 Task: Design a Vector Pattern for a Space Technology Conference.
Action: Mouse moved to (619, 378)
Screenshot: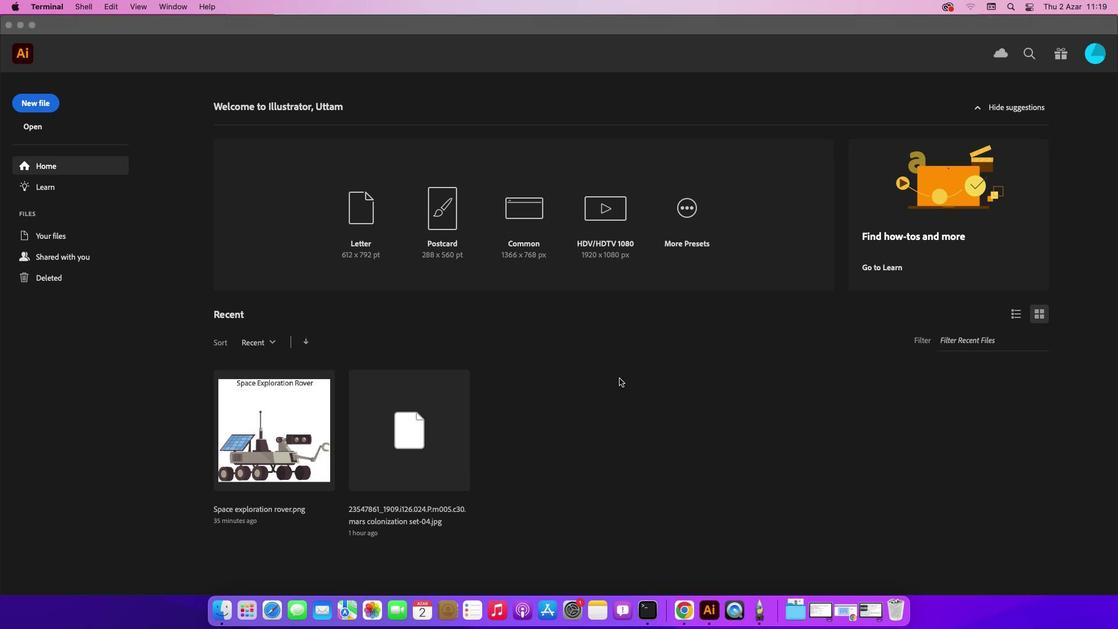 
Action: Mouse pressed left at (619, 378)
Screenshot: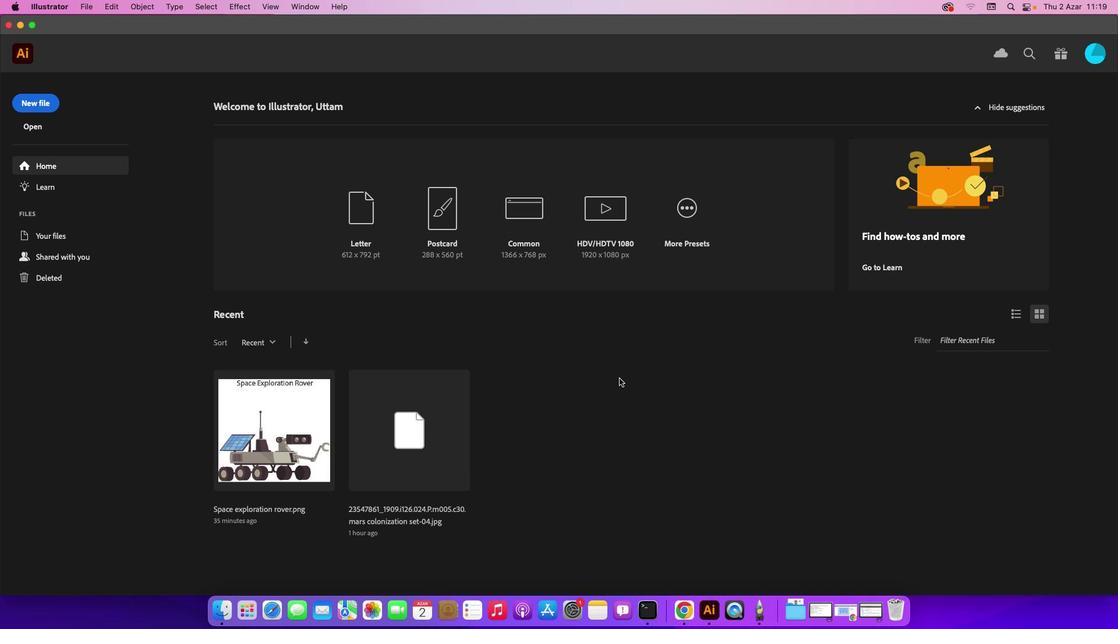 
Action: Mouse moved to (559, 382)
Screenshot: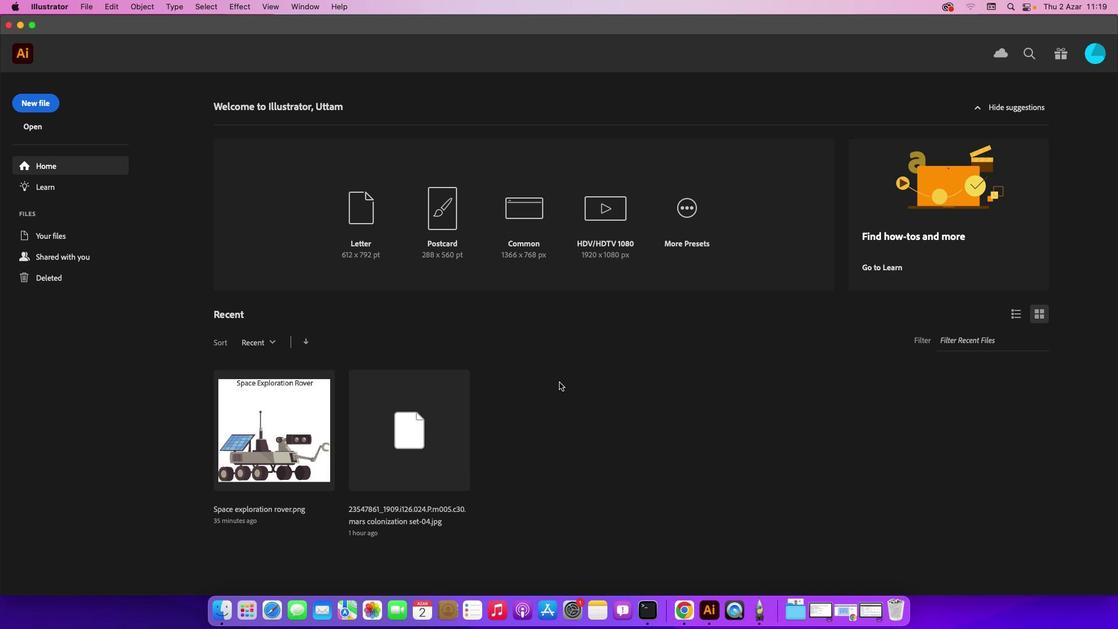 
Action: Mouse pressed left at (559, 382)
Screenshot: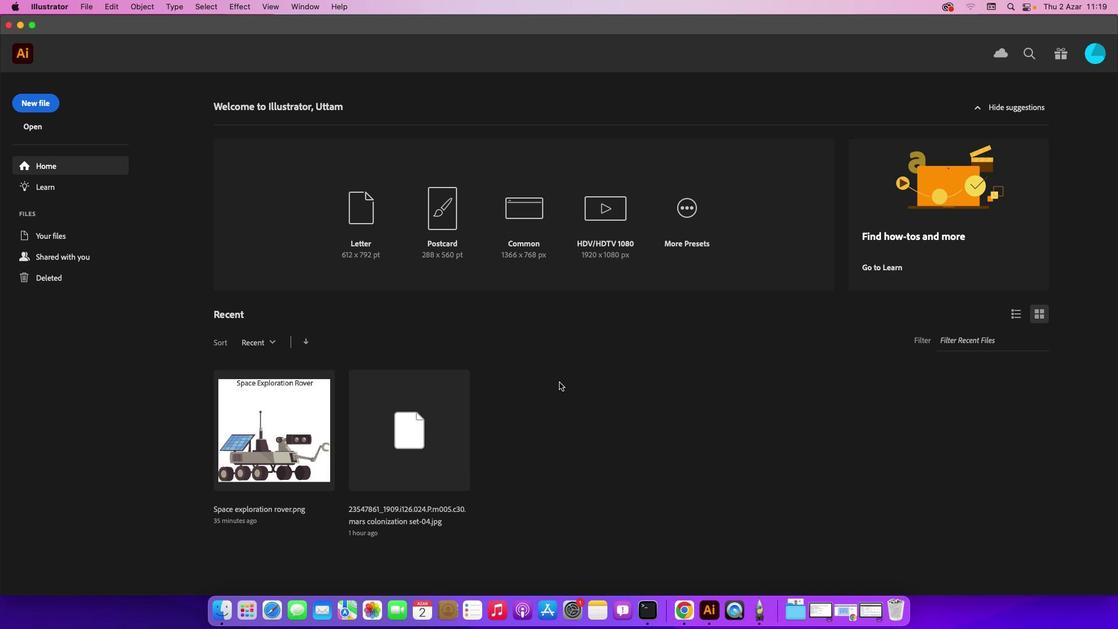 
Action: Mouse moved to (40, 103)
Screenshot: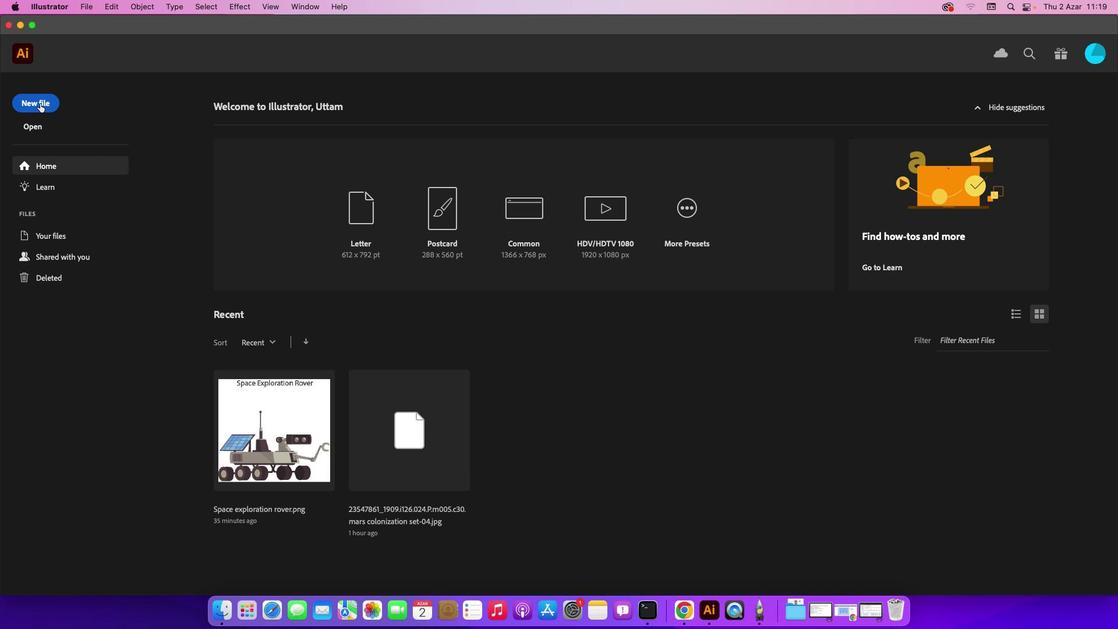 
Action: Mouse pressed left at (40, 103)
Screenshot: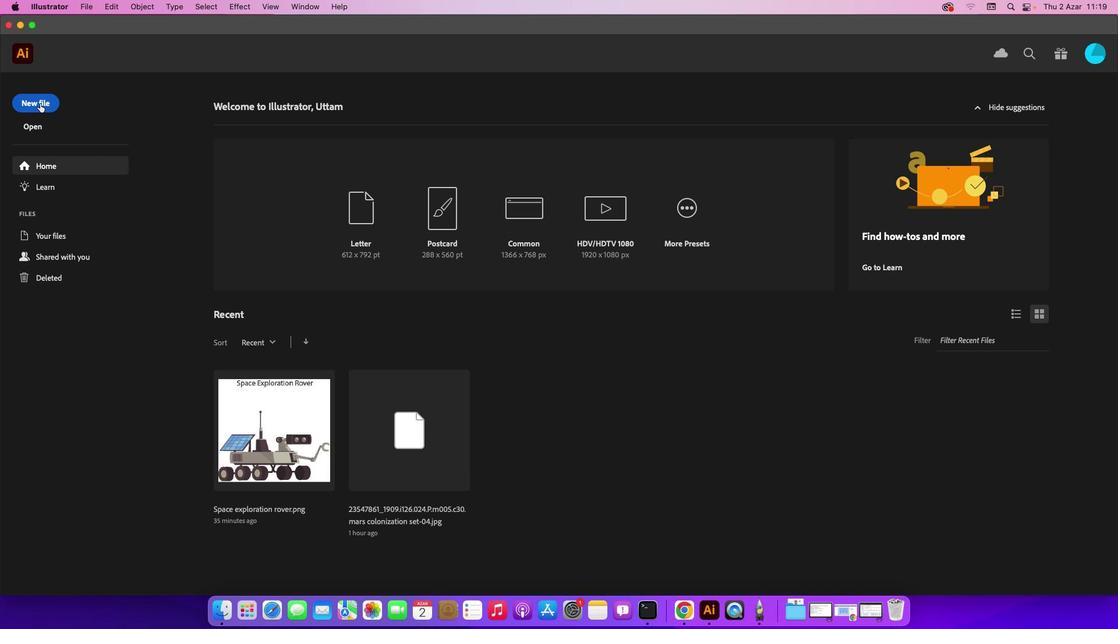 
Action: Mouse moved to (823, 487)
Screenshot: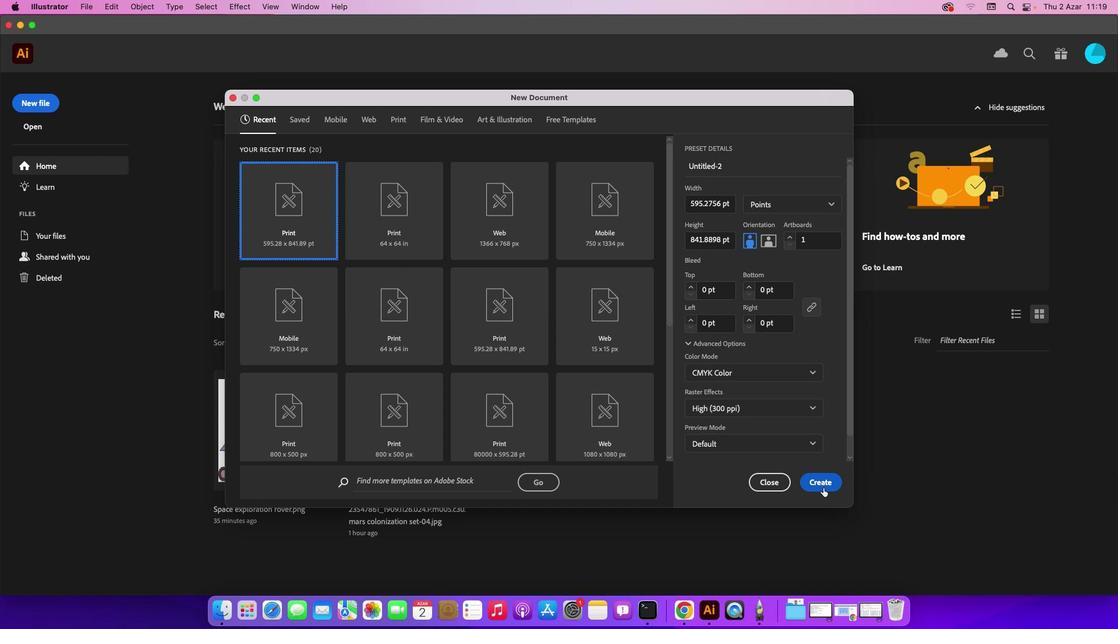 
Action: Mouse pressed left at (823, 487)
Screenshot: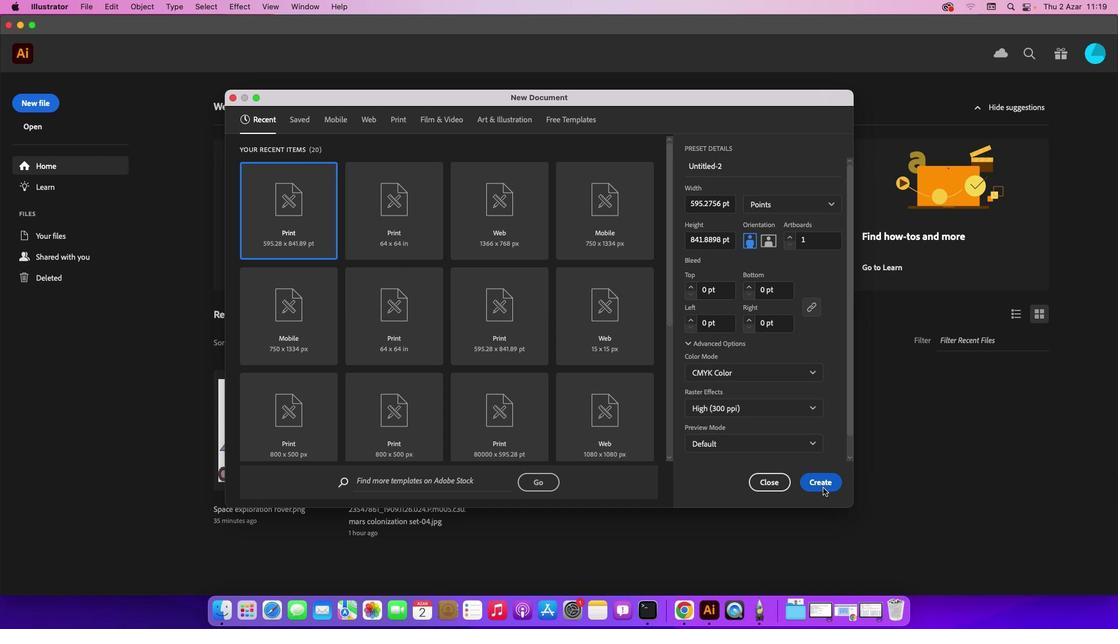 
Action: Mouse moved to (916, 100)
Screenshot: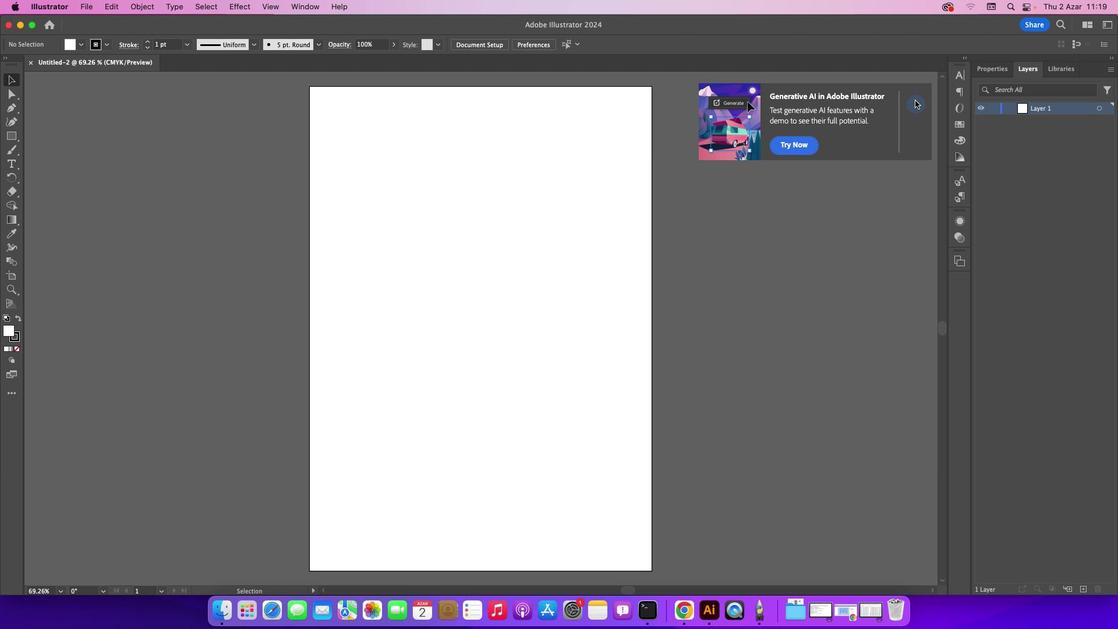 
Action: Mouse pressed left at (916, 100)
Screenshot: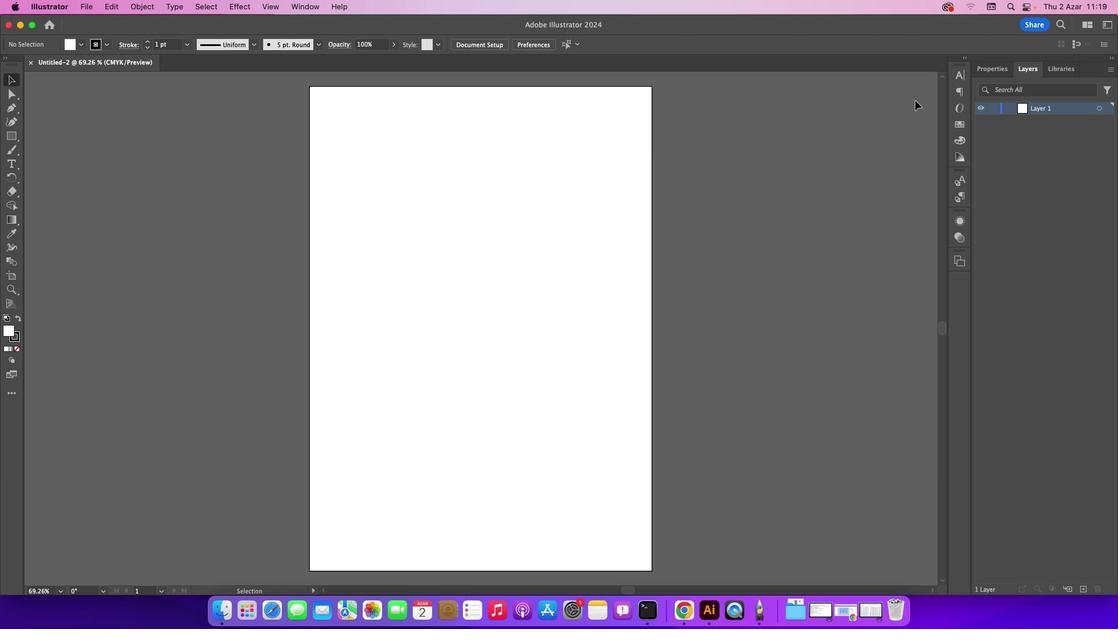 
Action: Mouse moved to (89, 7)
Screenshot: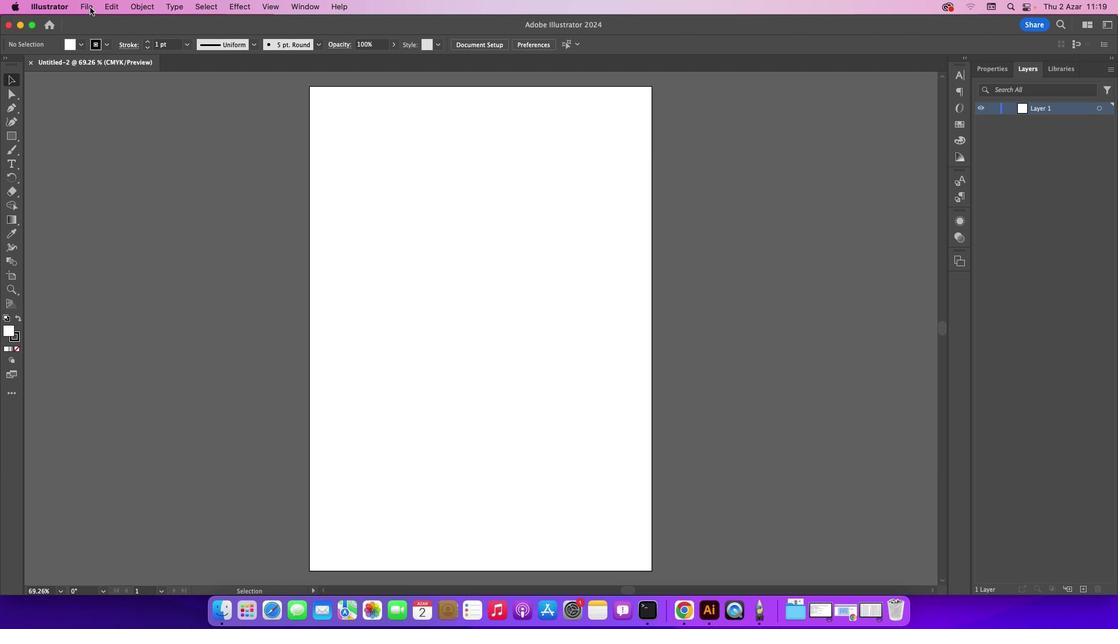 
Action: Mouse pressed left at (89, 7)
Screenshot: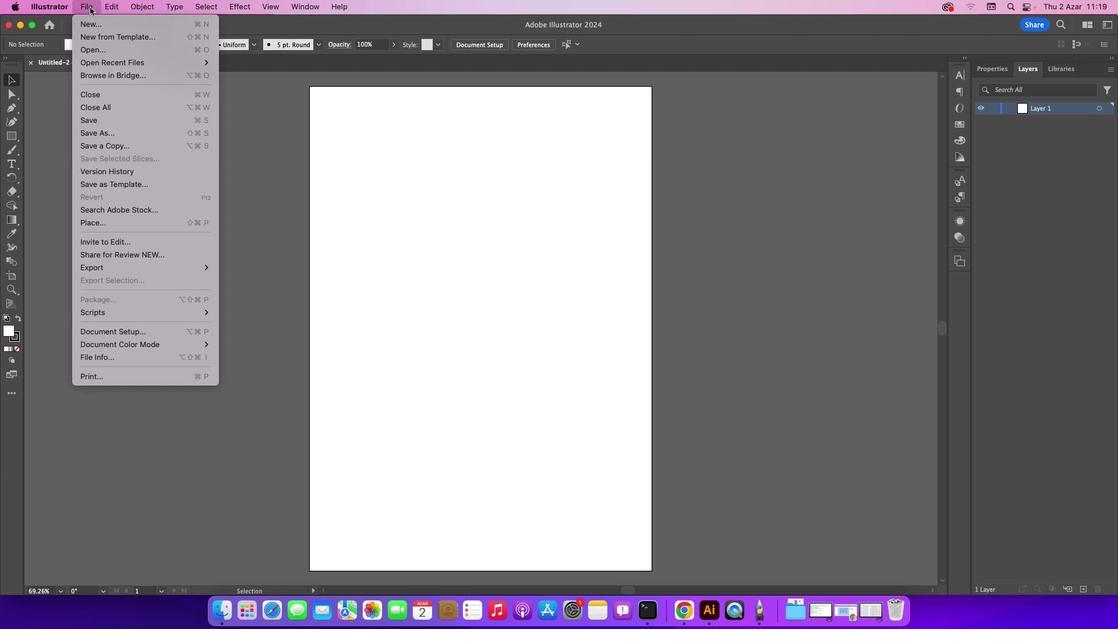
Action: Mouse moved to (119, 53)
Screenshot: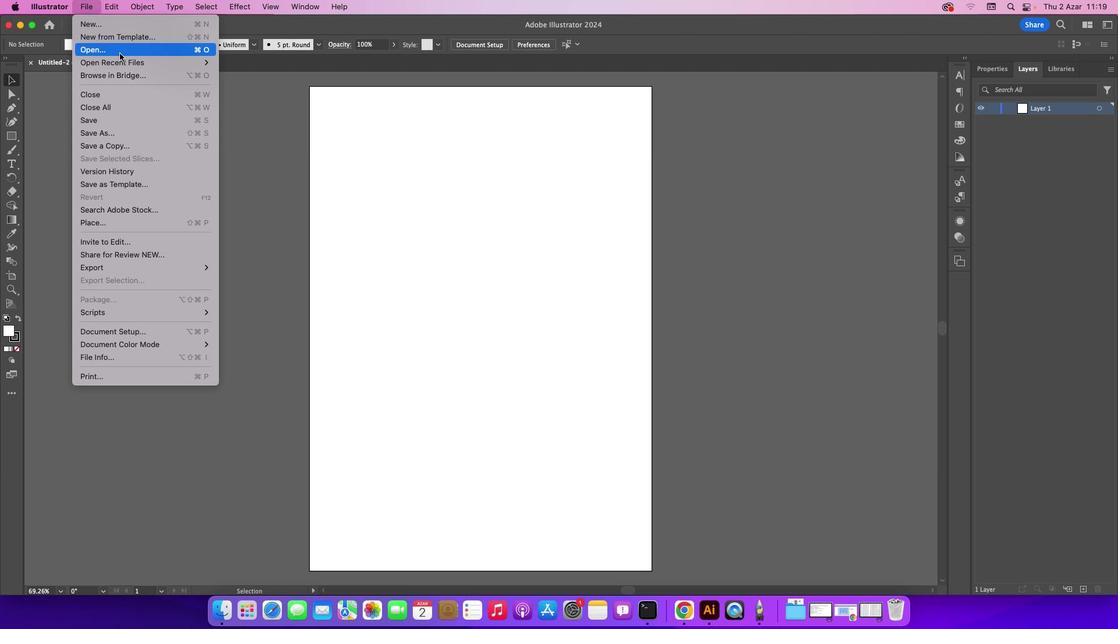 
Action: Mouse pressed left at (119, 53)
Screenshot: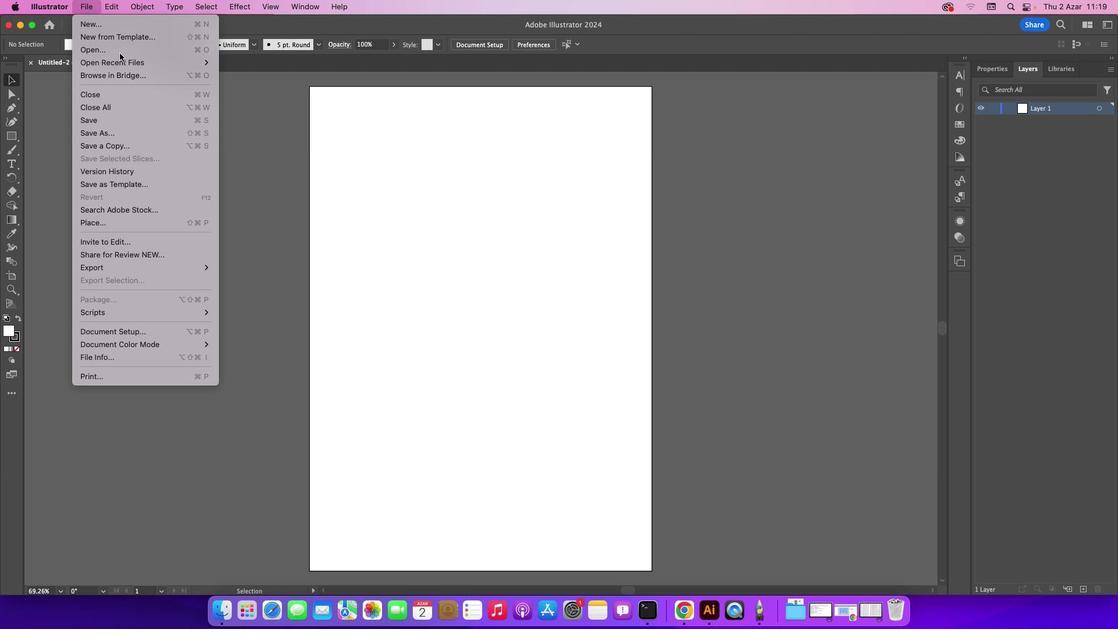 
Action: Mouse moved to (518, 166)
Screenshot: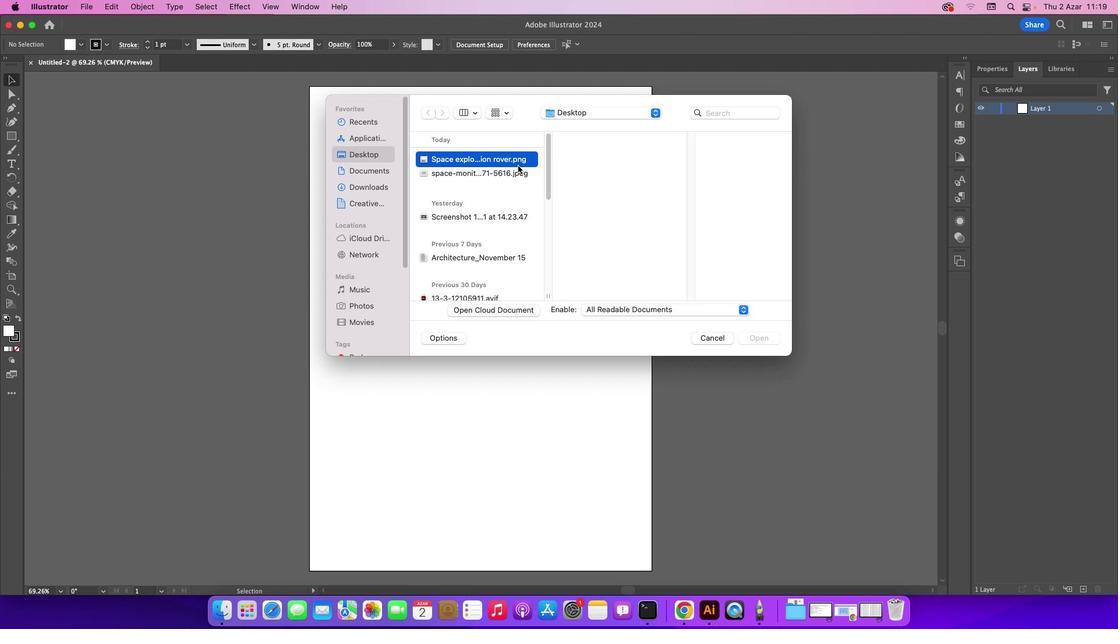 
Action: Mouse pressed left at (518, 166)
Screenshot: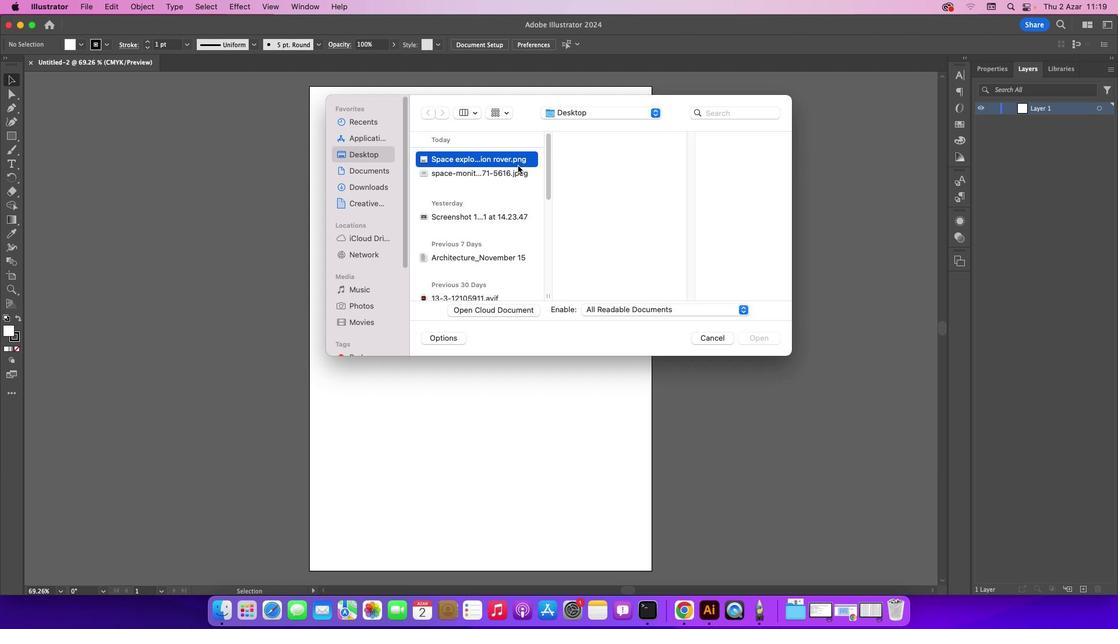 
Action: Mouse moved to (510, 178)
Screenshot: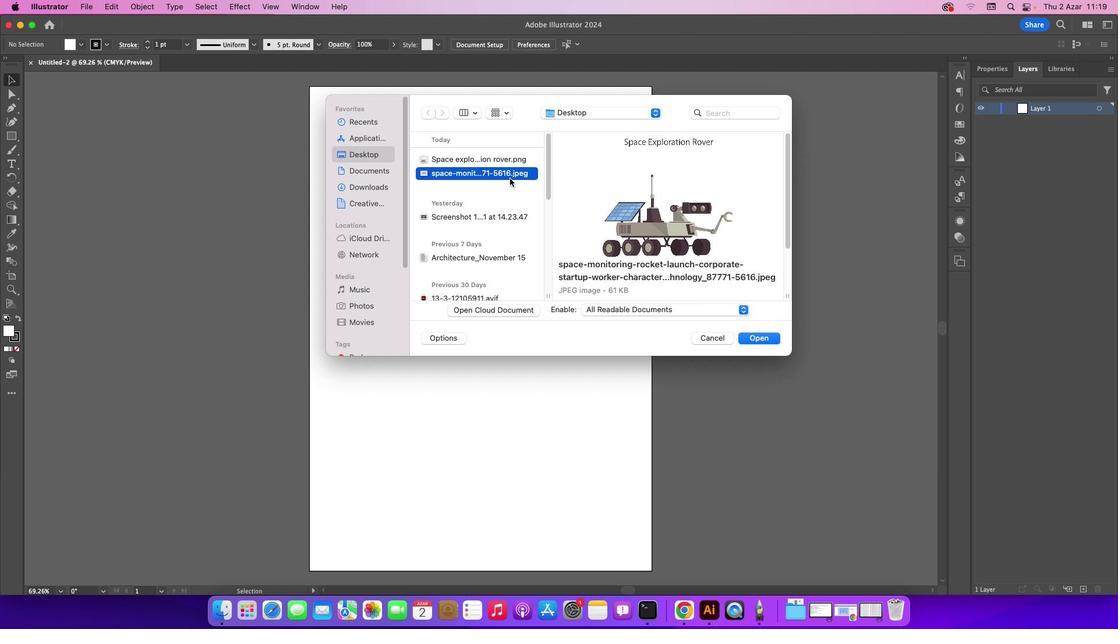 
Action: Mouse pressed left at (510, 178)
Screenshot: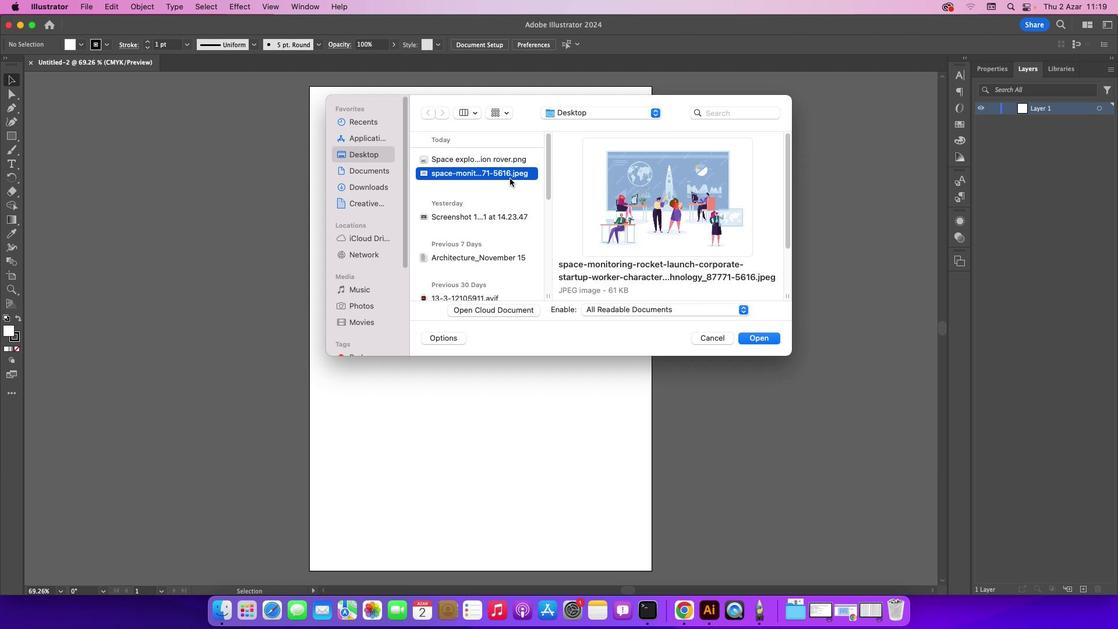 
Action: Mouse moved to (759, 336)
Screenshot: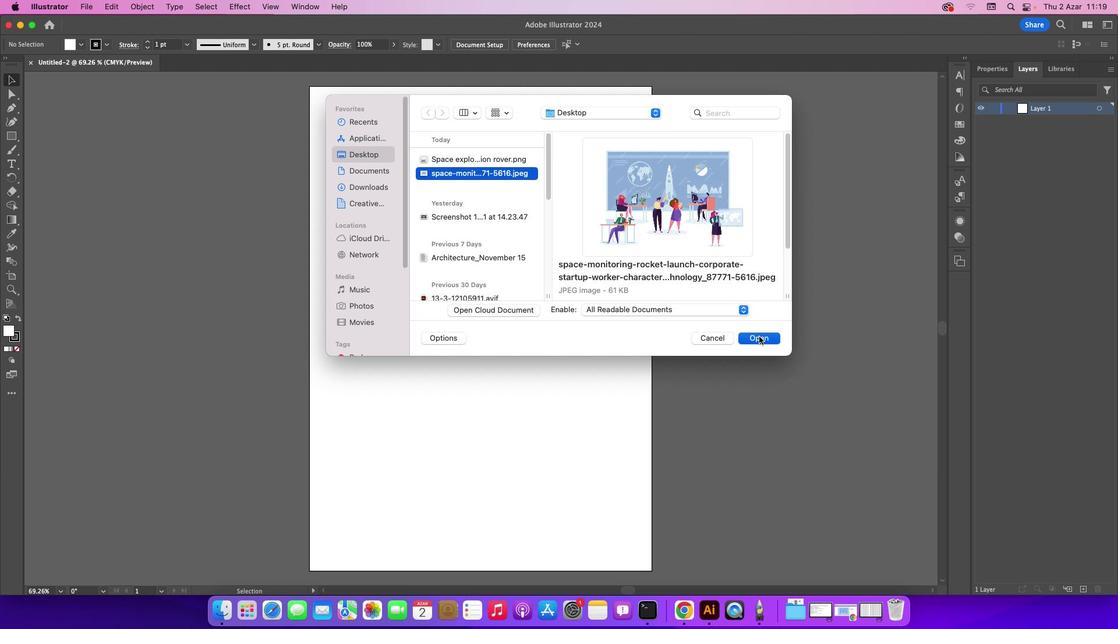 
Action: Mouse pressed left at (759, 336)
Screenshot: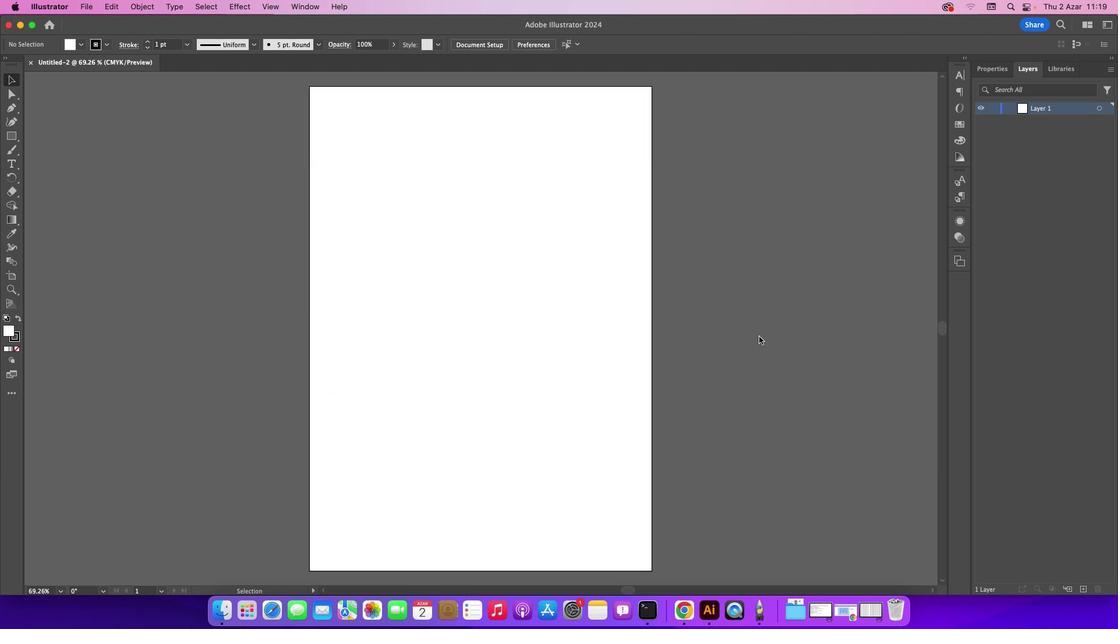 
Action: Mouse moved to (8, 105)
Screenshot: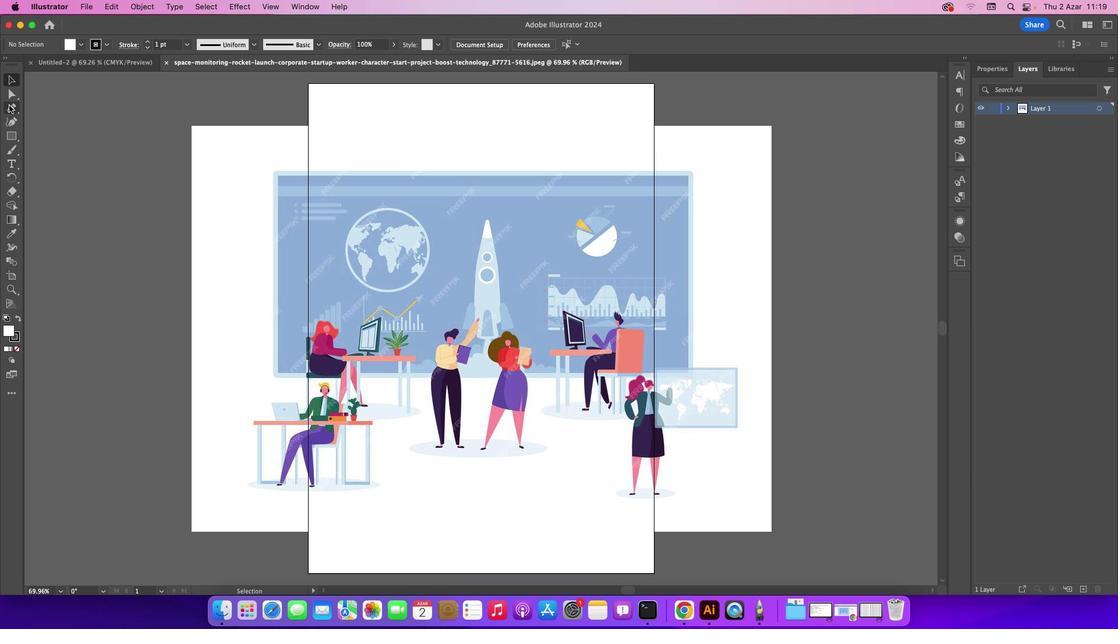 
Action: Mouse pressed left at (8, 105)
Screenshot: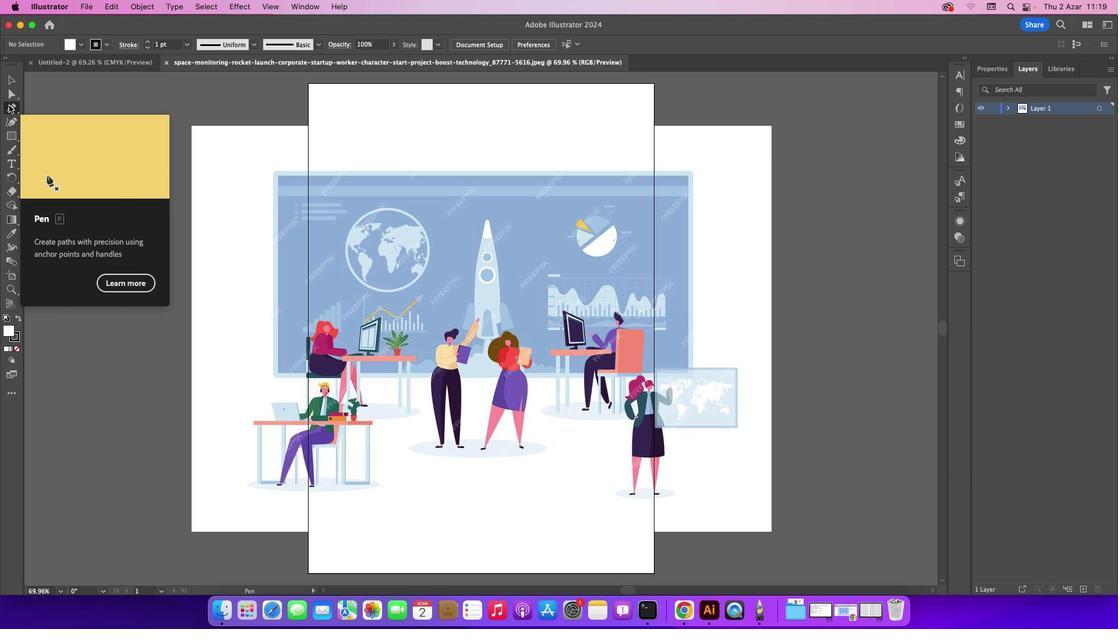 
Action: Mouse moved to (321, 221)
Screenshot: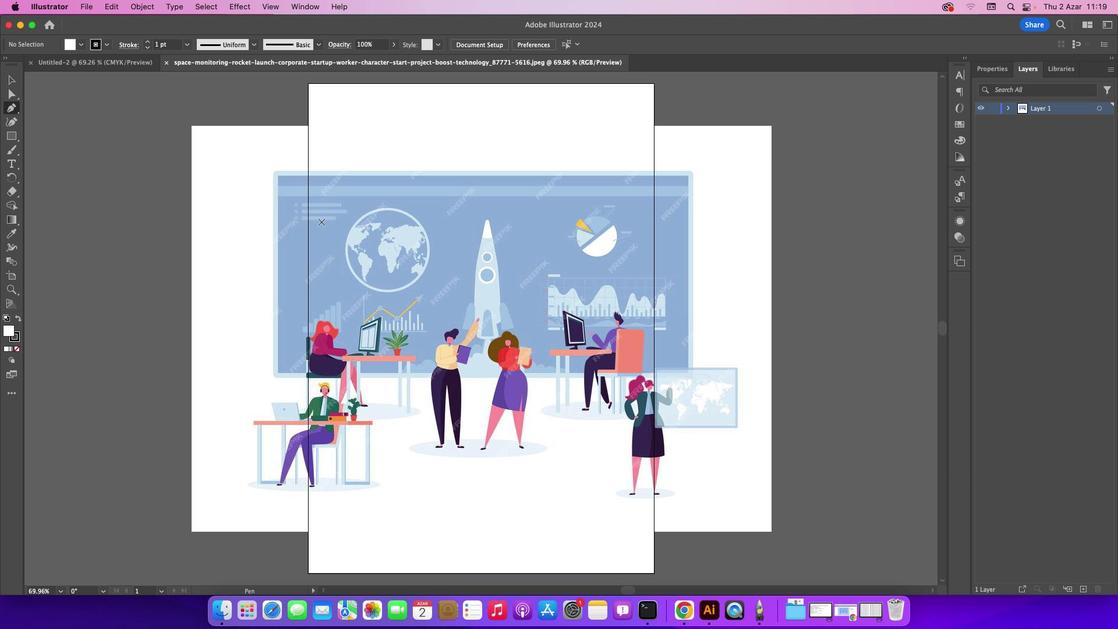 
Action: Key pressed Key.caps_lock
Screenshot: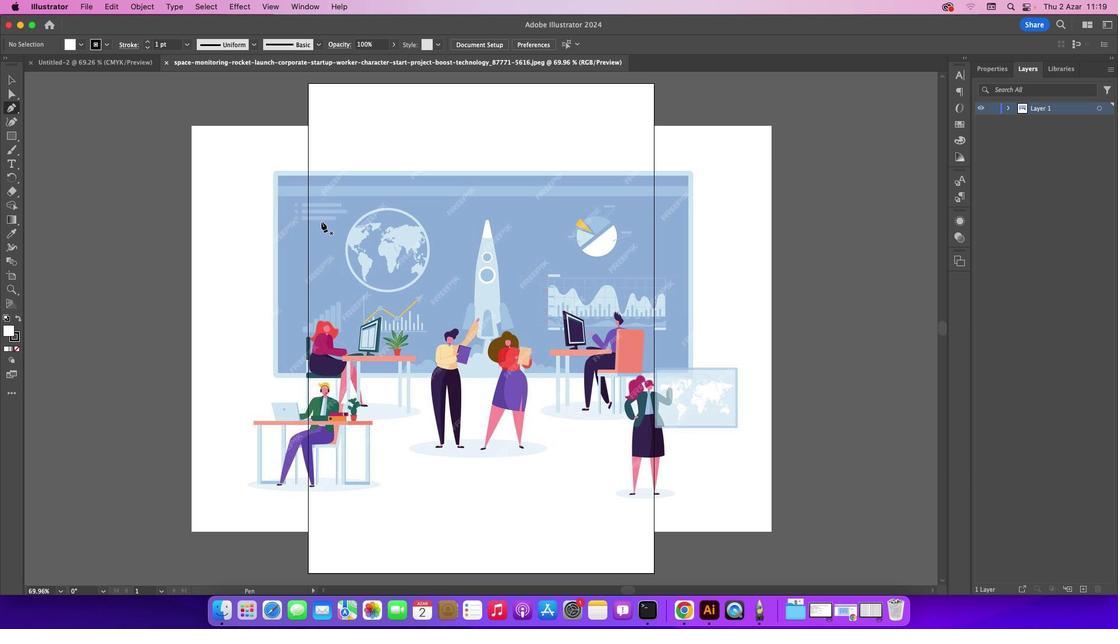 
Action: Mouse moved to (391, 315)
Screenshot: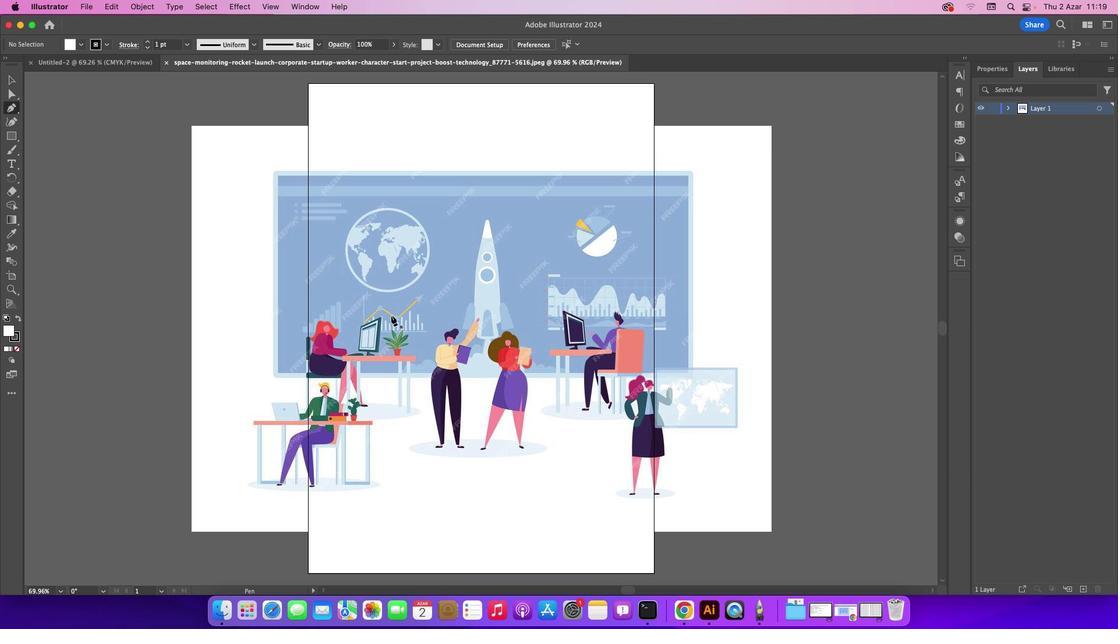 
Action: Key pressed Key.cmd_r'=''=''=''='
Screenshot: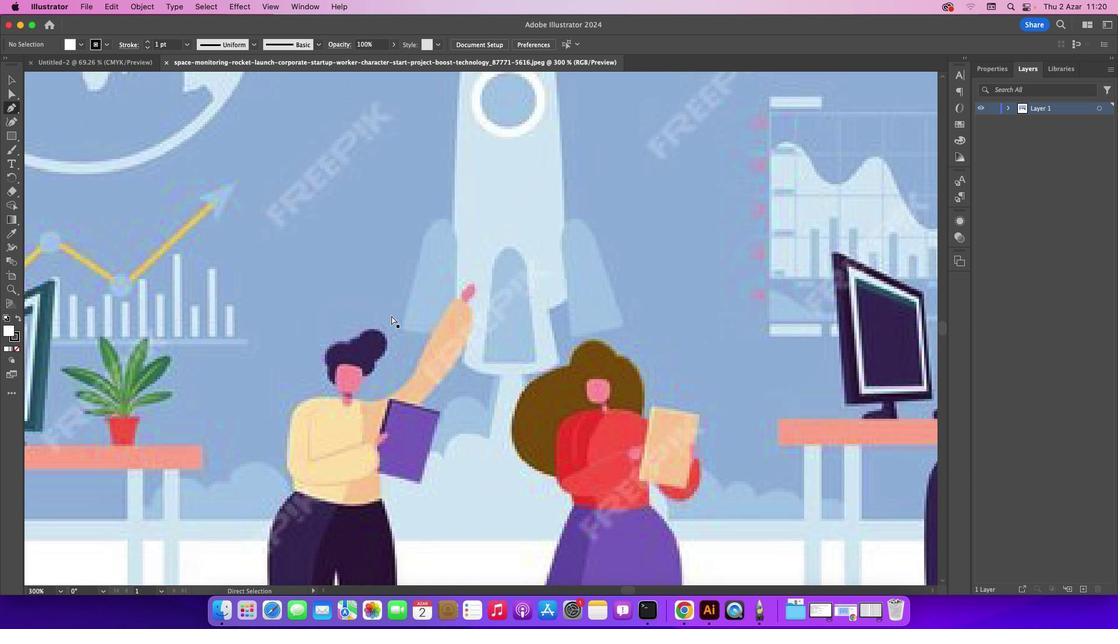 
Action: Mouse moved to (626, 460)
Screenshot: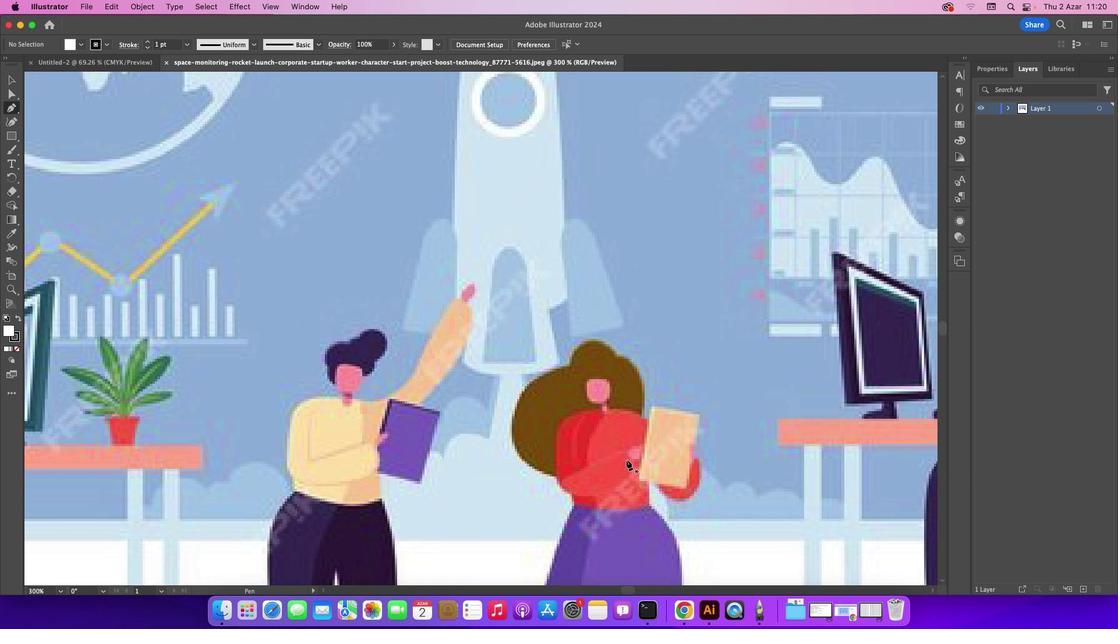 
Action: Mouse scrolled (626, 460) with delta (0, 0)
Screenshot: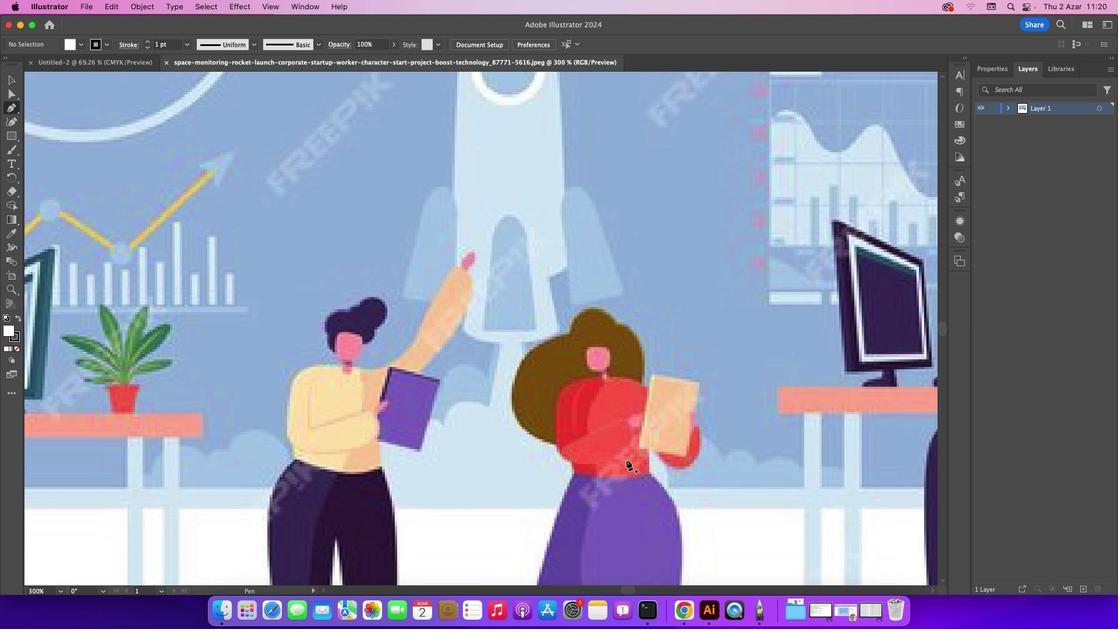 
Action: Mouse scrolled (626, 460) with delta (0, 0)
Screenshot: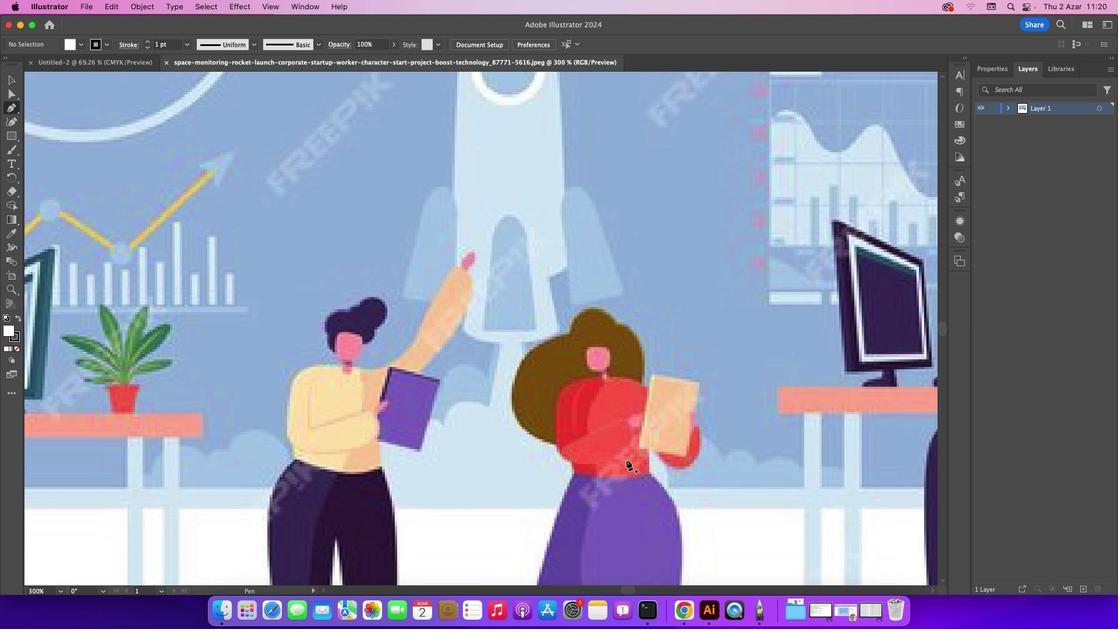 
Action: Mouse scrolled (626, 460) with delta (0, -1)
Screenshot: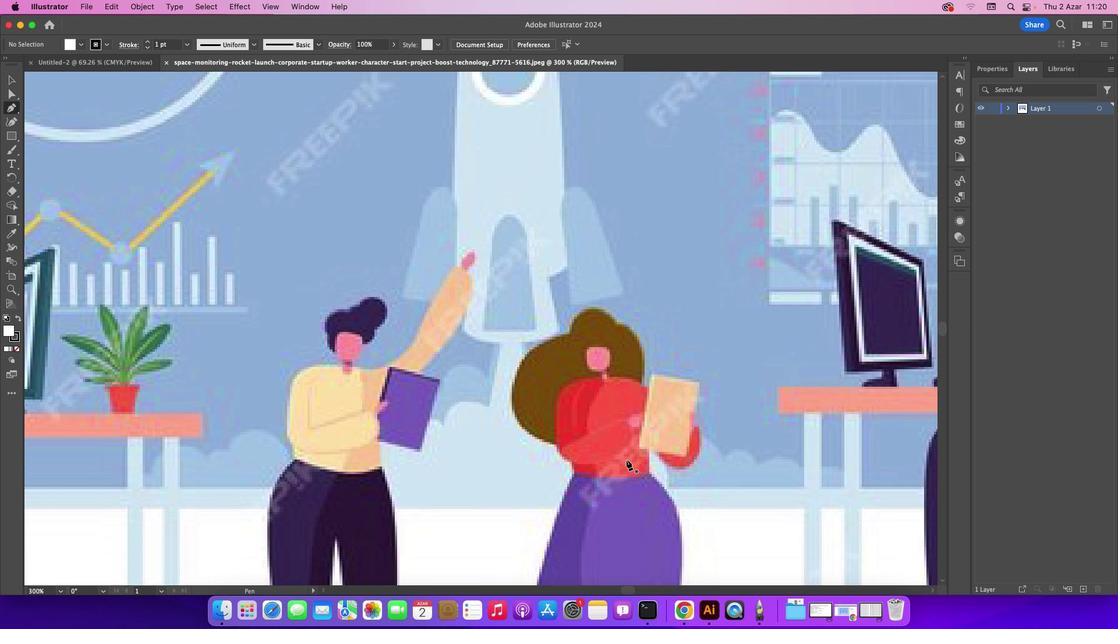 
Action: Mouse scrolled (626, 460) with delta (0, -2)
Screenshot: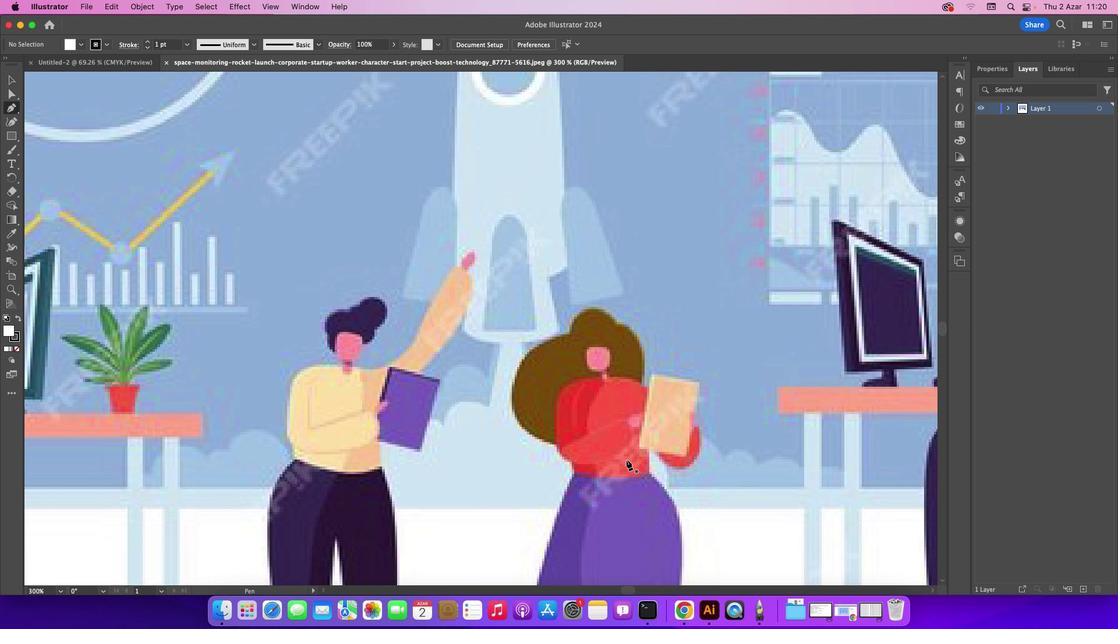 
Action: Mouse scrolled (626, 460) with delta (0, 0)
Screenshot: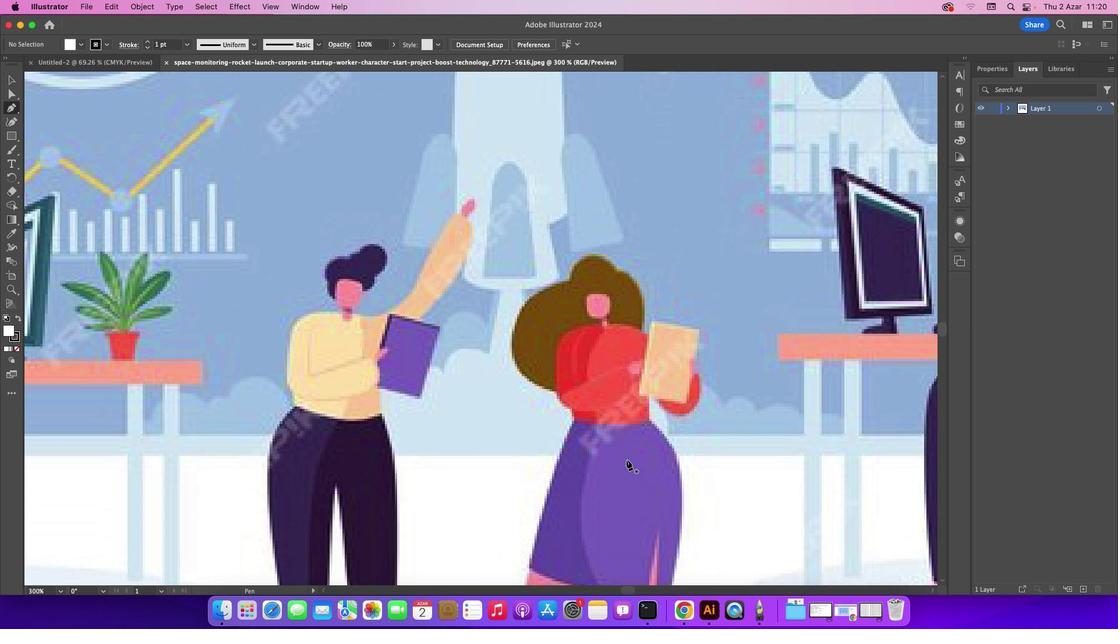 
Action: Mouse scrolled (626, 460) with delta (0, 0)
Screenshot: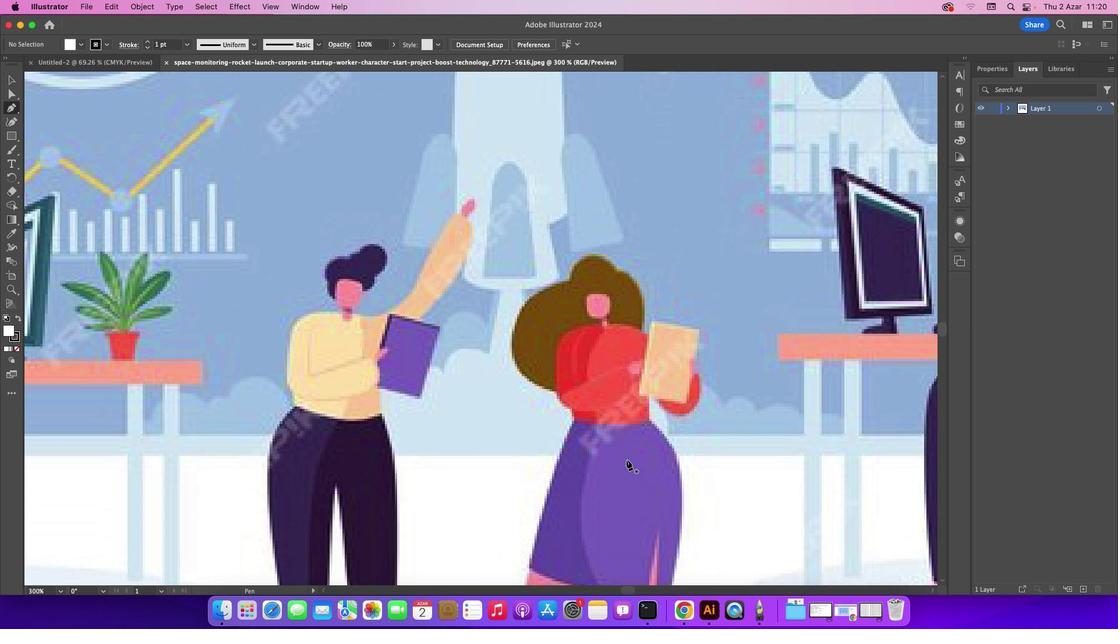 
Action: Mouse scrolled (626, 460) with delta (0, -1)
Screenshot: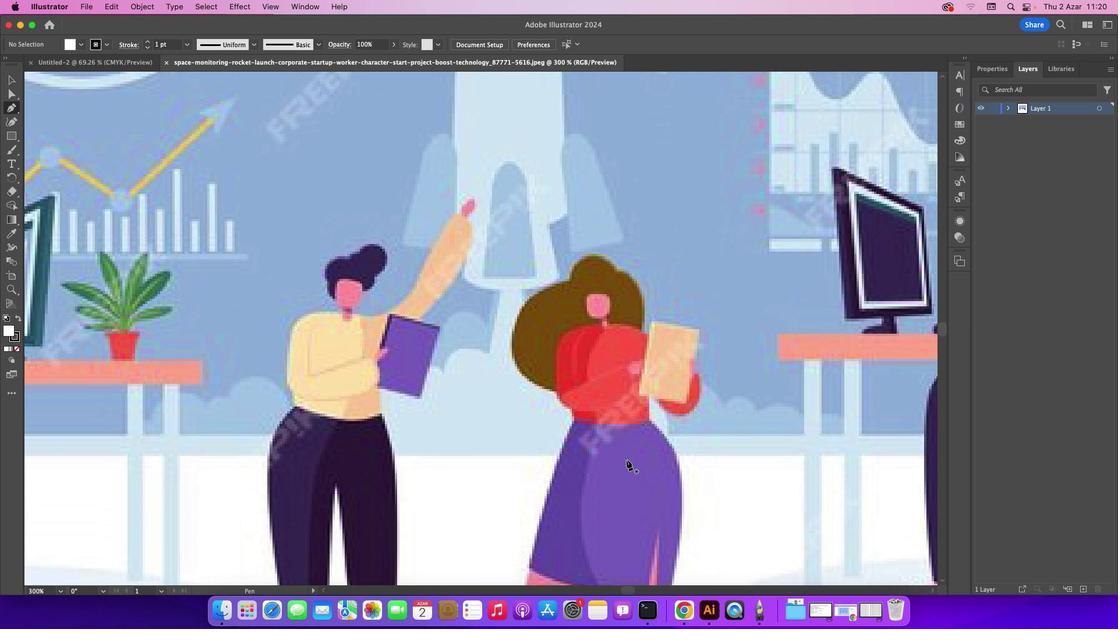 
Action: Mouse scrolled (626, 460) with delta (0, -2)
Screenshot: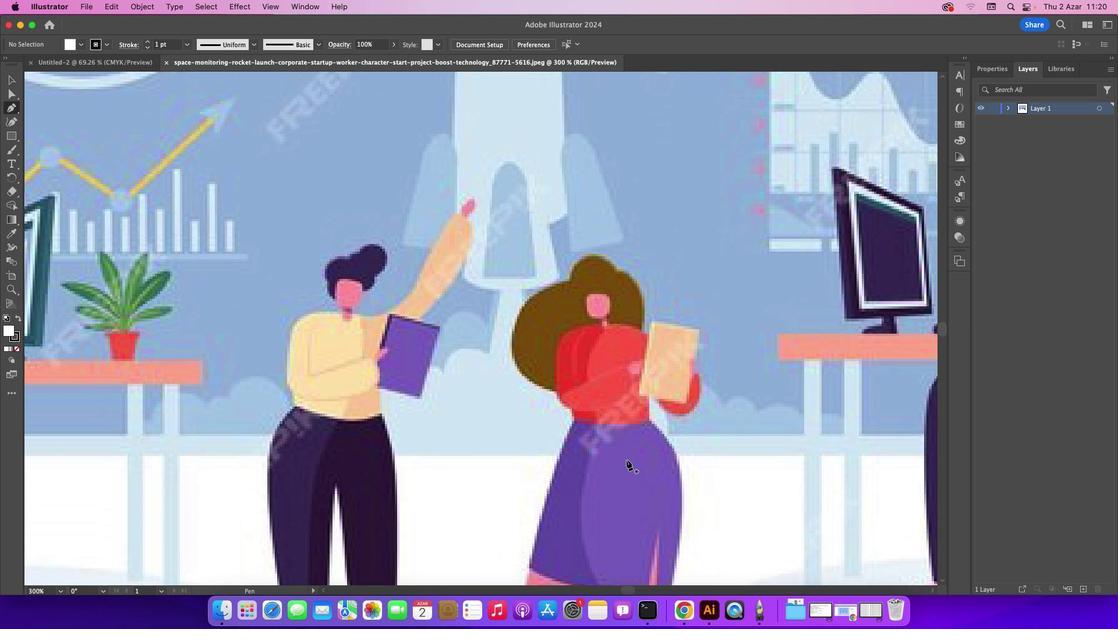 
Action: Mouse scrolled (626, 460) with delta (0, -3)
Screenshot: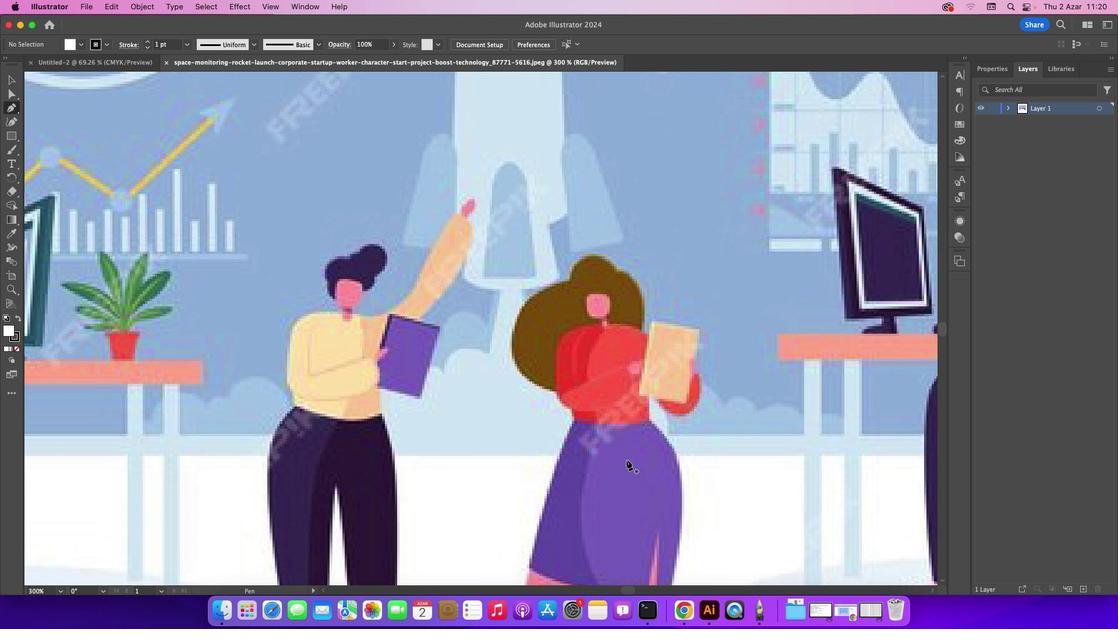 
Action: Mouse scrolled (626, 460) with delta (0, 0)
Screenshot: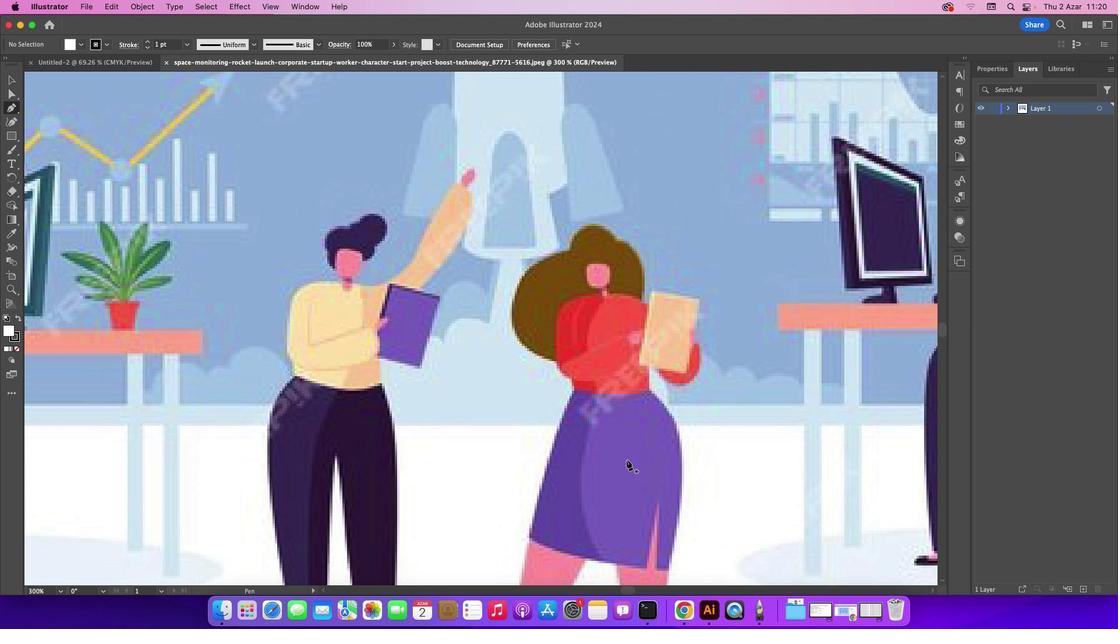 
Action: Mouse scrolled (626, 460) with delta (0, 0)
Screenshot: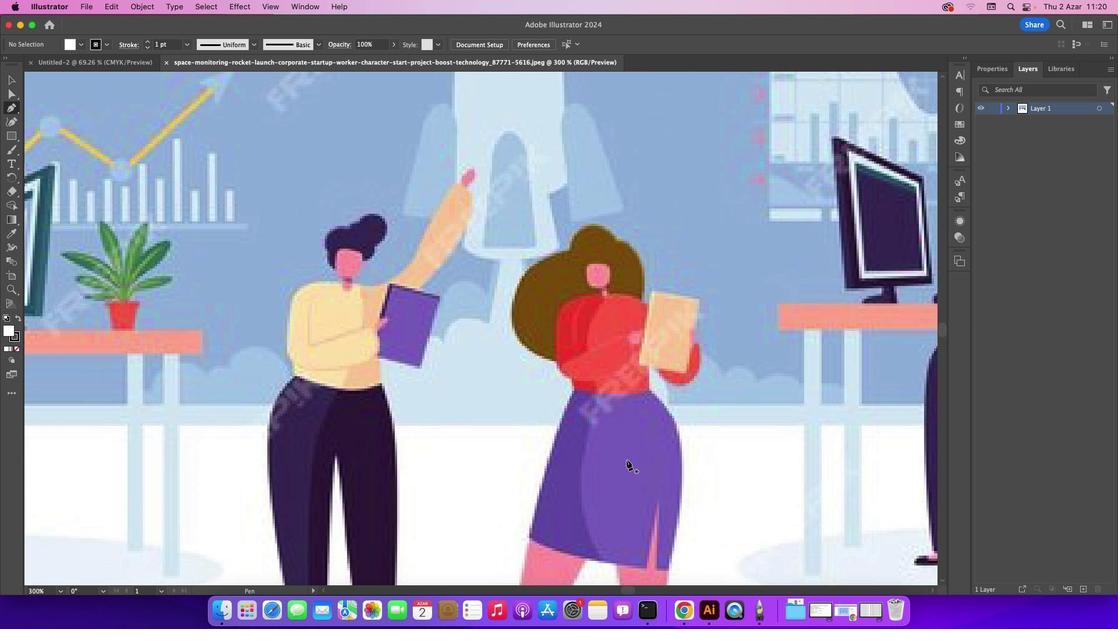 
Action: Mouse scrolled (626, 460) with delta (0, -1)
Screenshot: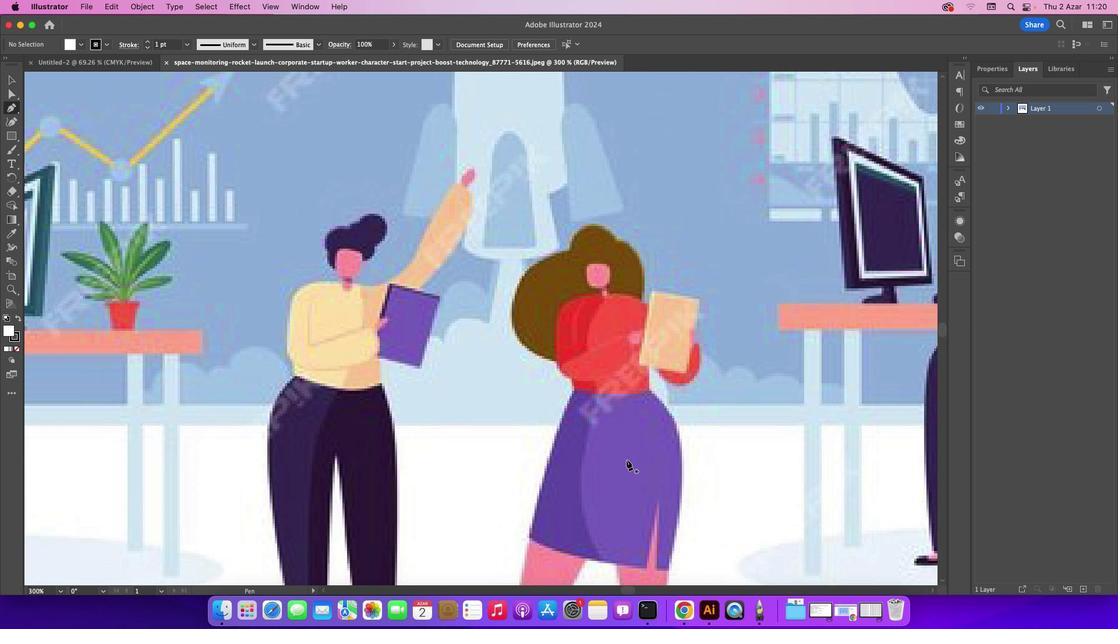 
Action: Mouse scrolled (626, 460) with delta (0, -2)
Screenshot: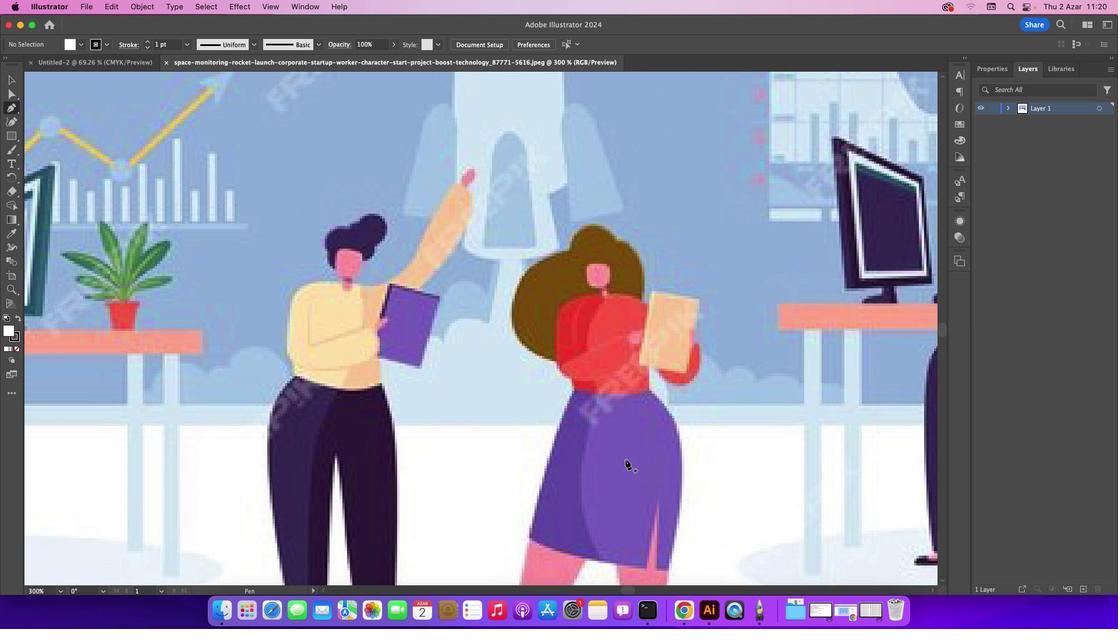 
Action: Mouse moved to (624, 452)
Screenshot: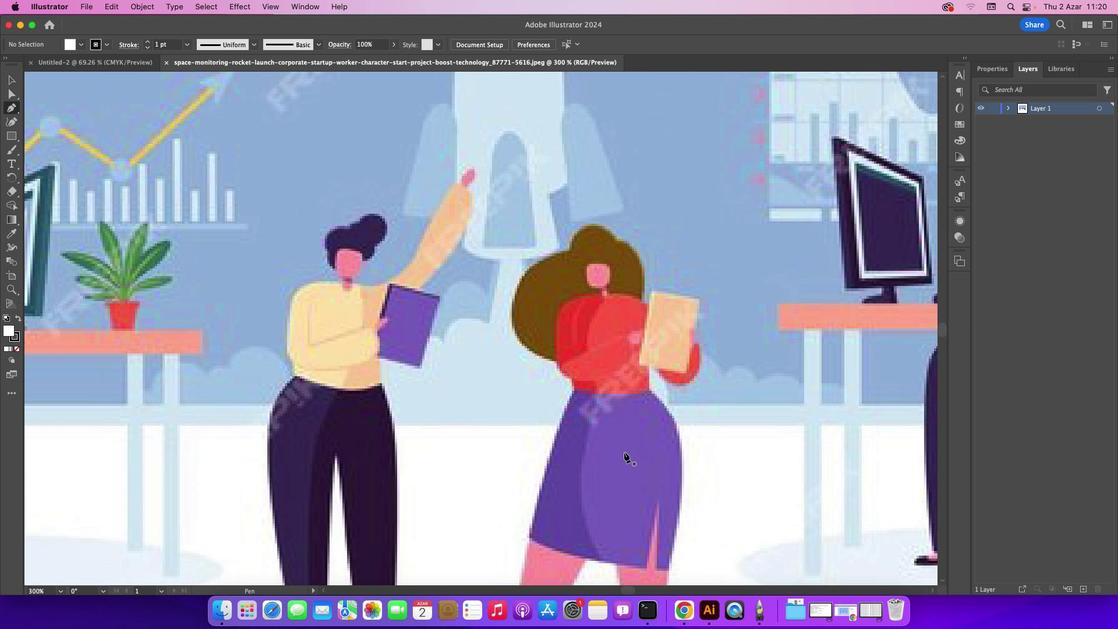 
Action: Mouse scrolled (624, 452) with delta (0, 0)
Screenshot: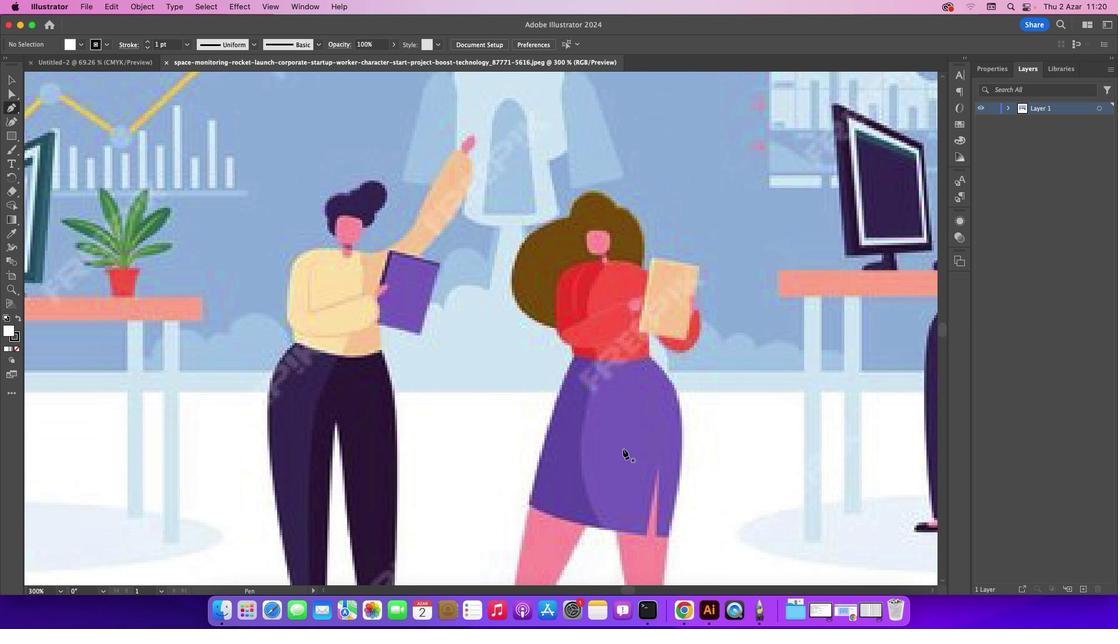 
Action: Mouse moved to (623, 451)
Screenshot: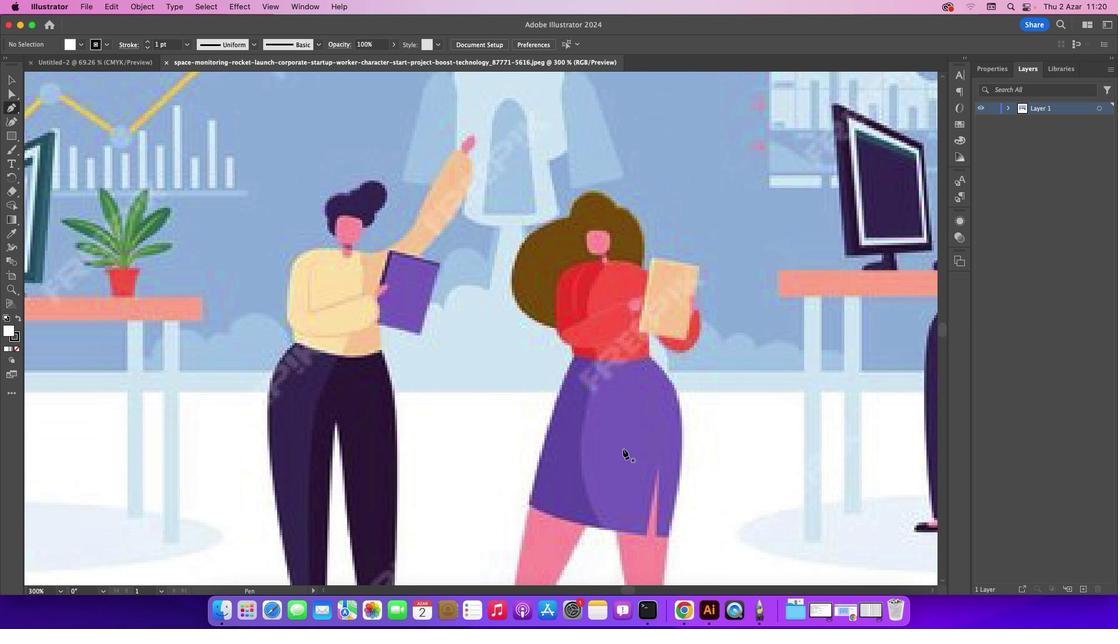 
Action: Mouse scrolled (623, 451) with delta (0, 0)
Screenshot: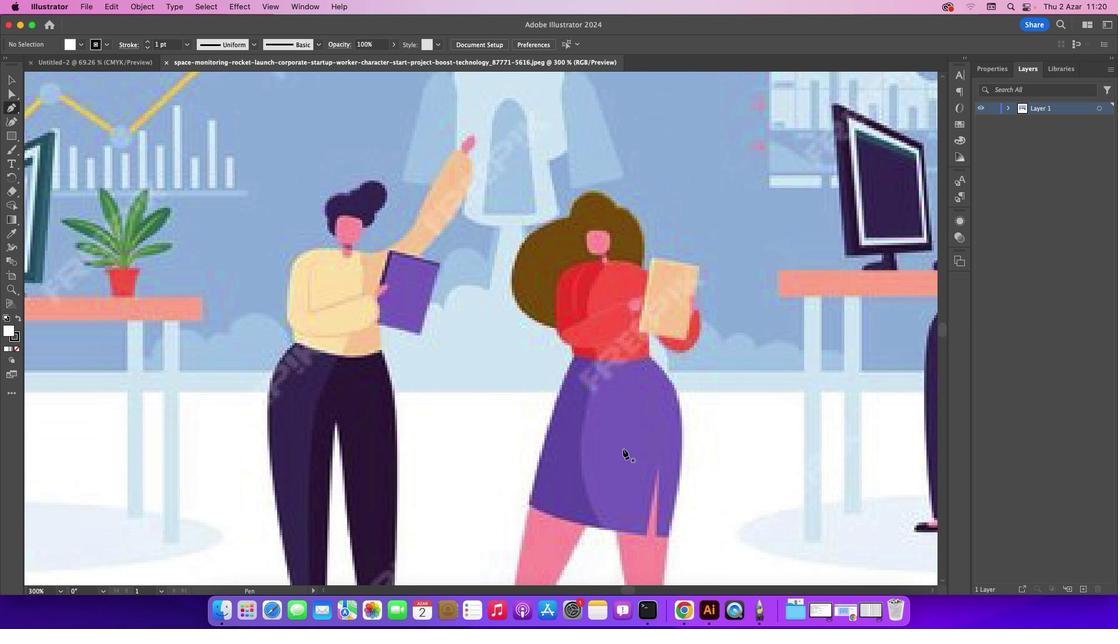 
Action: Mouse moved to (623, 451)
Screenshot: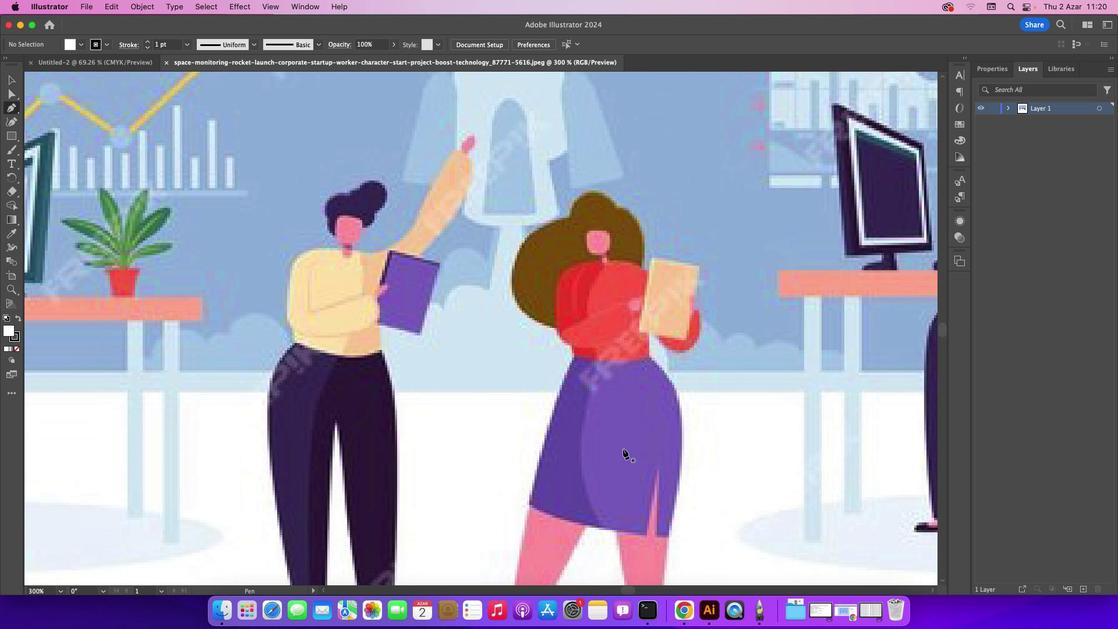 
Action: Mouse scrolled (623, 451) with delta (0, -1)
Screenshot: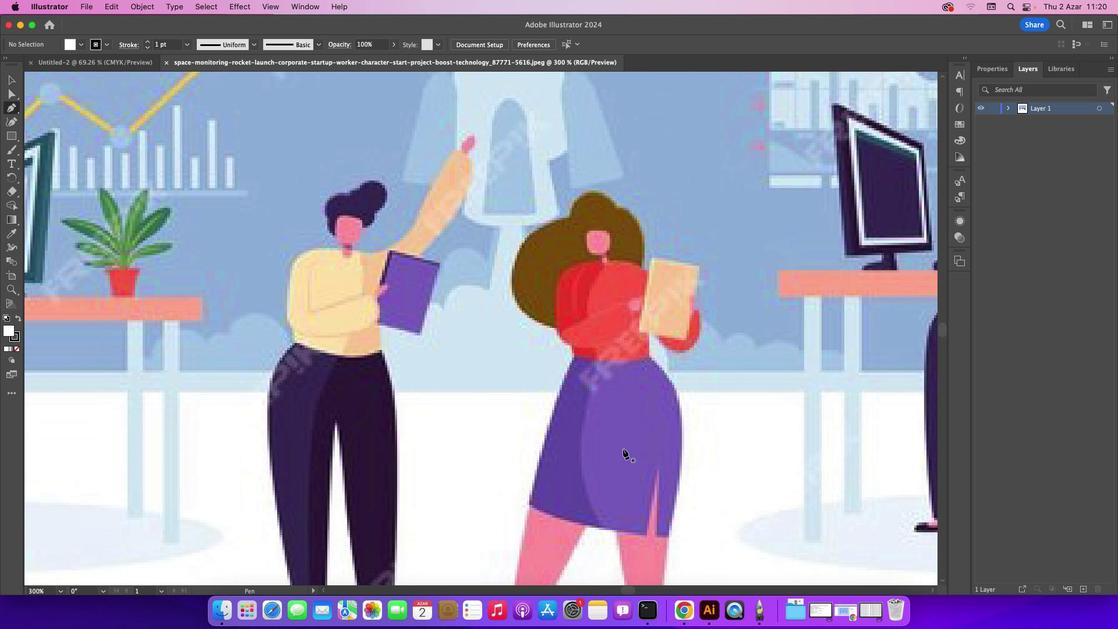 
Action: Mouse moved to (623, 451)
Screenshot: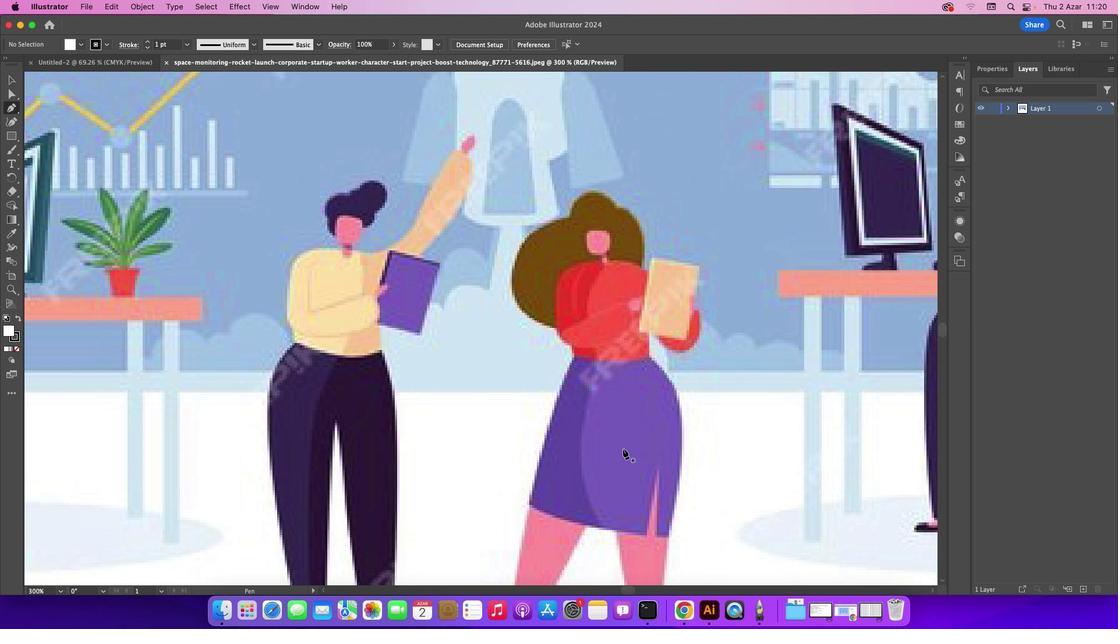 
Action: Mouse scrolled (623, 451) with delta (0, -2)
Screenshot: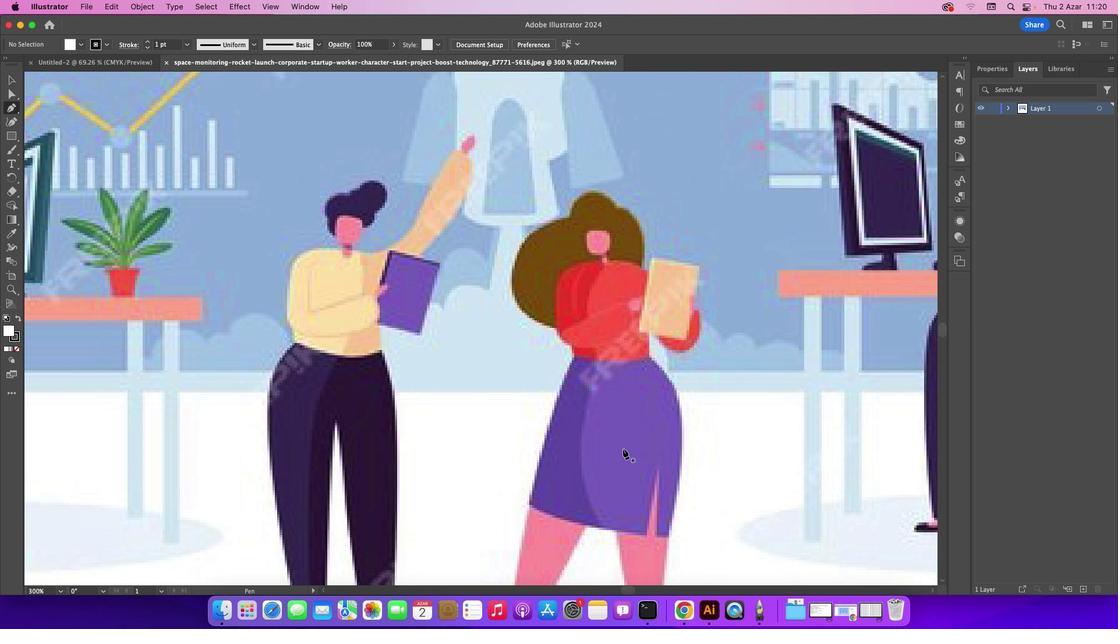 
Action: Mouse moved to (587, 230)
Screenshot: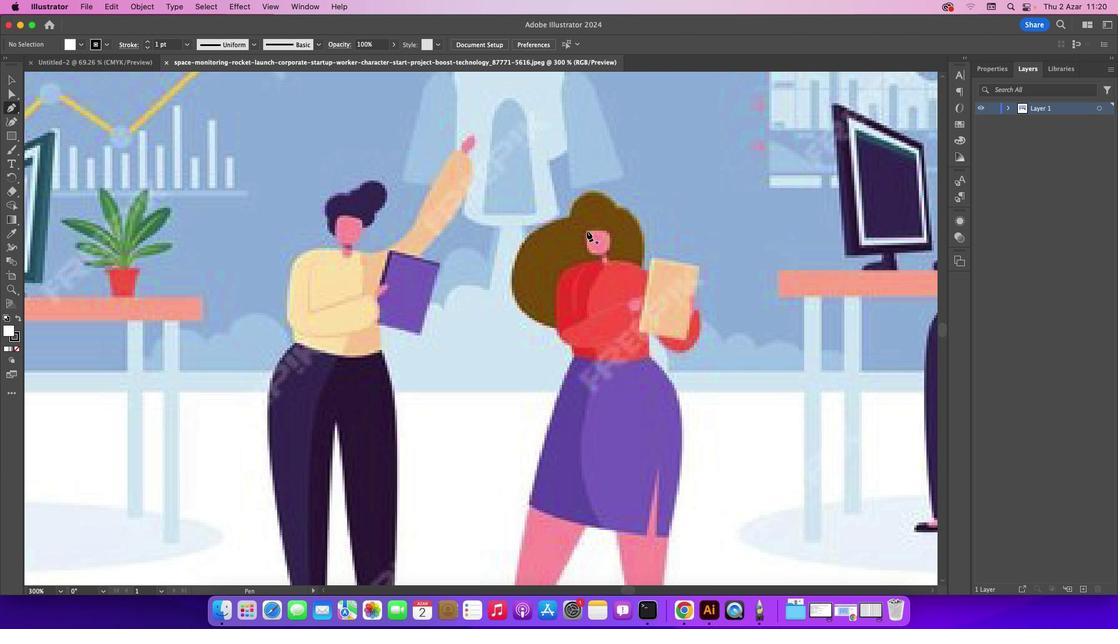
Action: Mouse pressed left at (587, 230)
Screenshot: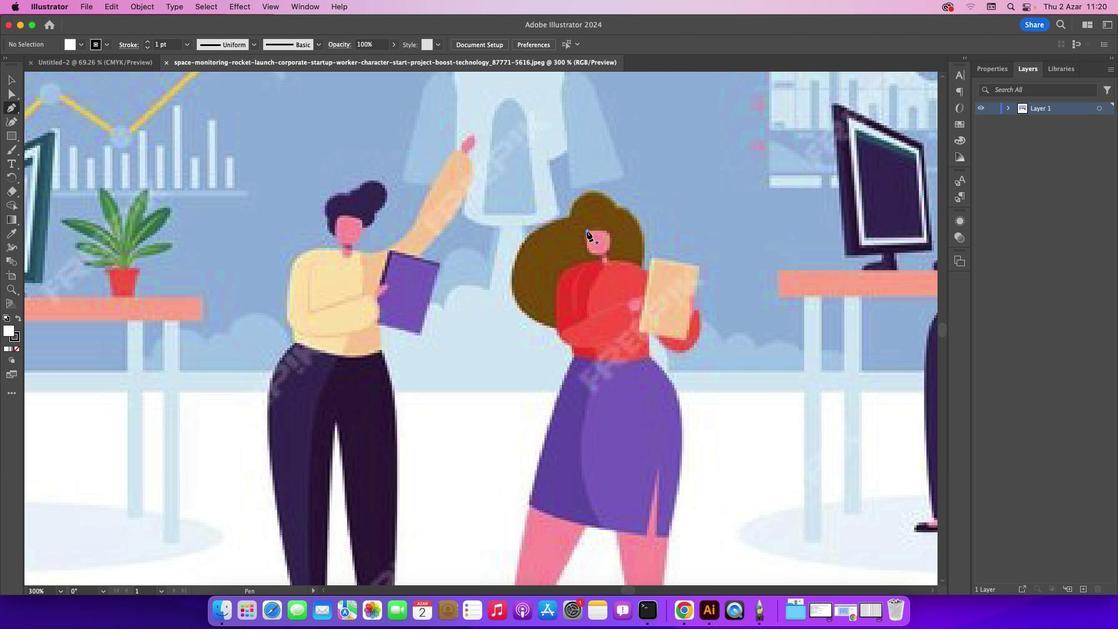 
Action: Mouse moved to (608, 230)
Screenshot: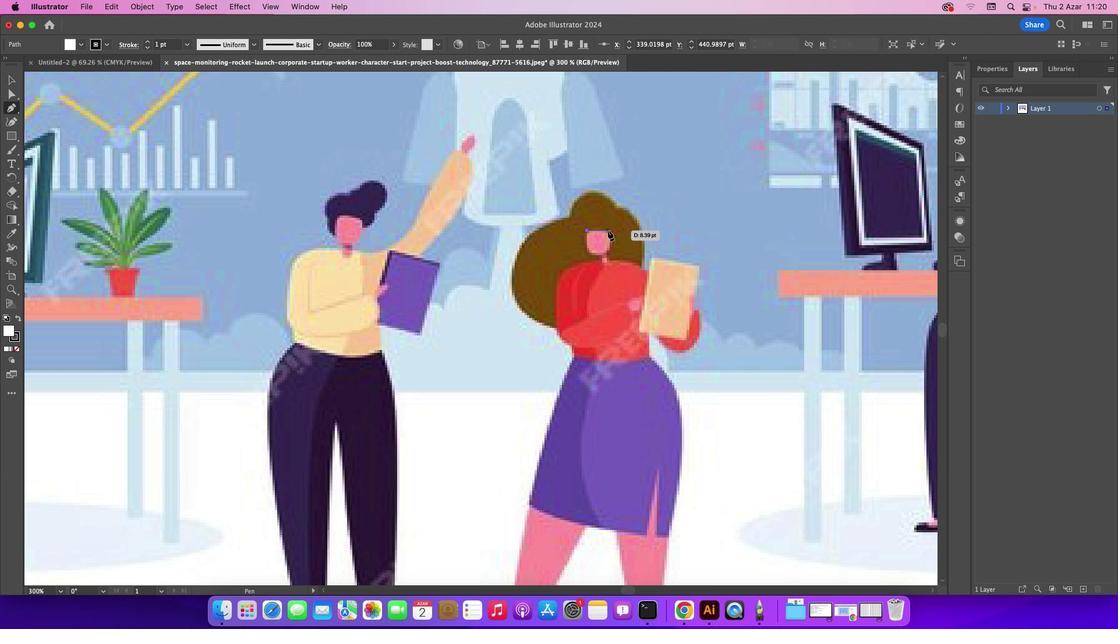
Action: Mouse pressed left at (608, 230)
Screenshot: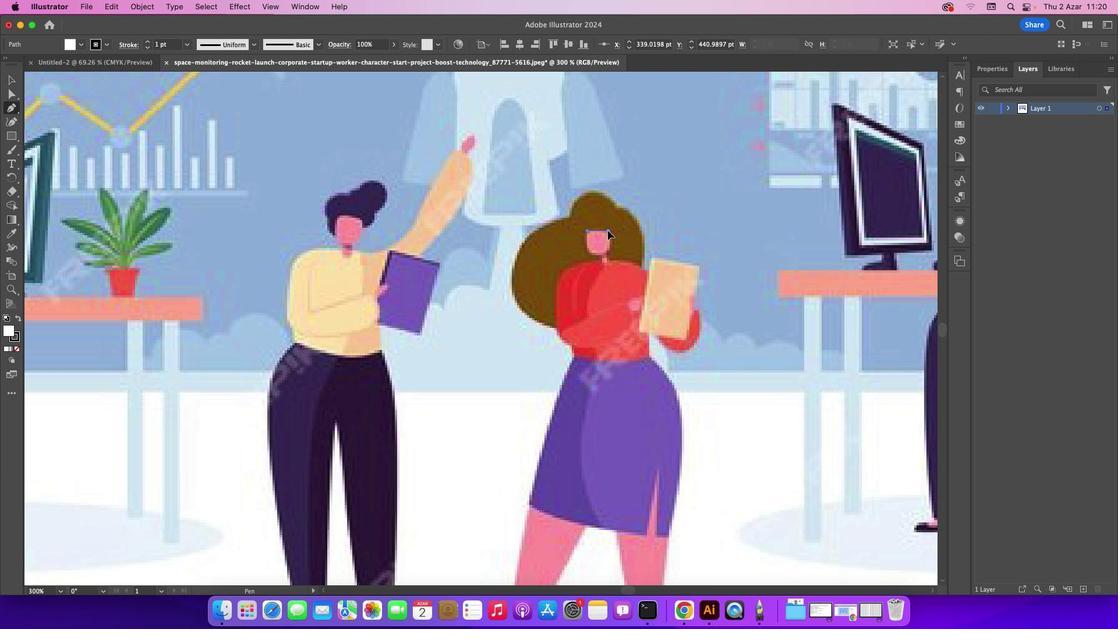 
Action: Mouse moved to (601, 254)
Screenshot: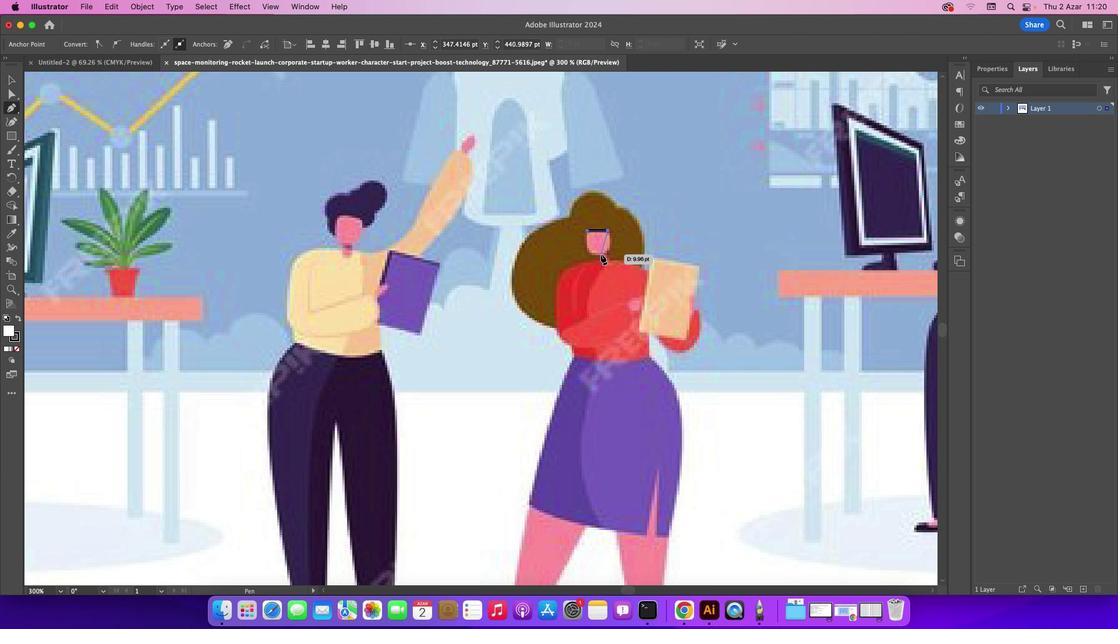
Action: Mouse pressed left at (601, 254)
Screenshot: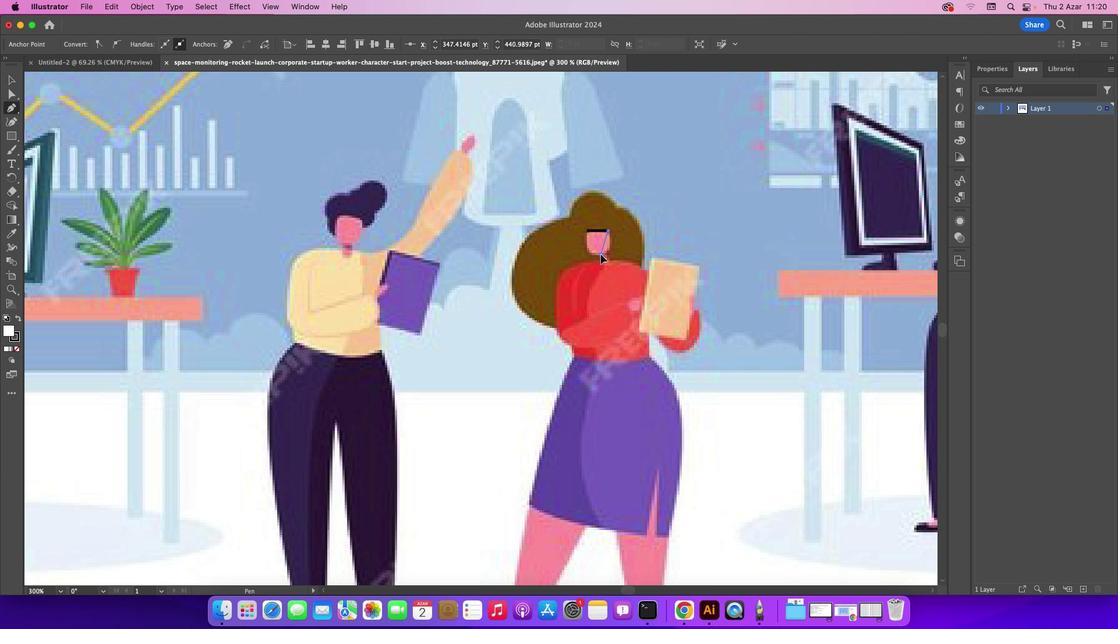 
Action: Mouse moved to (587, 231)
Screenshot: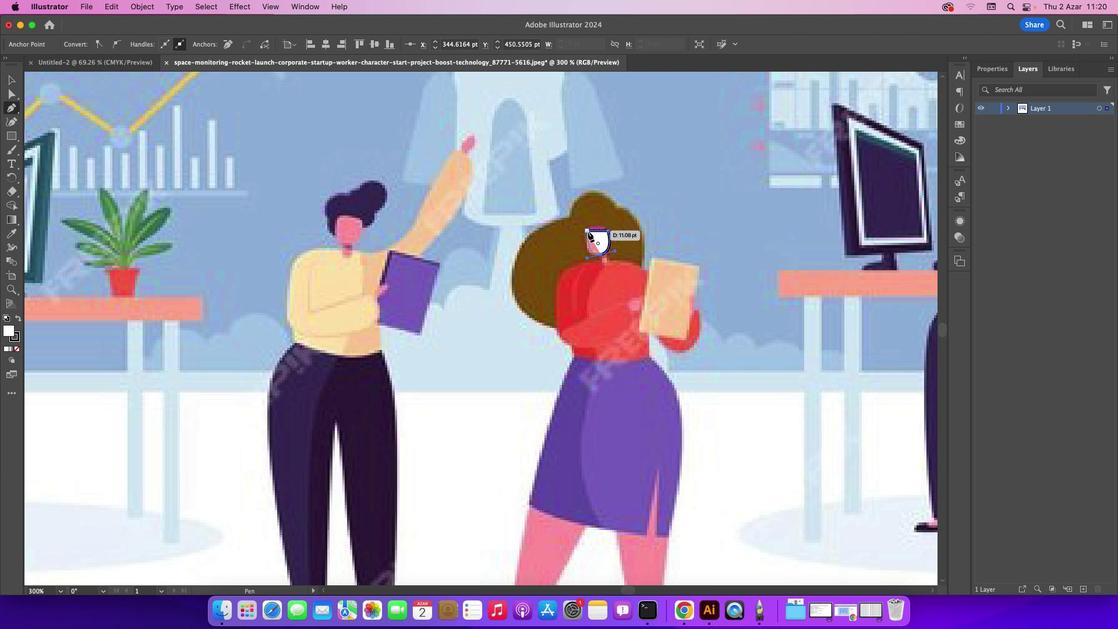
Action: Mouse pressed left at (587, 231)
Screenshot: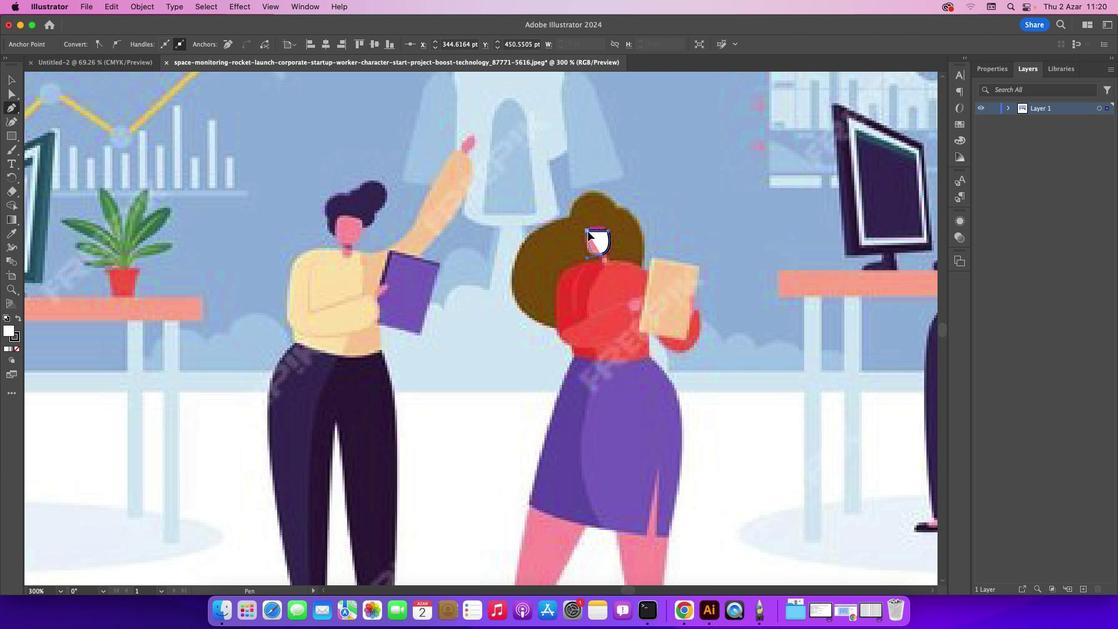 
Action: Mouse moved to (13, 79)
Screenshot: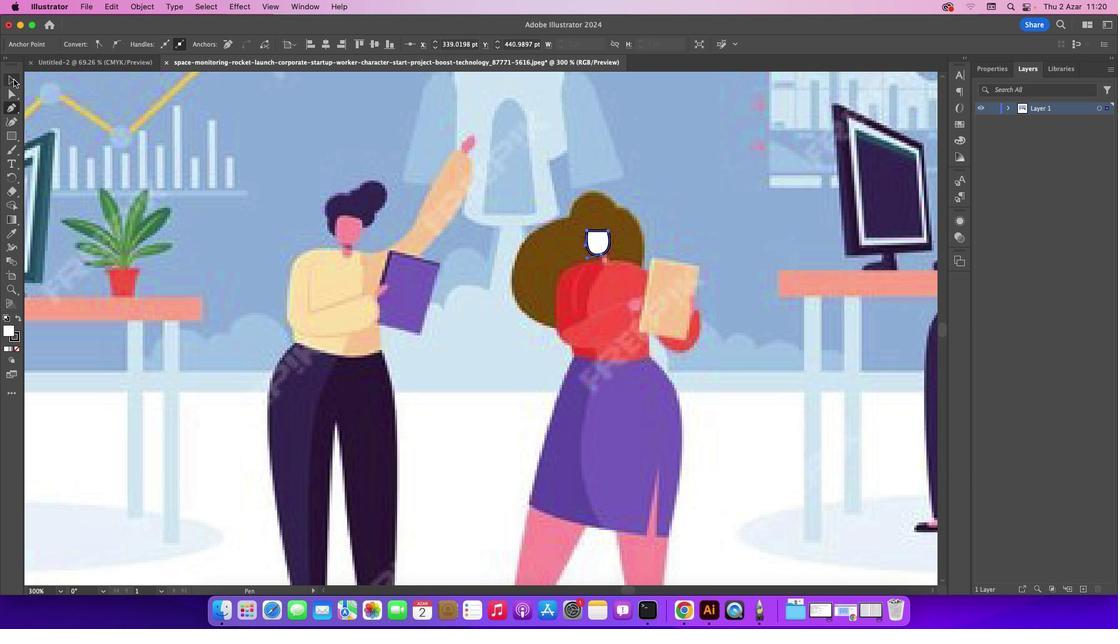 
Action: Mouse pressed left at (13, 79)
Screenshot: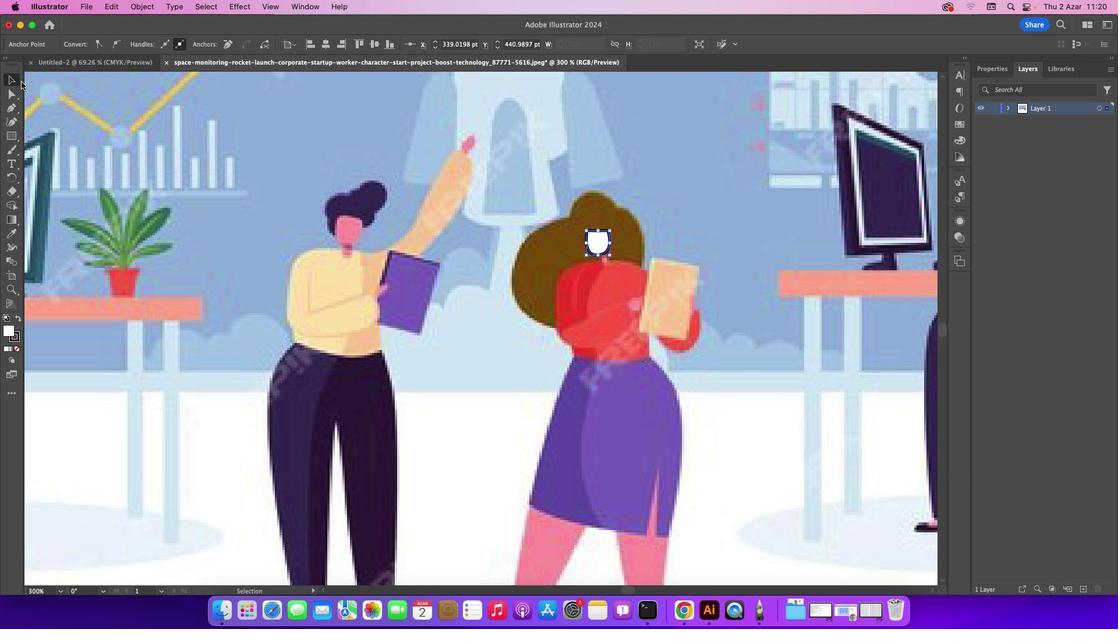 
Action: Mouse moved to (183, 127)
Screenshot: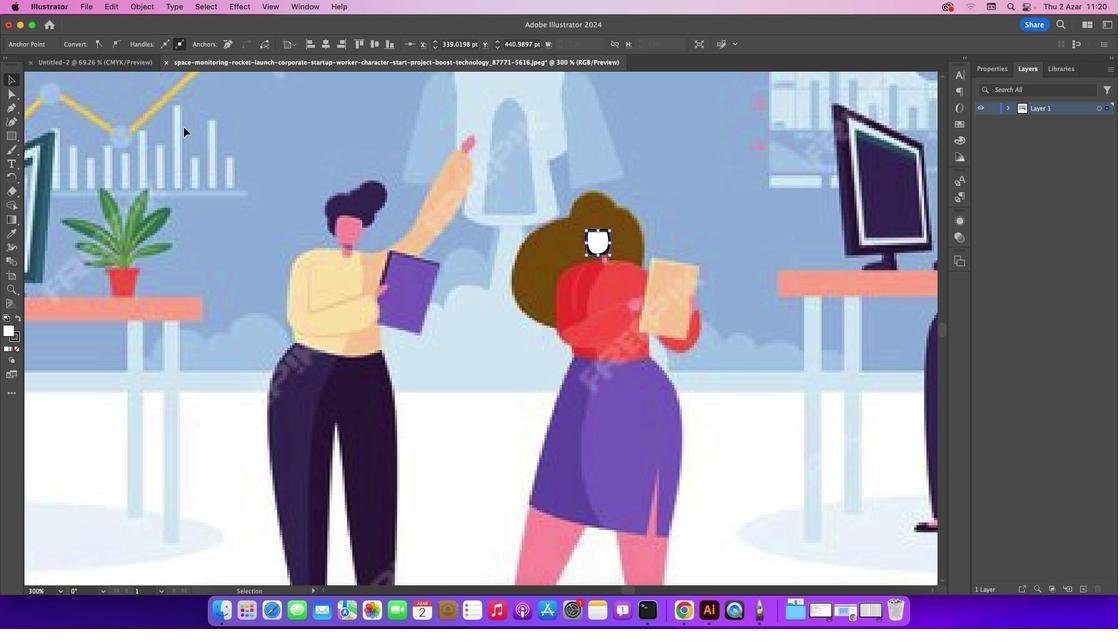 
Action: Mouse pressed left at (183, 127)
Screenshot: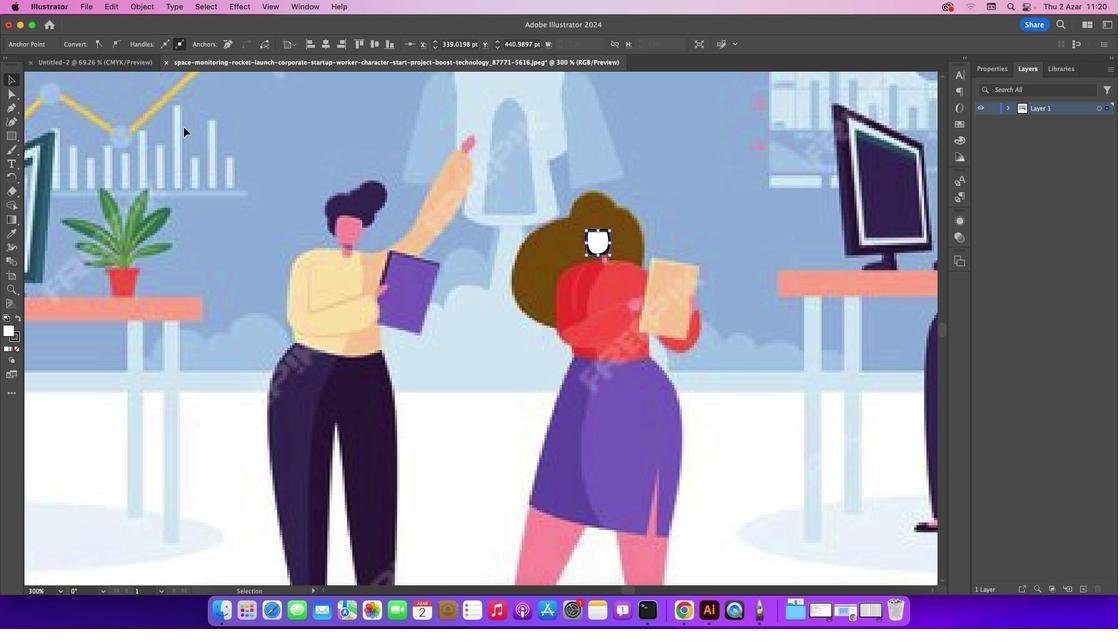 
Action: Mouse moved to (594, 230)
Screenshot: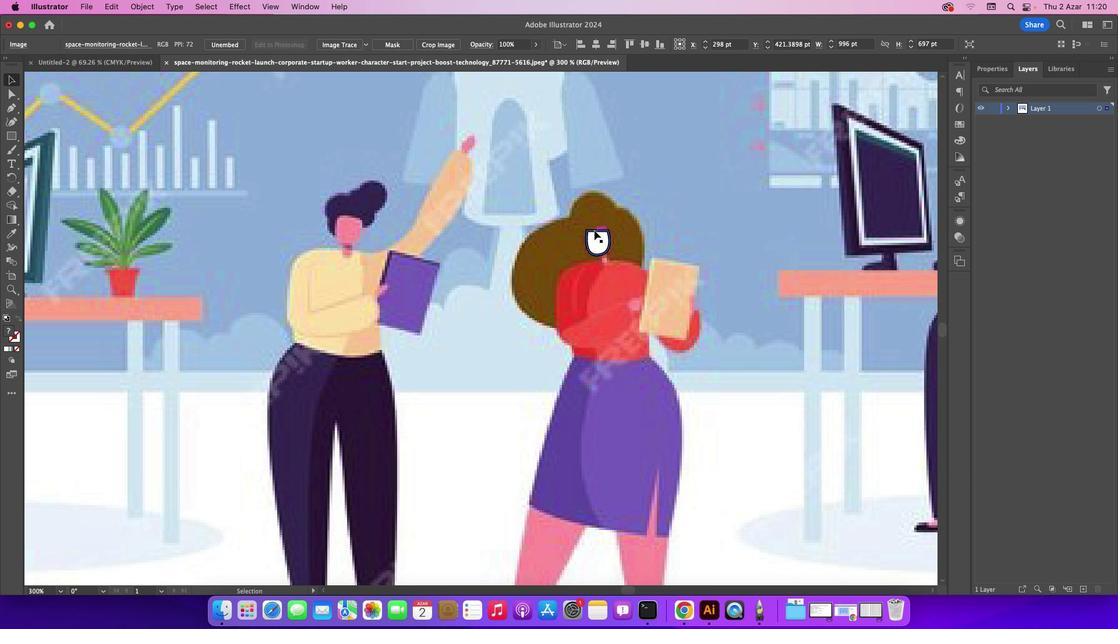 
Action: Mouse pressed left at (594, 230)
Screenshot: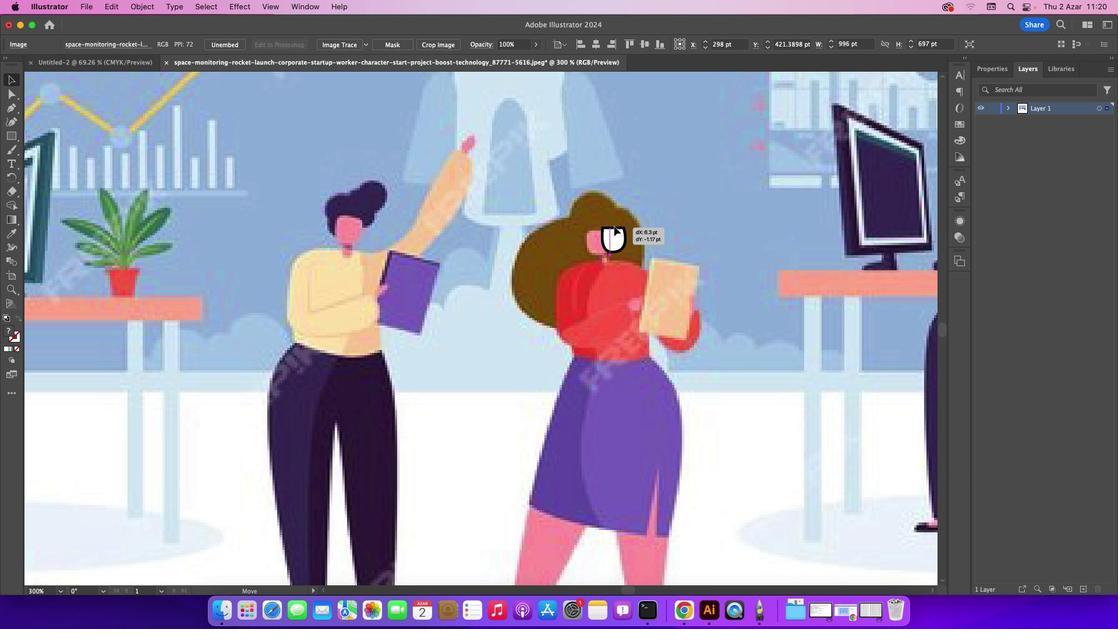 
Action: Mouse moved to (13, 237)
Screenshot: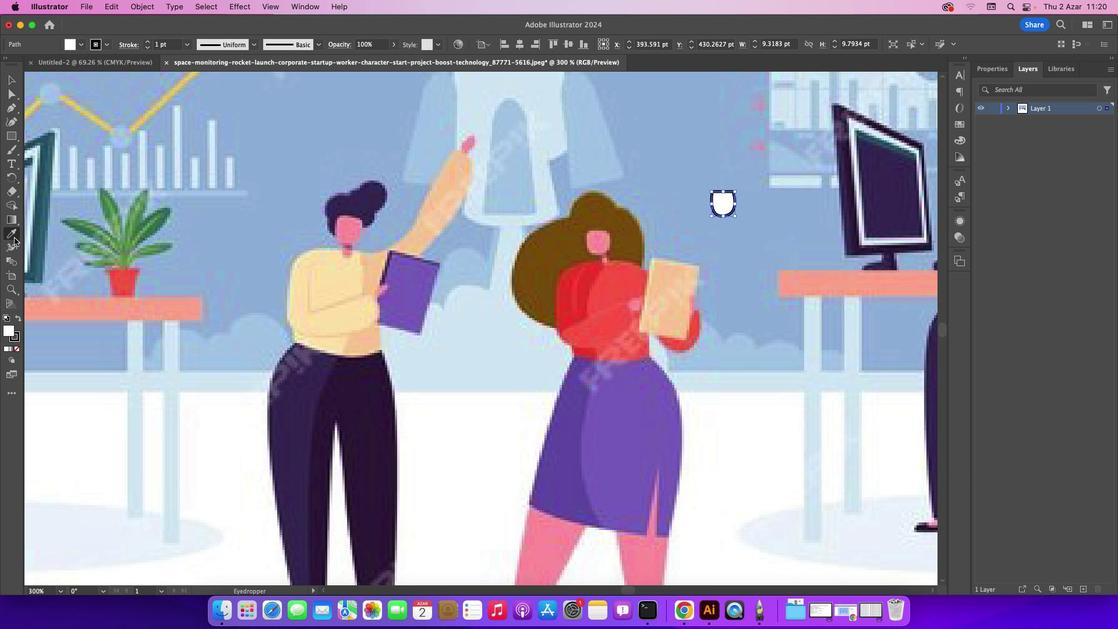
Action: Mouse pressed left at (13, 237)
Screenshot: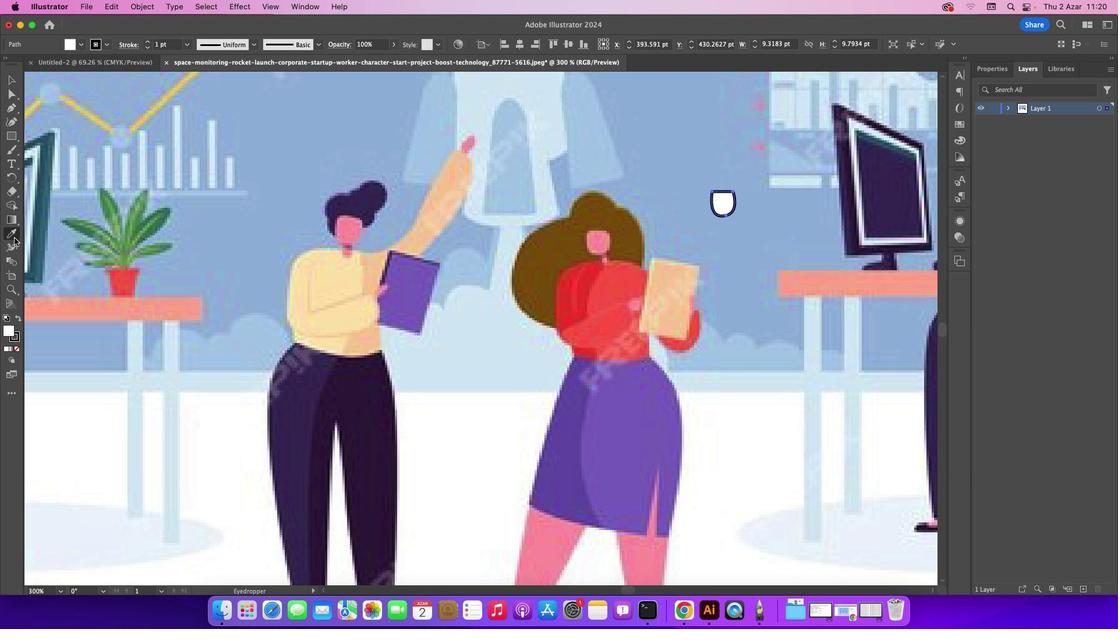 
Action: Mouse moved to (599, 236)
Screenshot: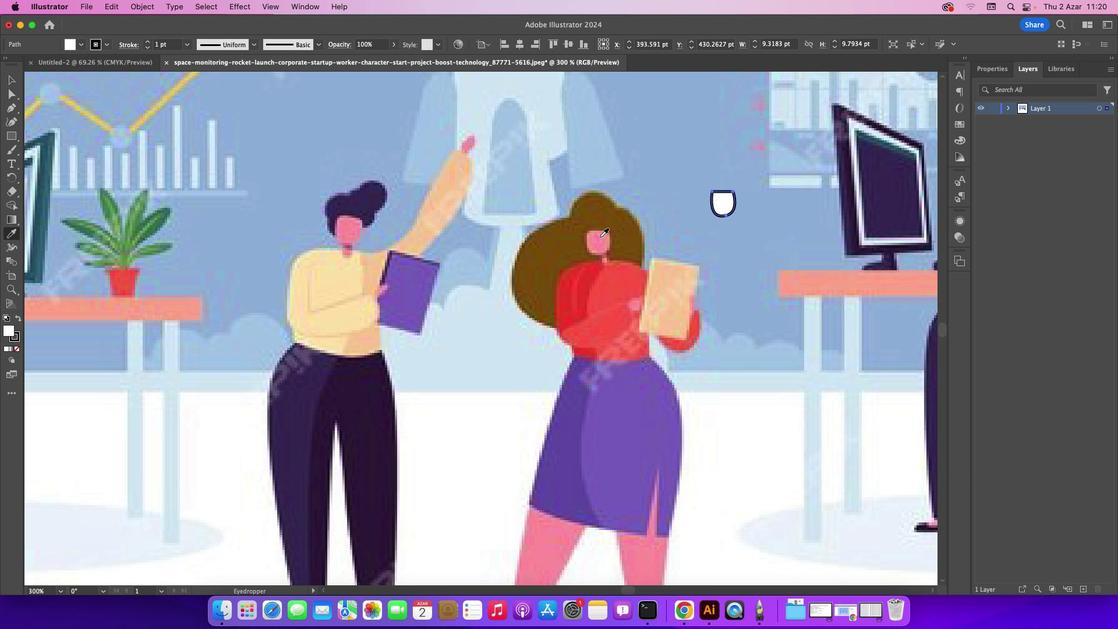 
Action: Mouse pressed left at (599, 236)
Screenshot: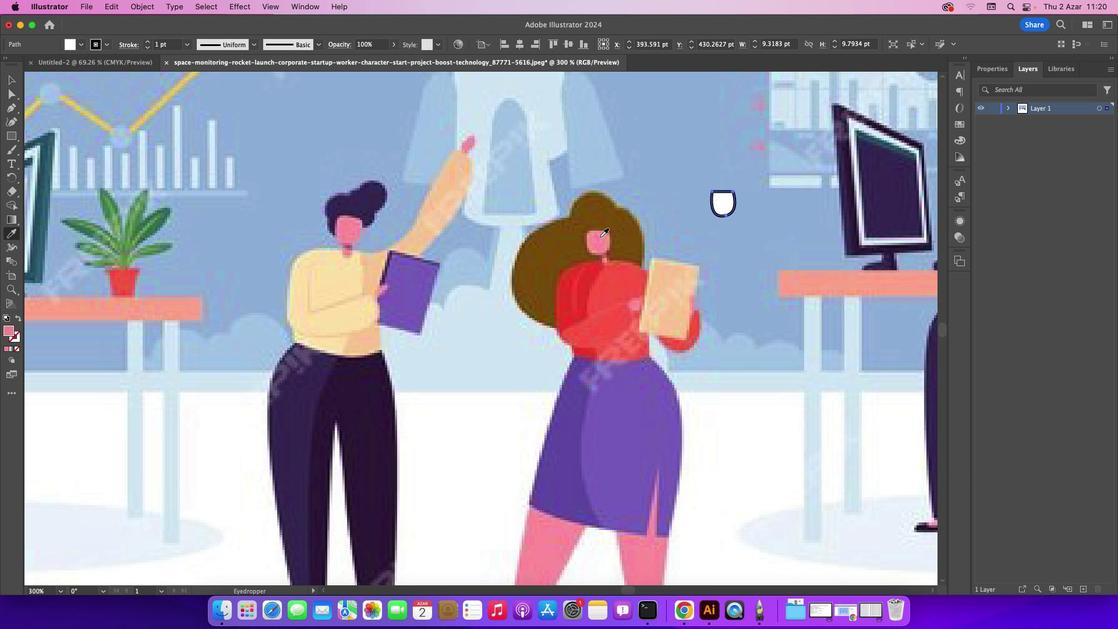 
Action: Mouse moved to (15, 82)
Screenshot: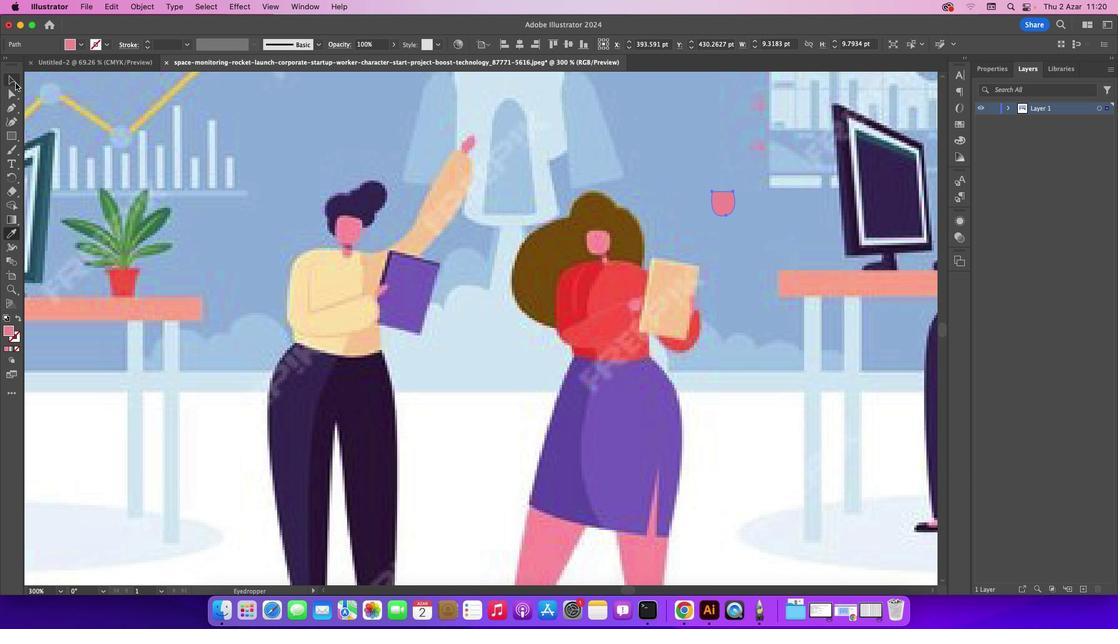 
Action: Mouse pressed left at (15, 82)
Screenshot: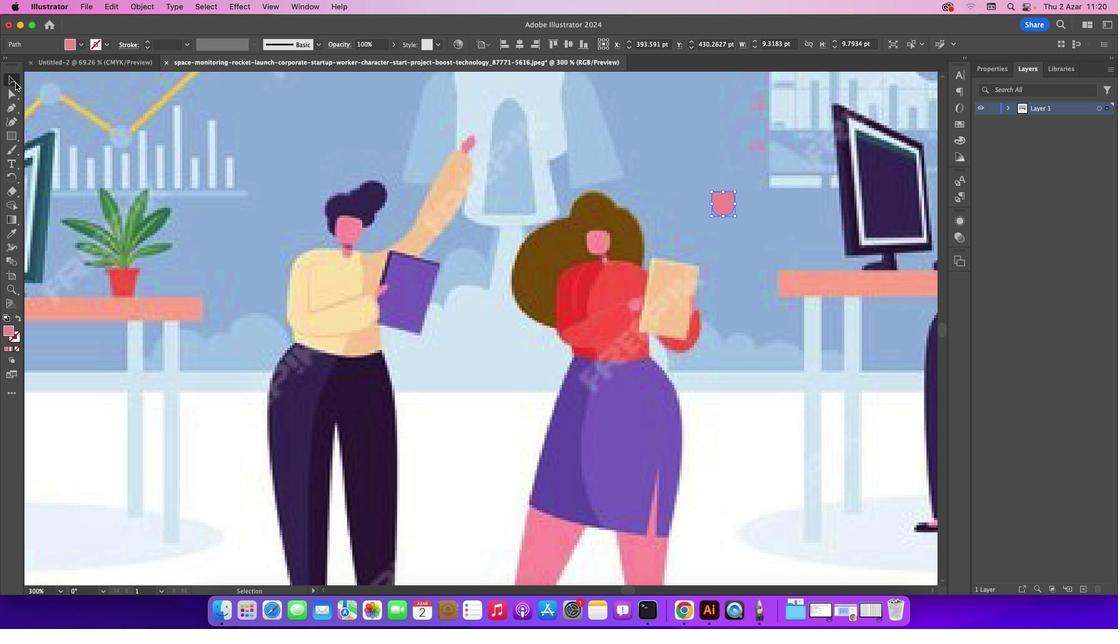 
Action: Mouse moved to (265, 117)
Screenshot: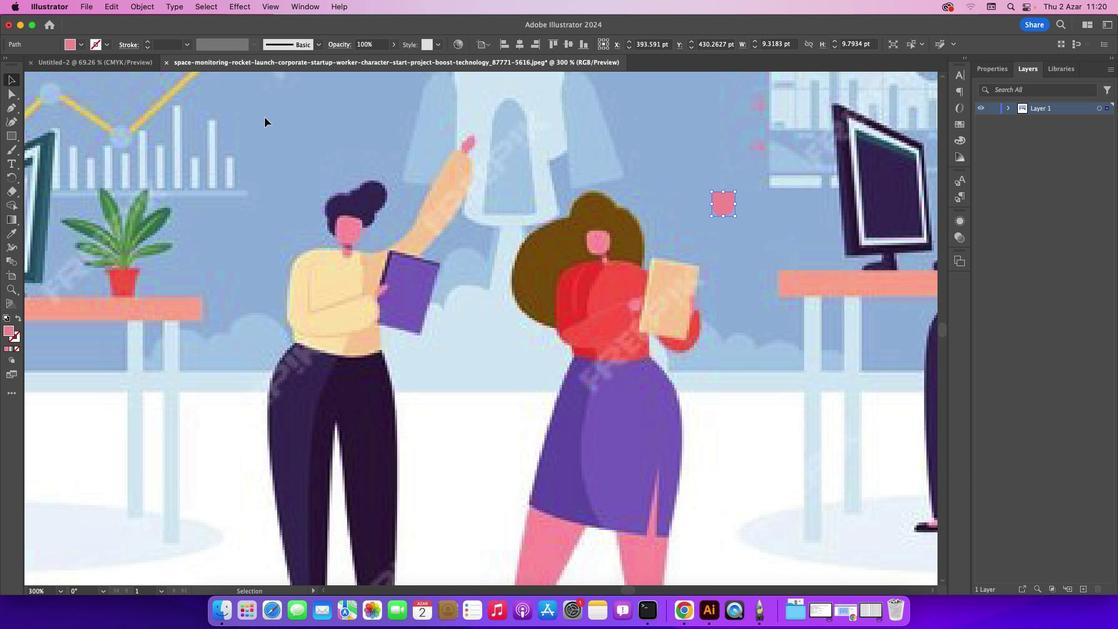 
Action: Mouse pressed left at (265, 117)
Screenshot: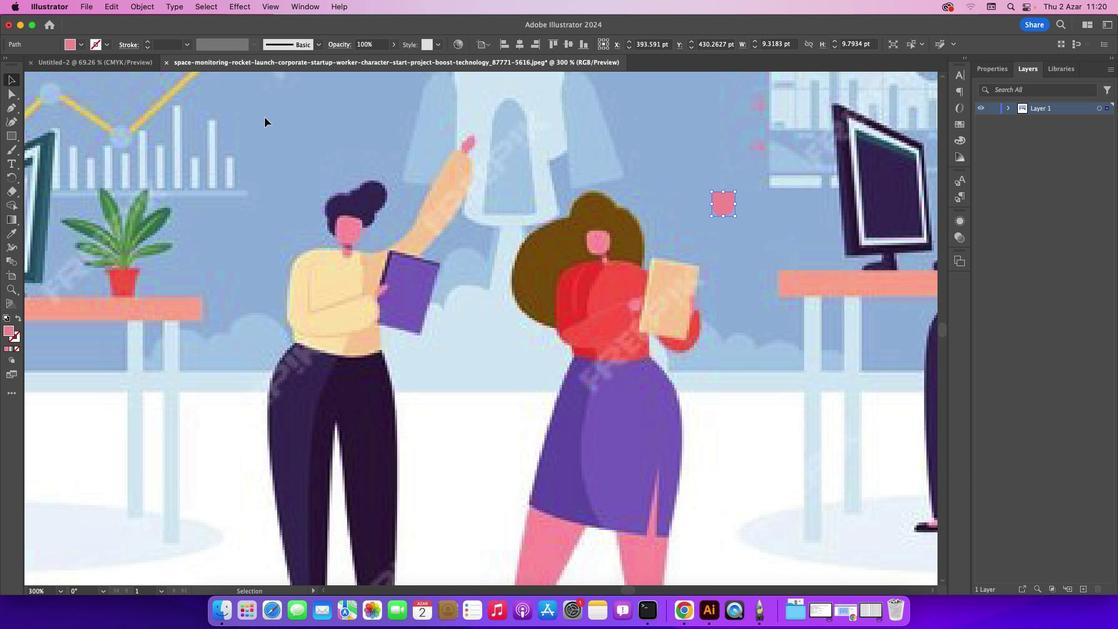 
Action: Mouse moved to (724, 209)
Screenshot: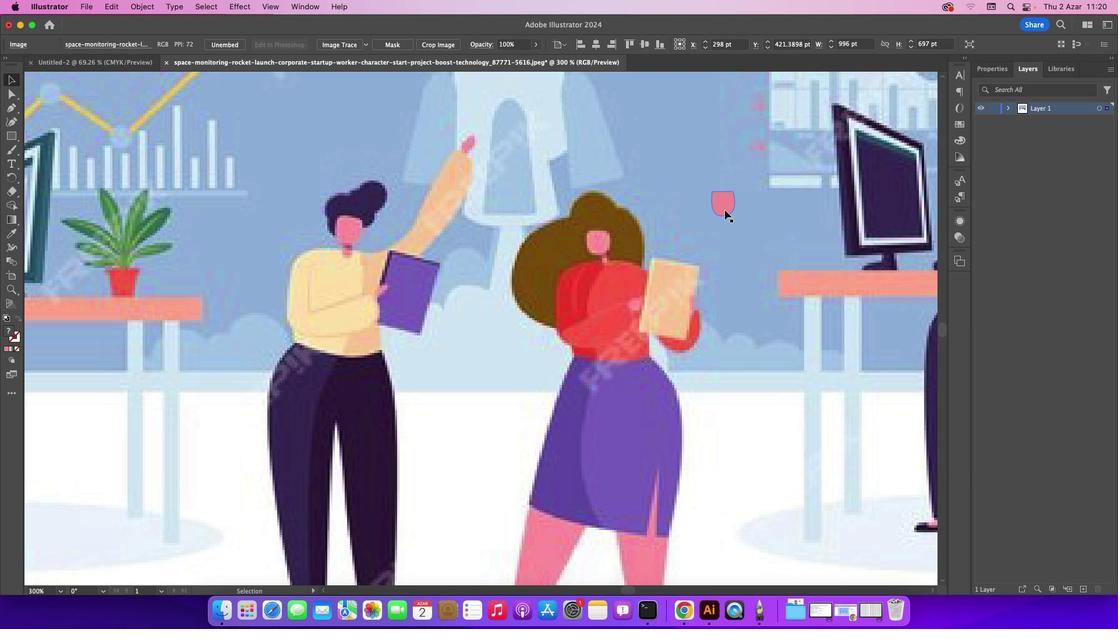 
Action: Mouse pressed left at (724, 209)
Screenshot: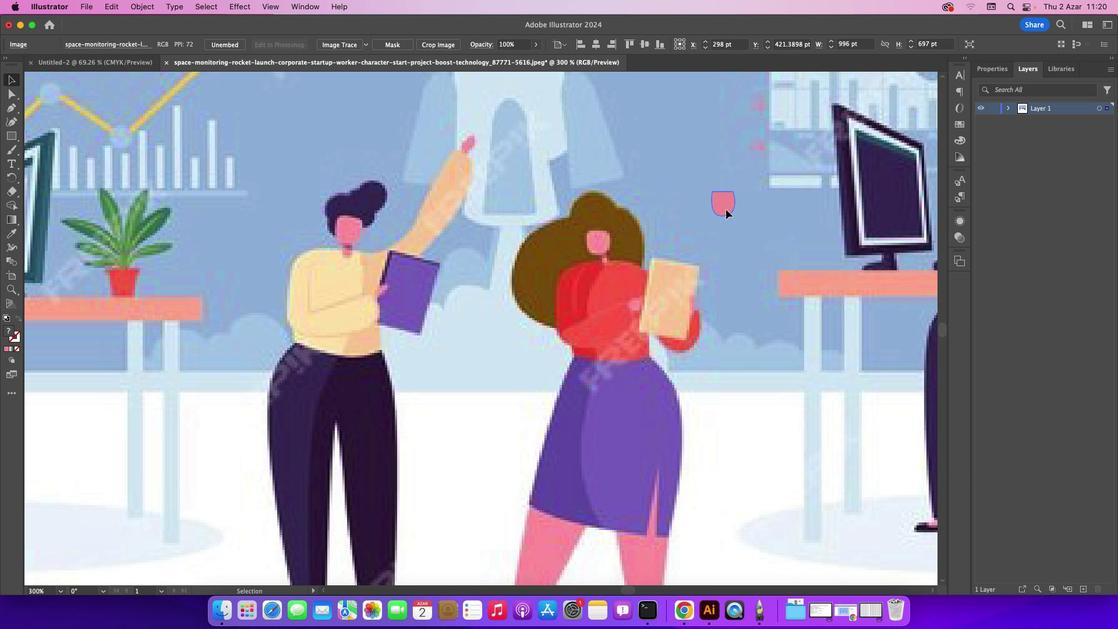 
Action: Mouse moved to (15, 135)
Screenshot: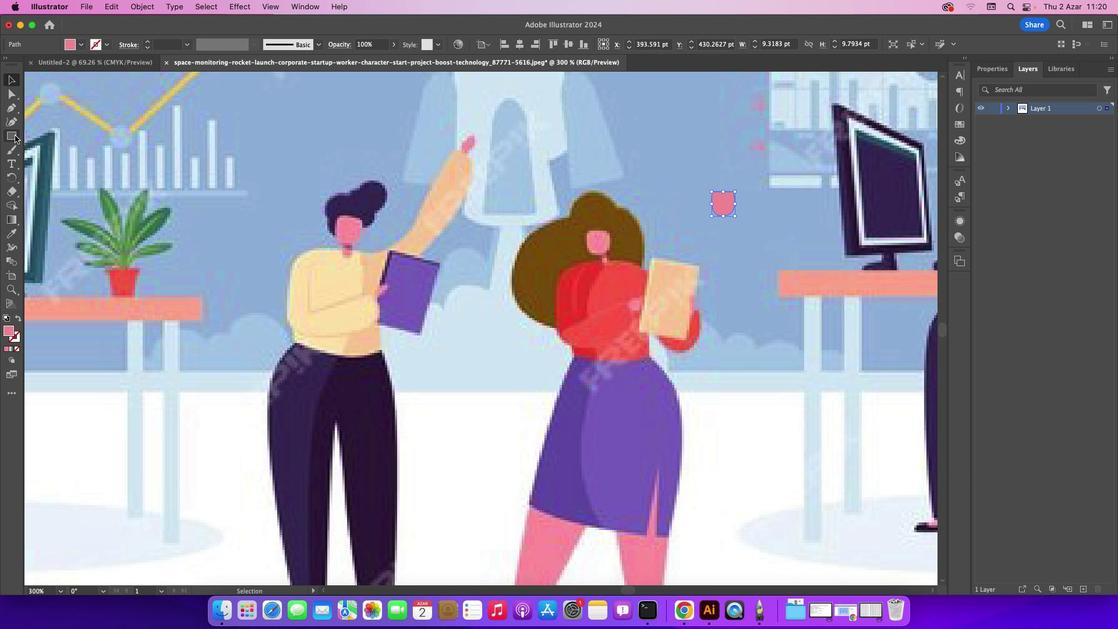 
Action: Mouse pressed left at (15, 135)
Screenshot: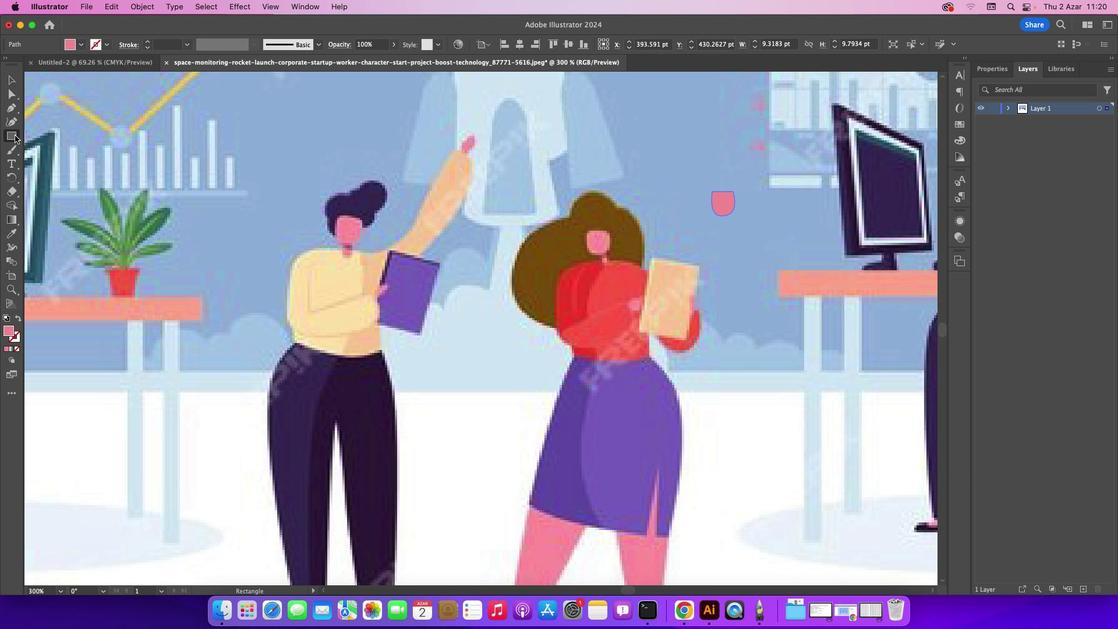 
Action: Mouse moved to (727, 215)
Screenshot: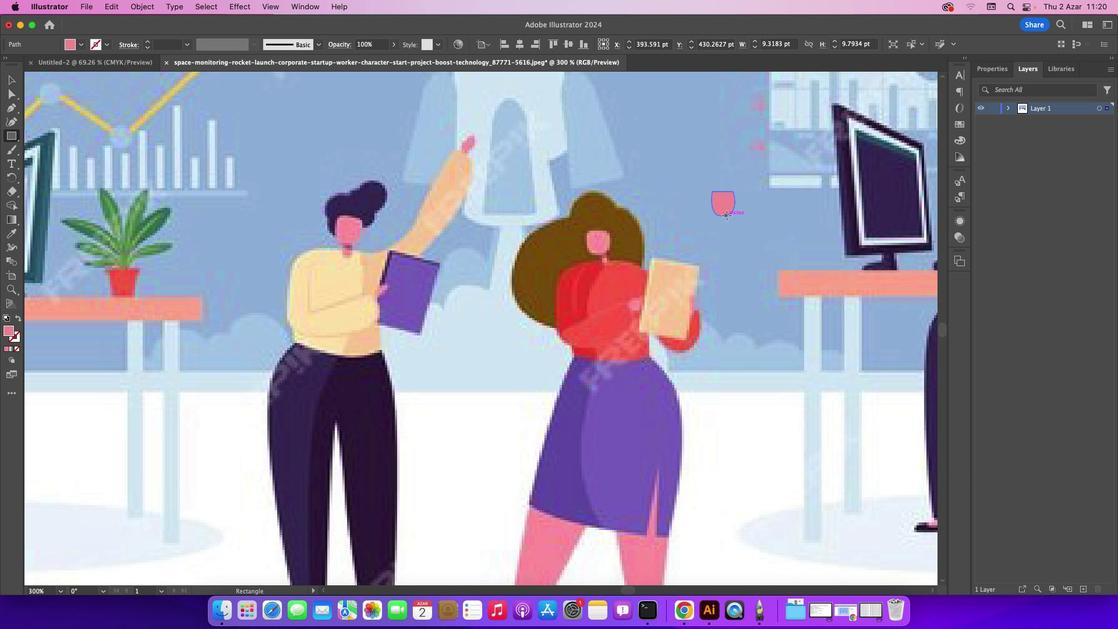 
Action: Mouse pressed left at (727, 215)
Screenshot: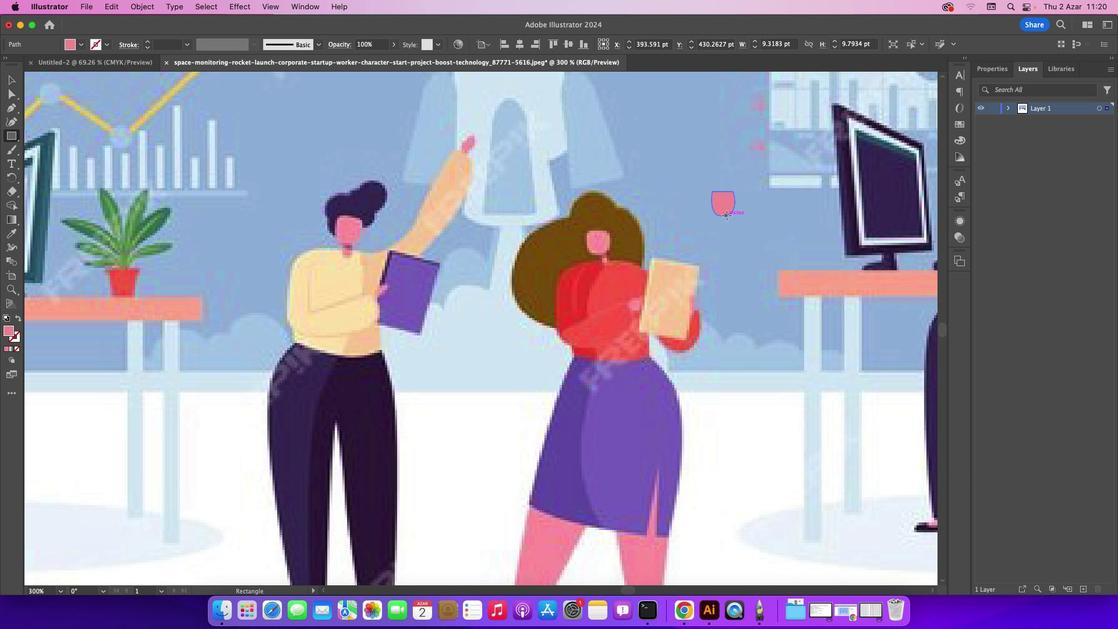 
Action: Mouse moved to (11, 76)
Screenshot: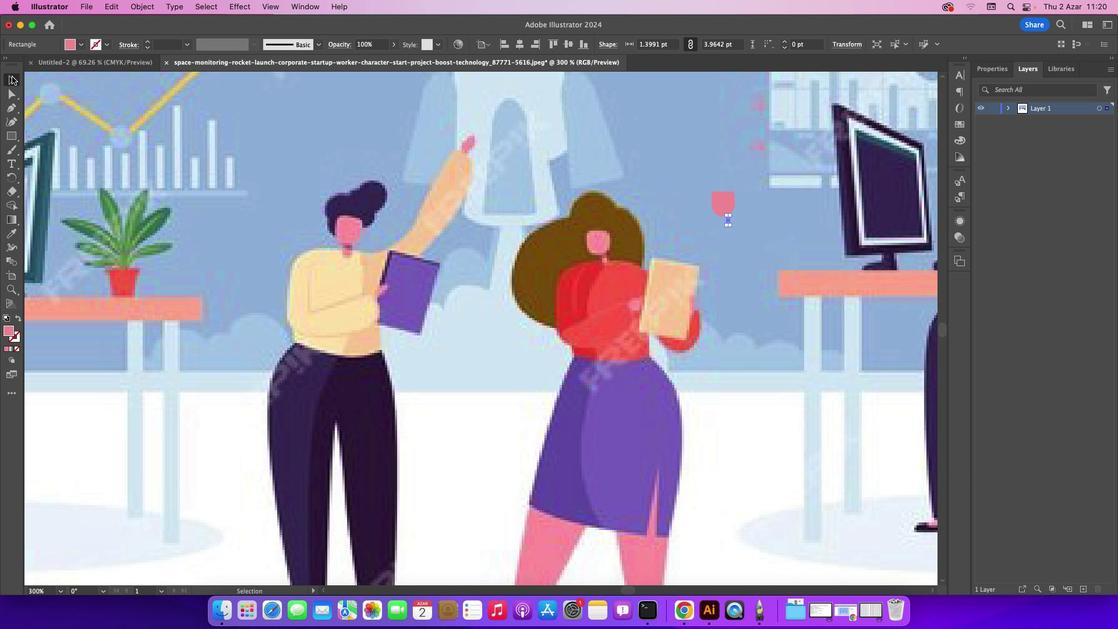 
Action: Mouse pressed left at (11, 76)
Screenshot: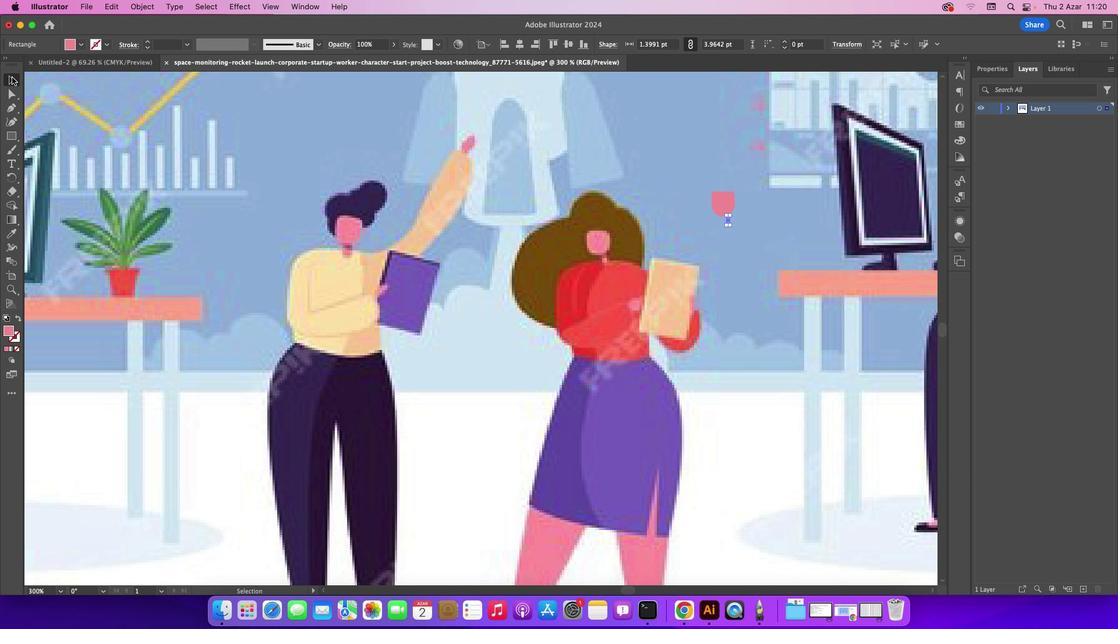 
Action: Mouse moved to (399, 175)
Screenshot: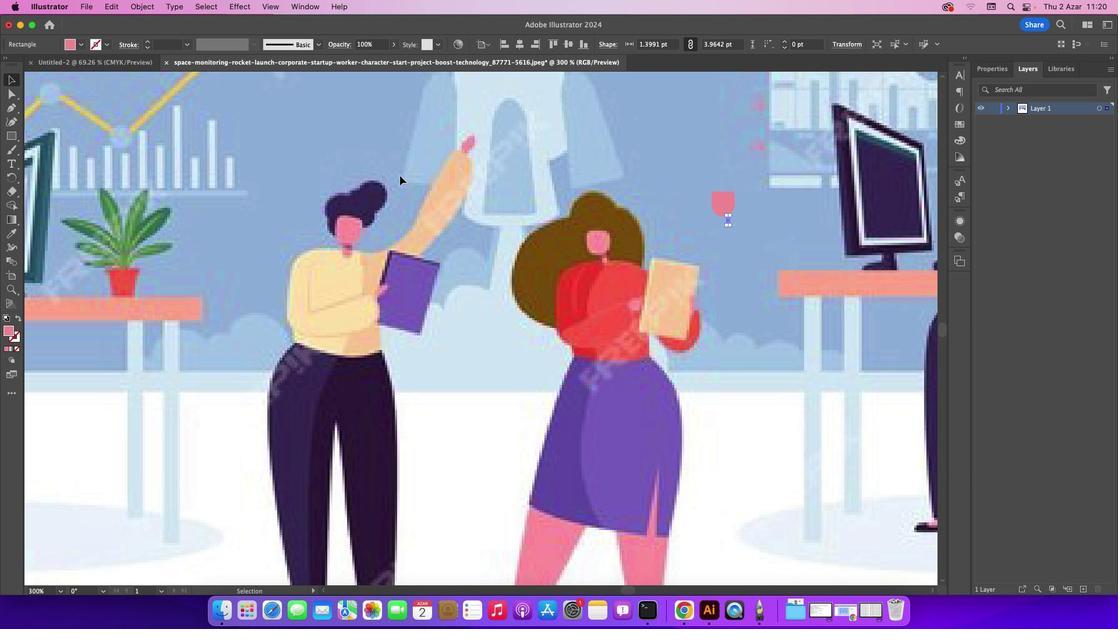 
Action: Mouse pressed left at (399, 175)
Screenshot: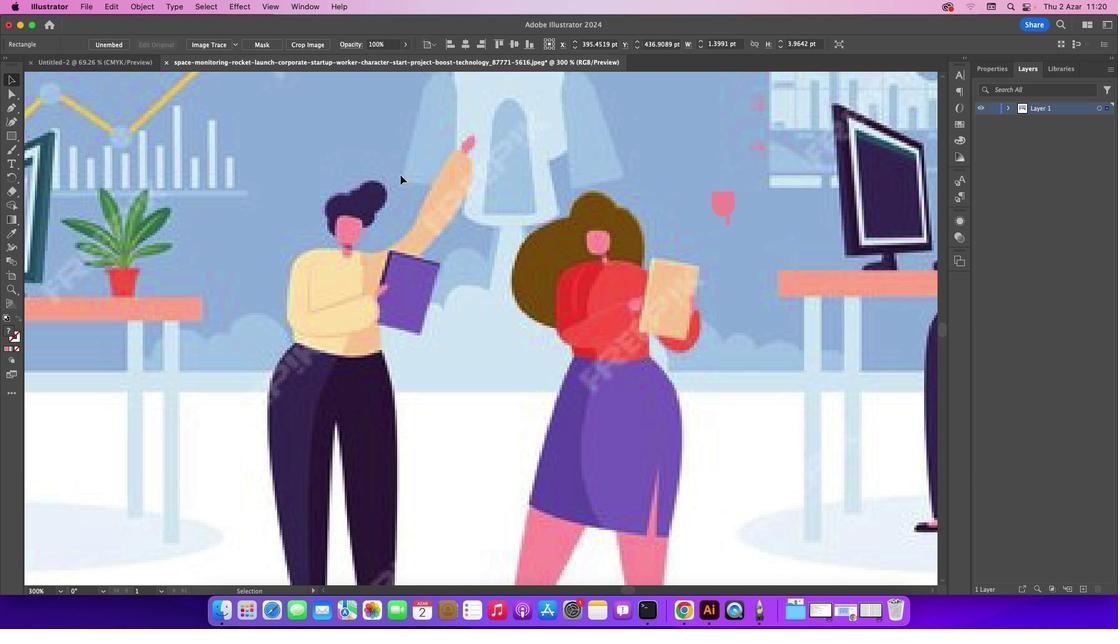 
Action: Mouse moved to (728, 220)
Screenshot: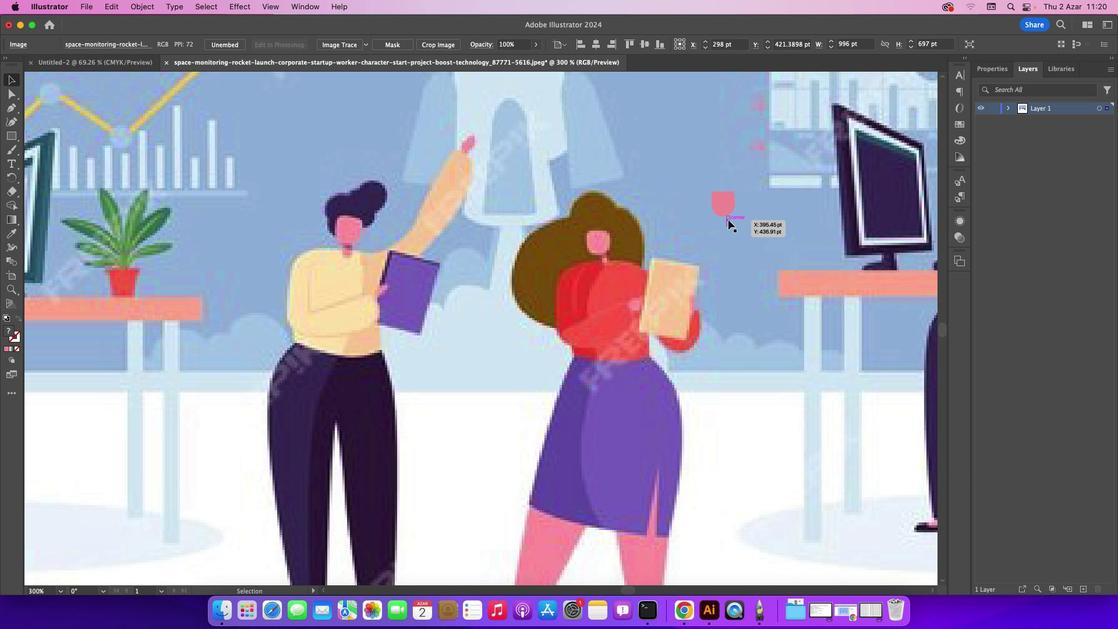 
Action: Mouse pressed left at (728, 220)
Screenshot: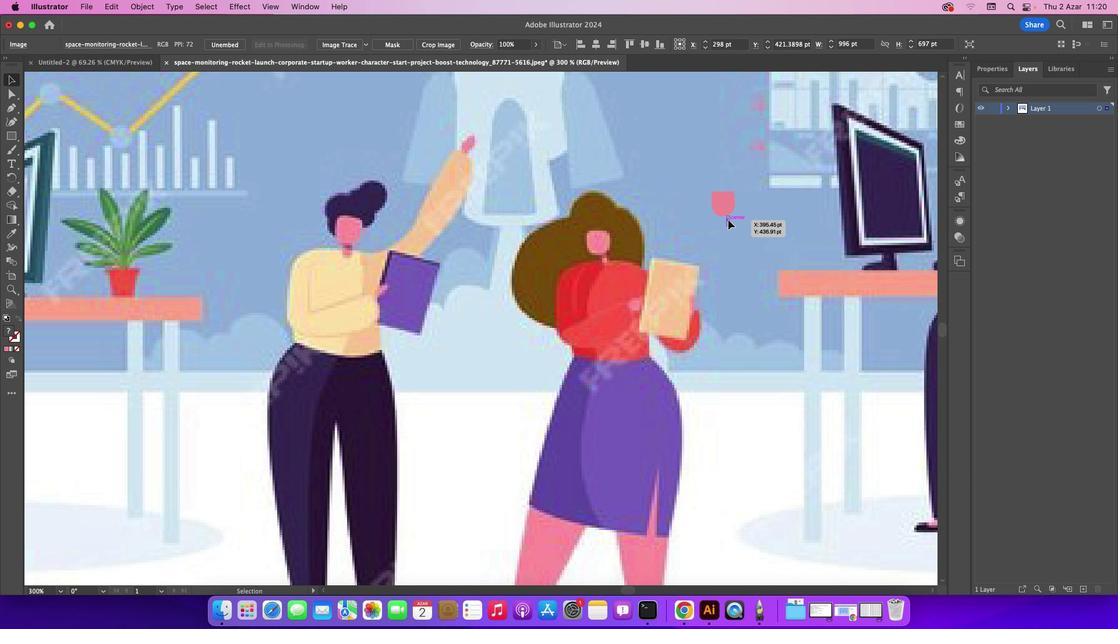 
Action: Mouse moved to (744, 220)
Screenshot: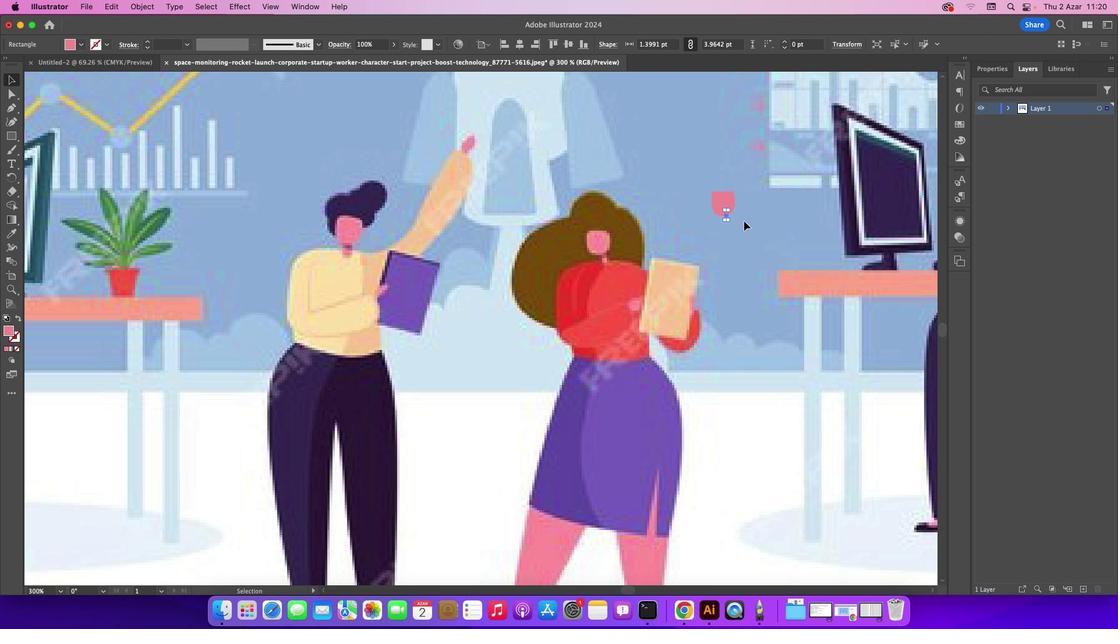 
Action: Mouse pressed left at (744, 220)
Screenshot: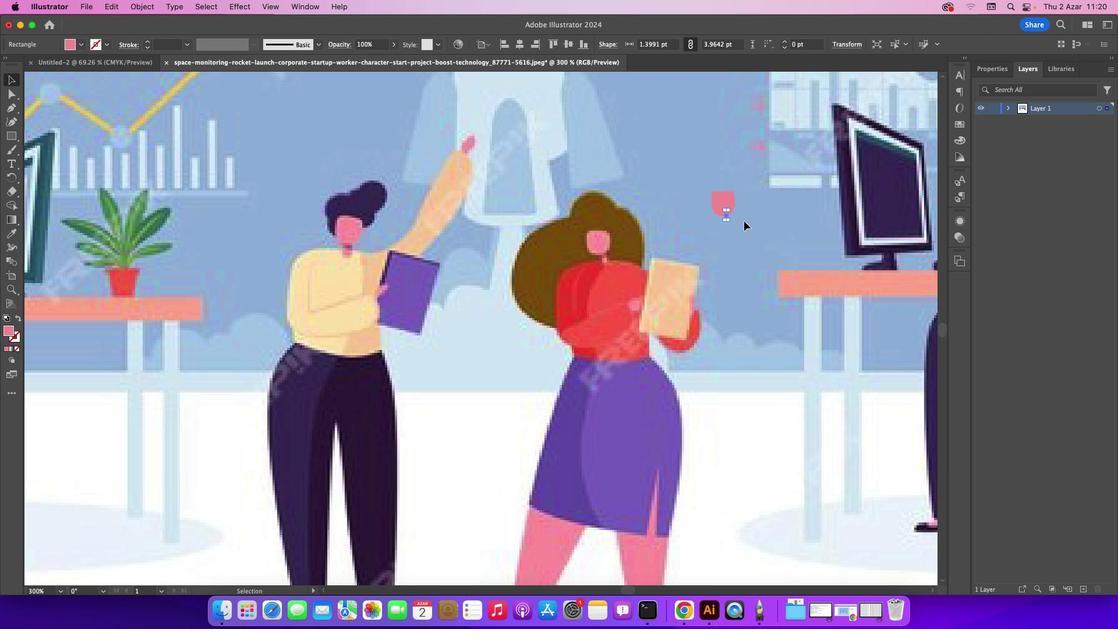 
Action: Mouse moved to (13, 107)
Screenshot: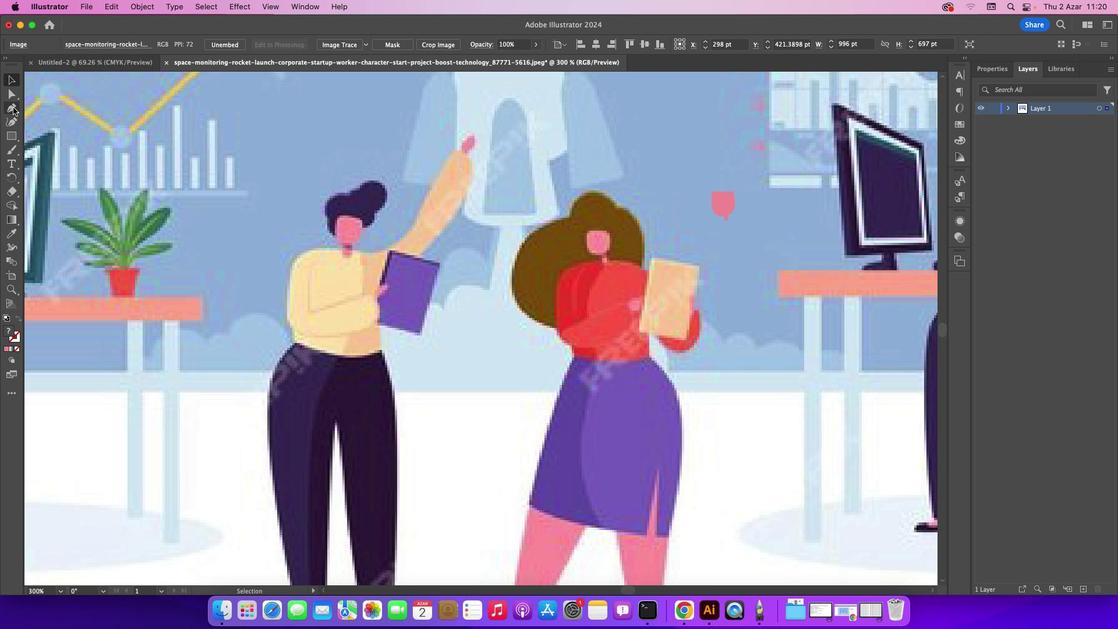 
Action: Mouse pressed left at (13, 107)
Screenshot: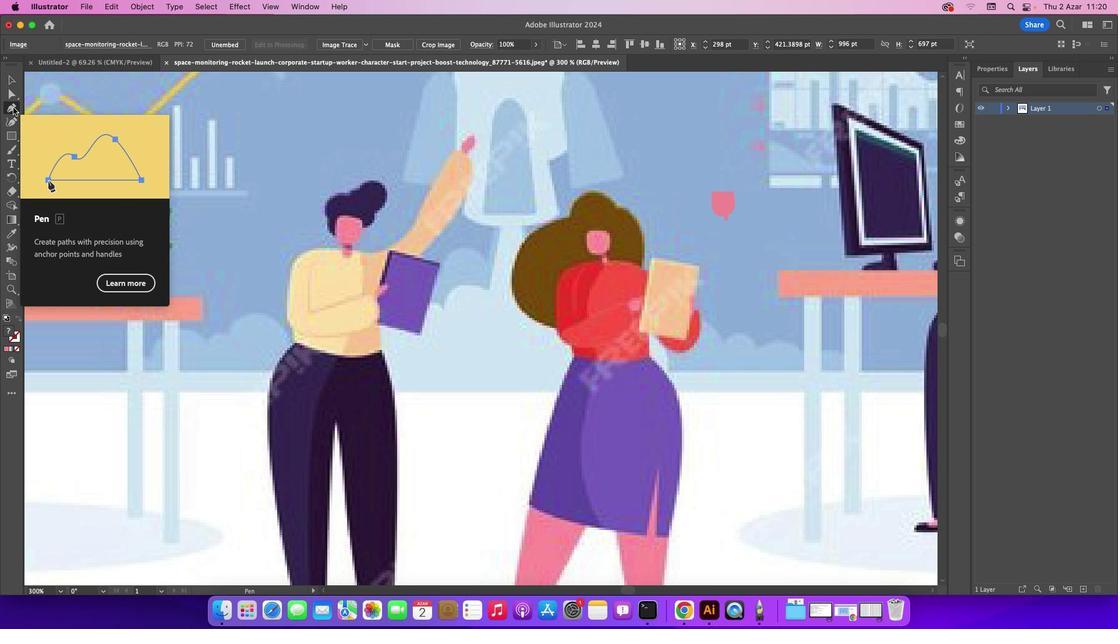 
Action: Mouse pressed left at (13, 107)
Screenshot: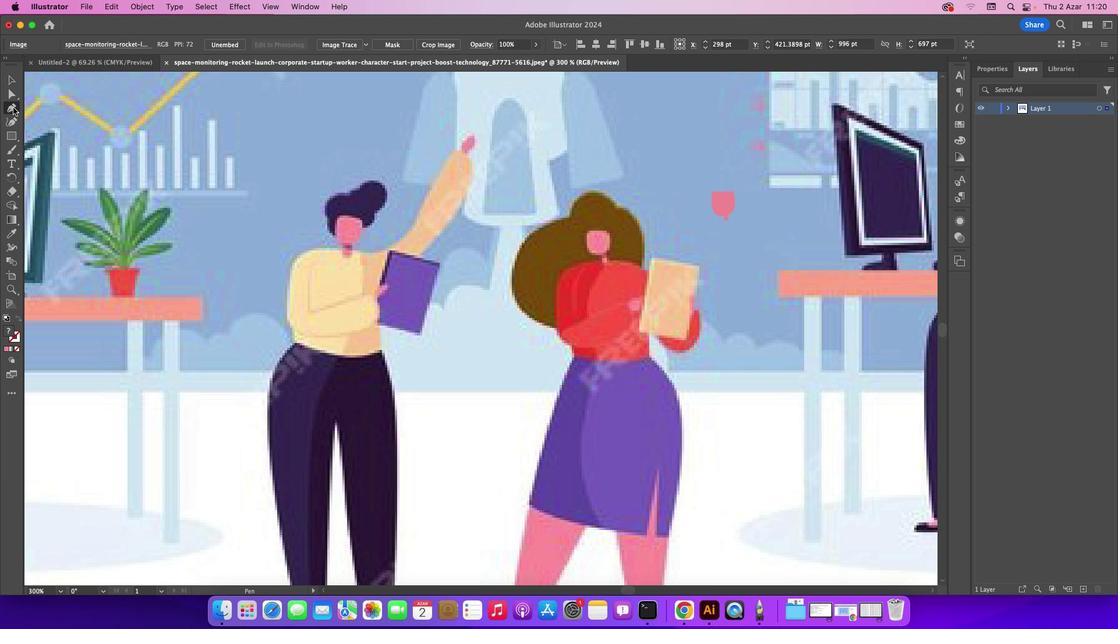 
Action: Mouse moved to (599, 261)
Screenshot: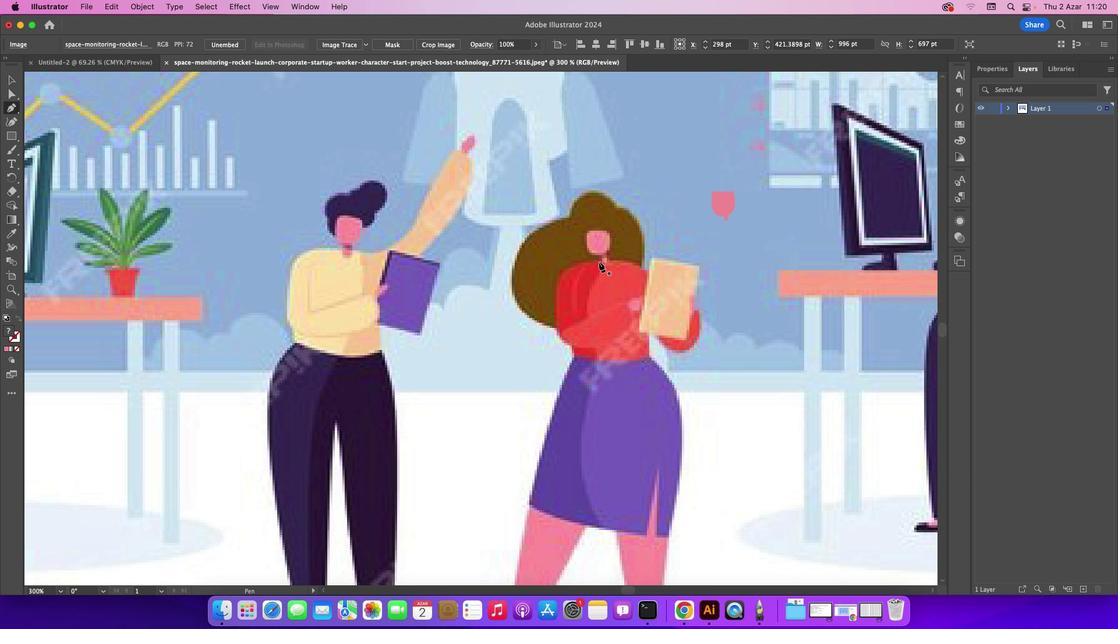 
Action: Mouse pressed left at (599, 261)
Screenshot: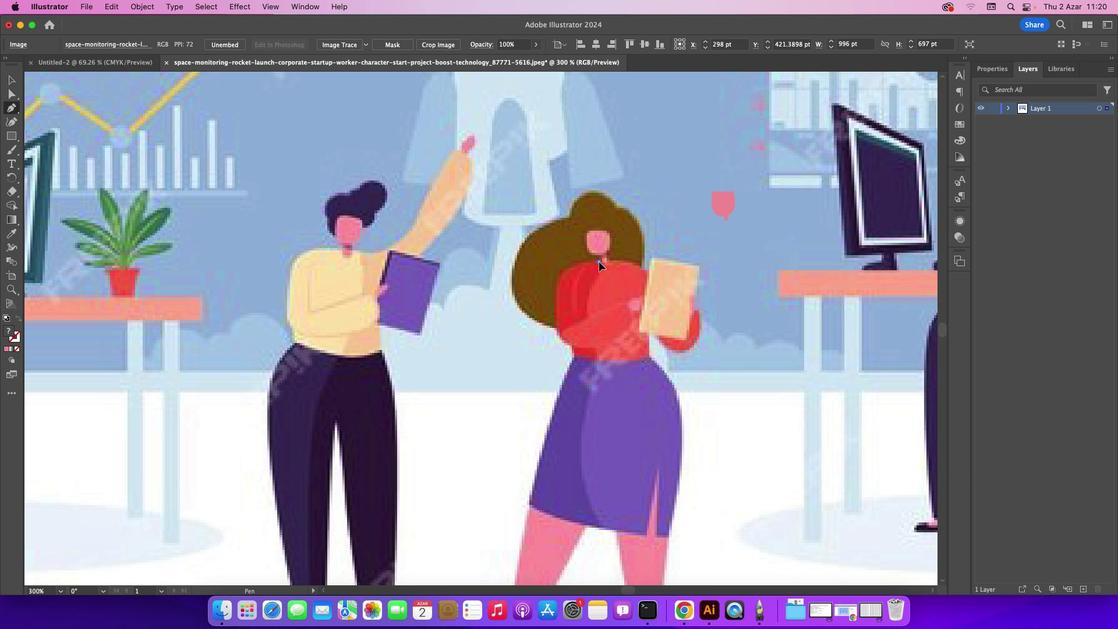 
Action: Mouse moved to (610, 262)
Screenshot: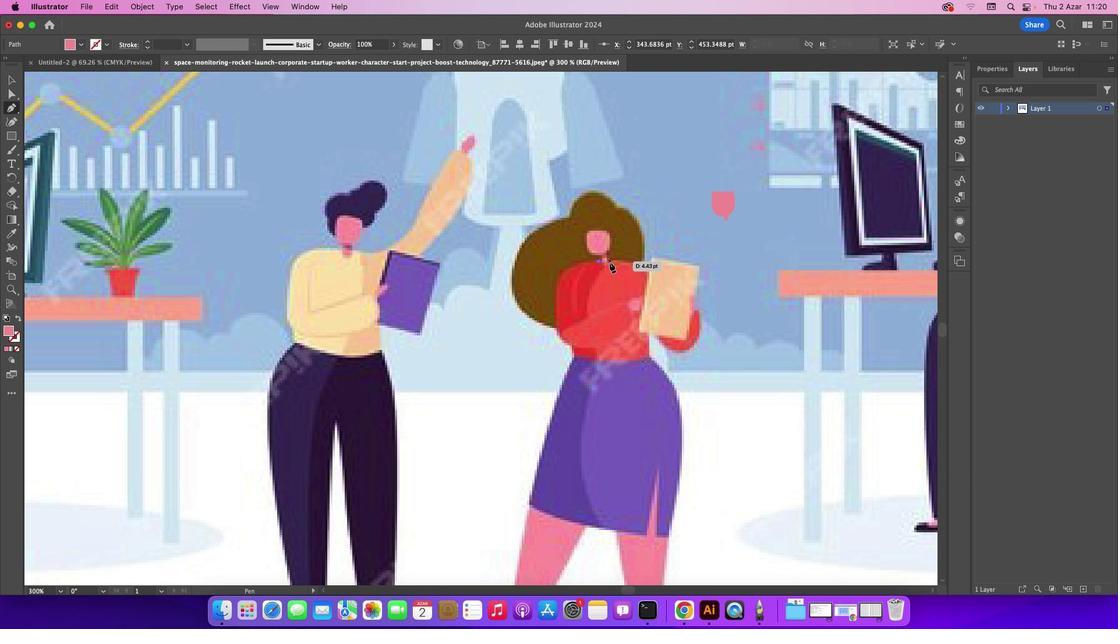 
Action: Mouse pressed left at (610, 262)
Screenshot: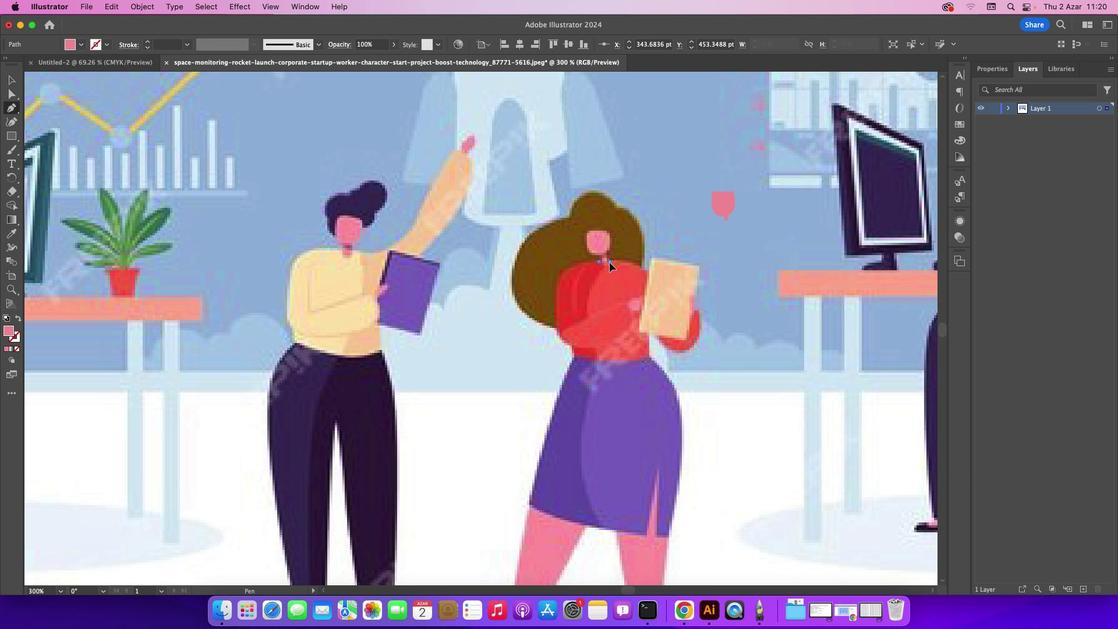 
Action: Mouse moved to (611, 261)
Screenshot: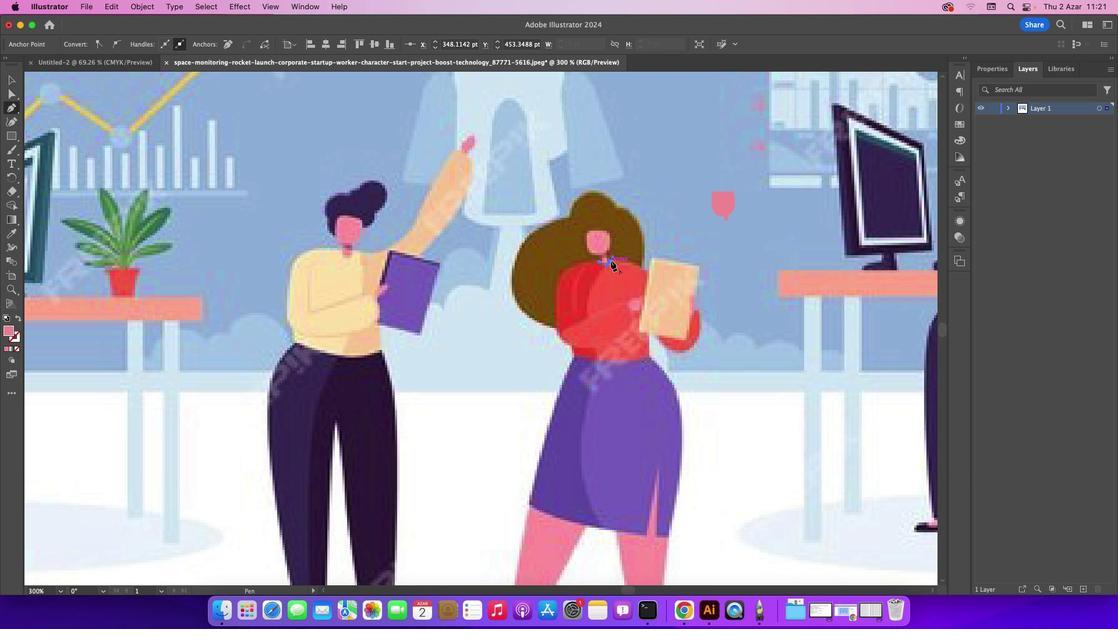 
Action: Mouse pressed left at (611, 261)
Screenshot: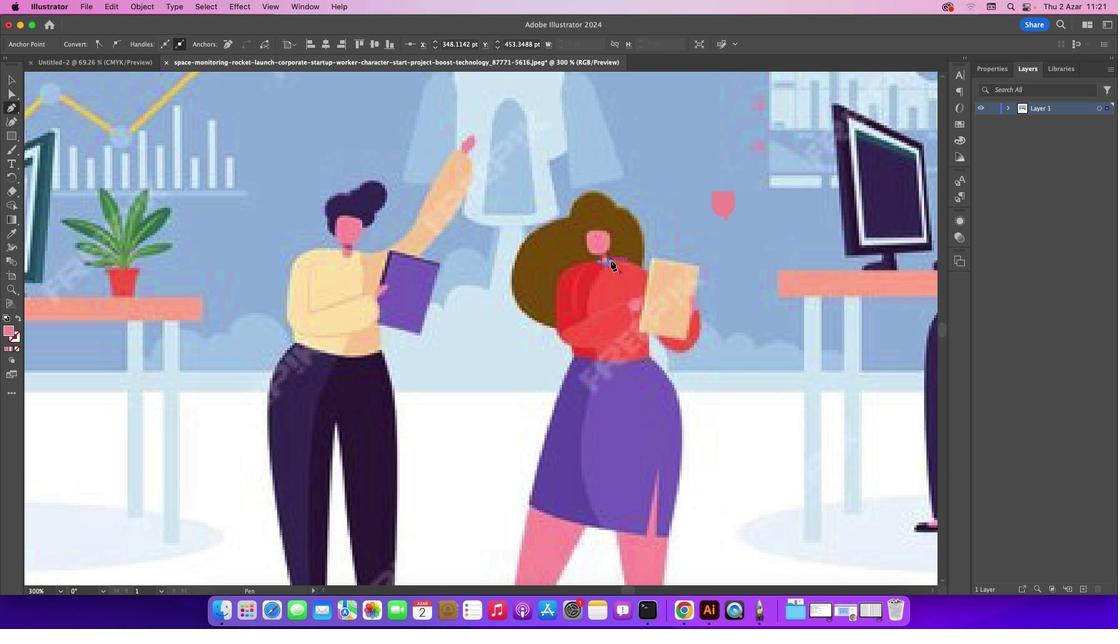 
Action: Mouse moved to (646, 270)
Screenshot: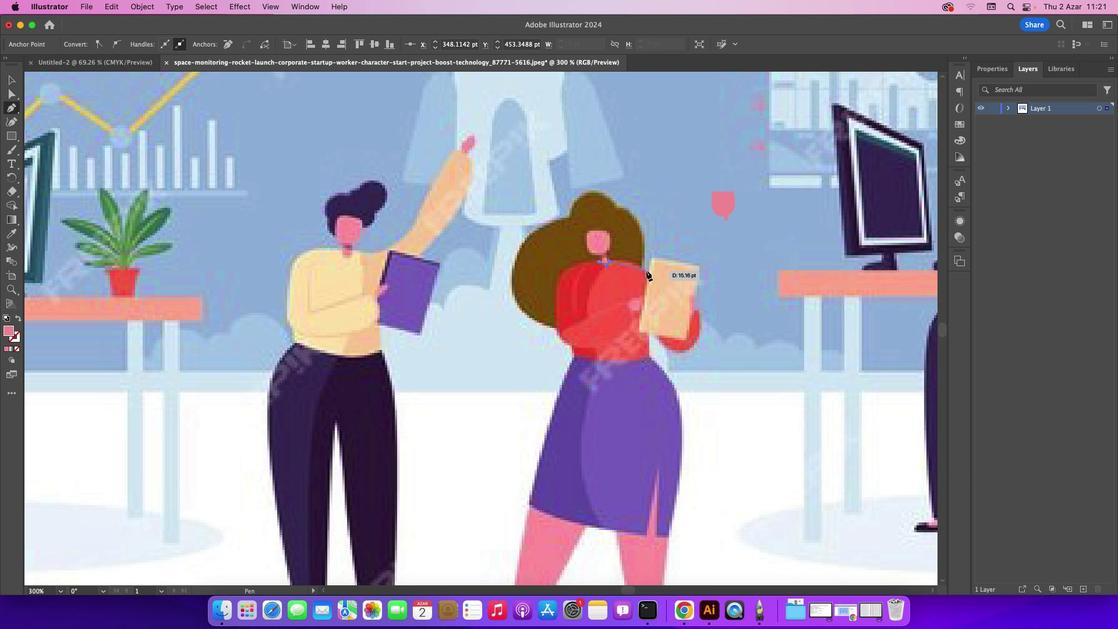 
Action: Mouse pressed left at (646, 270)
Screenshot: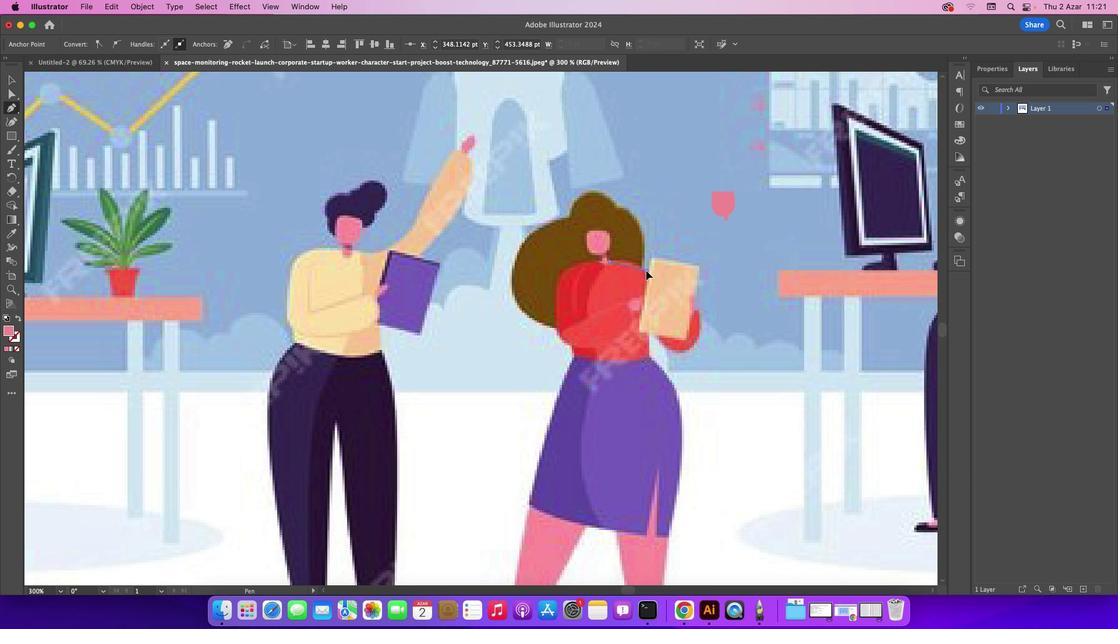 
Action: Mouse moved to (646, 270)
Screenshot: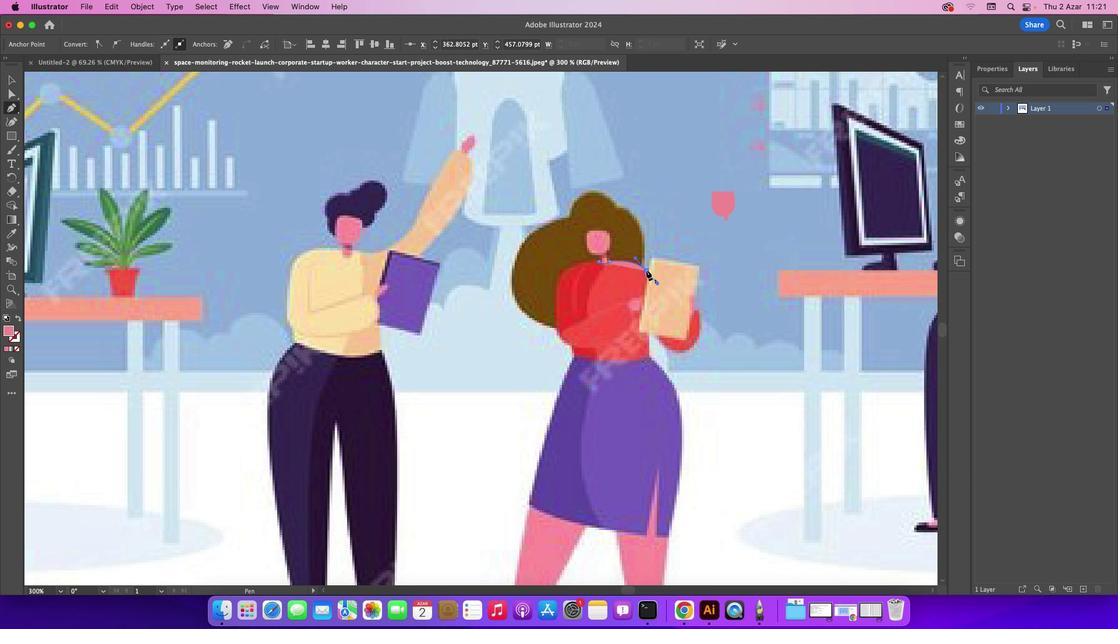 
Action: Mouse pressed left at (646, 270)
Screenshot: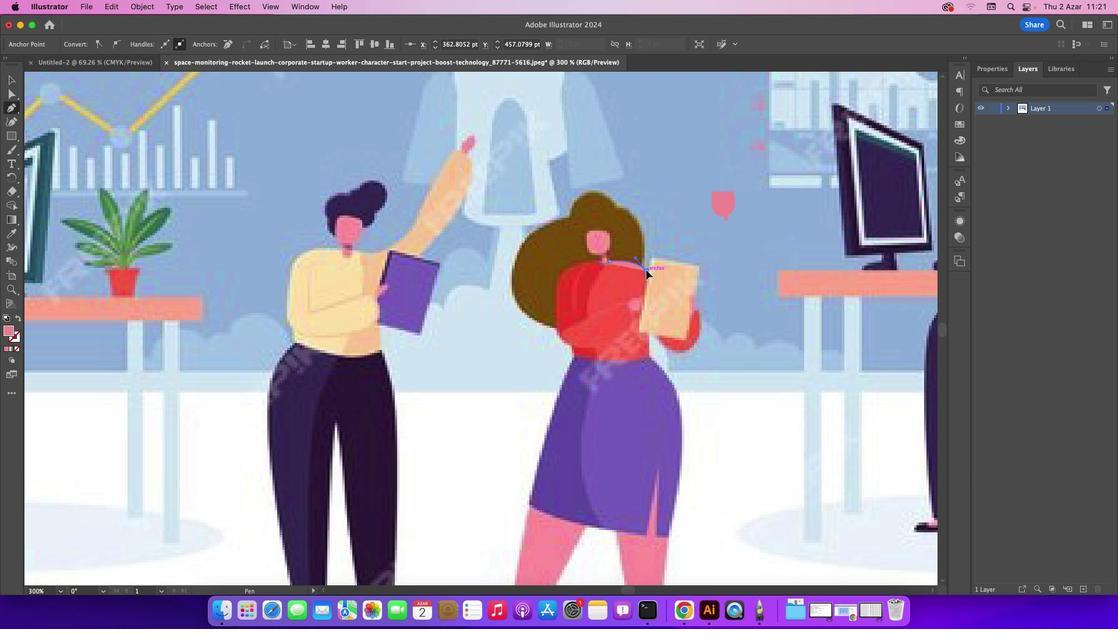 
Action: Mouse moved to (645, 296)
Screenshot: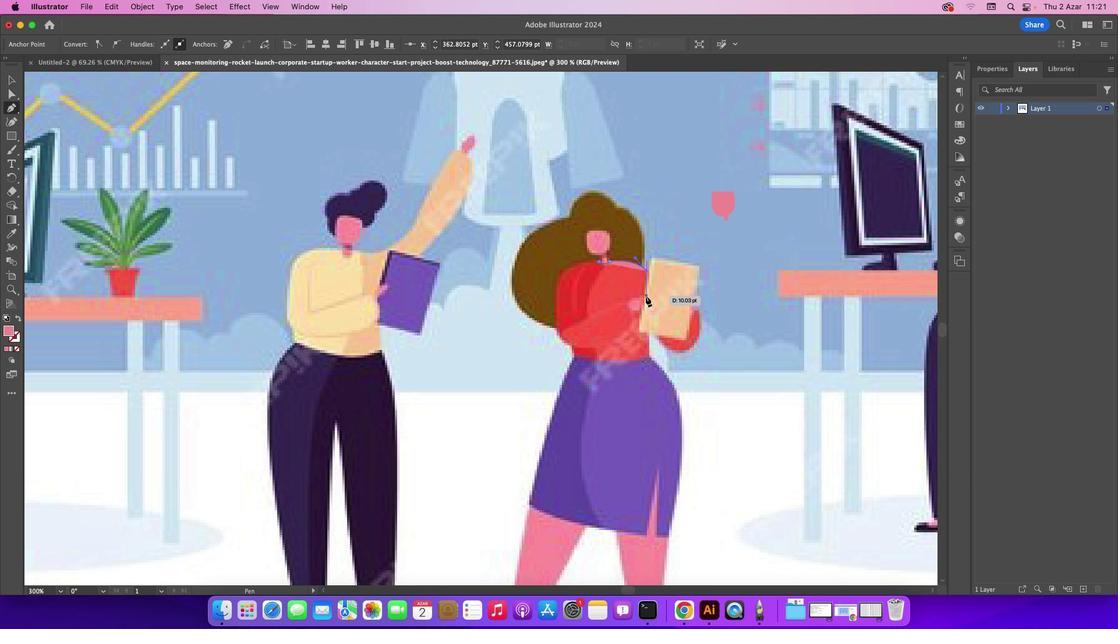 
Action: Mouse pressed left at (645, 296)
Screenshot: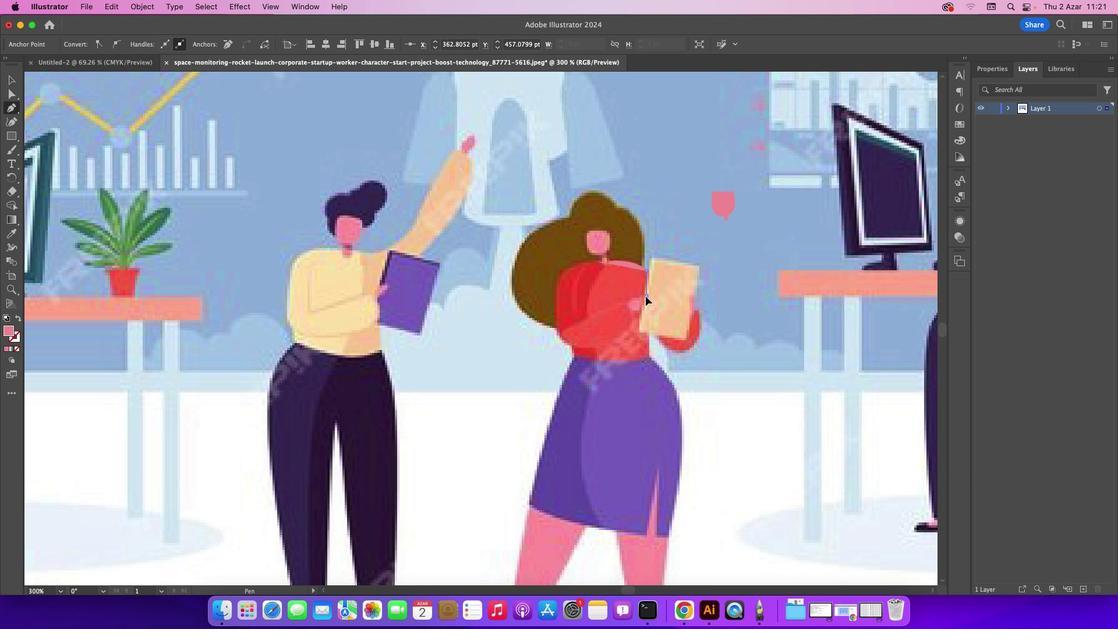 
Action: Mouse moved to (638, 332)
Screenshot: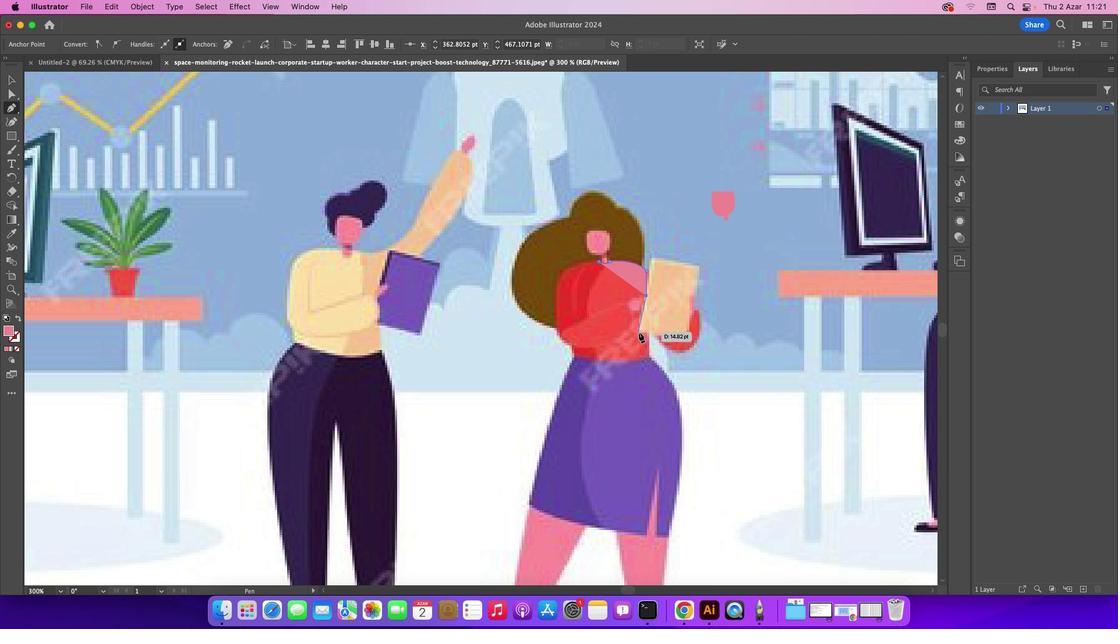 
Action: Mouse pressed left at (638, 332)
Screenshot: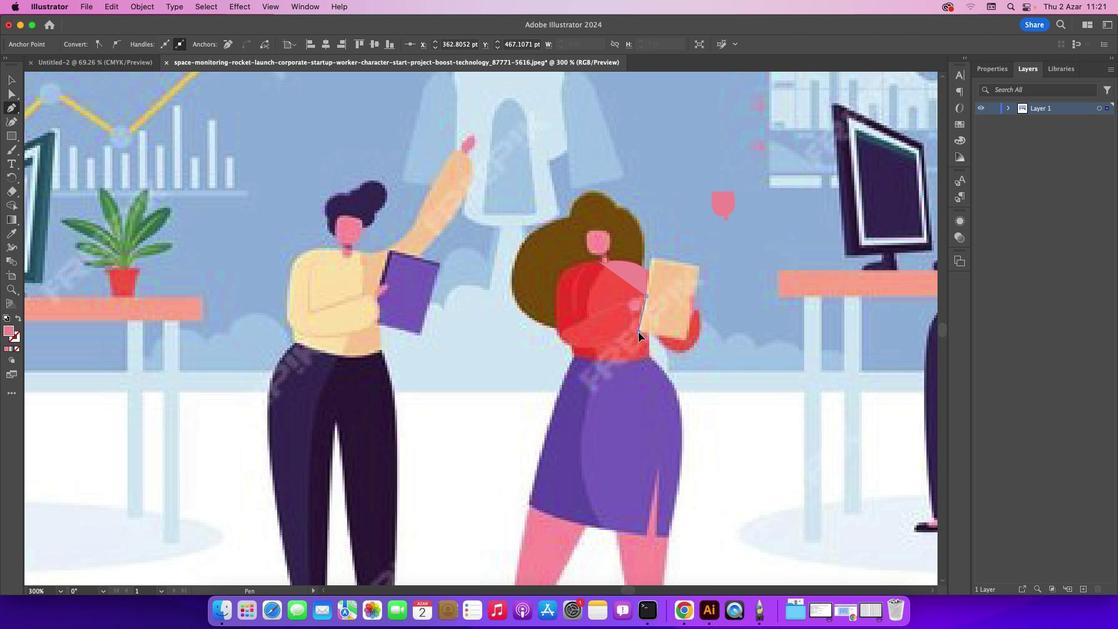 
Action: Mouse moved to (648, 331)
Screenshot: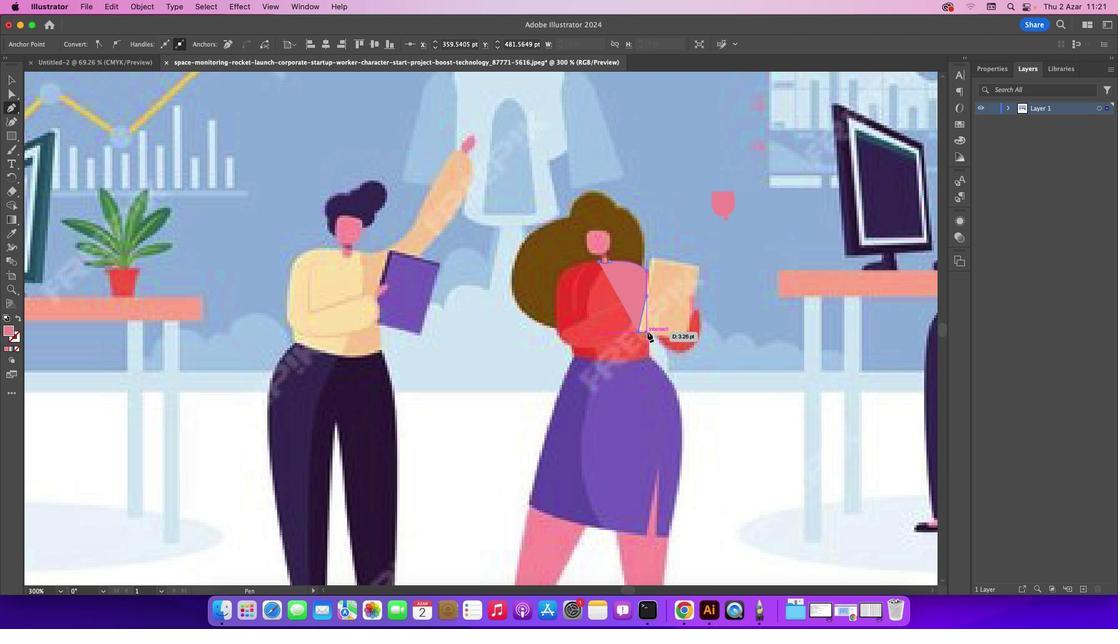 
Action: Mouse pressed left at (648, 331)
Screenshot: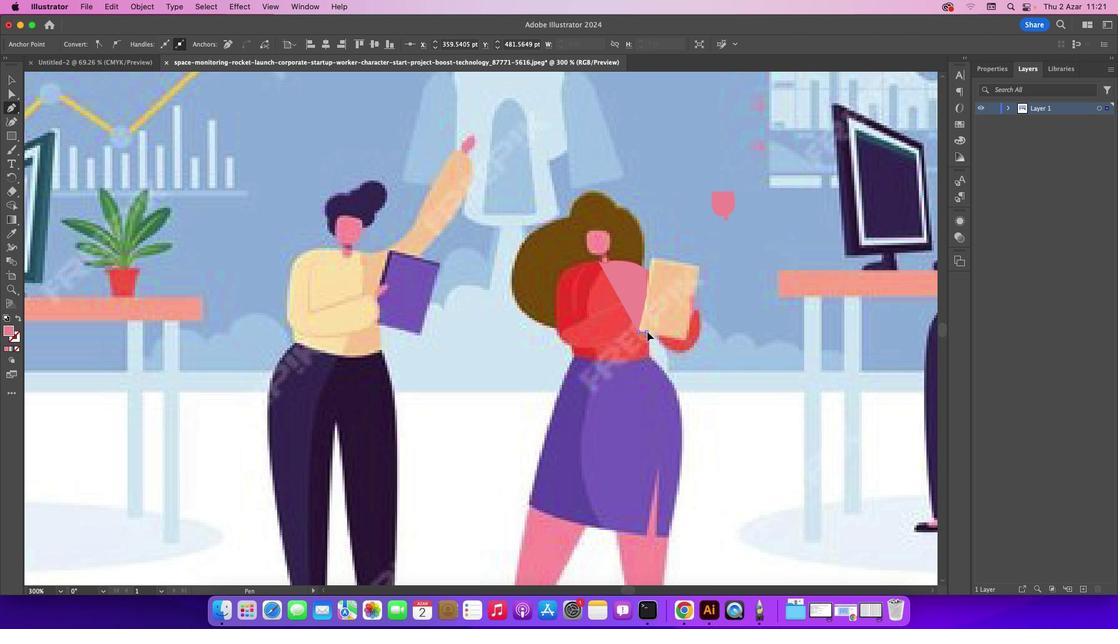 
Action: Mouse moved to (649, 356)
Screenshot: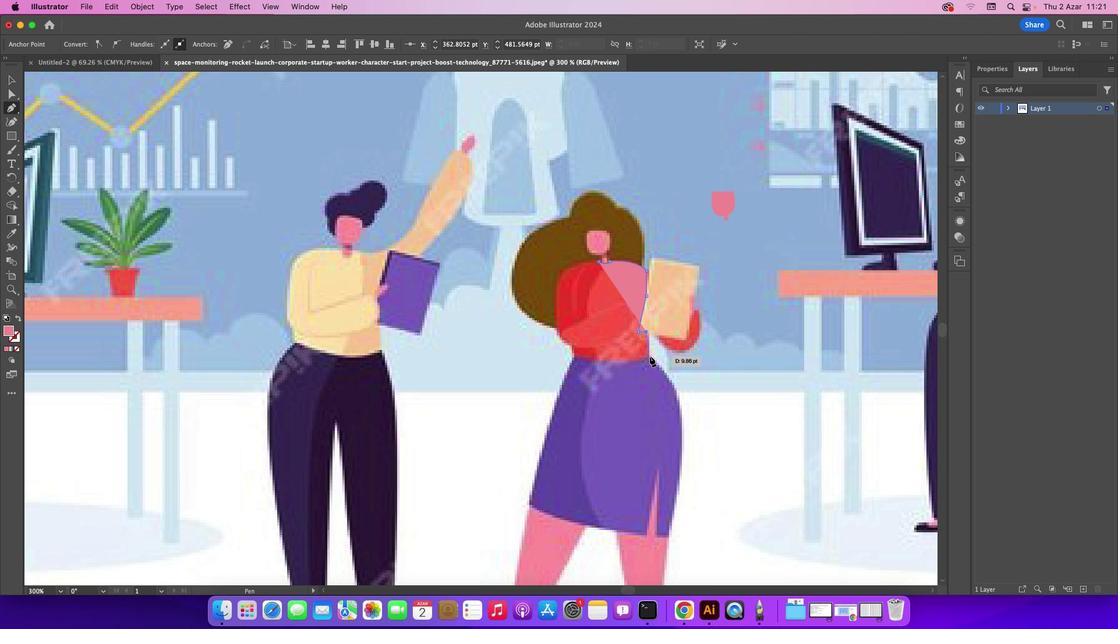 
Action: Mouse pressed left at (649, 356)
Screenshot: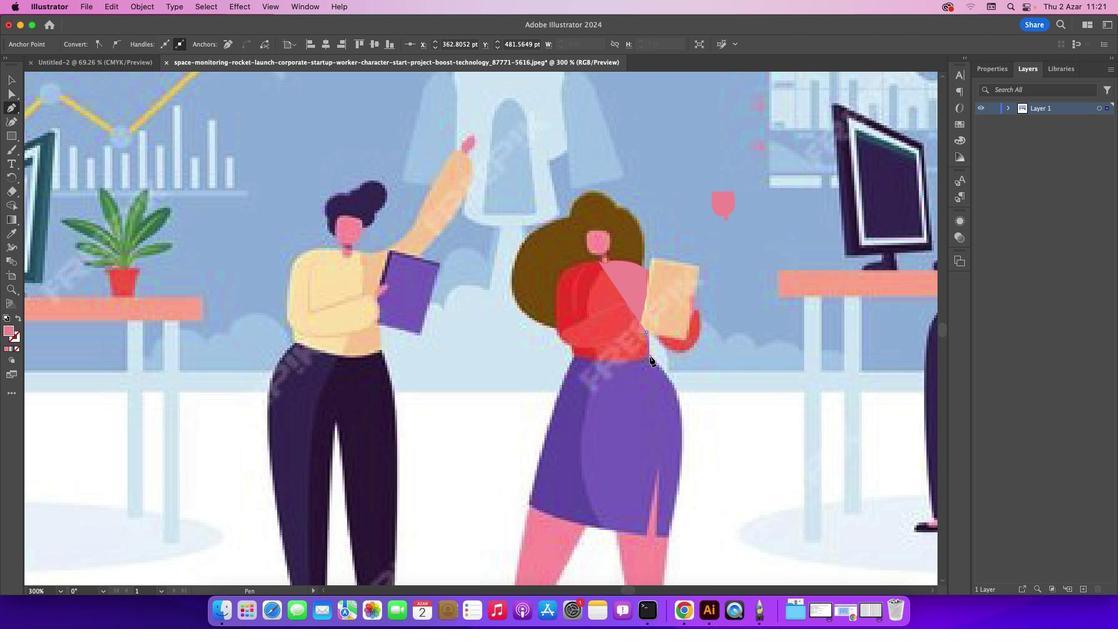 
Action: Mouse moved to (600, 360)
Screenshot: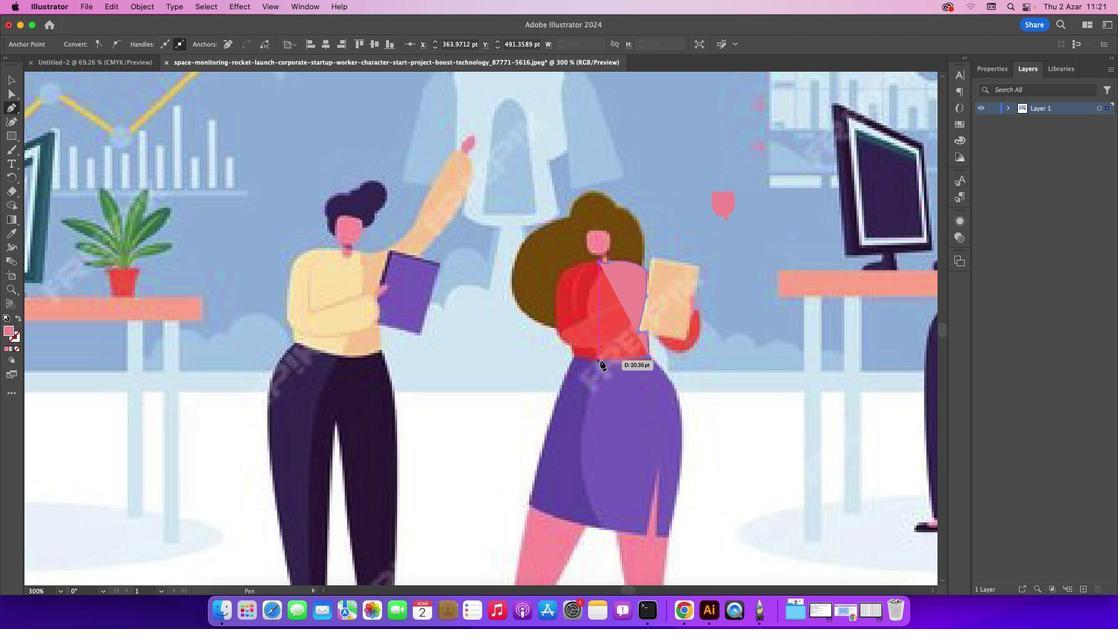 
Action: Mouse pressed left at (600, 360)
Screenshot: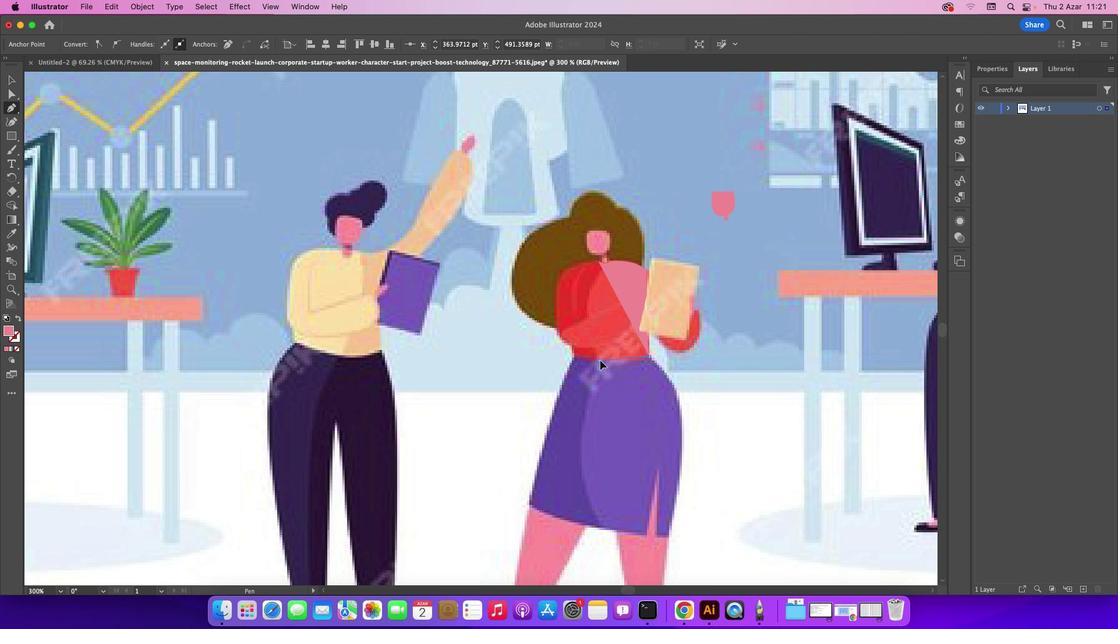 
Action: Mouse moved to (599, 360)
Screenshot: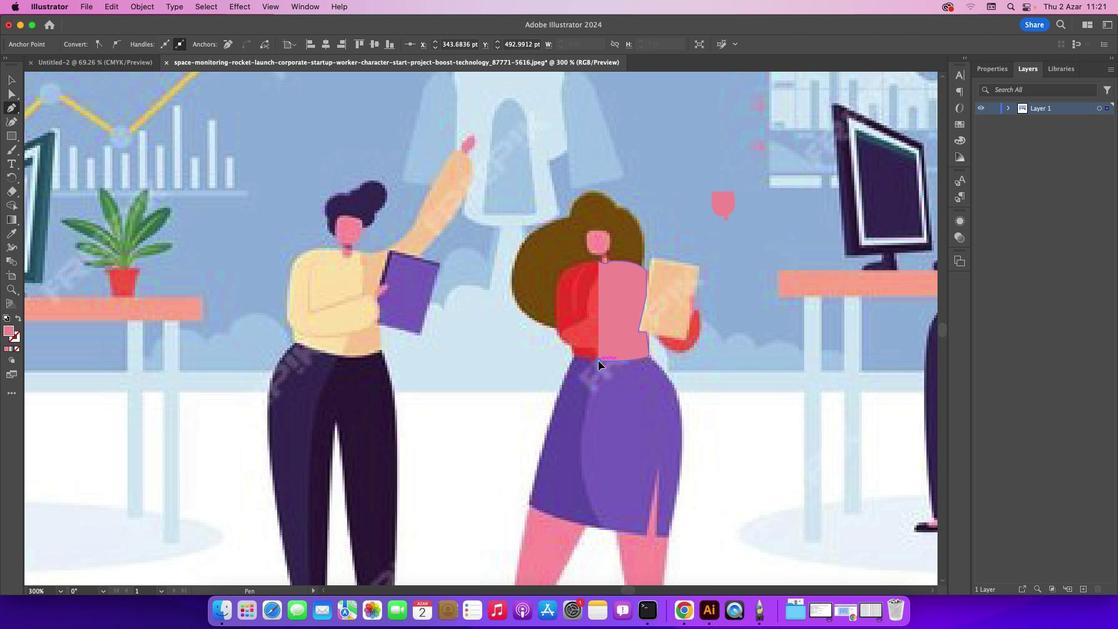 
Action: Mouse pressed left at (599, 360)
Screenshot: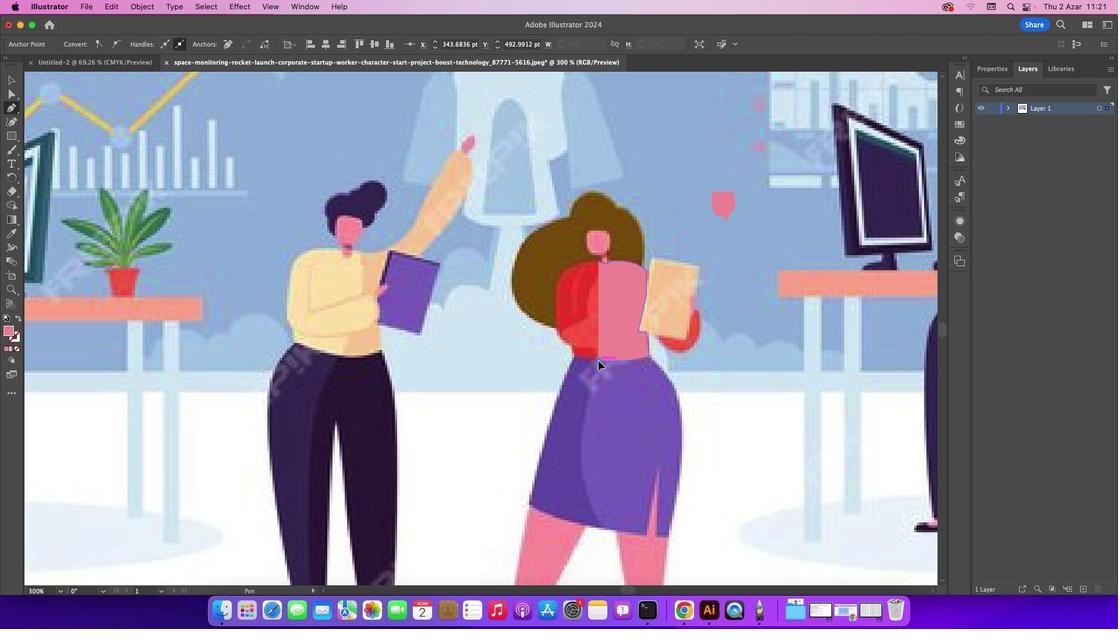 
Action: Mouse moved to (19, 350)
Screenshot: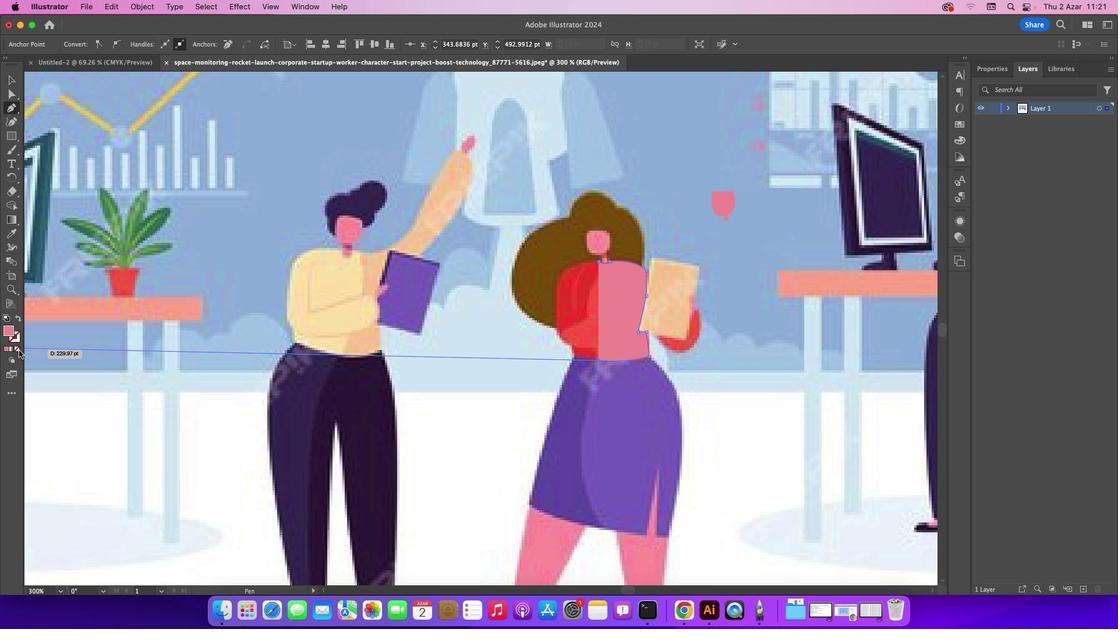 
Action: Mouse pressed left at (19, 350)
Screenshot: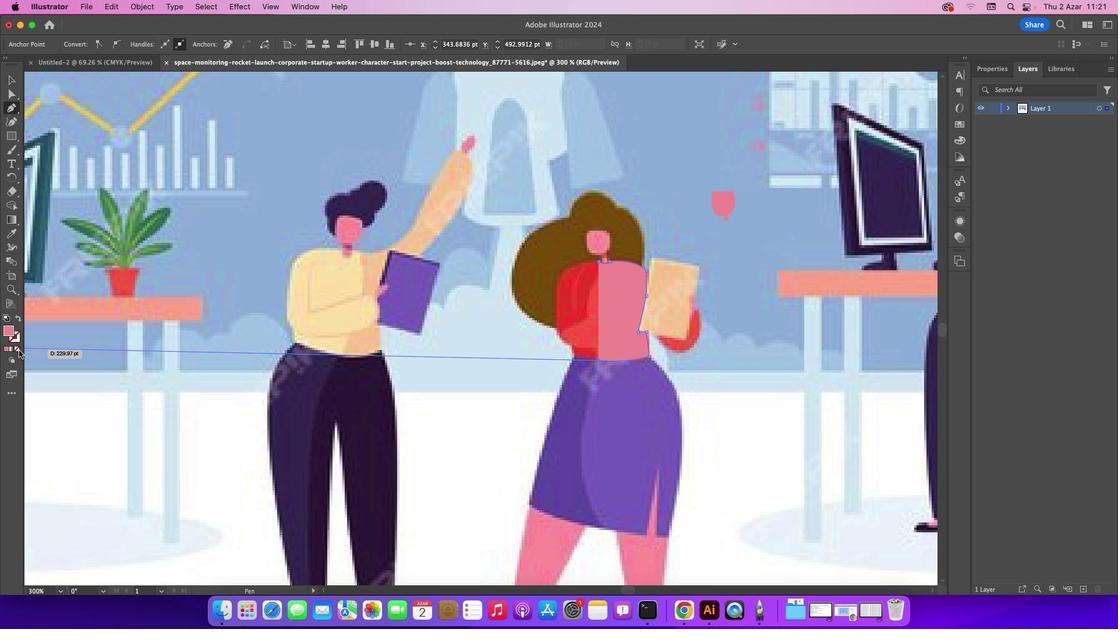 
Action: Mouse moved to (587, 310)
Screenshot: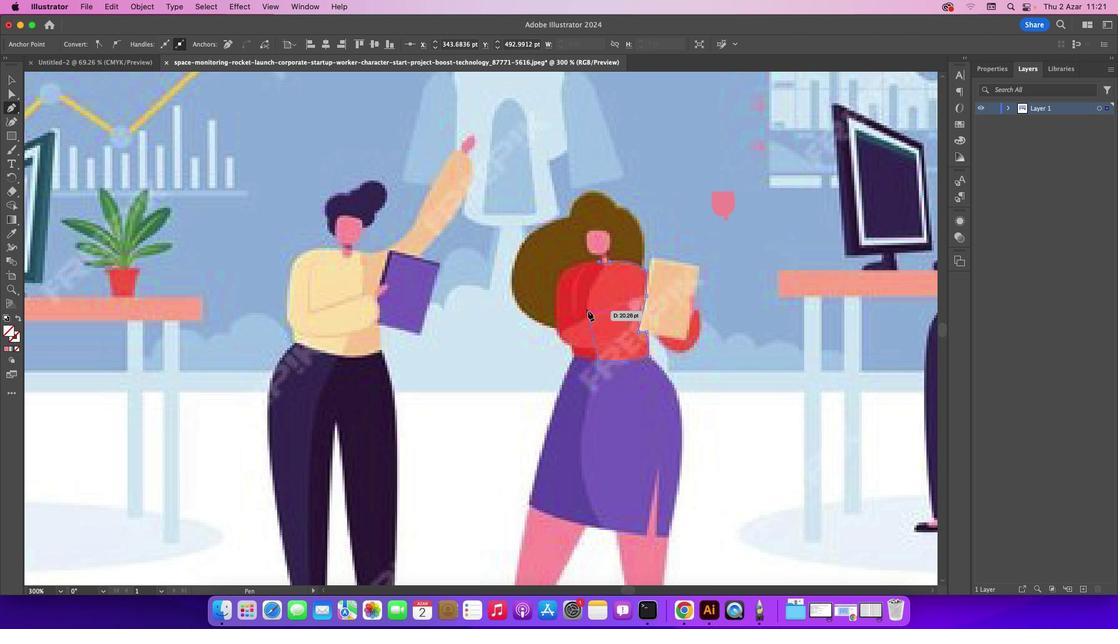 
Action: Mouse pressed left at (587, 310)
Screenshot: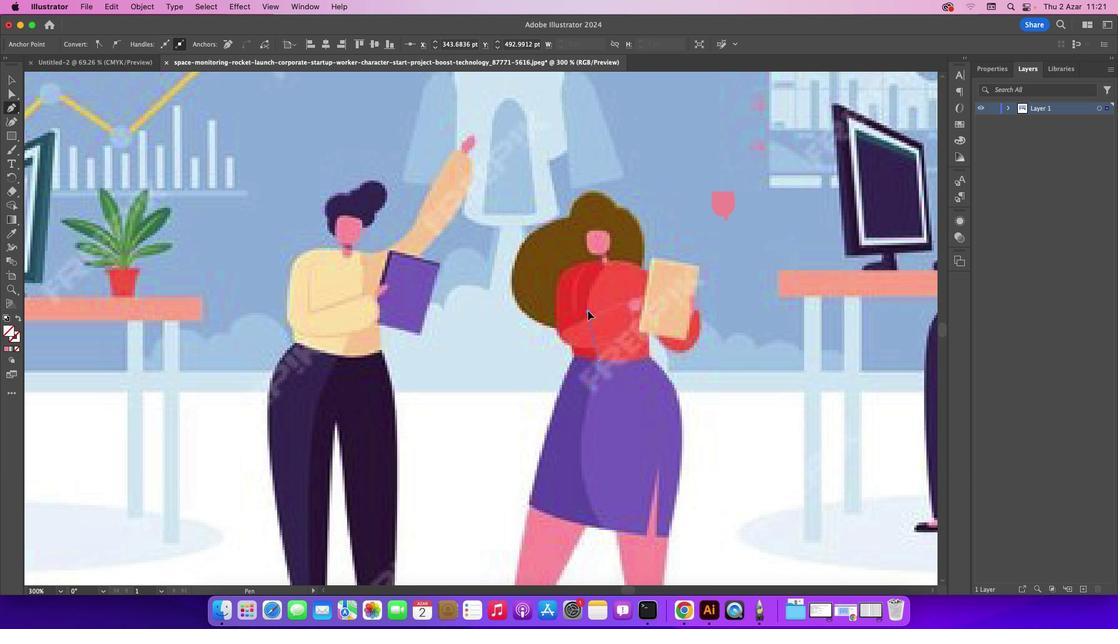 
Action: Mouse moved to (599, 263)
Screenshot: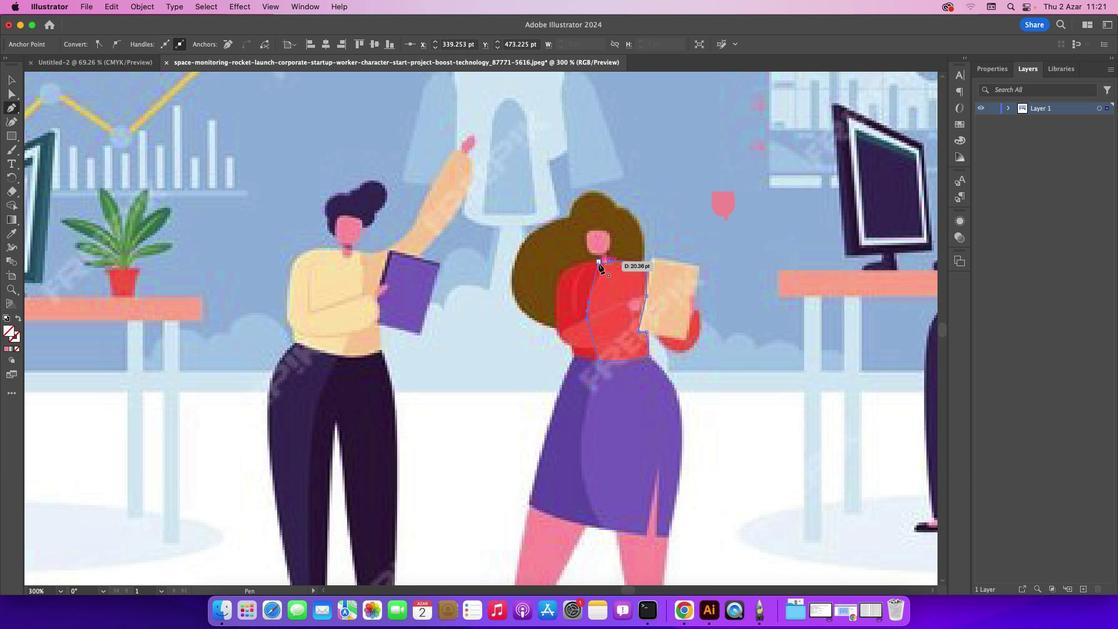 
Action: Mouse pressed left at (599, 263)
Screenshot: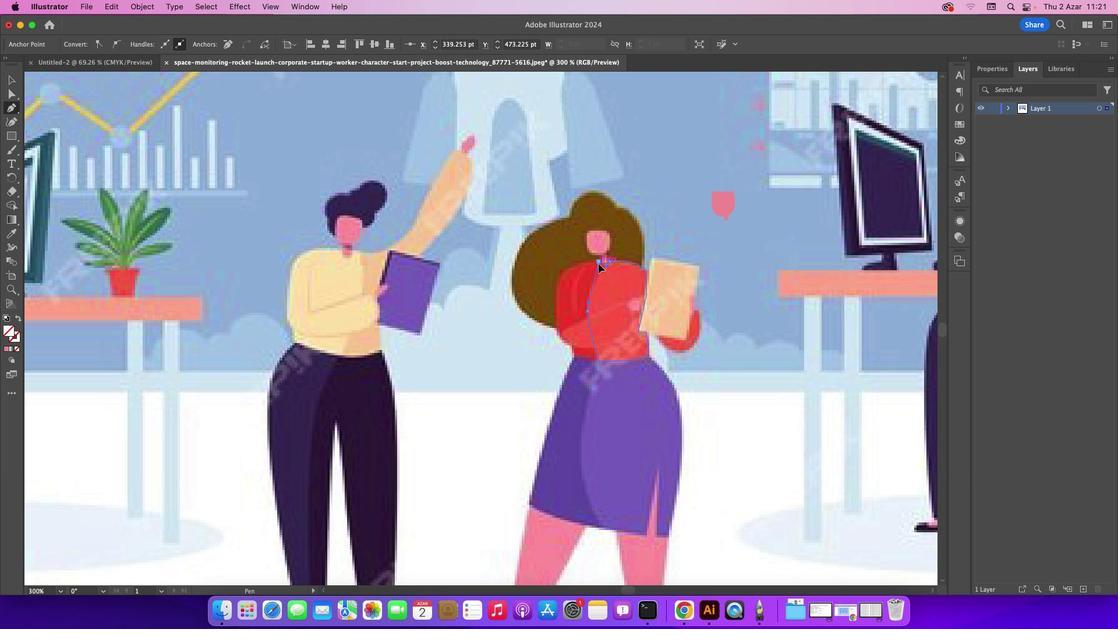 
Action: Mouse moved to (16, 85)
Screenshot: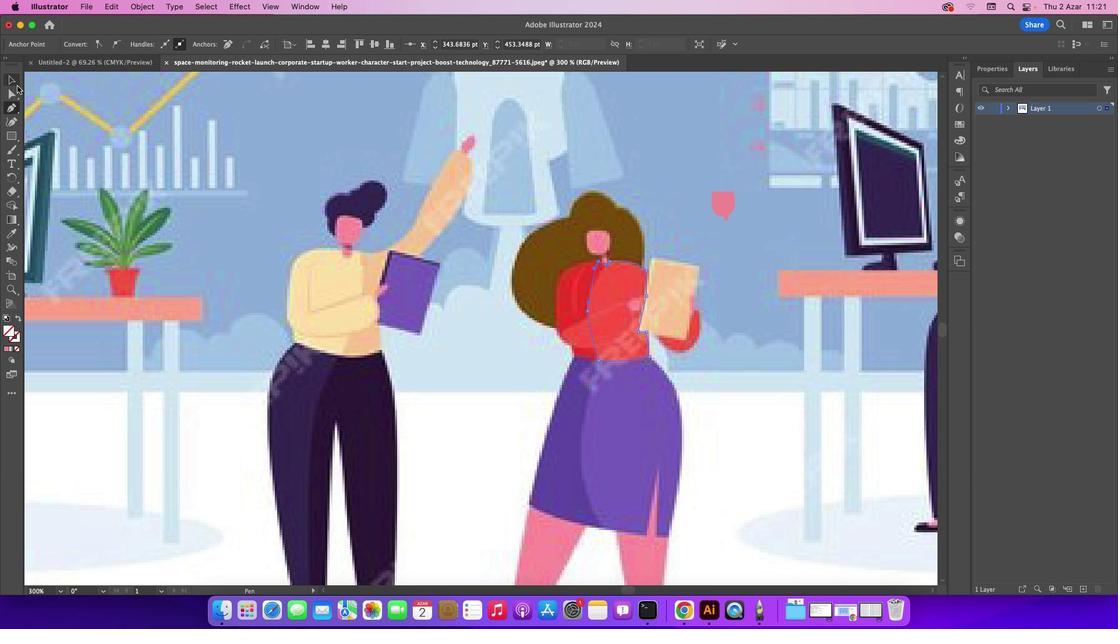 
Action: Mouse pressed left at (16, 85)
Screenshot: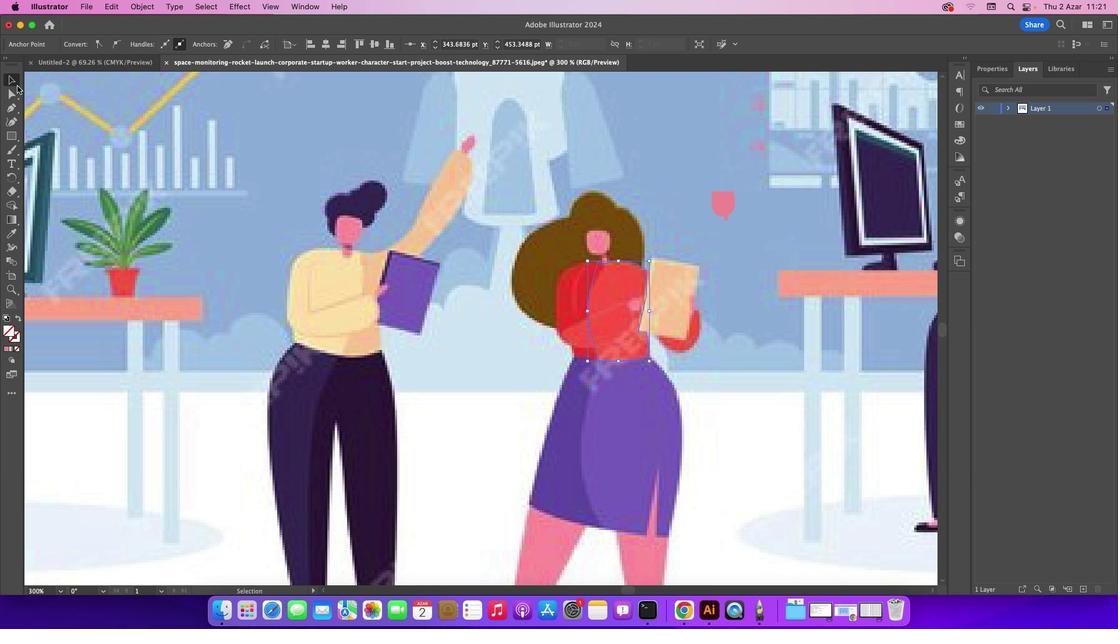 
Action: Mouse moved to (193, 147)
Screenshot: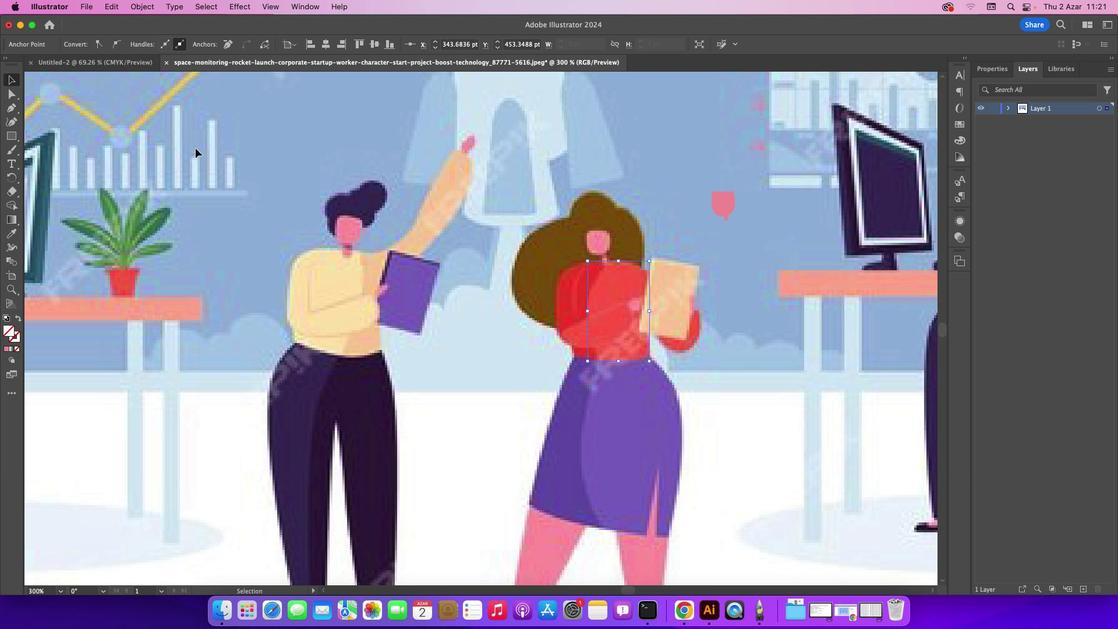 
Action: Mouse pressed left at (193, 147)
Screenshot: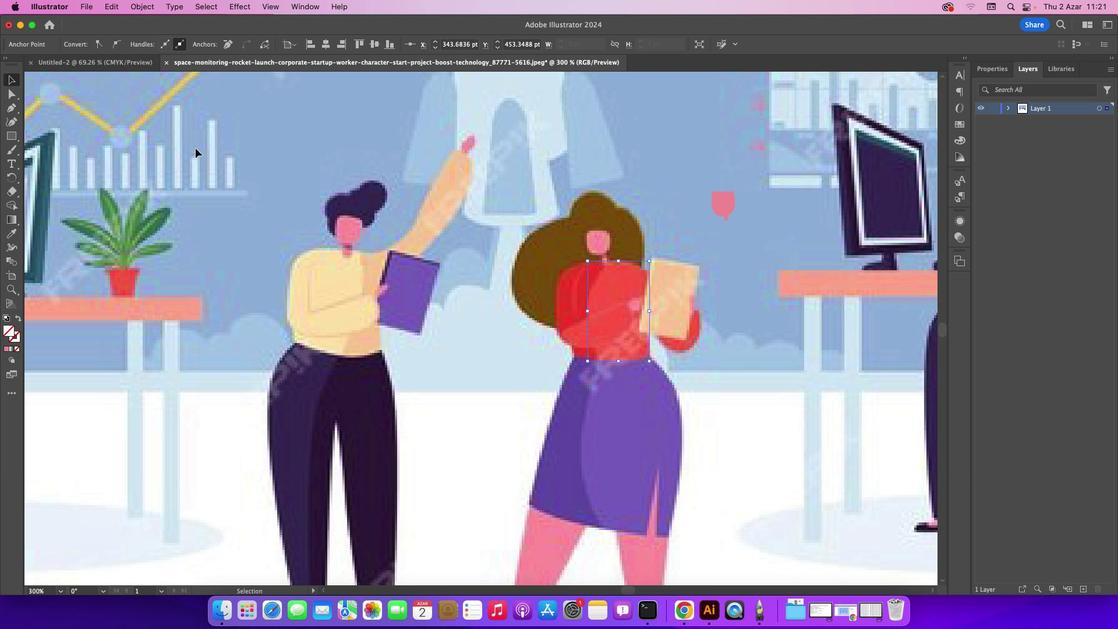 
Action: Mouse moved to (591, 294)
Screenshot: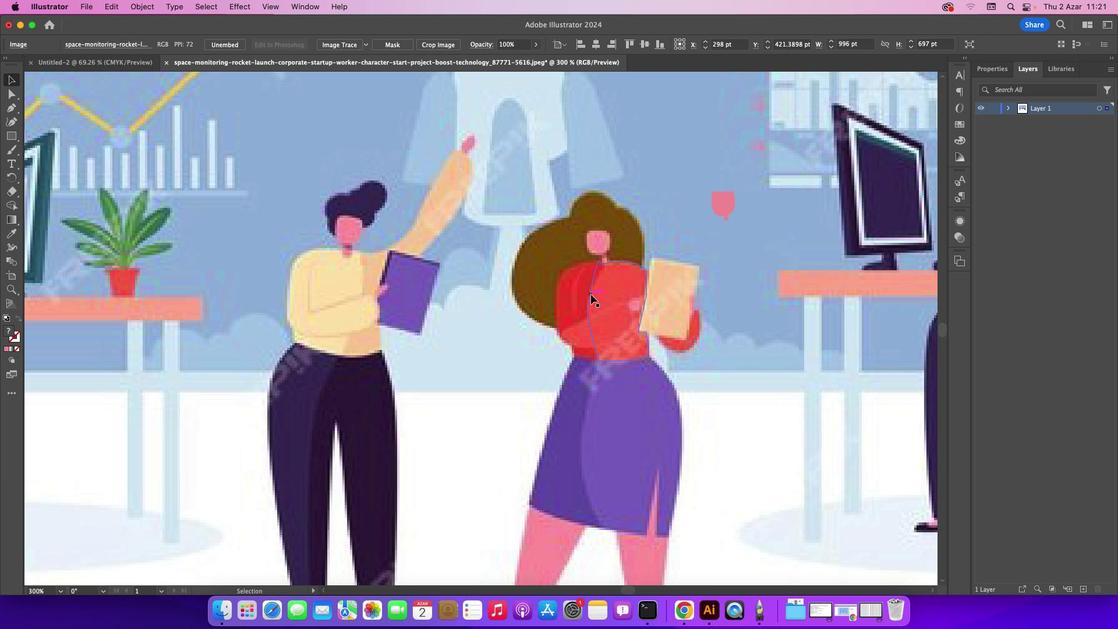 
Action: Mouse pressed left at (591, 294)
Screenshot: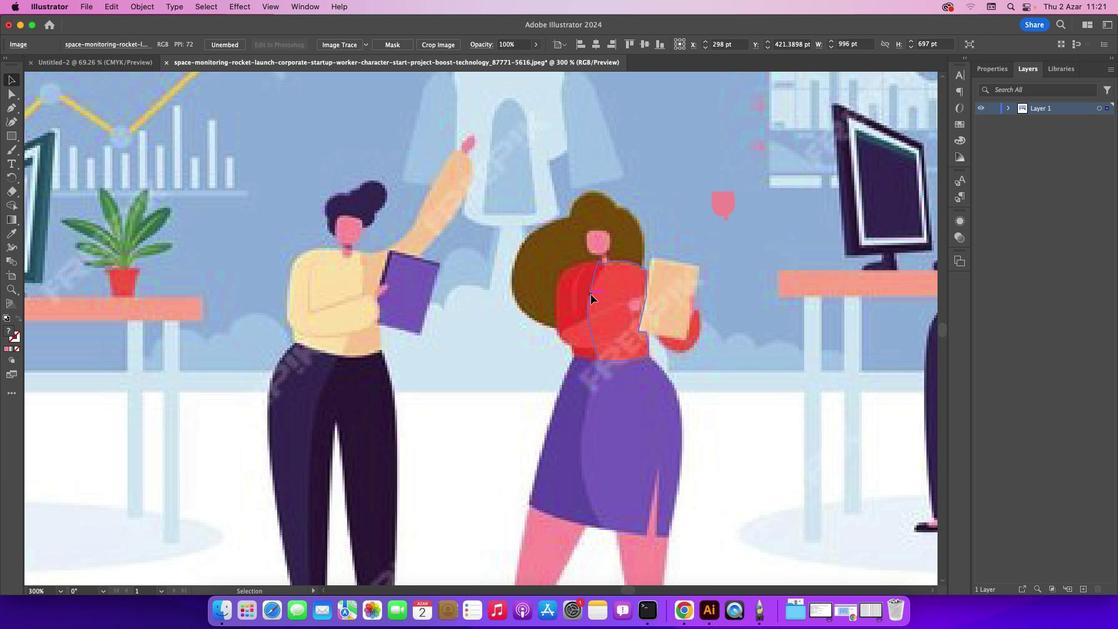 
Action: Mouse moved to (16, 229)
Screenshot: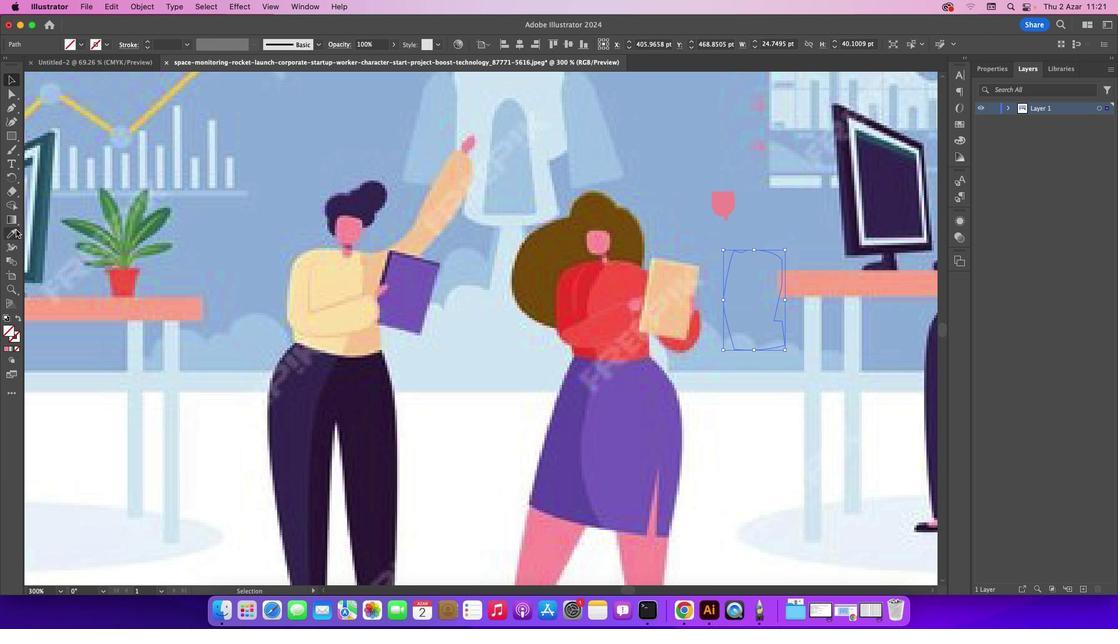 
Action: Mouse pressed left at (16, 229)
Screenshot: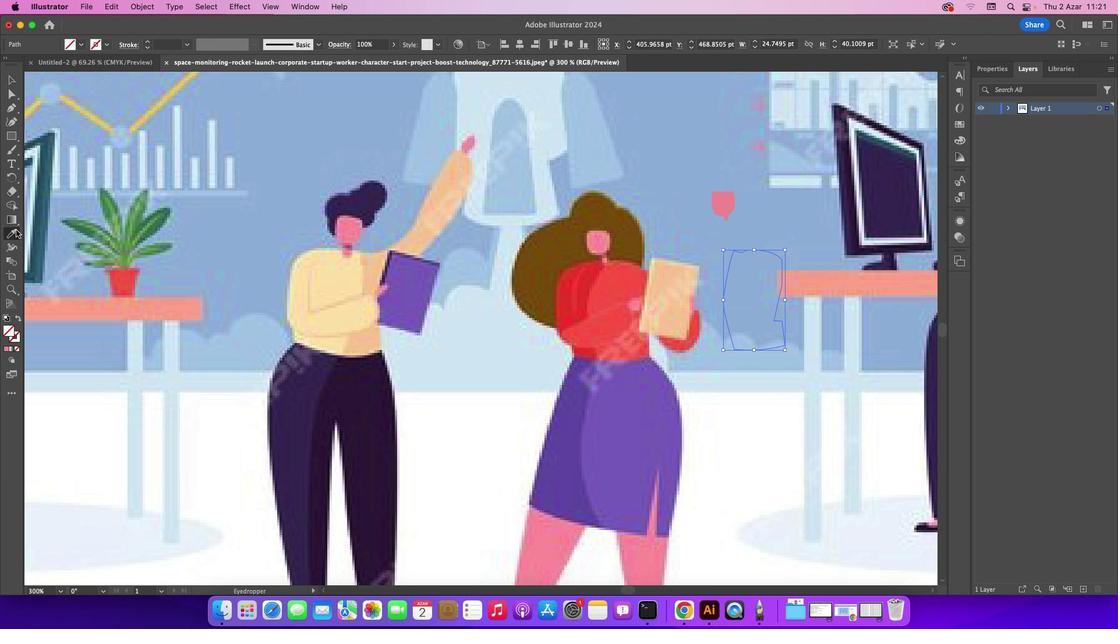 
Action: Mouse moved to (606, 291)
Screenshot: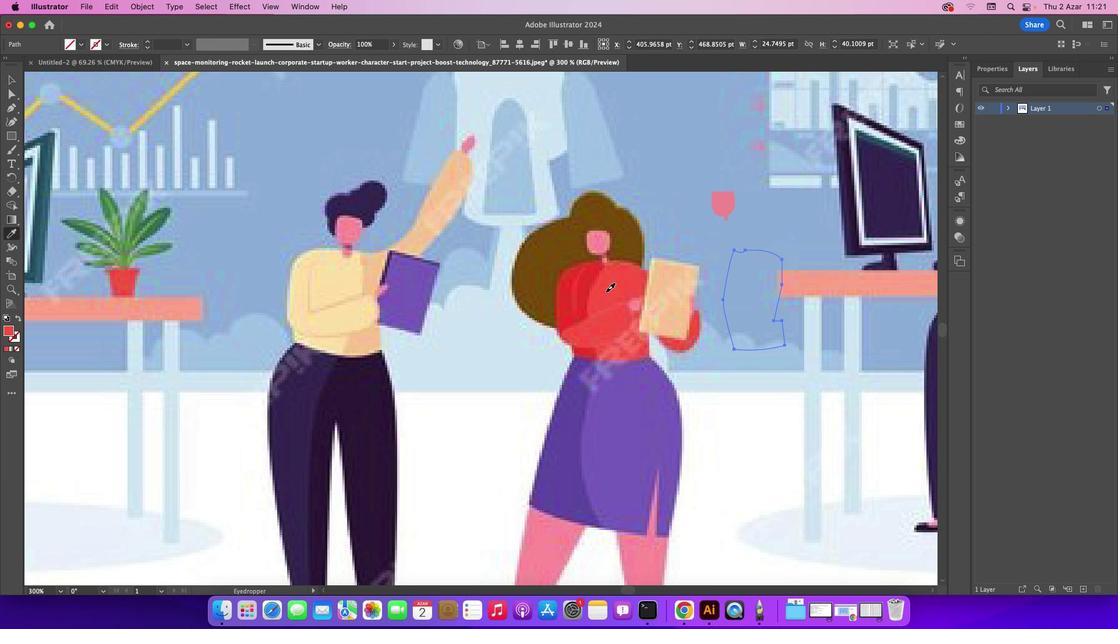 
Action: Mouse pressed left at (606, 291)
Screenshot: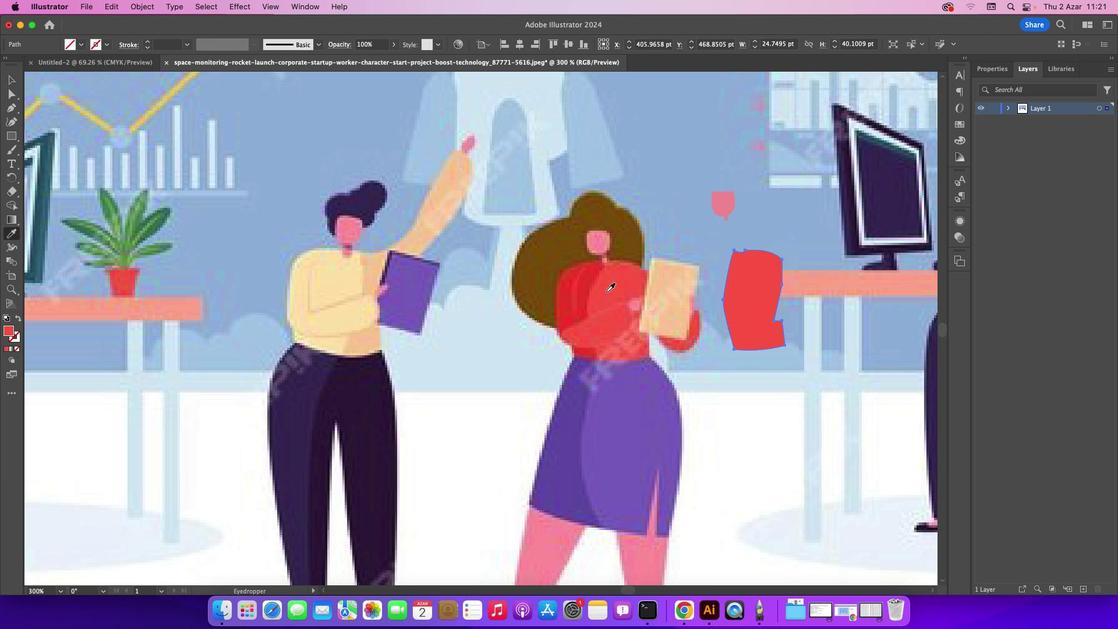 
Action: Mouse moved to (5, 79)
Screenshot: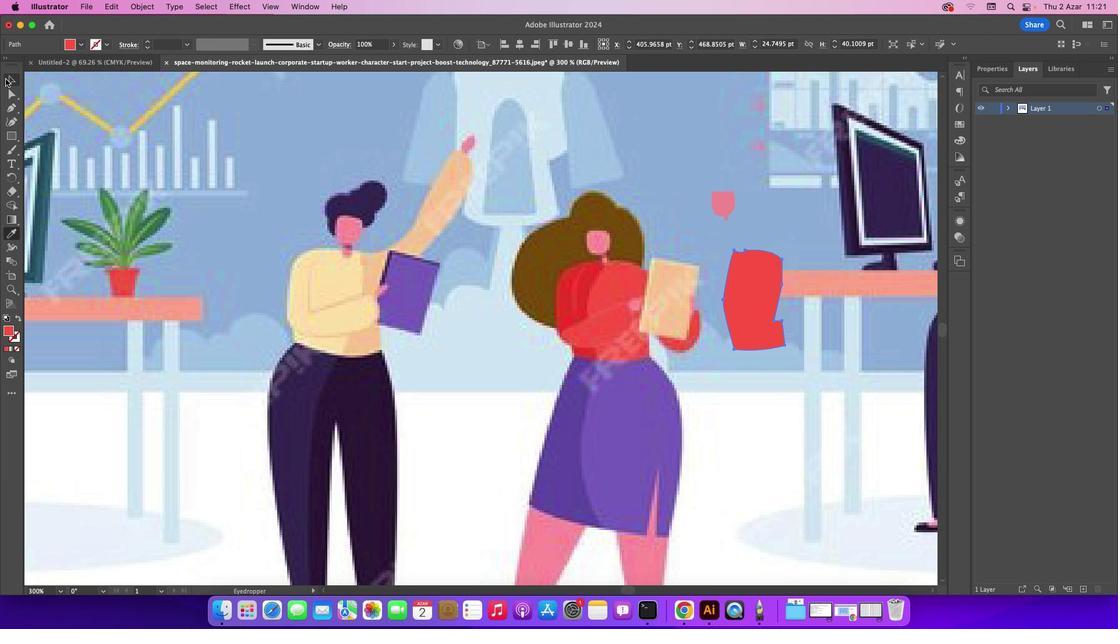 
Action: Mouse pressed left at (5, 79)
Screenshot: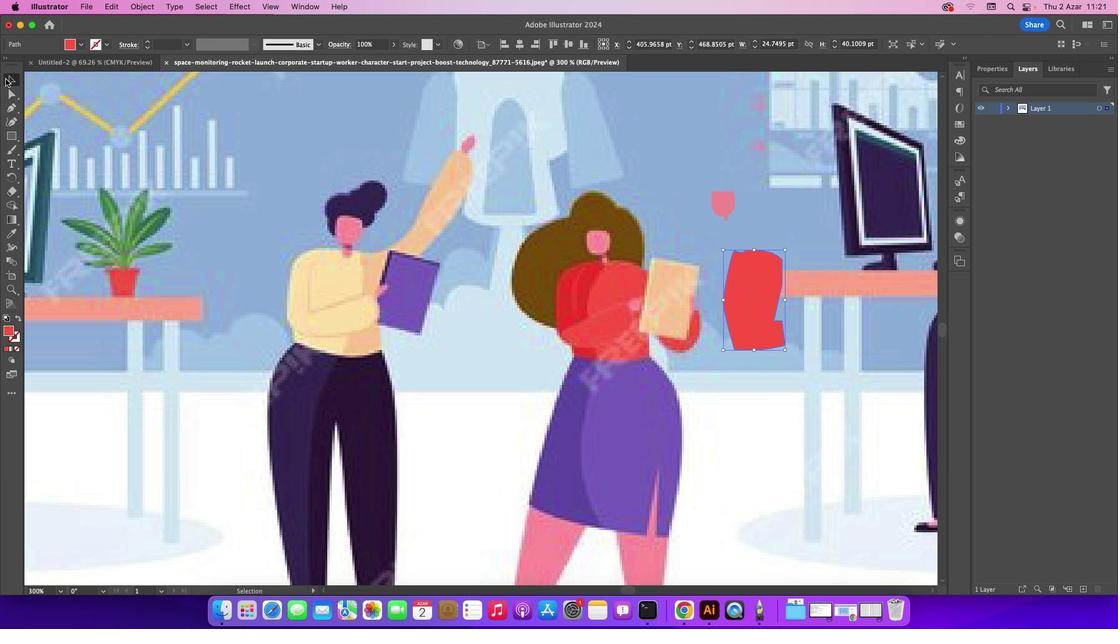 
Action: Mouse moved to (406, 202)
Screenshot: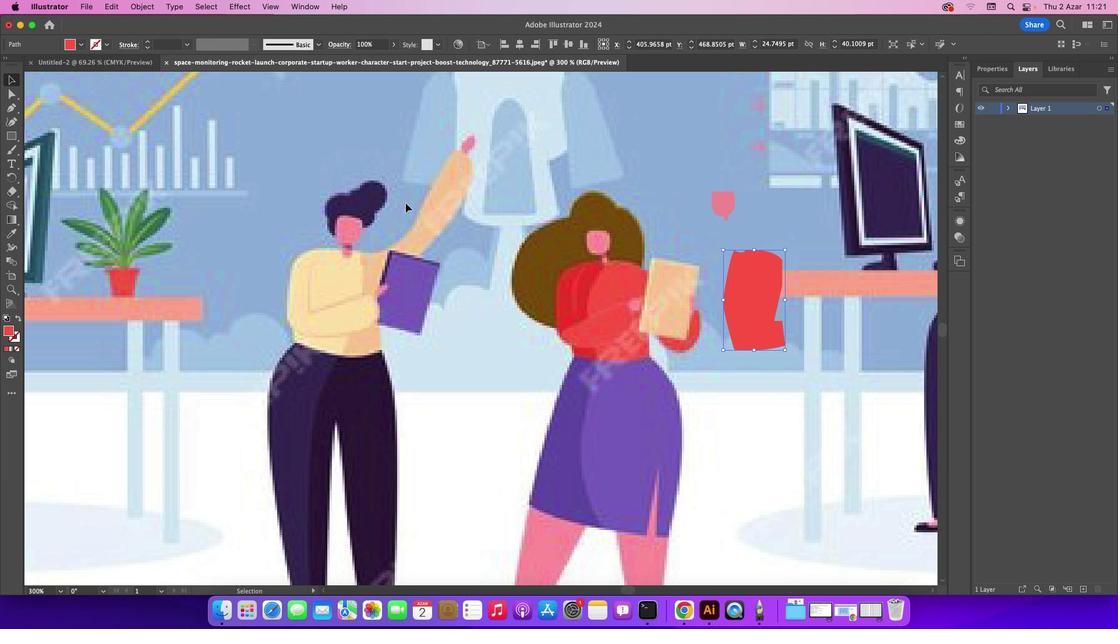
Action: Mouse pressed left at (406, 202)
Screenshot: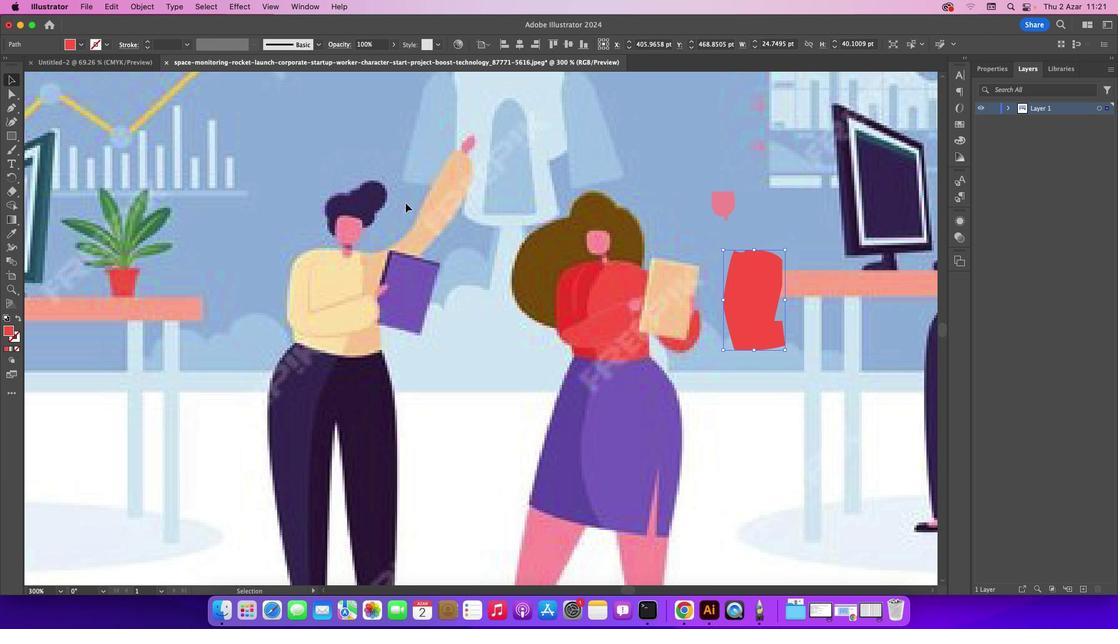 
Action: Mouse moved to (723, 192)
Screenshot: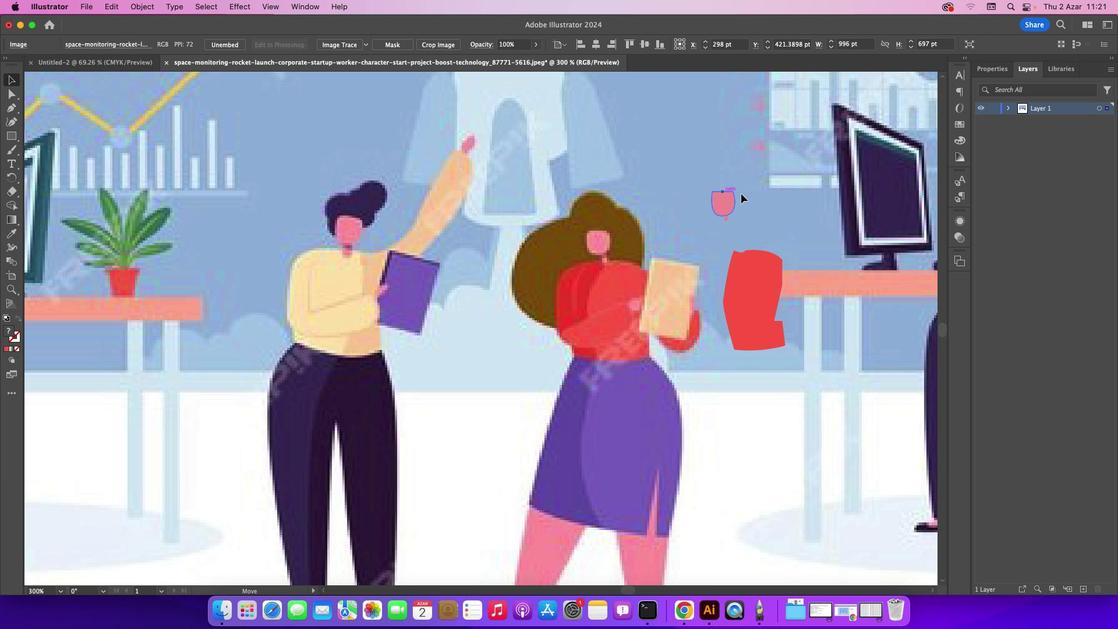 
Action: Mouse pressed left at (723, 192)
Screenshot: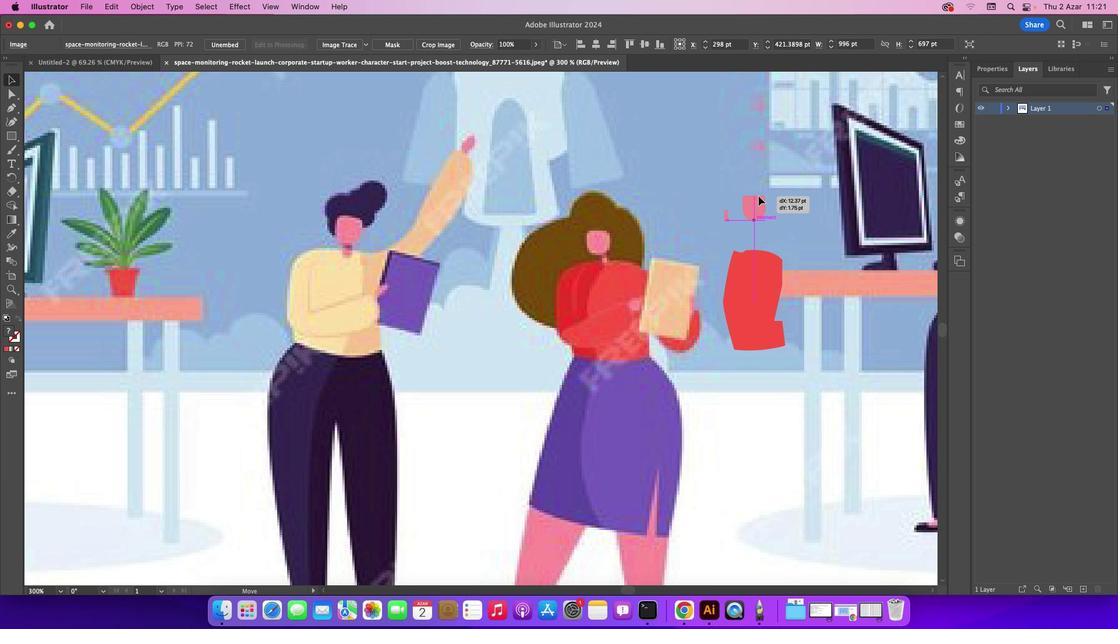 
Action: Mouse moved to (748, 221)
Screenshot: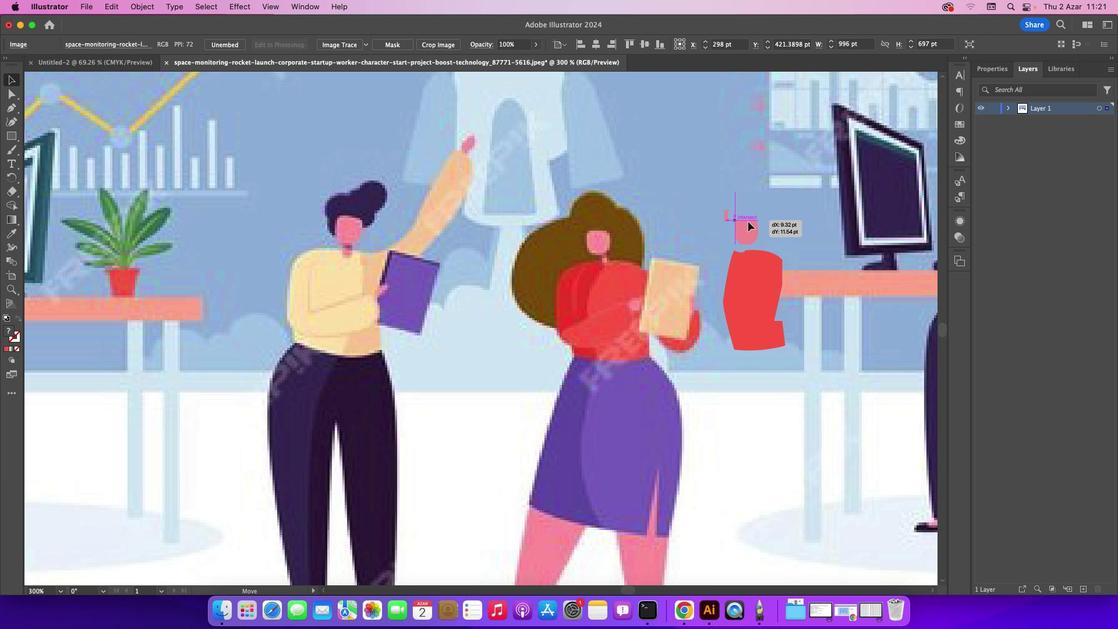 
Action: Key pressed Key.cmd'z'
Screenshot: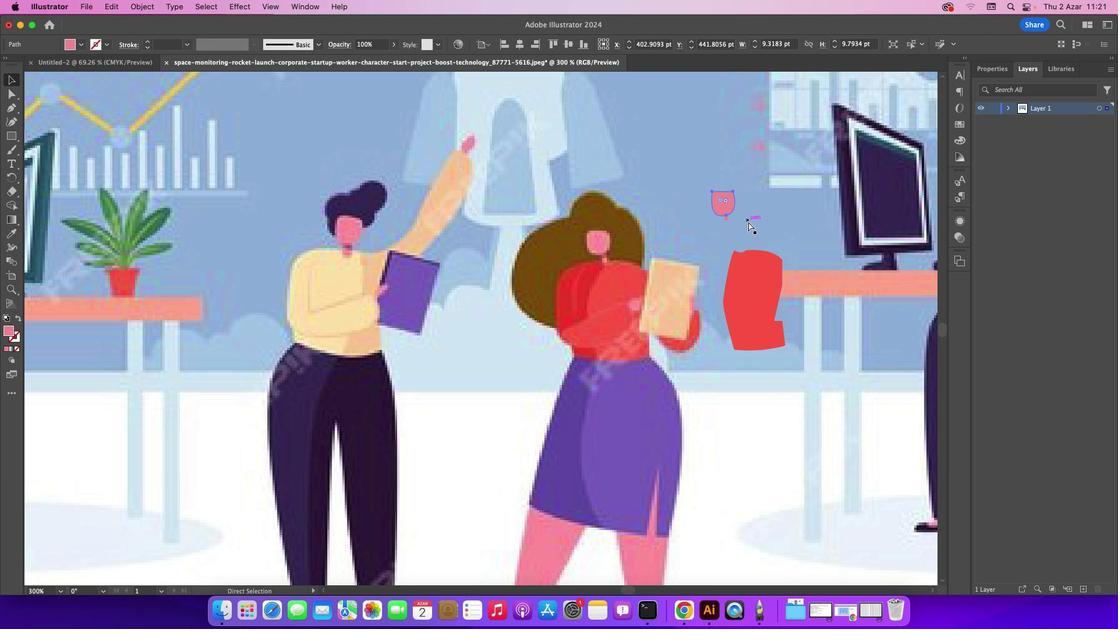 
Action: Mouse moved to (684, 173)
Screenshot: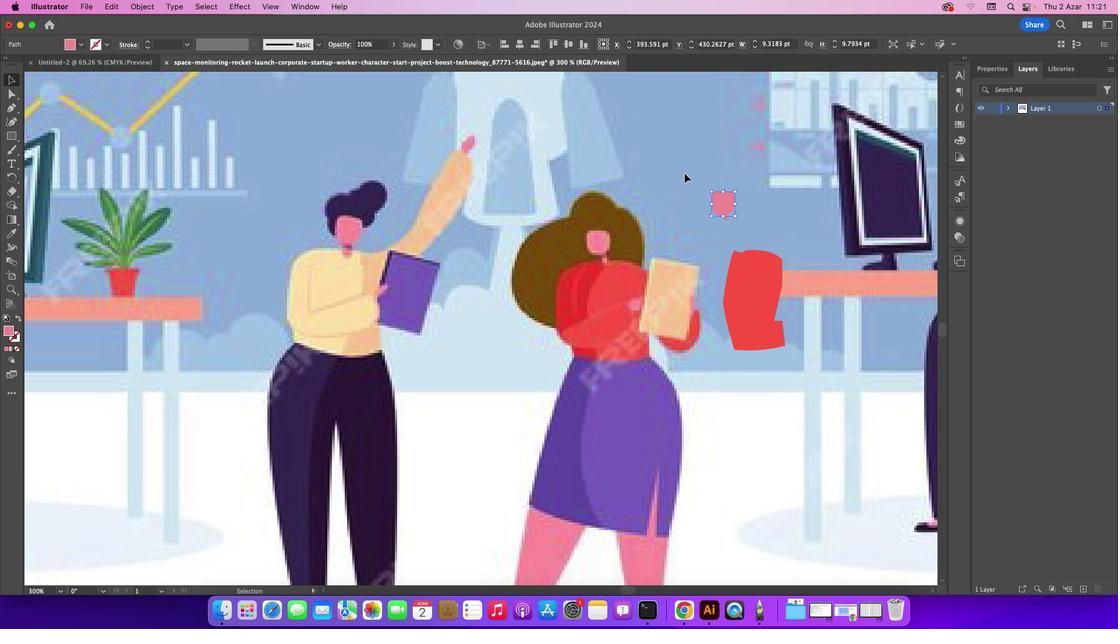 
Action: Mouse pressed left at (684, 173)
Screenshot: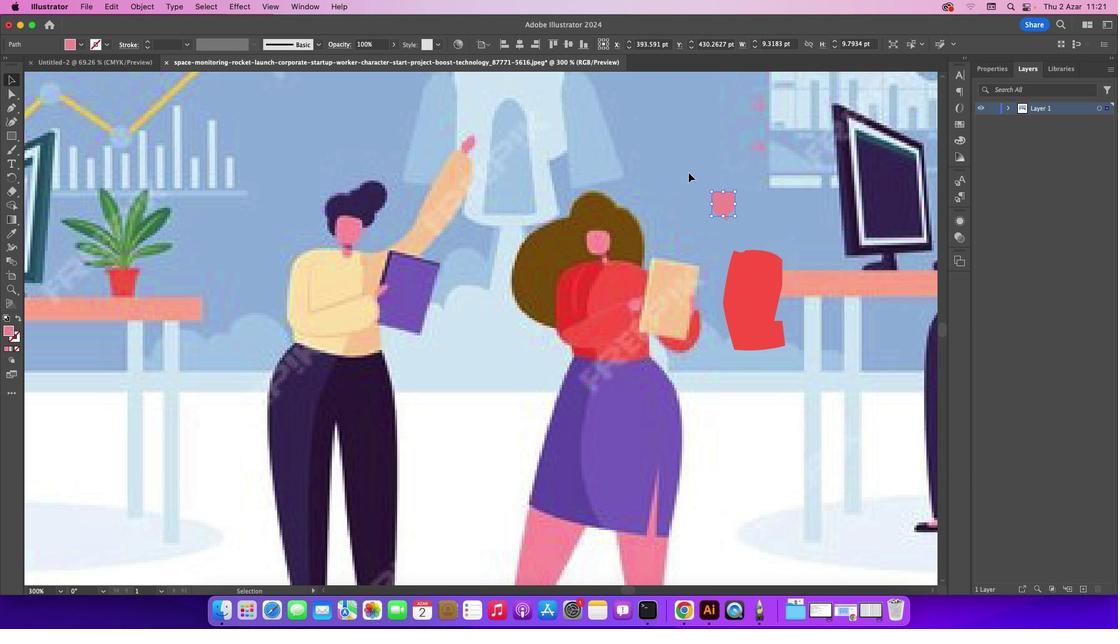 
Action: Mouse moved to (694, 171)
Screenshot: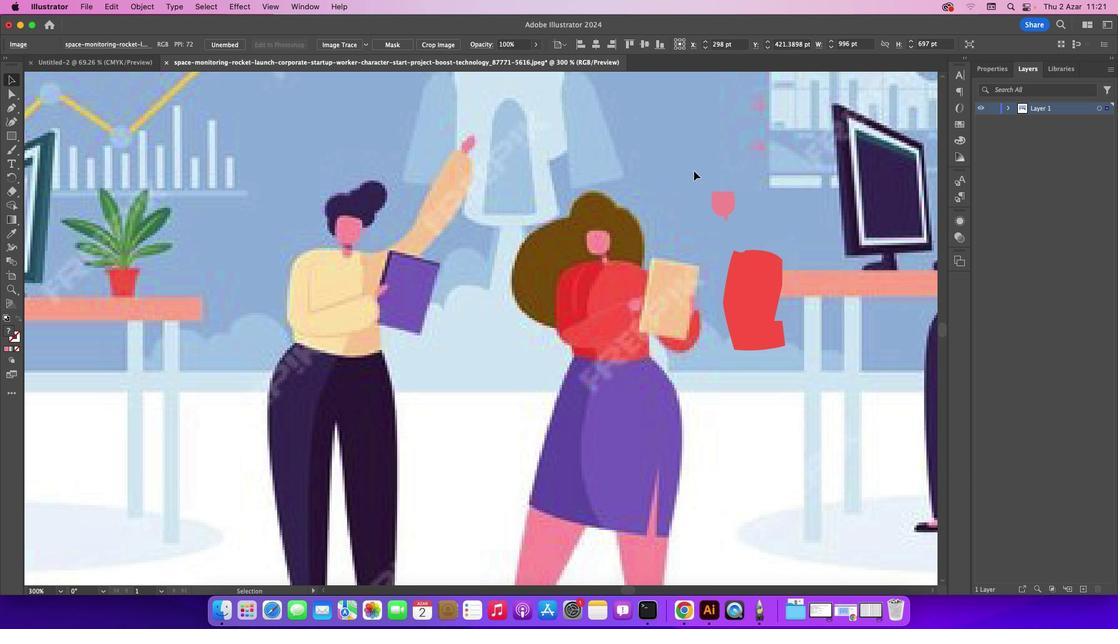 
Action: Mouse pressed left at (694, 171)
Screenshot: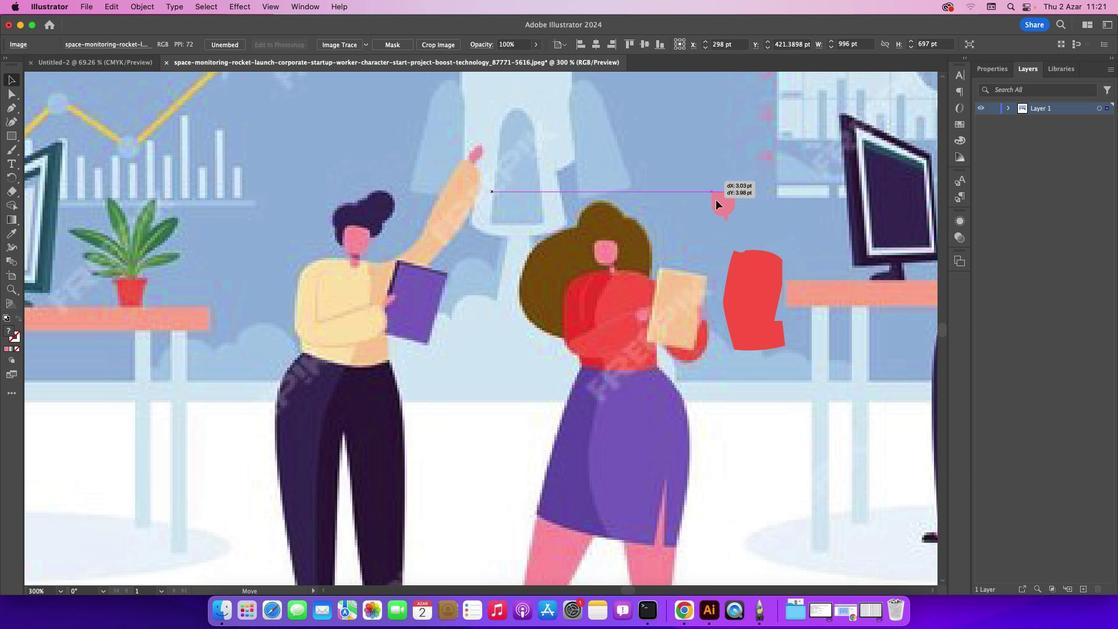 
Action: Mouse moved to (1008, 108)
Screenshot: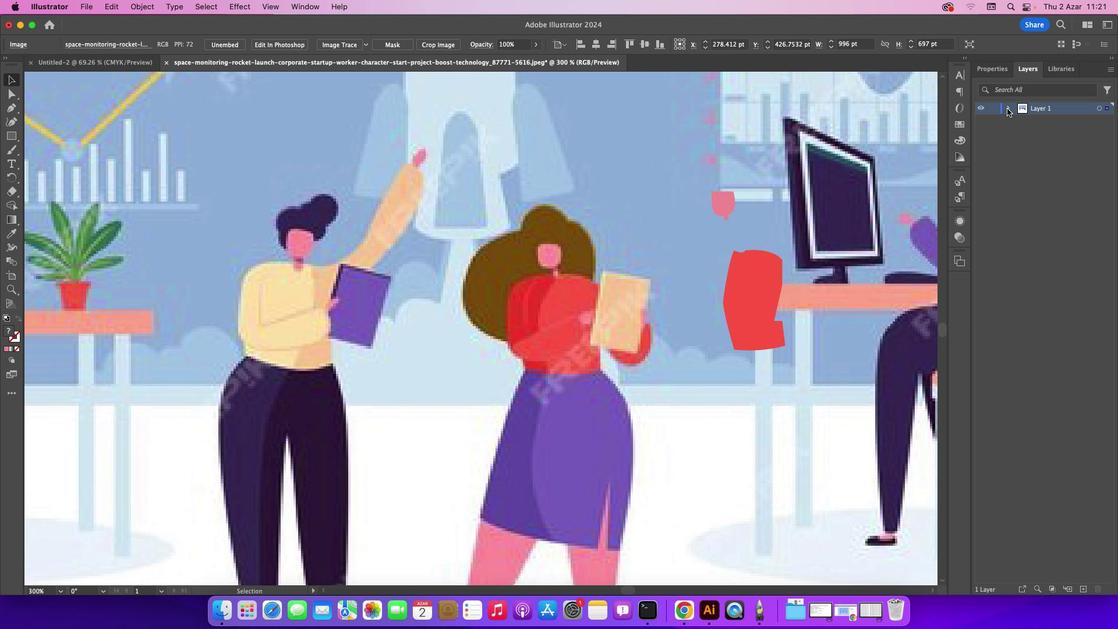 
Action: Mouse pressed left at (1008, 108)
Screenshot: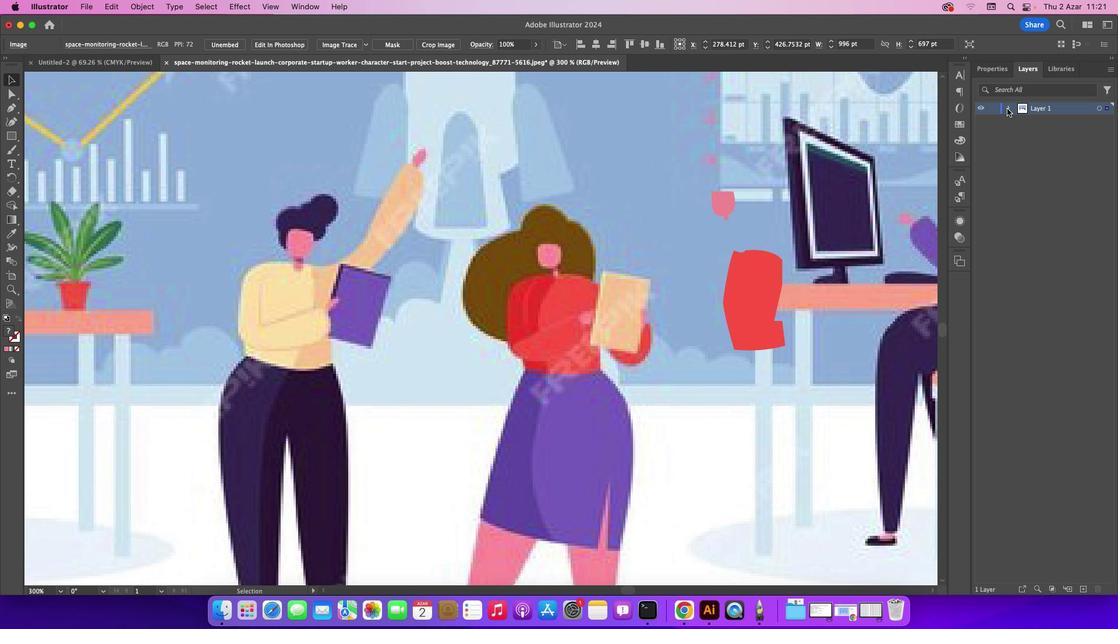 
Action: Mouse moved to (992, 159)
Screenshot: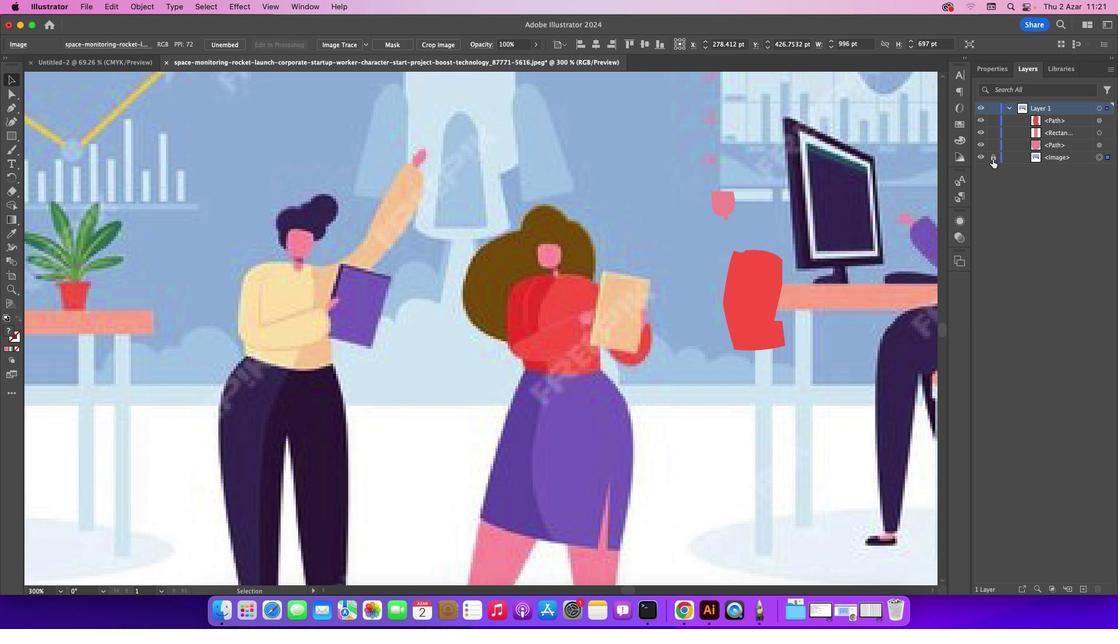 
Action: Mouse pressed left at (992, 159)
Screenshot: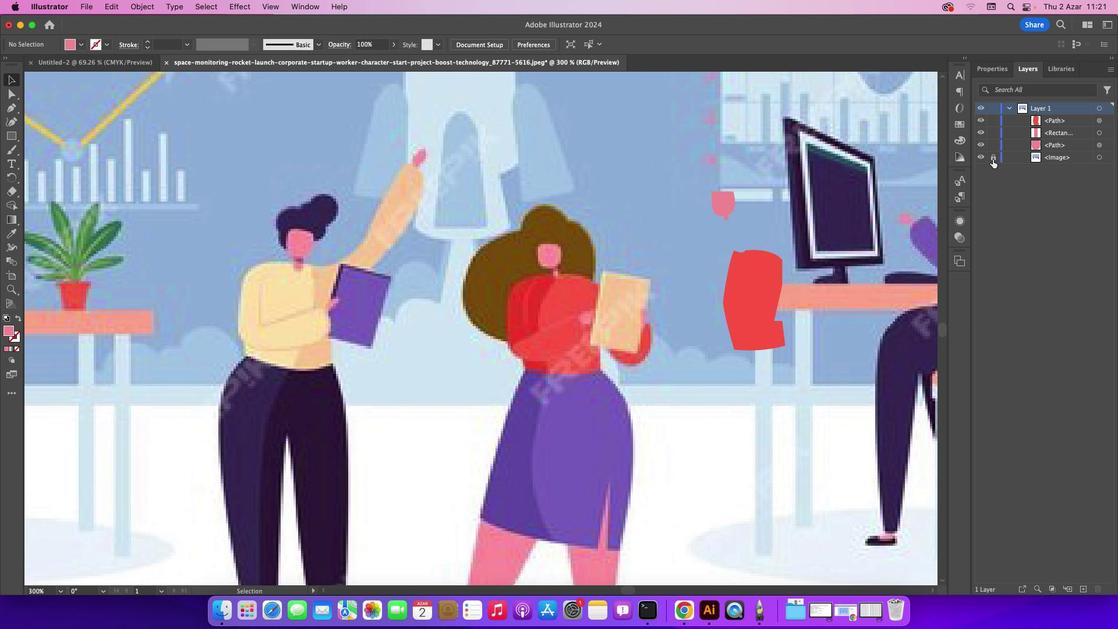 
Action: Mouse moved to (608, 206)
Screenshot: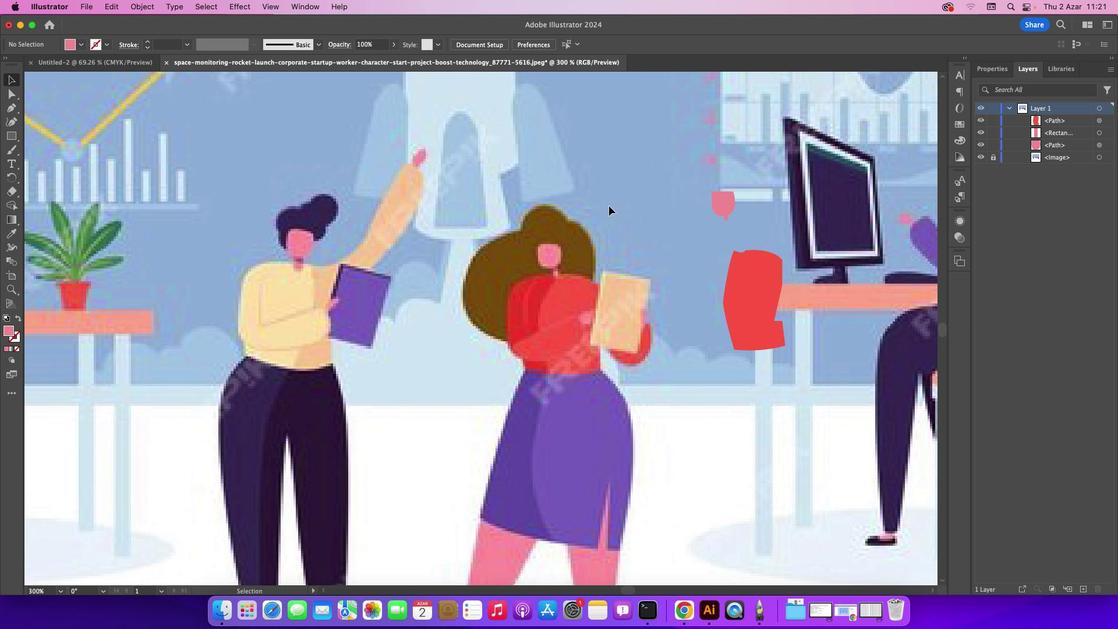 
Action: Mouse pressed left at (608, 206)
Screenshot: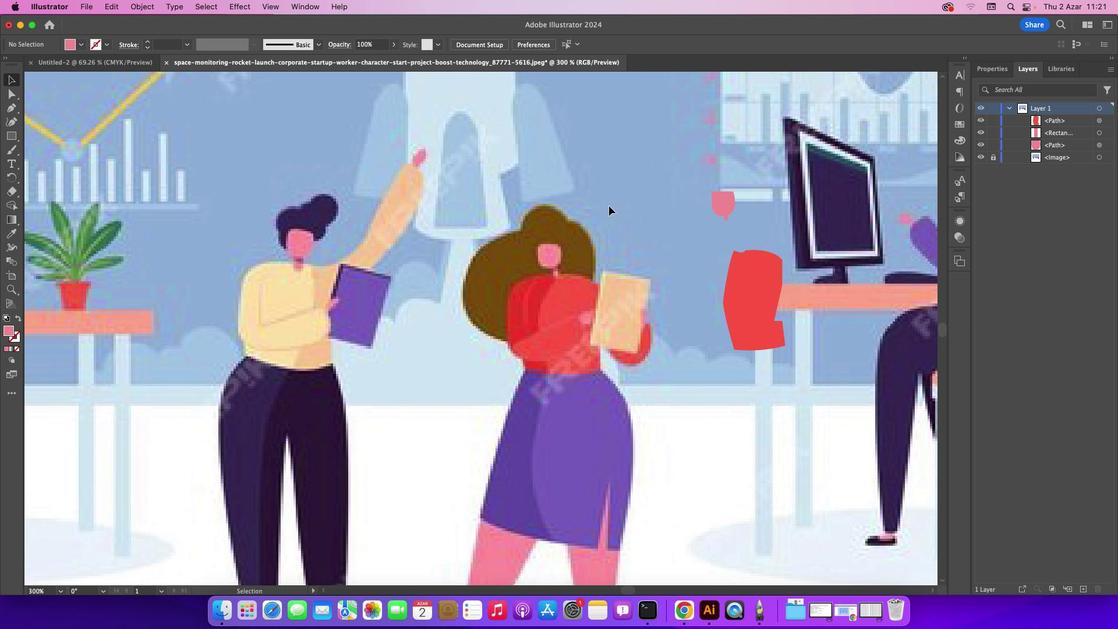 
Action: Mouse moved to (689, 166)
Screenshot: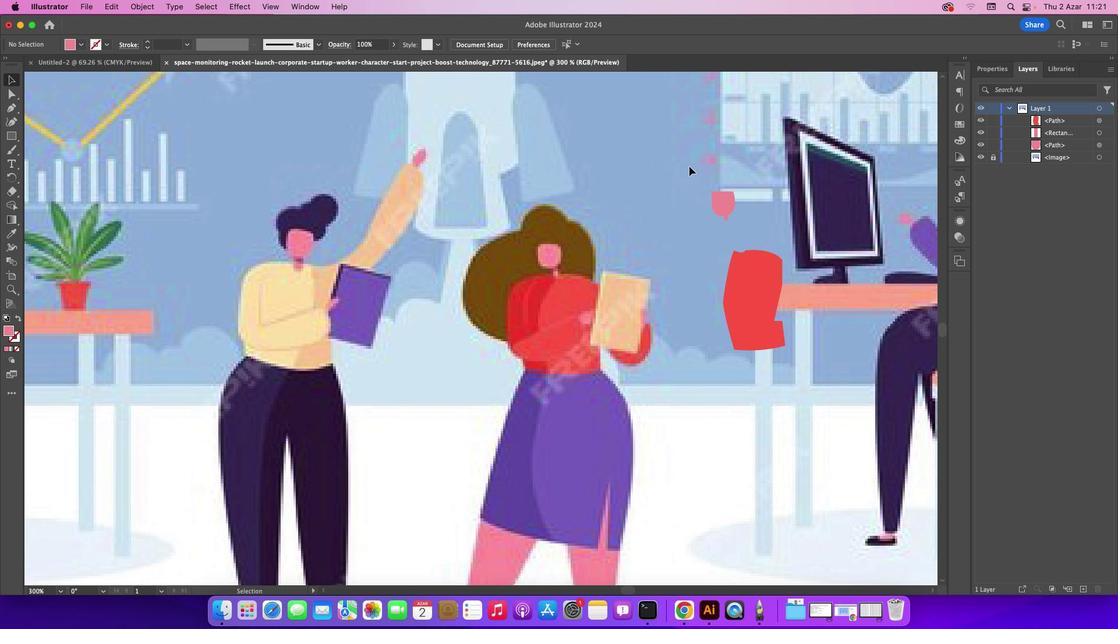 
Action: Mouse pressed left at (689, 166)
Screenshot: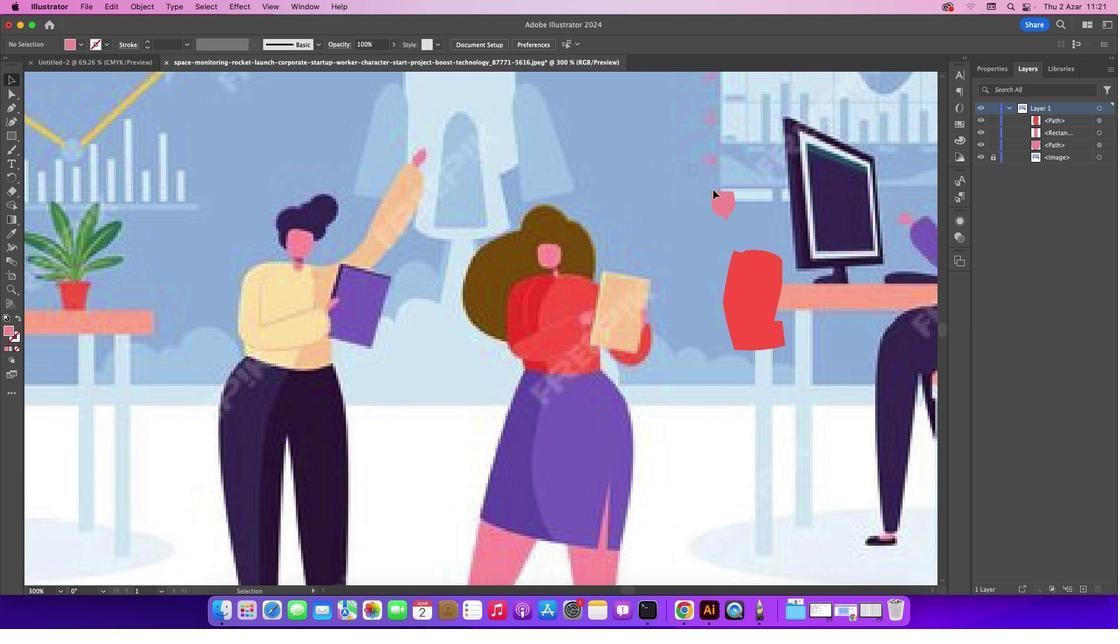 
Action: Mouse moved to (727, 210)
Screenshot: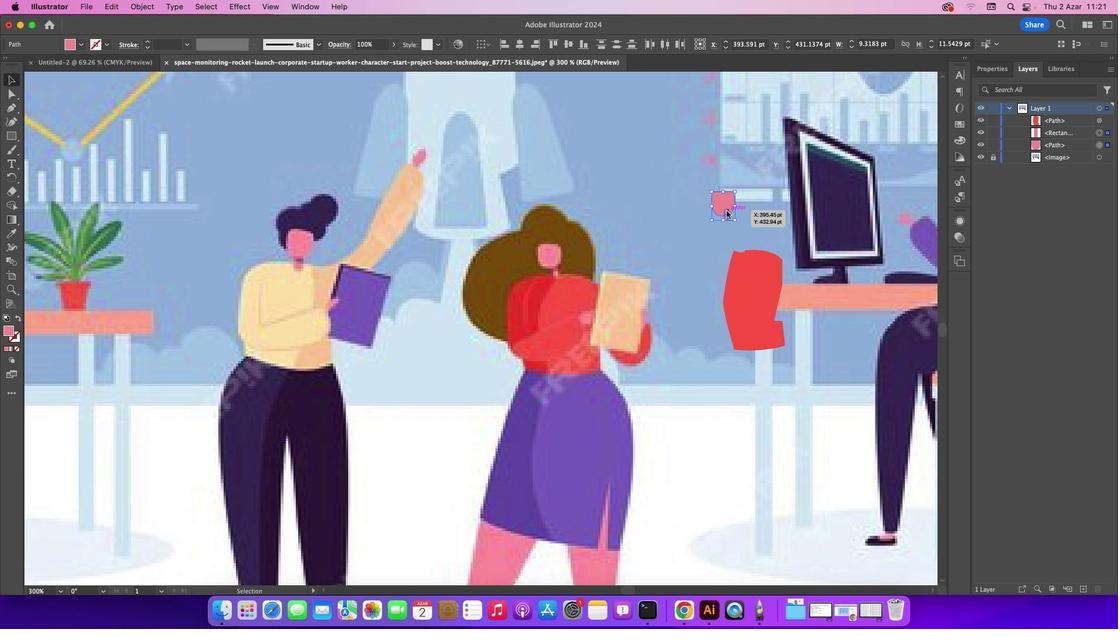 
Action: Mouse pressed right at (727, 210)
Screenshot: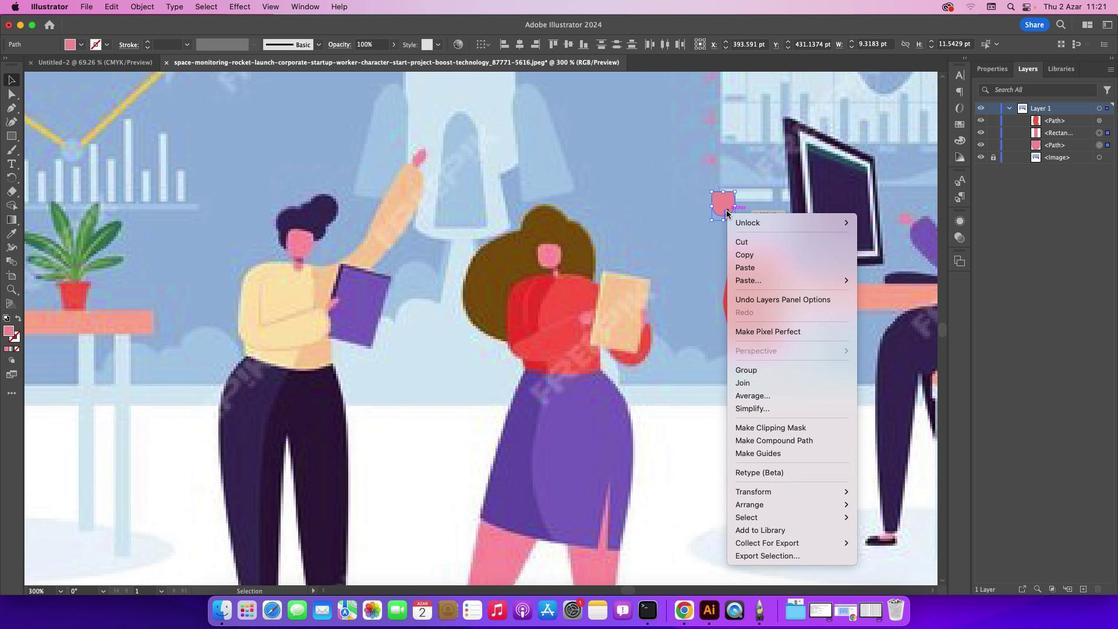 
Action: Mouse moved to (766, 373)
Screenshot: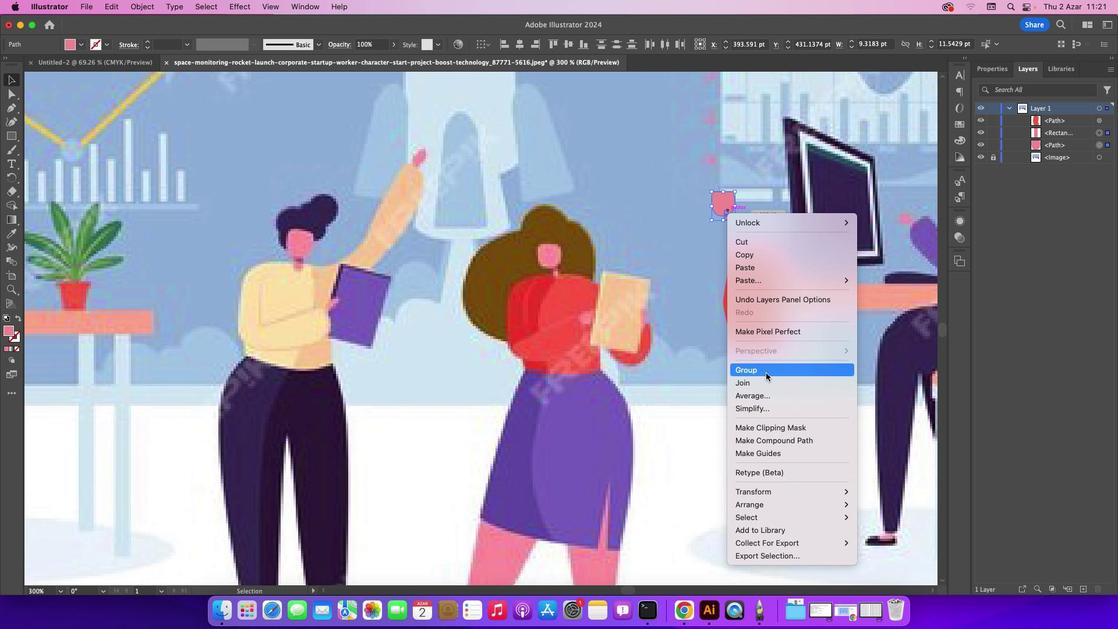 
Action: Mouse pressed left at (766, 373)
Screenshot: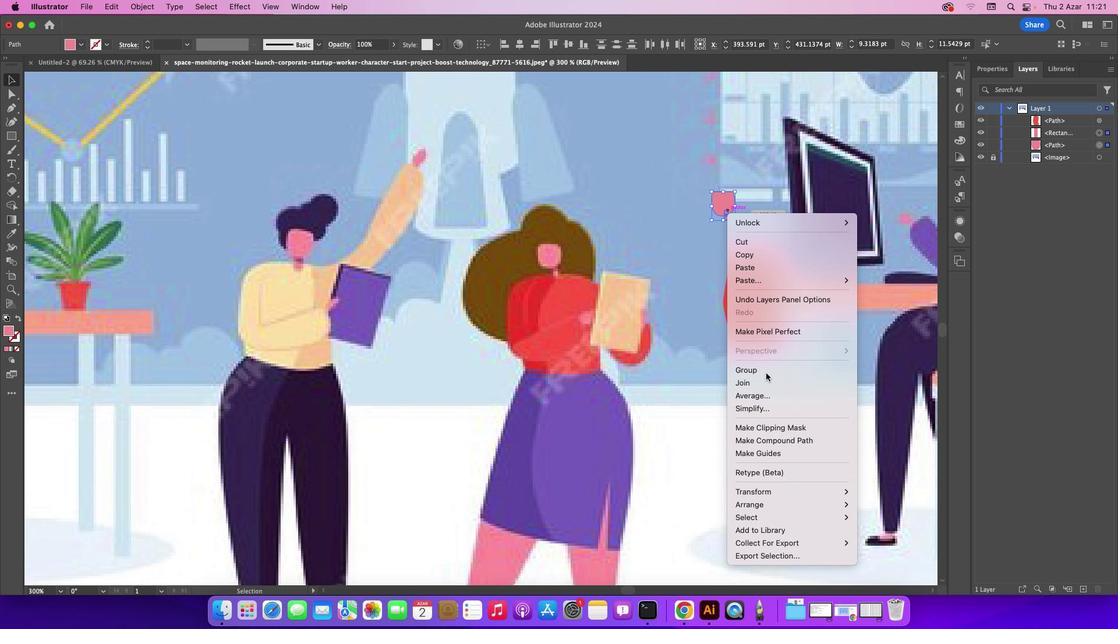 
Action: Mouse moved to (772, 194)
Screenshot: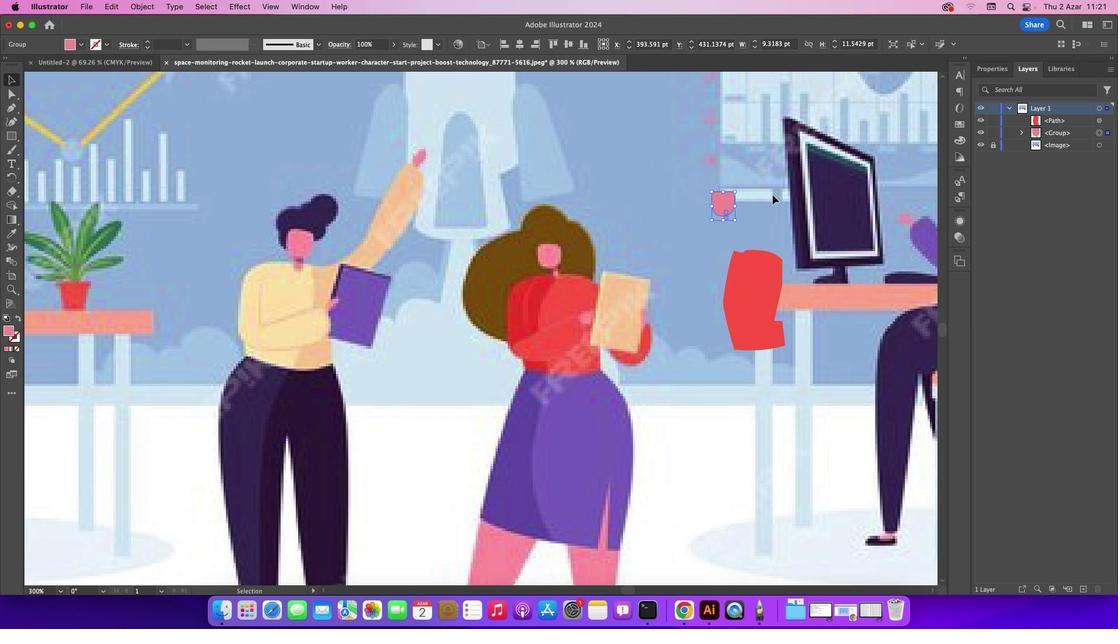 
Action: Mouse pressed left at (772, 194)
Screenshot: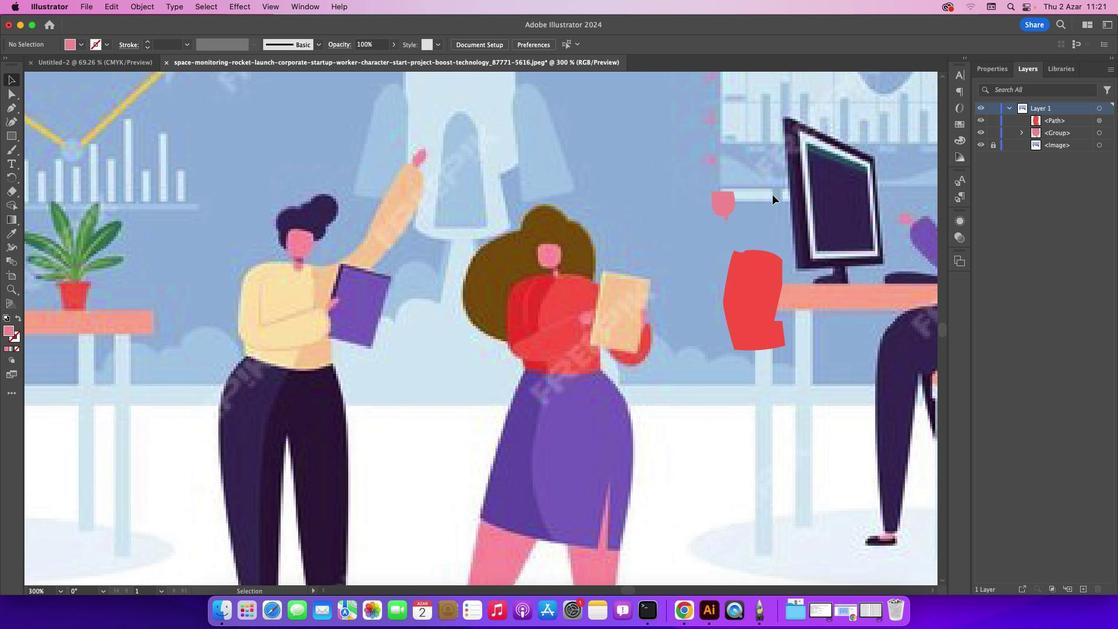 
Action: Mouse moved to (723, 195)
Screenshot: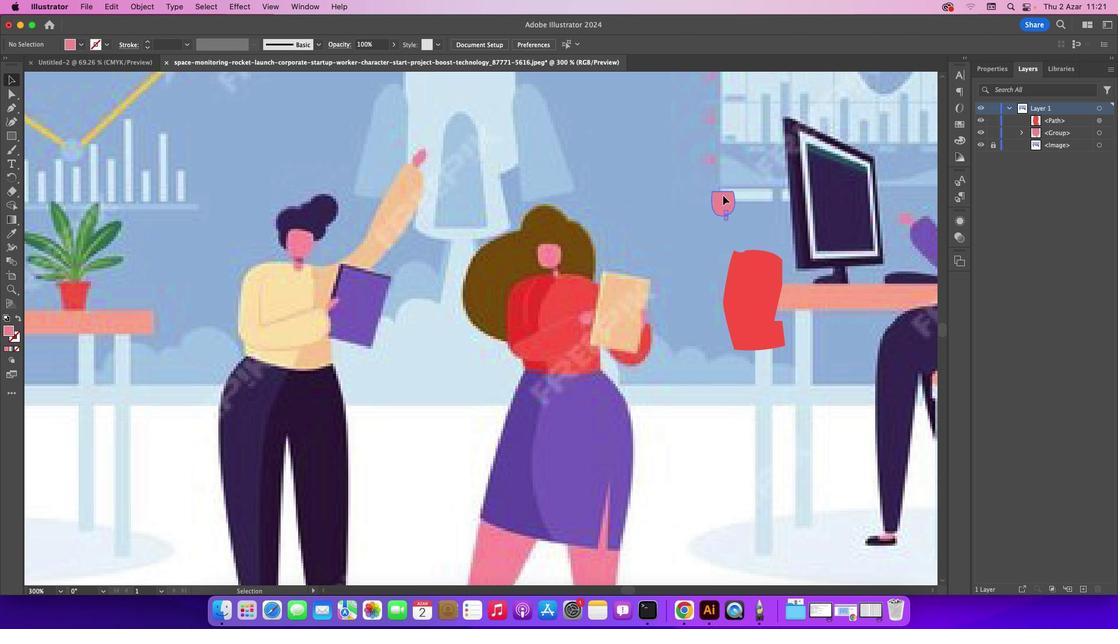 
Action: Mouse pressed left at (723, 195)
Screenshot: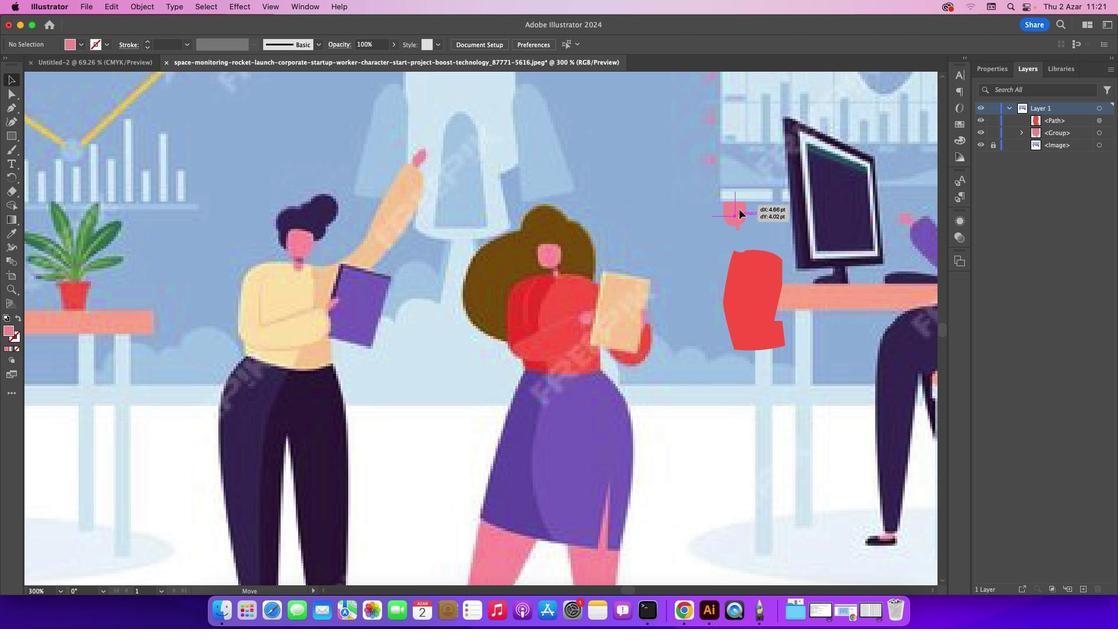 
Action: Mouse moved to (625, 208)
Screenshot: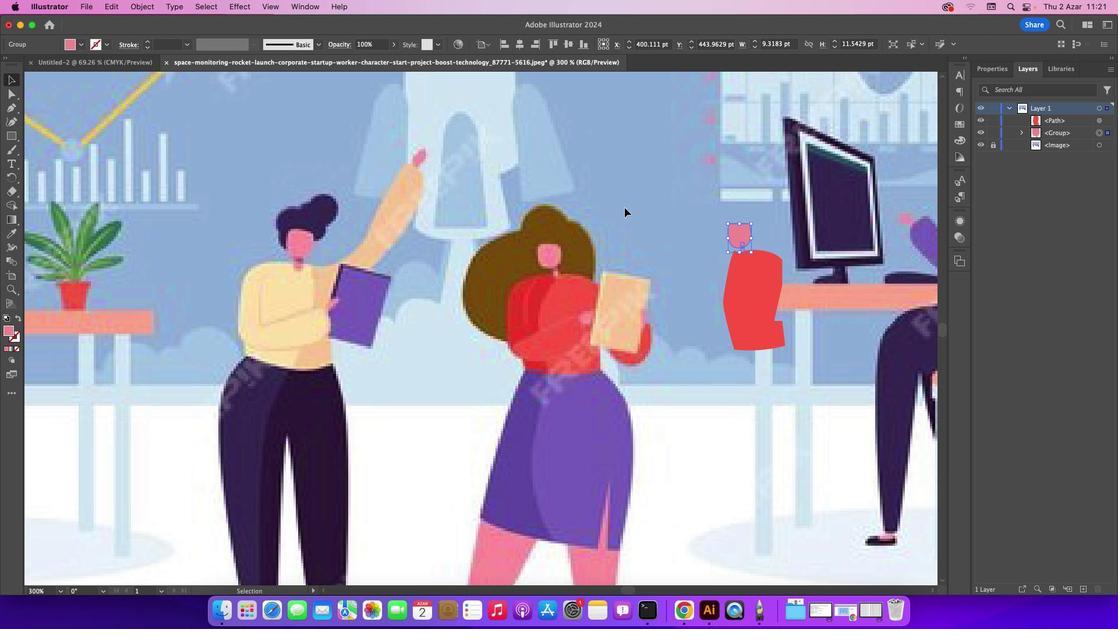 
Action: Mouse pressed left at (625, 208)
Screenshot: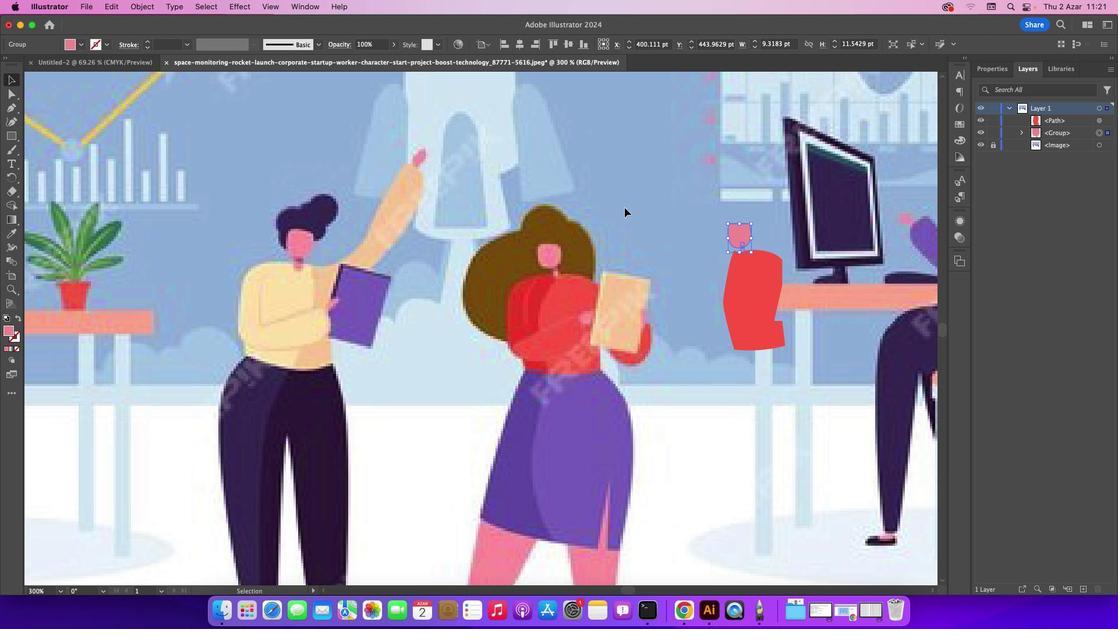 
Action: Mouse moved to (7, 99)
Screenshot: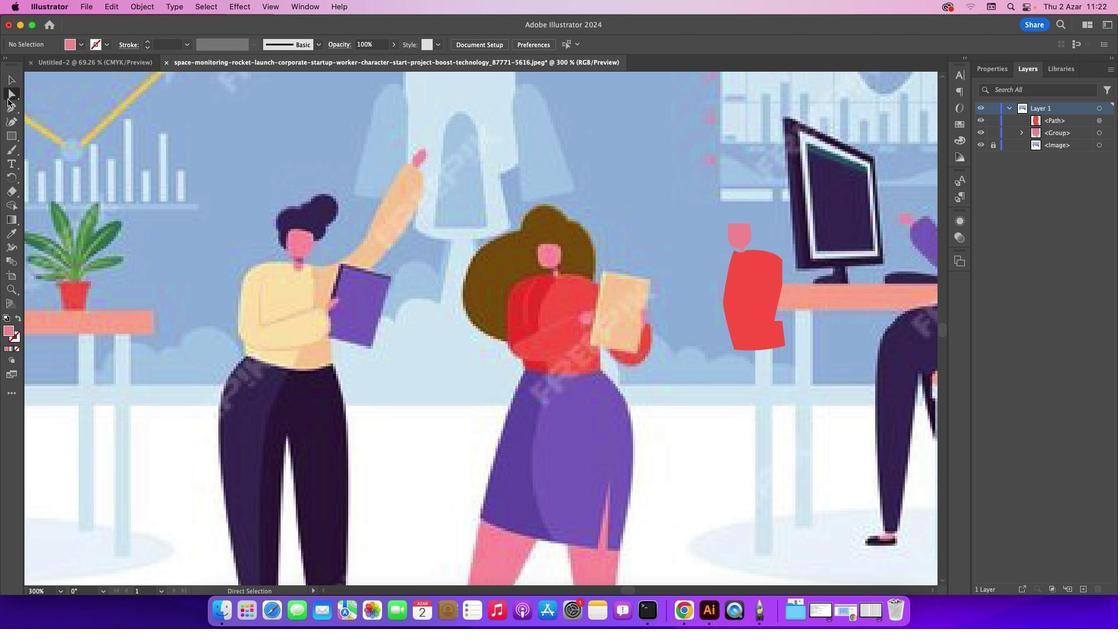 
Action: Mouse pressed left at (7, 99)
Screenshot: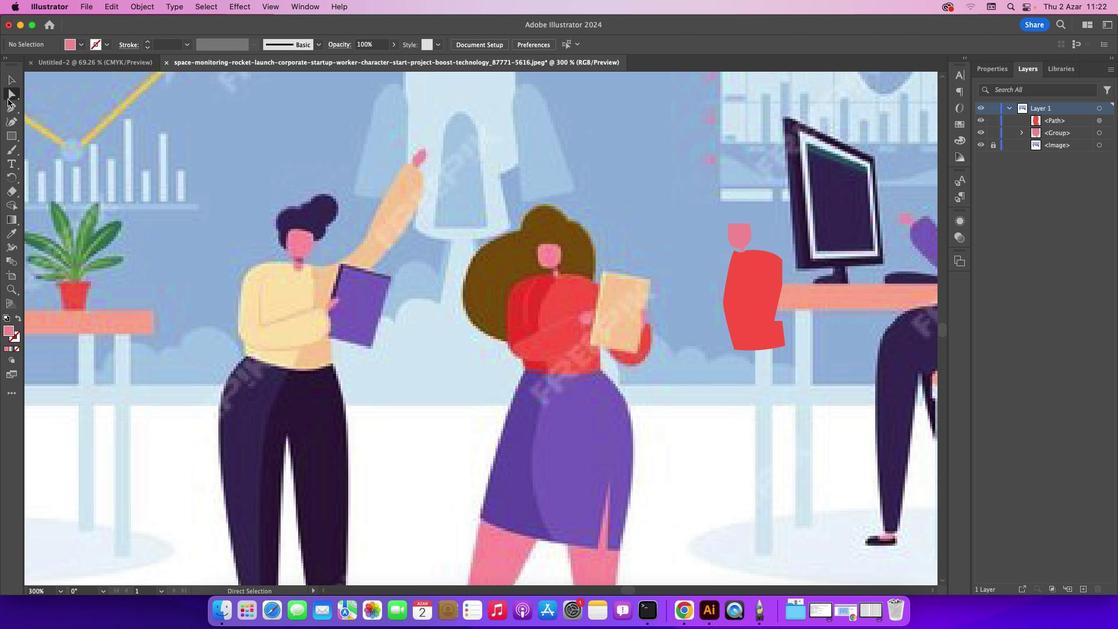 
Action: Mouse moved to (14, 108)
Screenshot: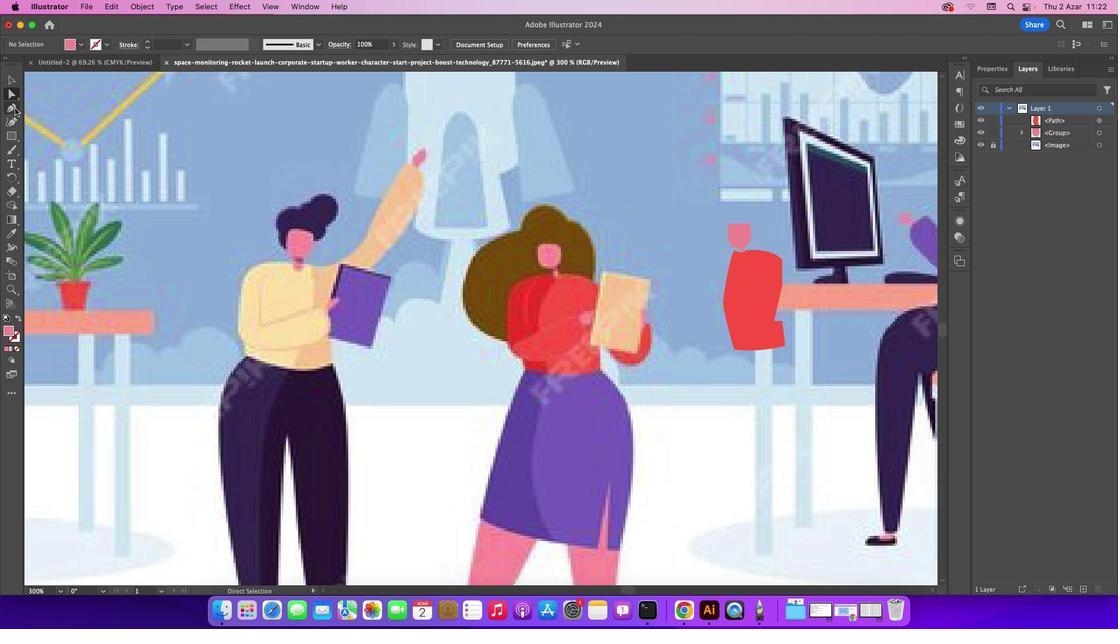 
Action: Mouse pressed left at (14, 108)
Screenshot: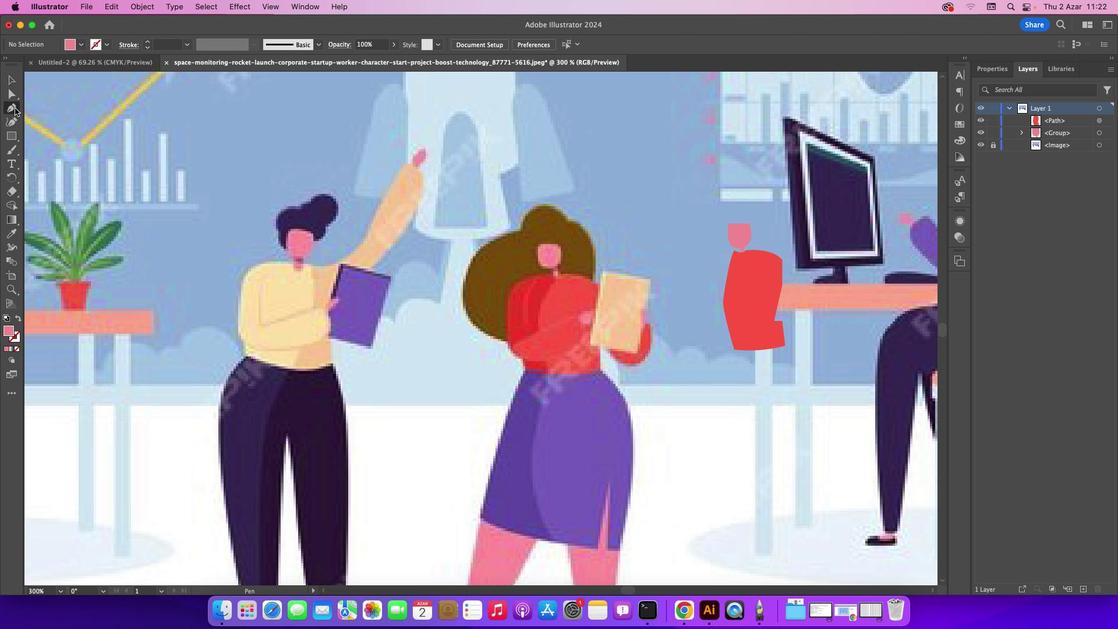
Action: Mouse moved to (558, 278)
Screenshot: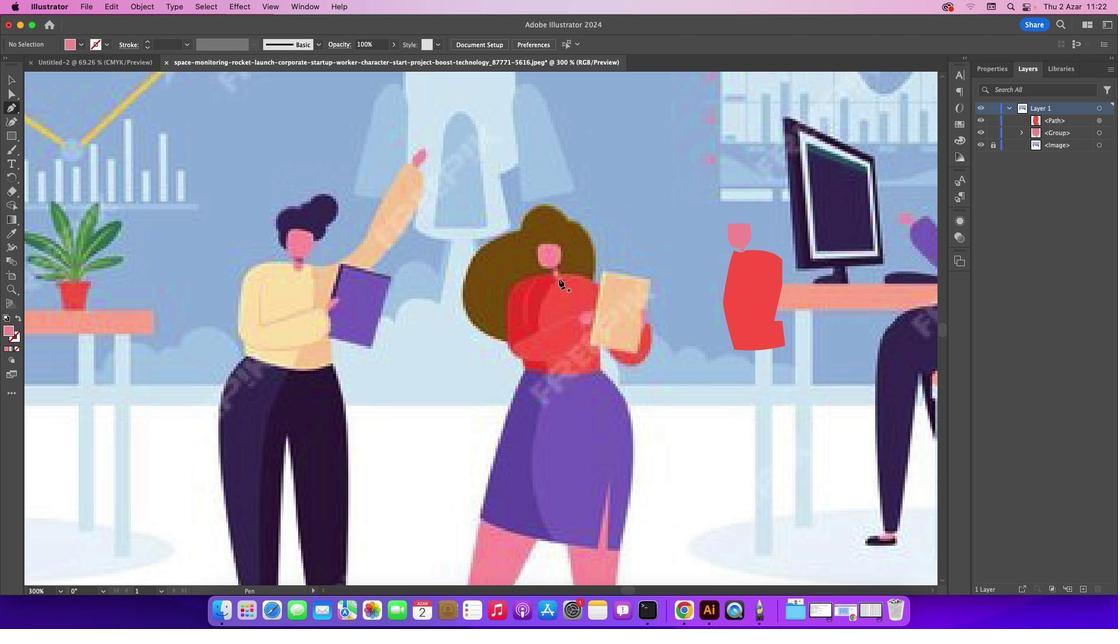 
Action: Mouse pressed left at (558, 278)
Screenshot: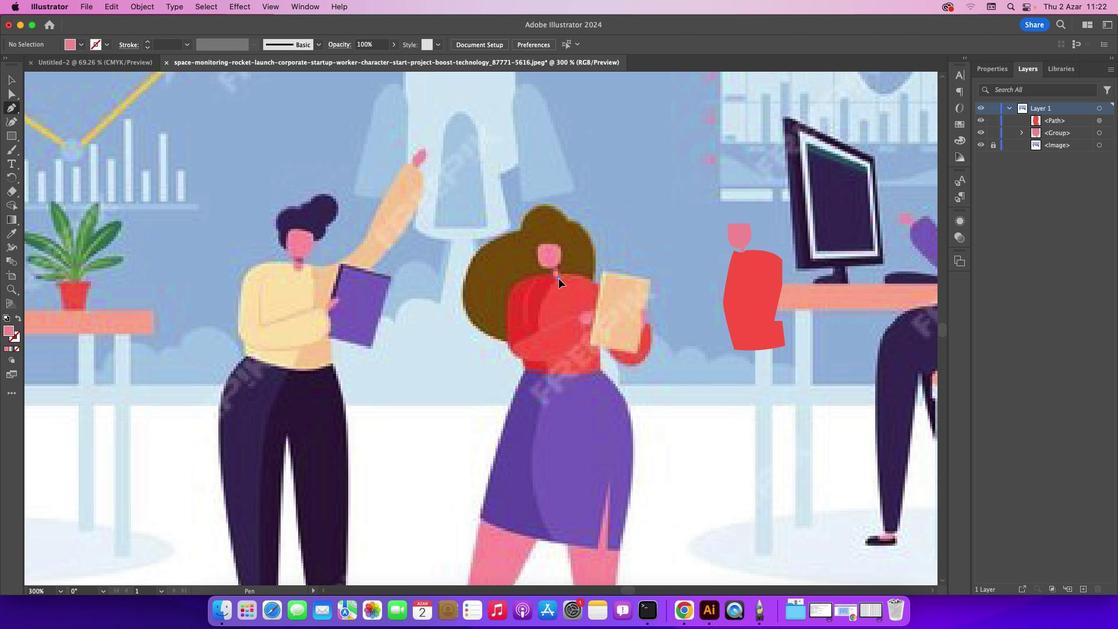 
Action: Mouse moved to (539, 332)
Screenshot: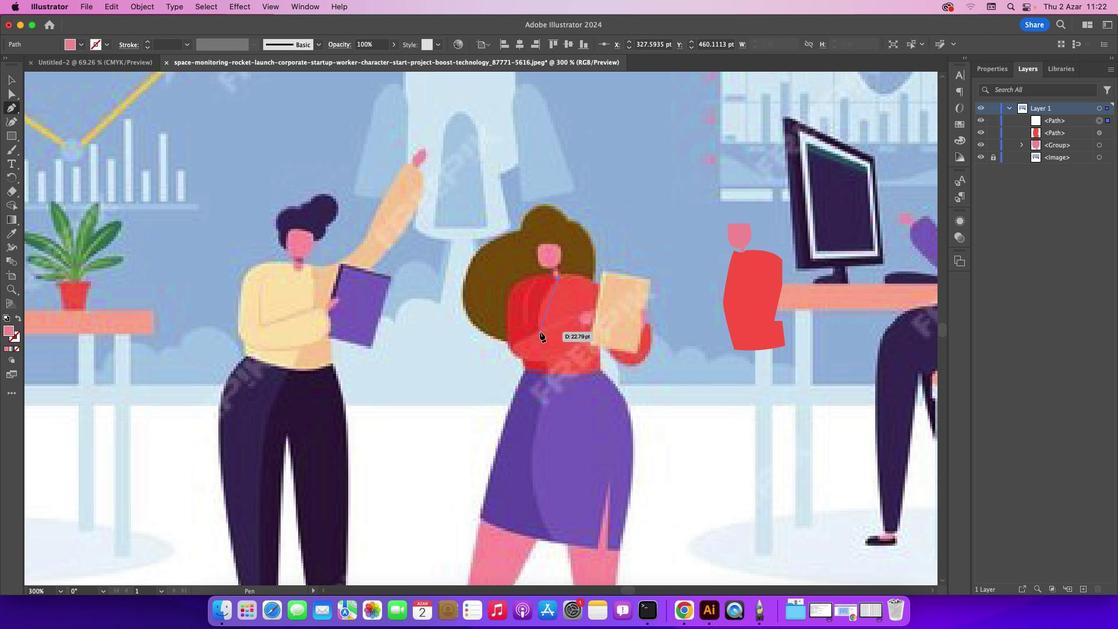 
Action: Mouse pressed left at (539, 332)
Screenshot: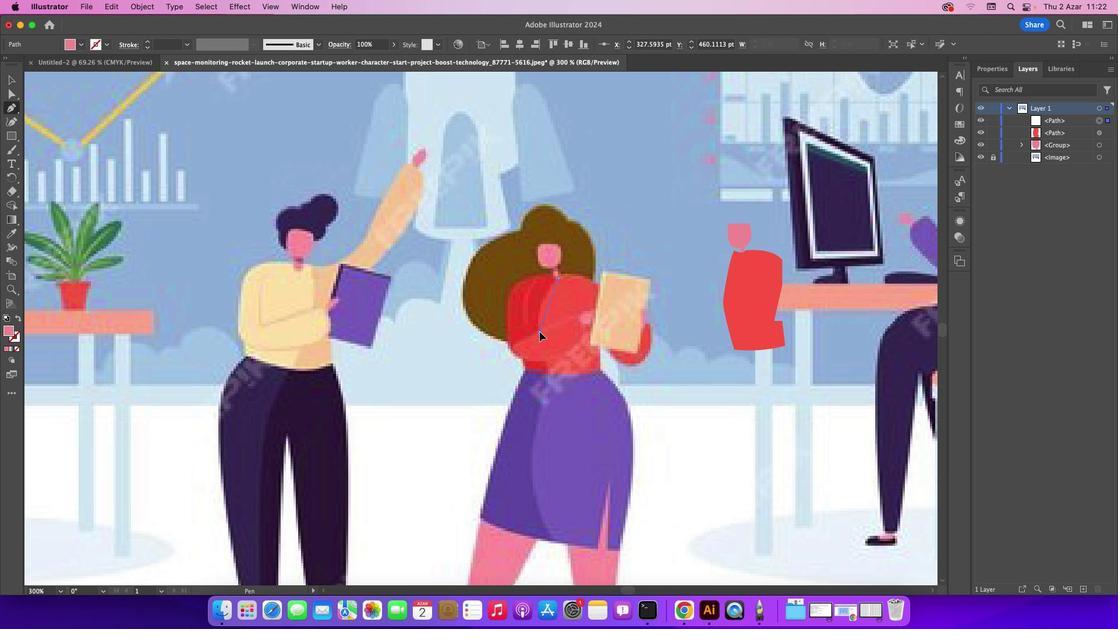 
Action: Mouse moved to (539, 332)
Screenshot: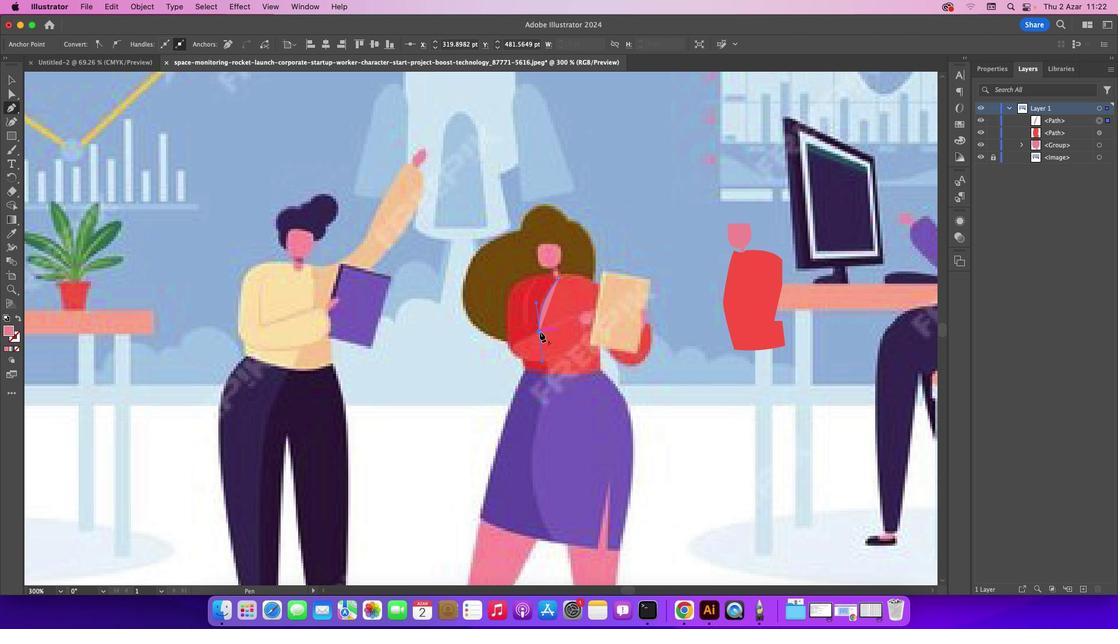 
Action: Mouse pressed left at (539, 332)
Screenshot: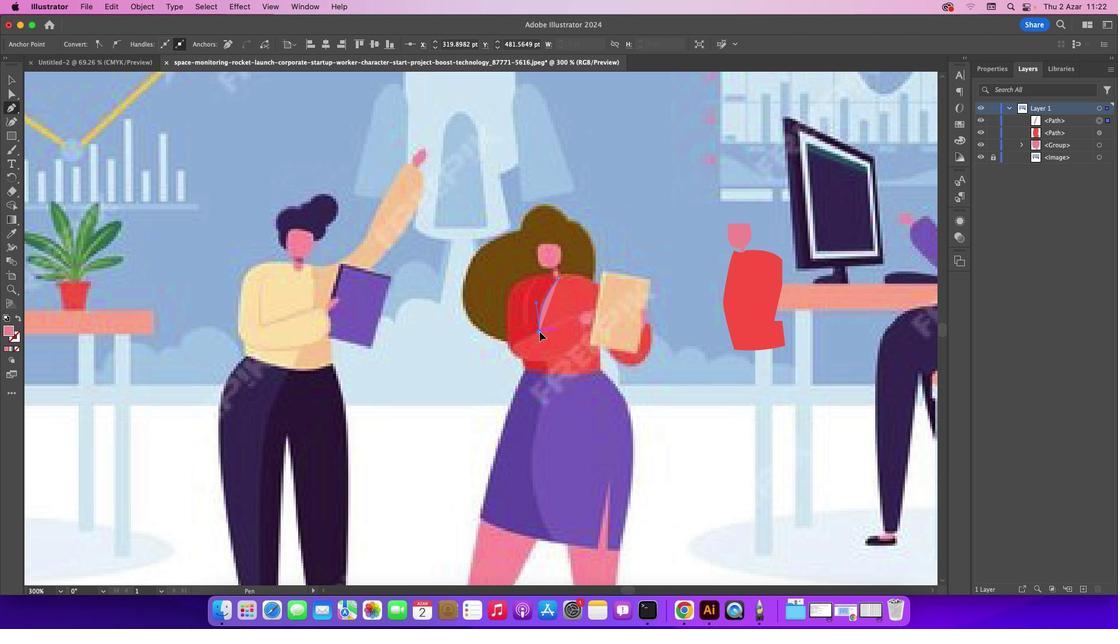 
Action: Mouse moved to (514, 351)
Screenshot: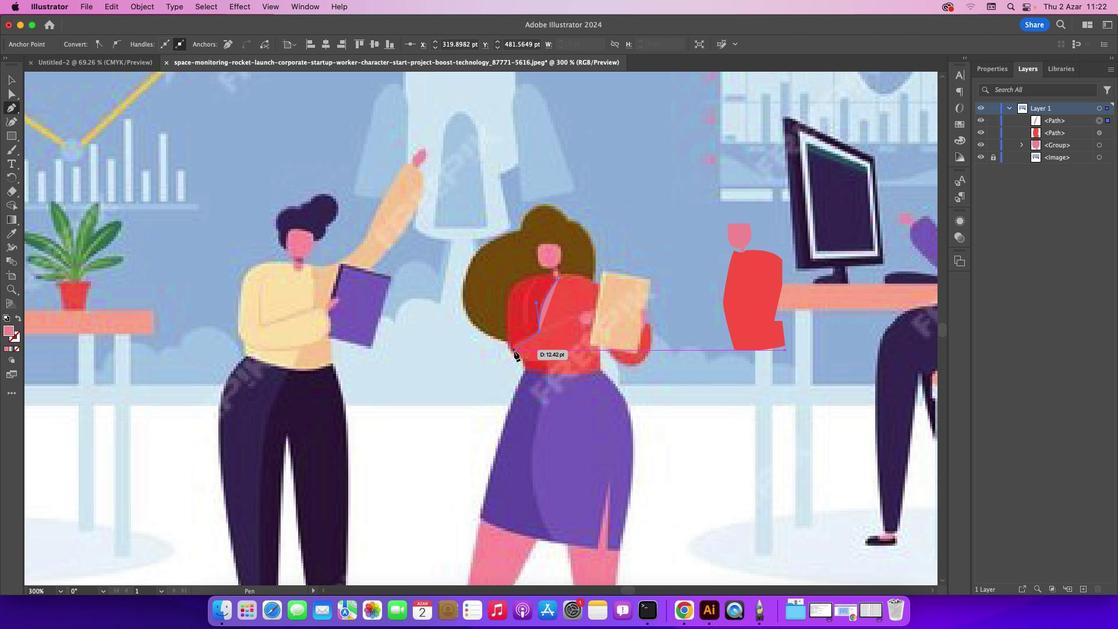
Action: Mouse pressed left at (514, 351)
Screenshot: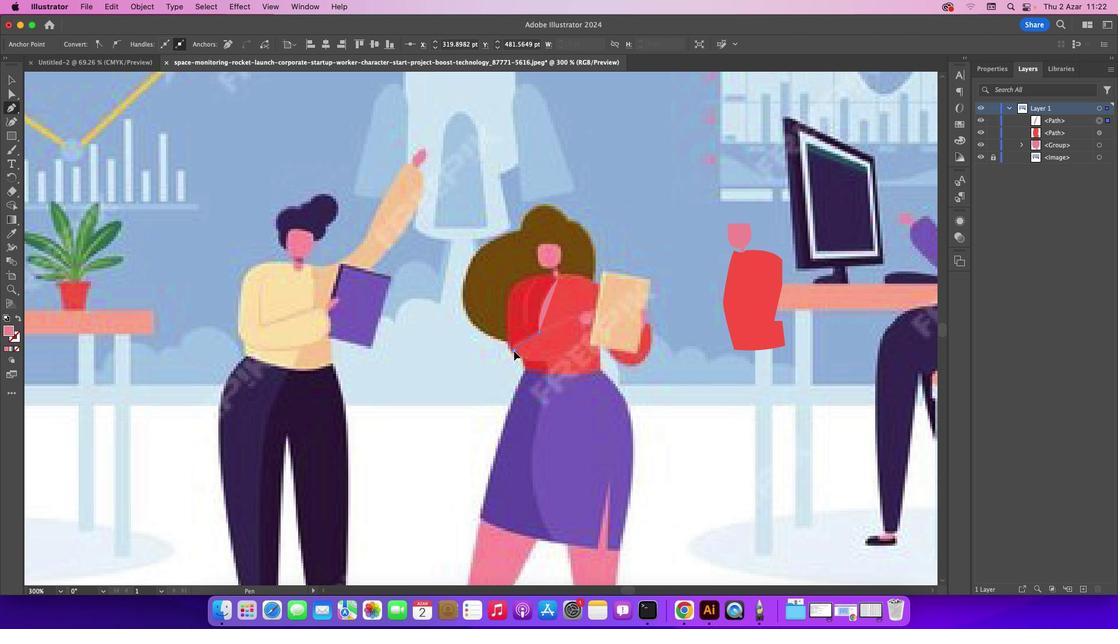 
Action: Mouse moved to (513, 350)
Screenshot: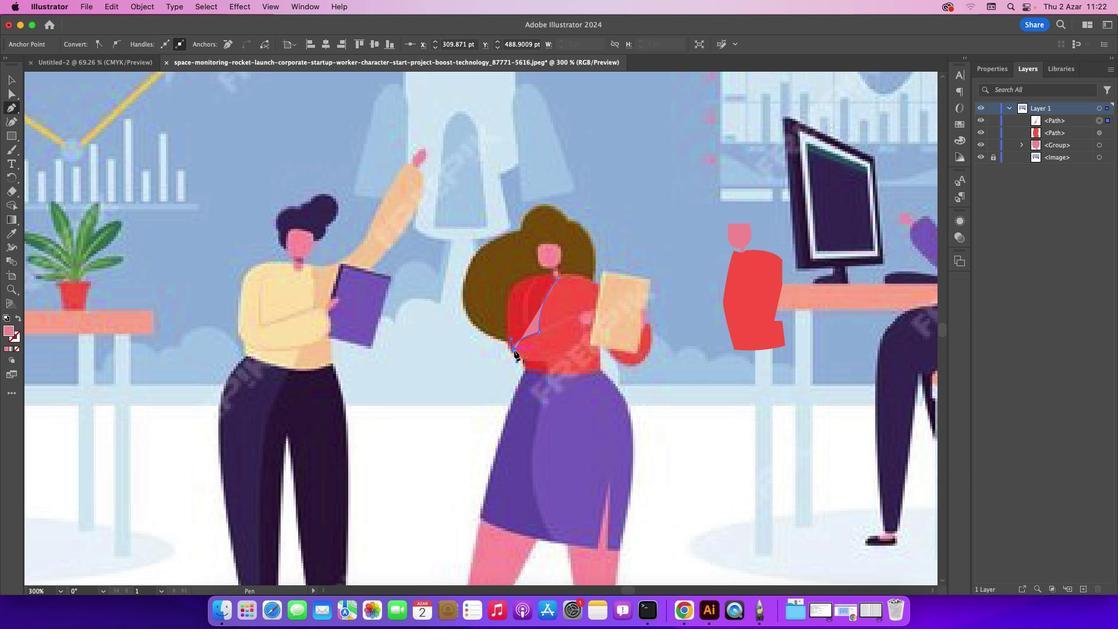 
Action: Mouse pressed left at (513, 350)
Screenshot: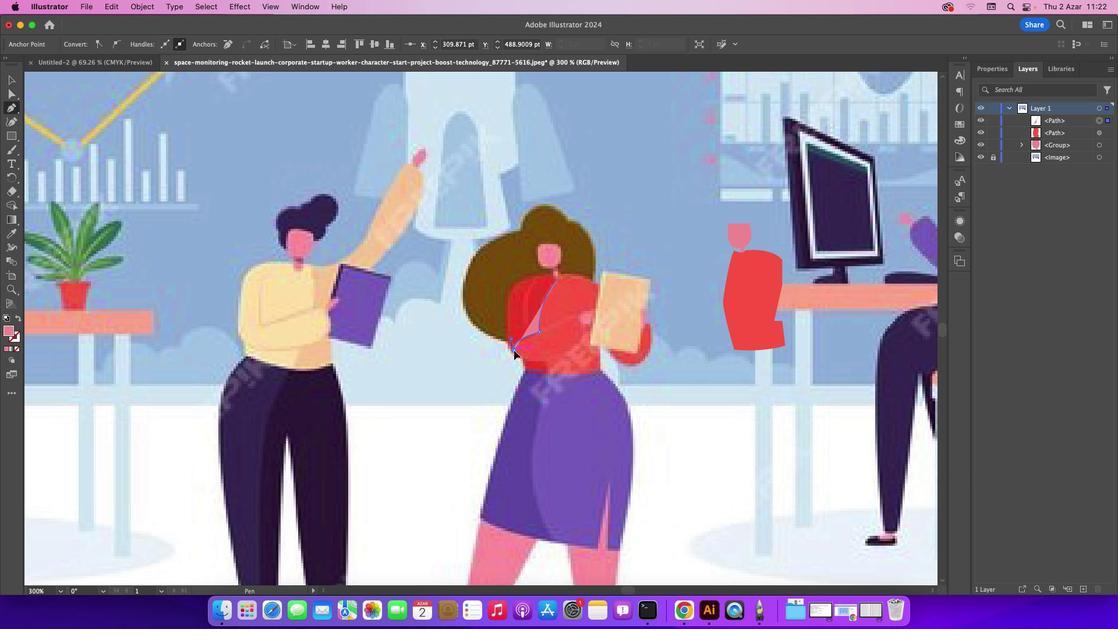 
Action: Mouse moved to (506, 331)
Screenshot: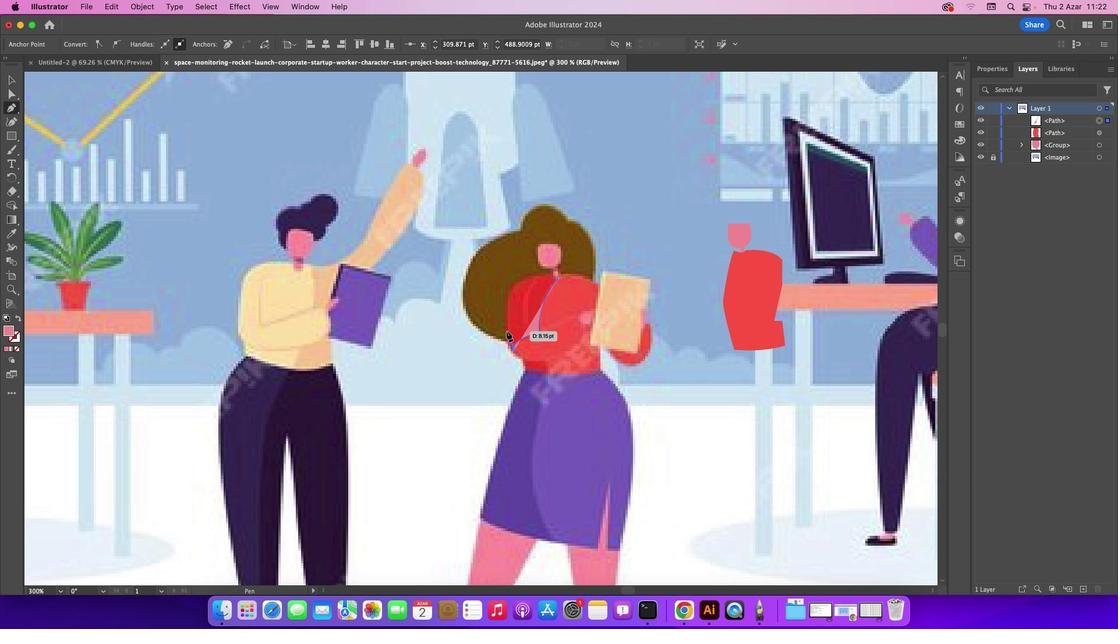 
Action: Mouse pressed left at (506, 331)
Screenshot: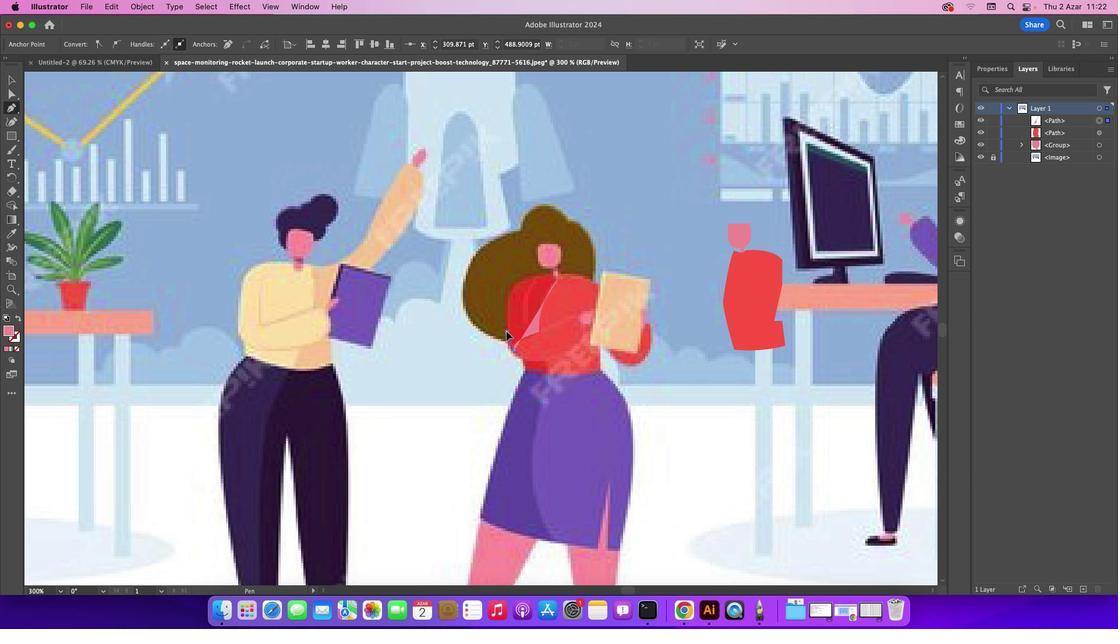 
Action: Mouse moved to (512, 285)
Screenshot: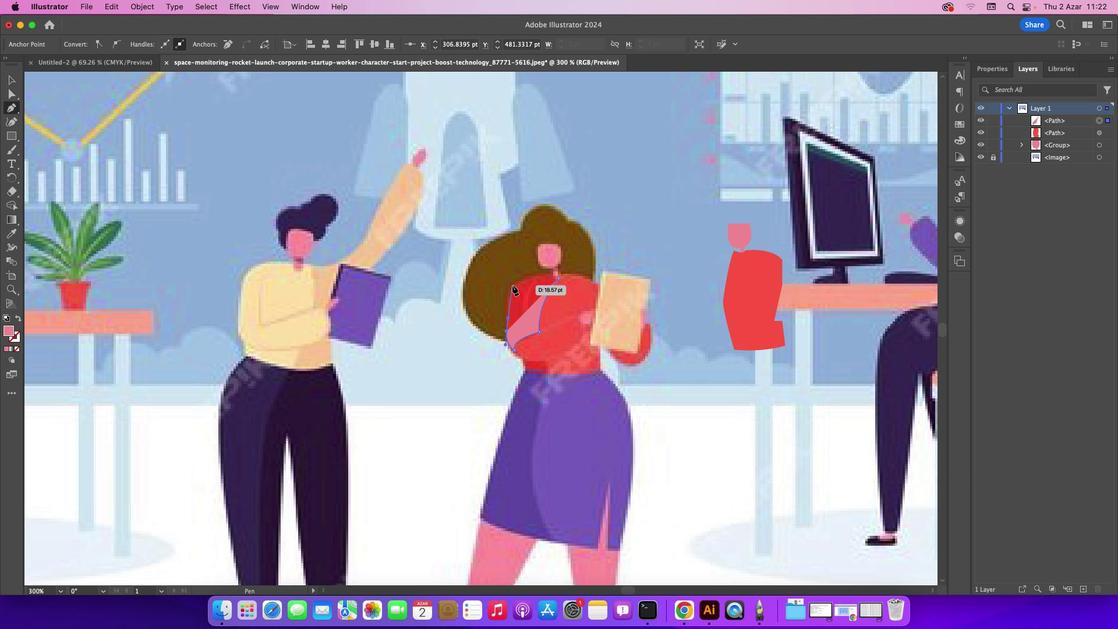 
Action: Mouse pressed left at (512, 285)
Screenshot: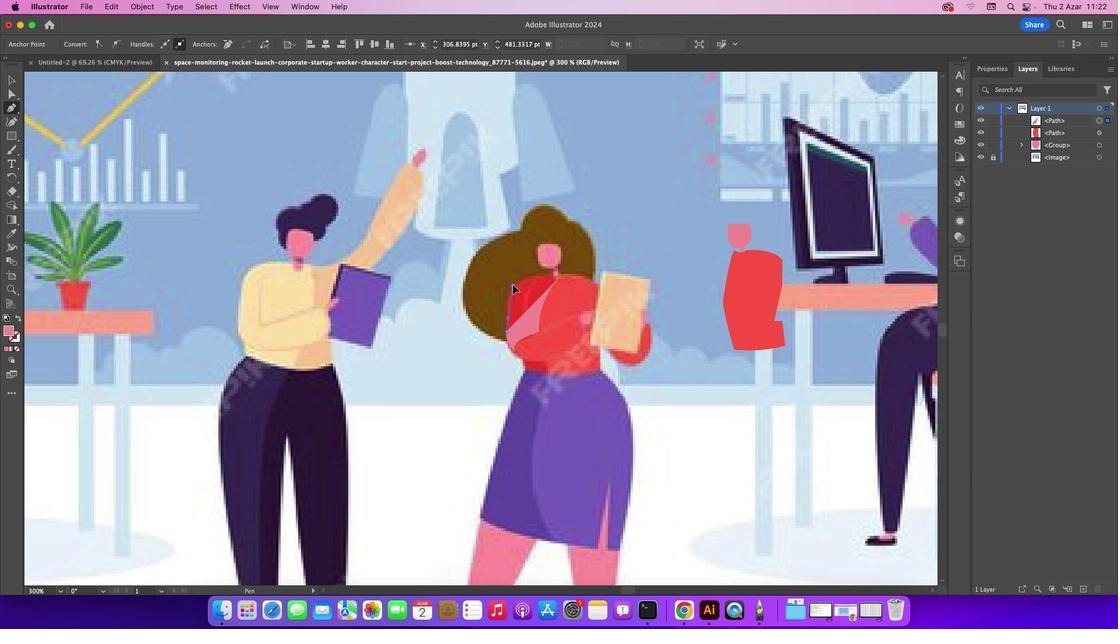 
Action: Mouse moved to (548, 273)
Screenshot: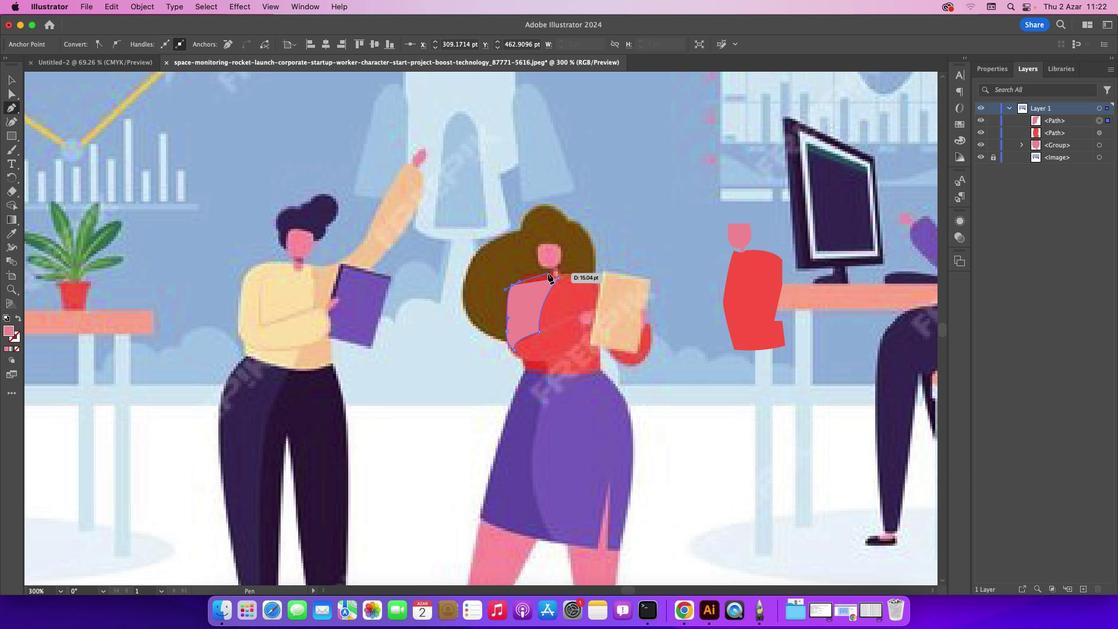 
Action: Mouse pressed left at (548, 273)
Screenshot: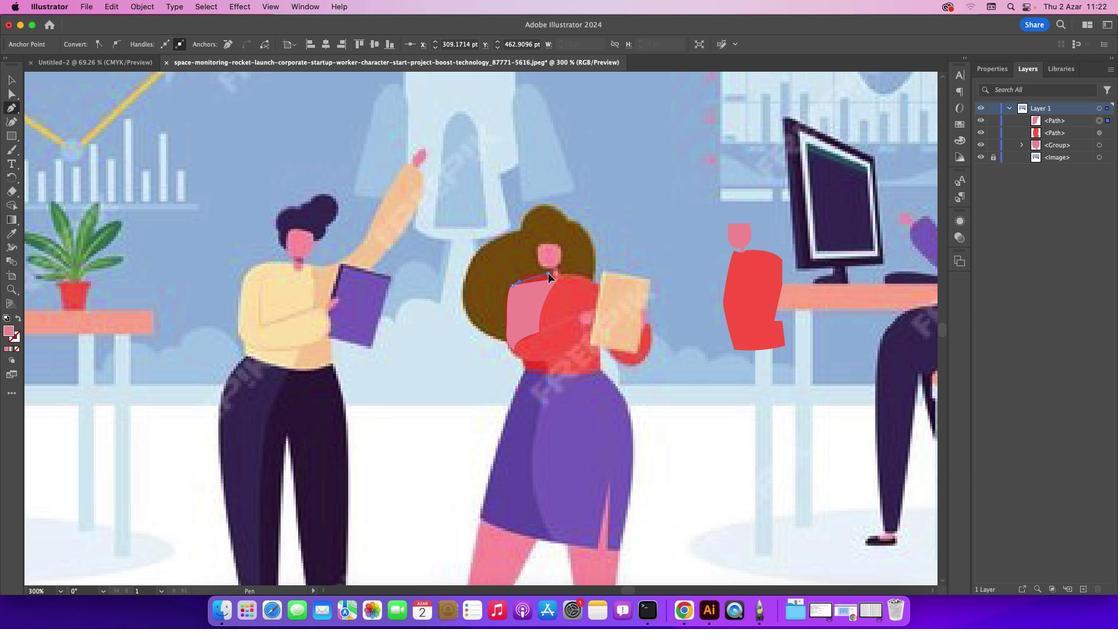 
Action: Mouse moved to (548, 272)
Screenshot: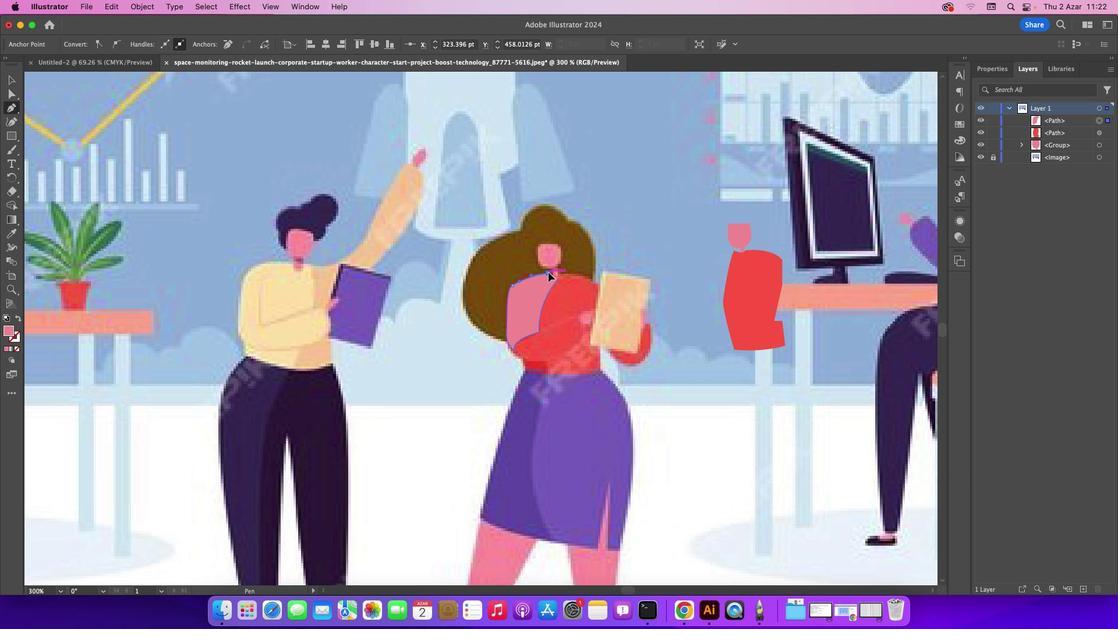 
Action: Mouse pressed left at (548, 272)
Screenshot: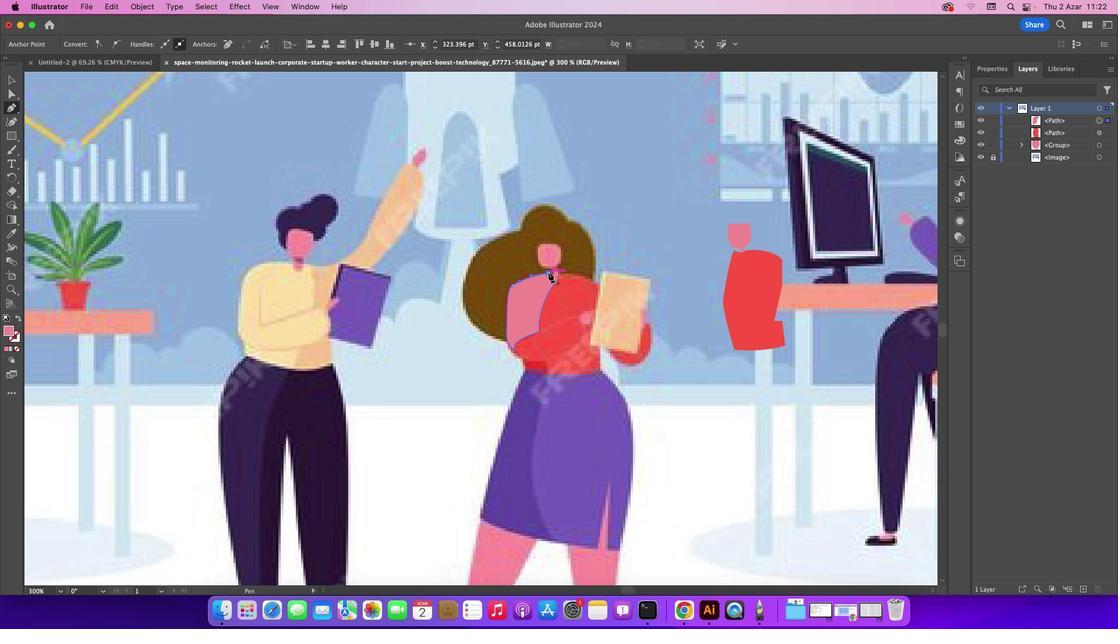 
Action: Mouse moved to (15, 347)
Screenshot: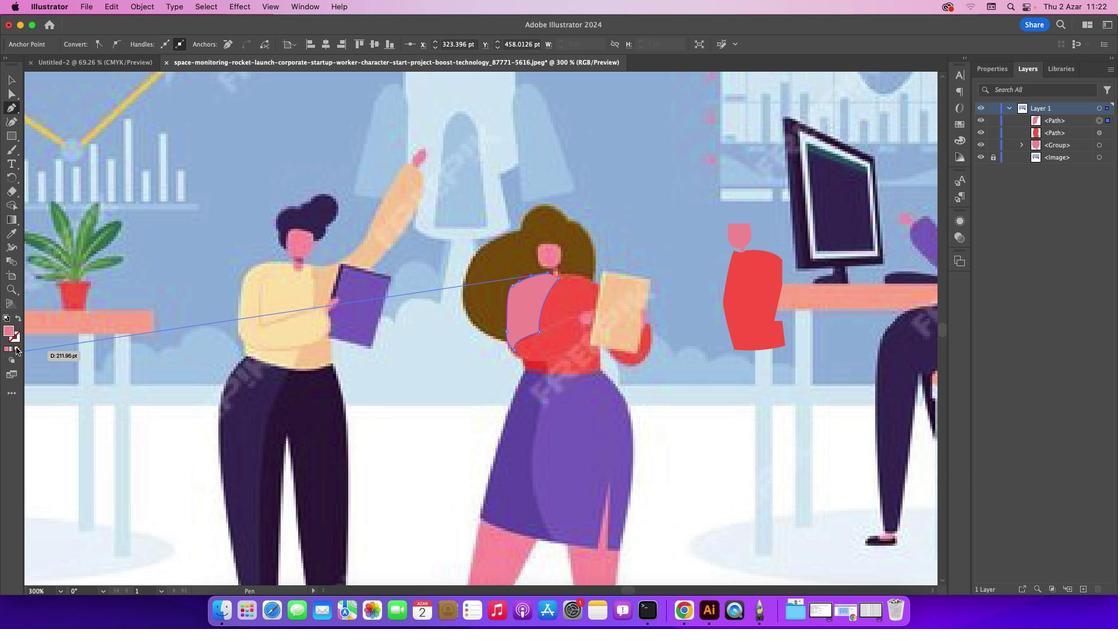 
Action: Mouse pressed left at (15, 347)
Screenshot: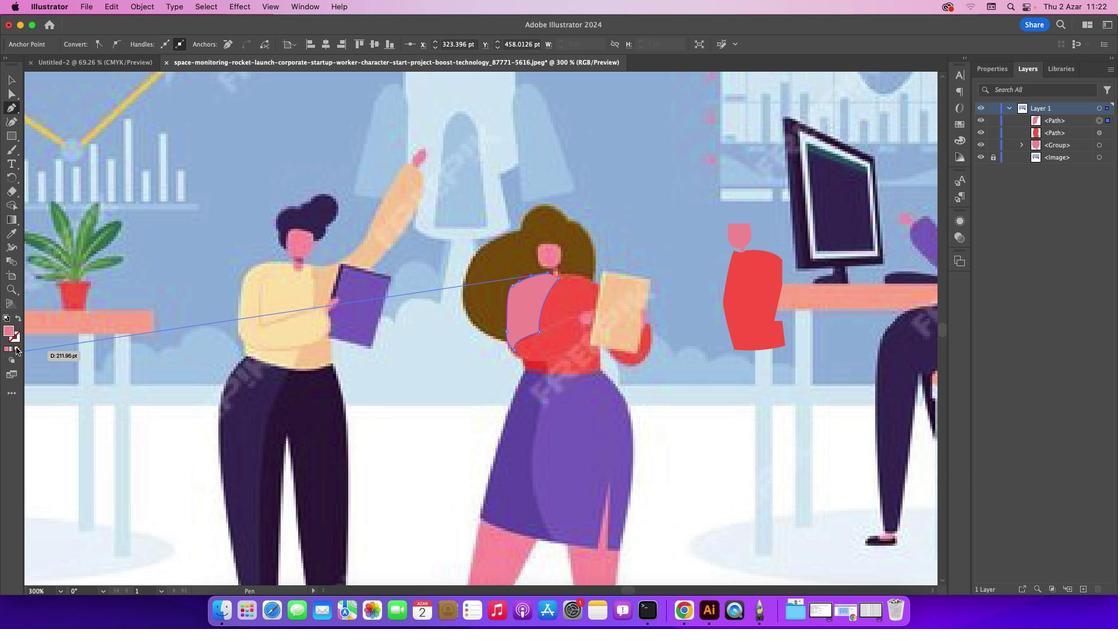 
Action: Mouse moved to (559, 277)
Screenshot: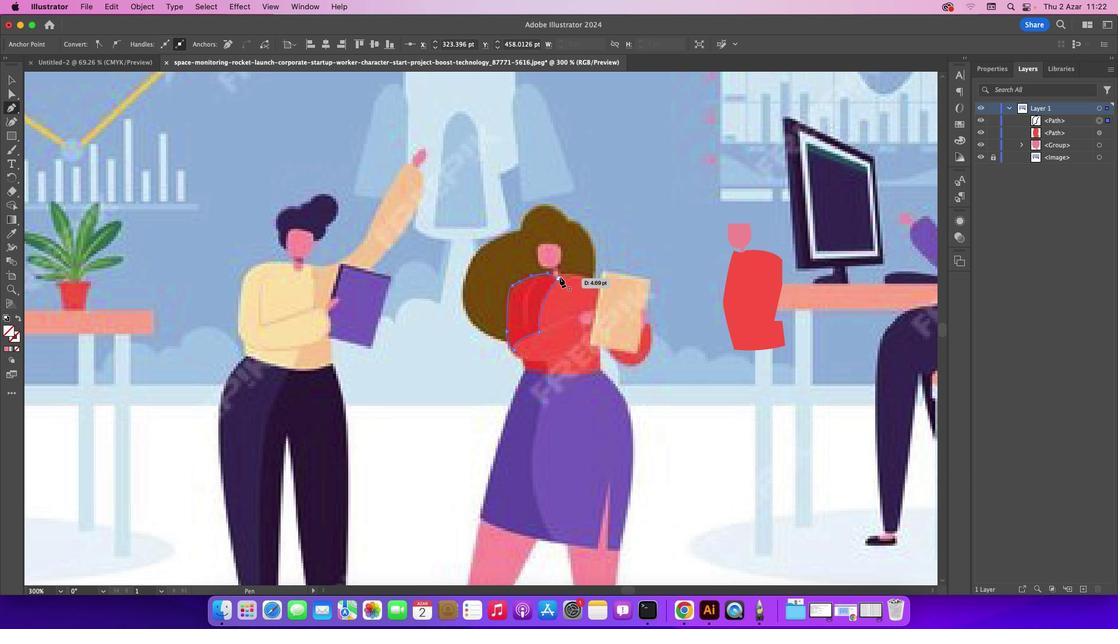 
Action: Mouse pressed left at (559, 277)
Screenshot: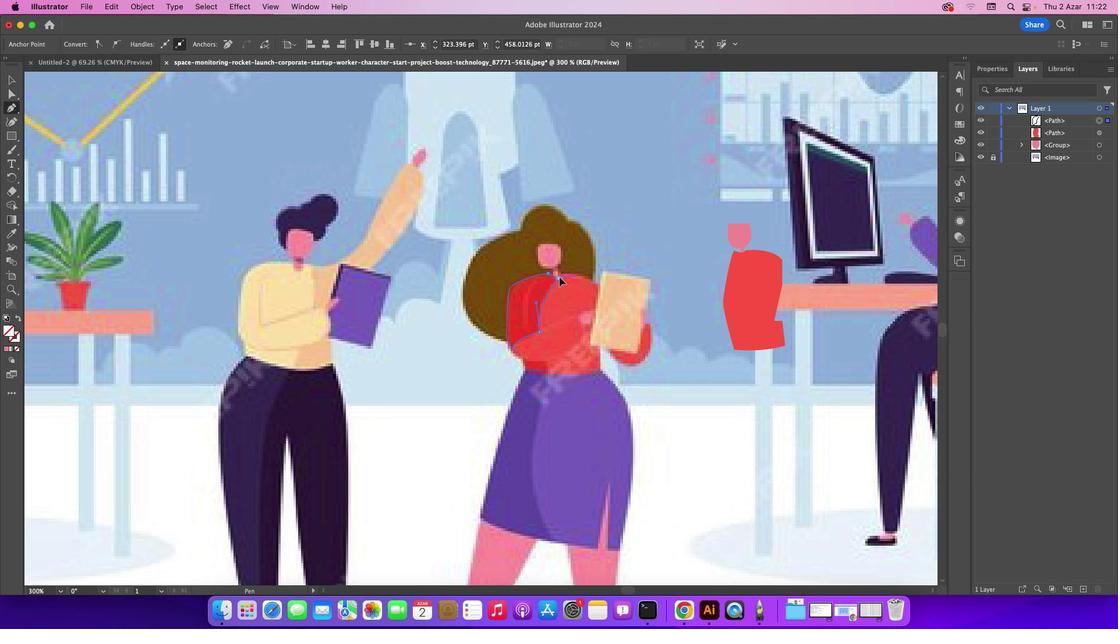 
Action: Mouse moved to (8, 81)
Screenshot: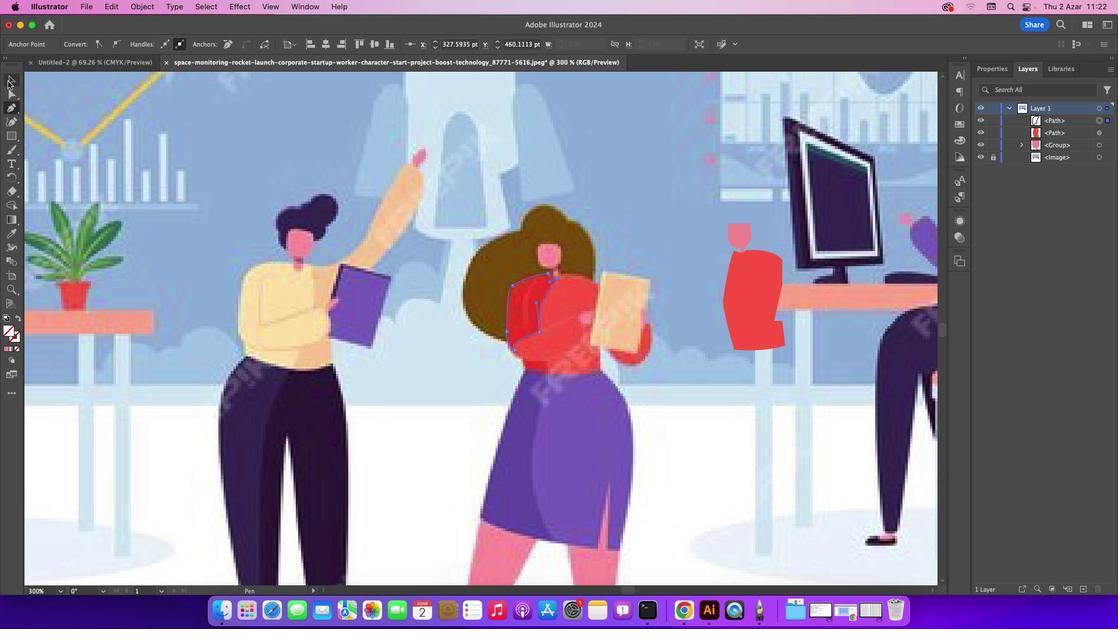 
Action: Mouse pressed left at (8, 81)
Screenshot: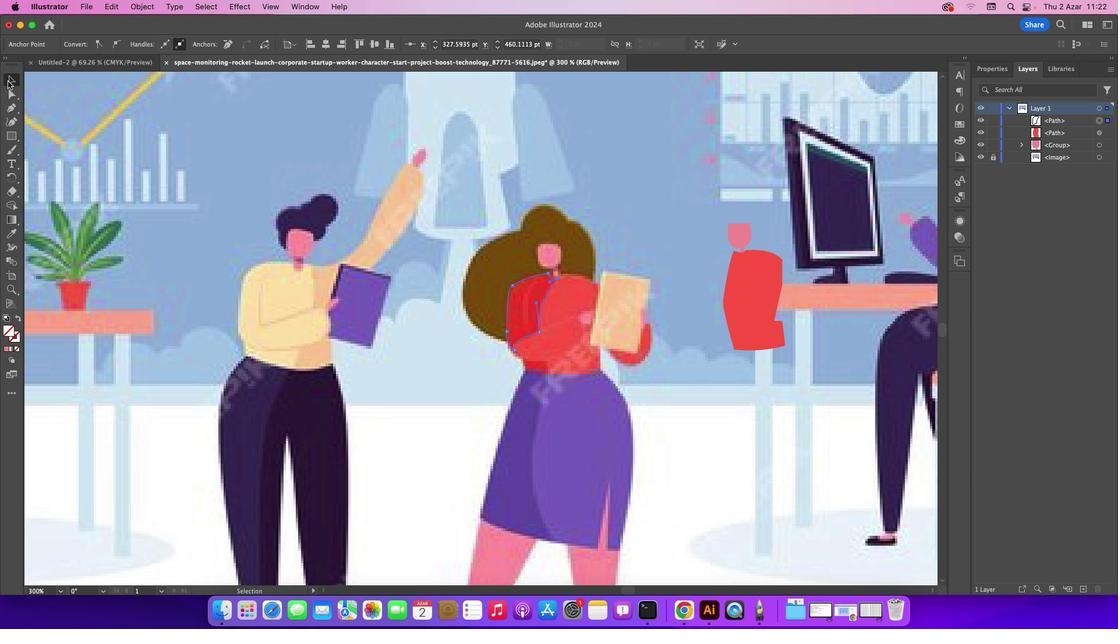 
Action: Mouse moved to (250, 131)
Screenshot: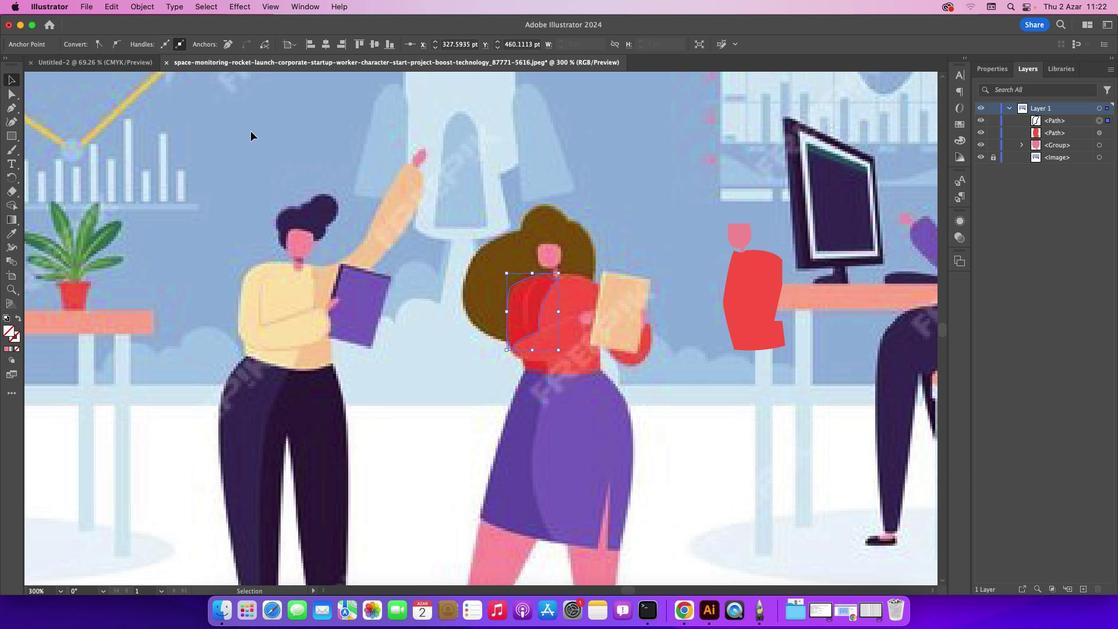 
Action: Mouse pressed left at (250, 131)
Screenshot: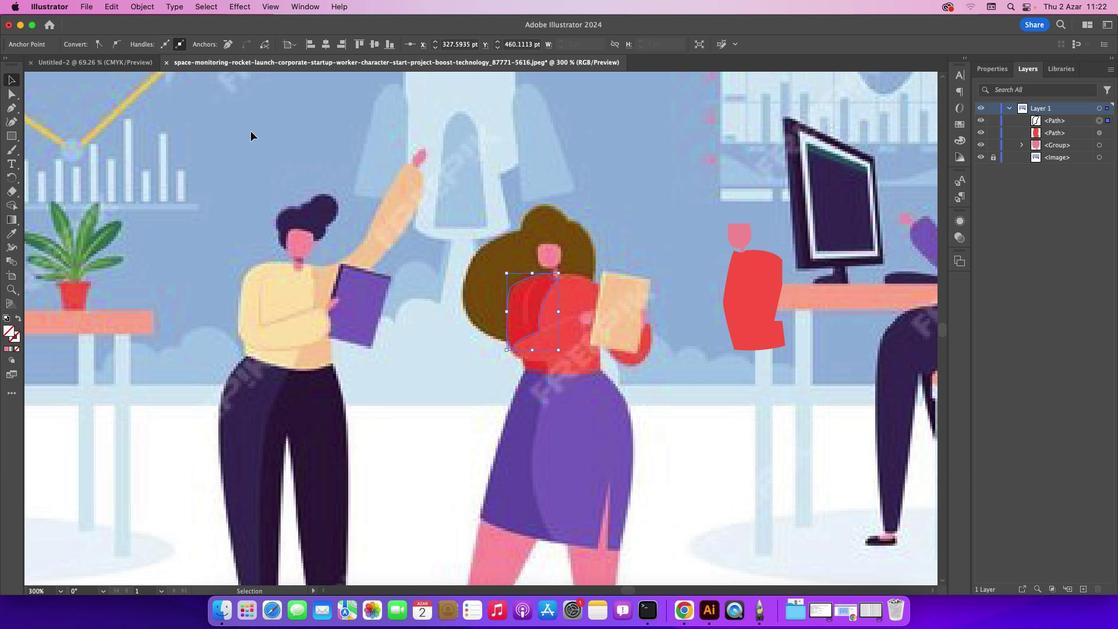 
Action: Mouse moved to (546, 301)
Screenshot: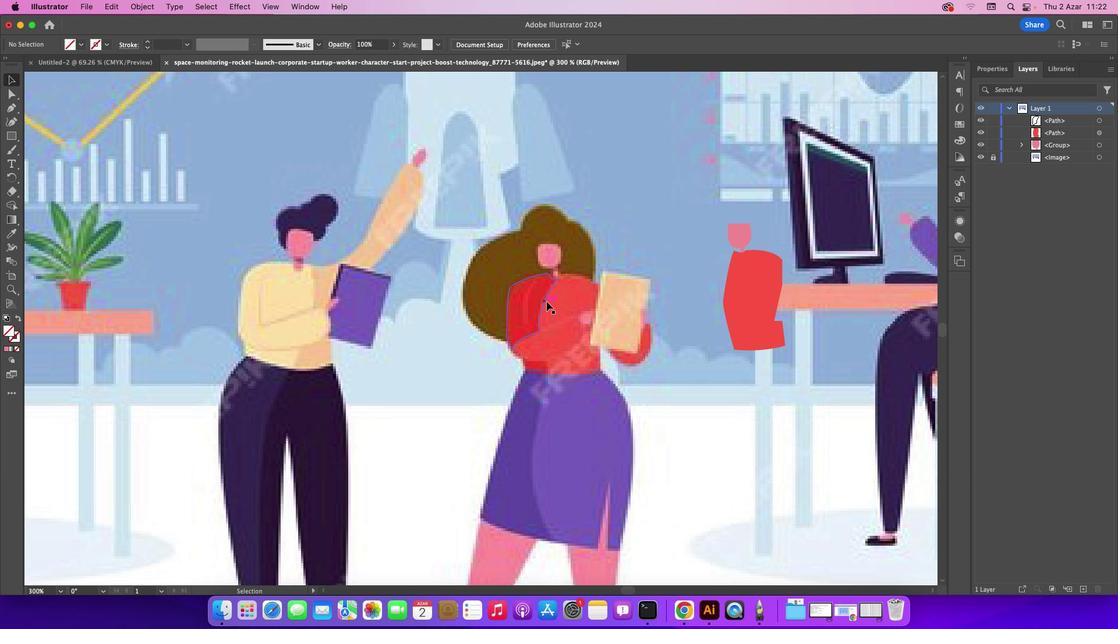 
Action: Mouse pressed left at (546, 301)
Screenshot: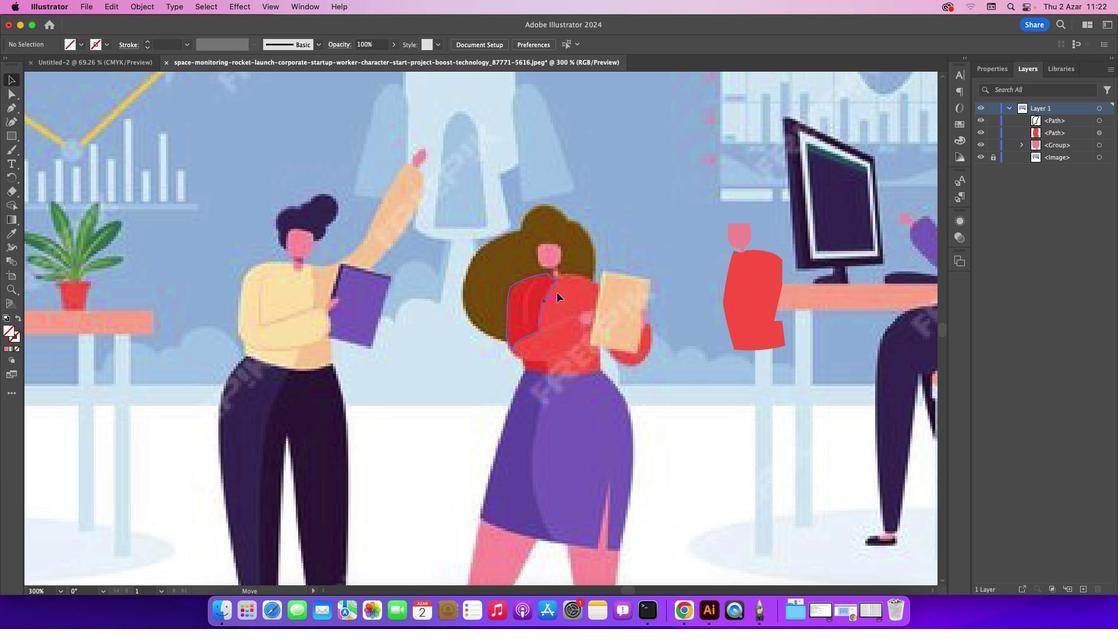 
Action: Mouse moved to (12, 239)
Screenshot: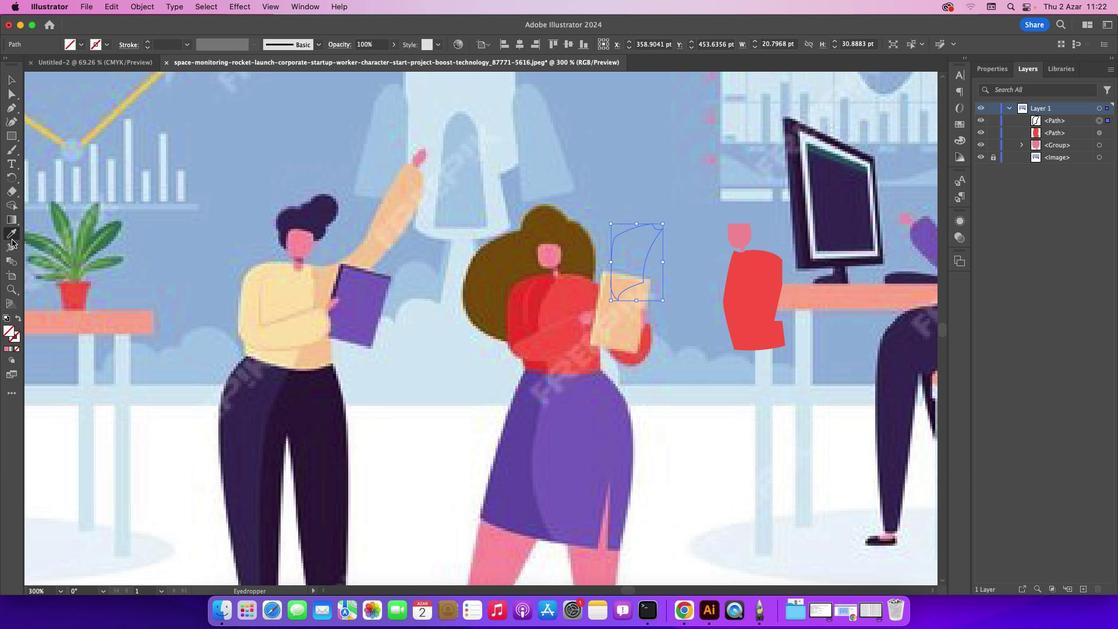 
Action: Mouse pressed left at (12, 239)
Screenshot: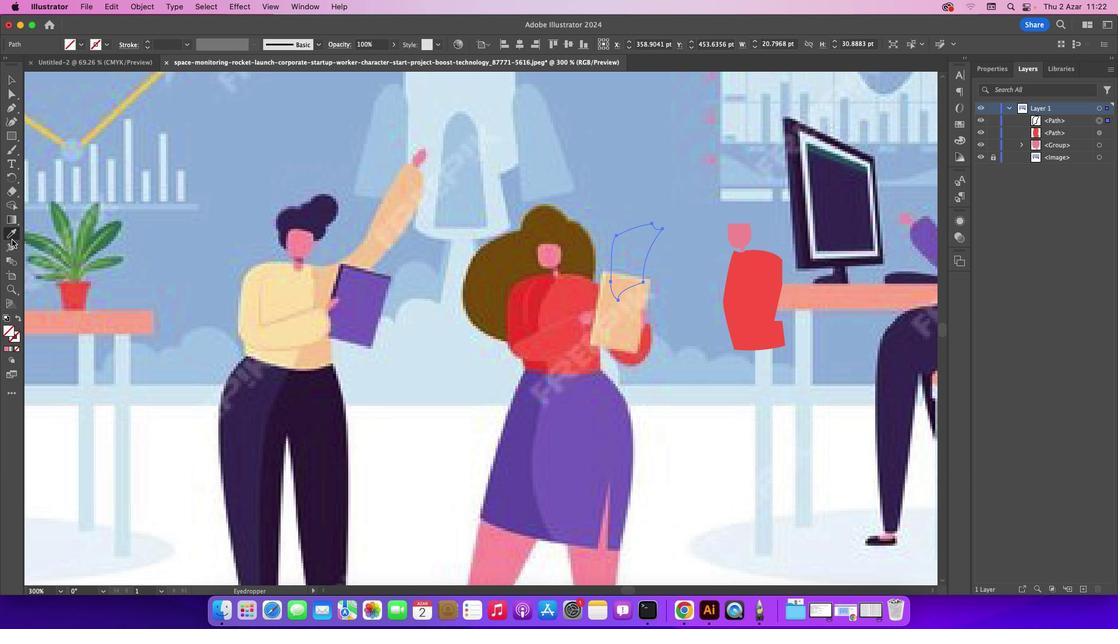 
Action: Mouse moved to (532, 294)
Screenshot: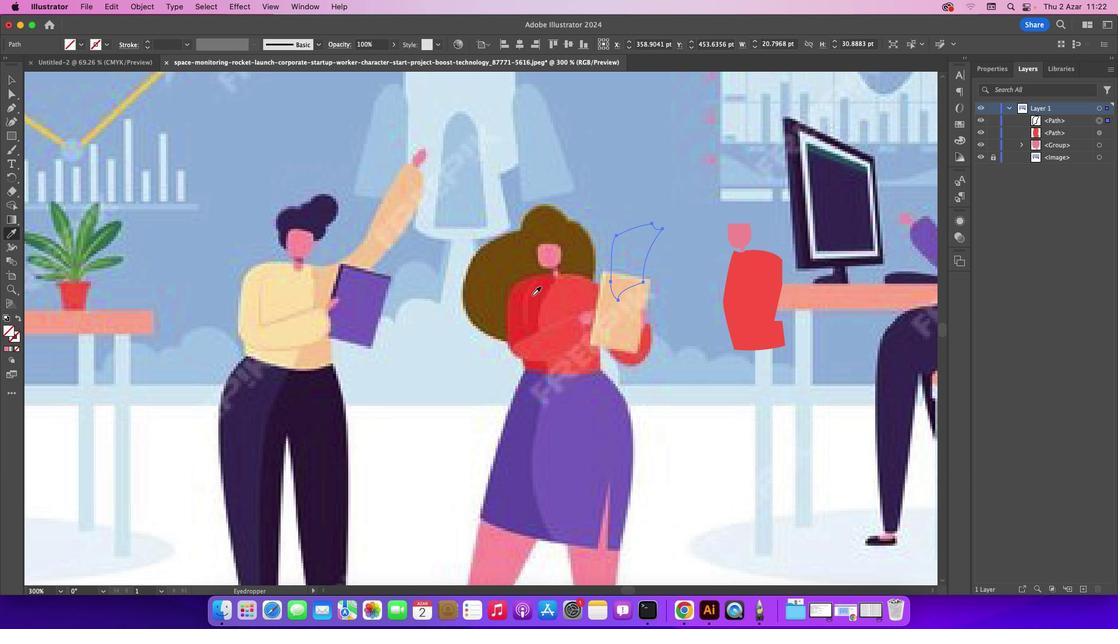 
Action: Mouse pressed left at (532, 294)
Screenshot: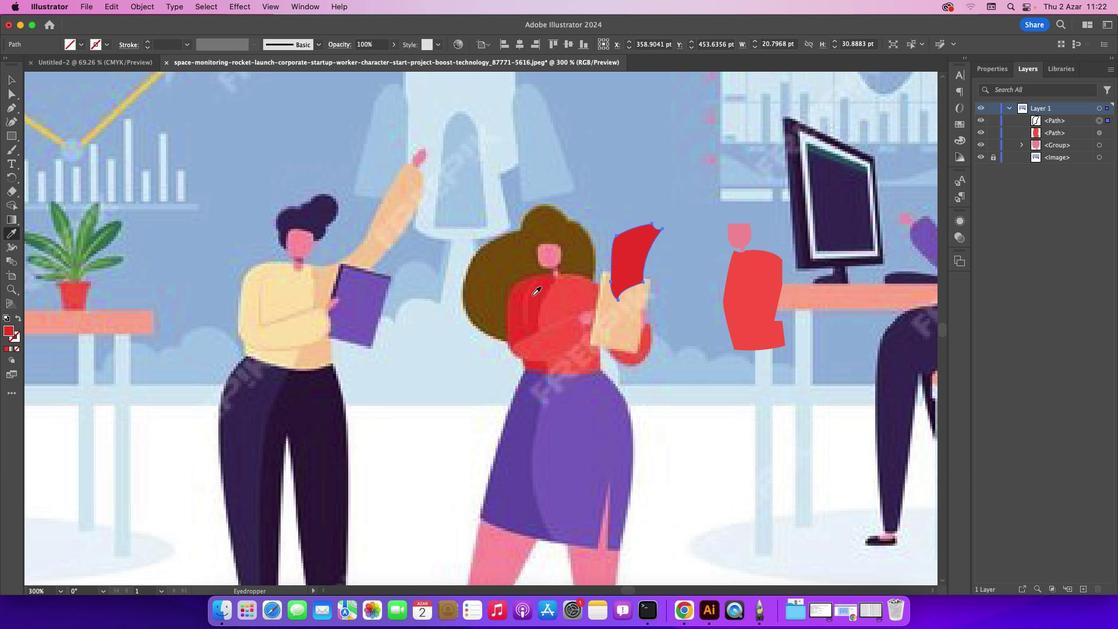 
Action: Mouse moved to (20, 83)
Screenshot: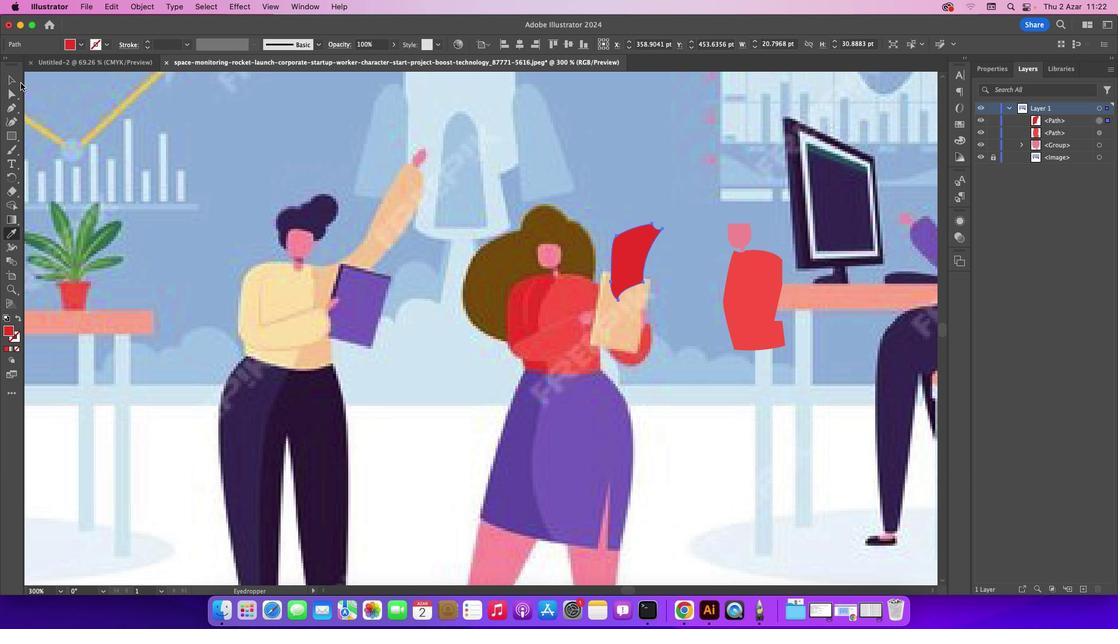 
Action: Mouse pressed left at (20, 83)
Screenshot: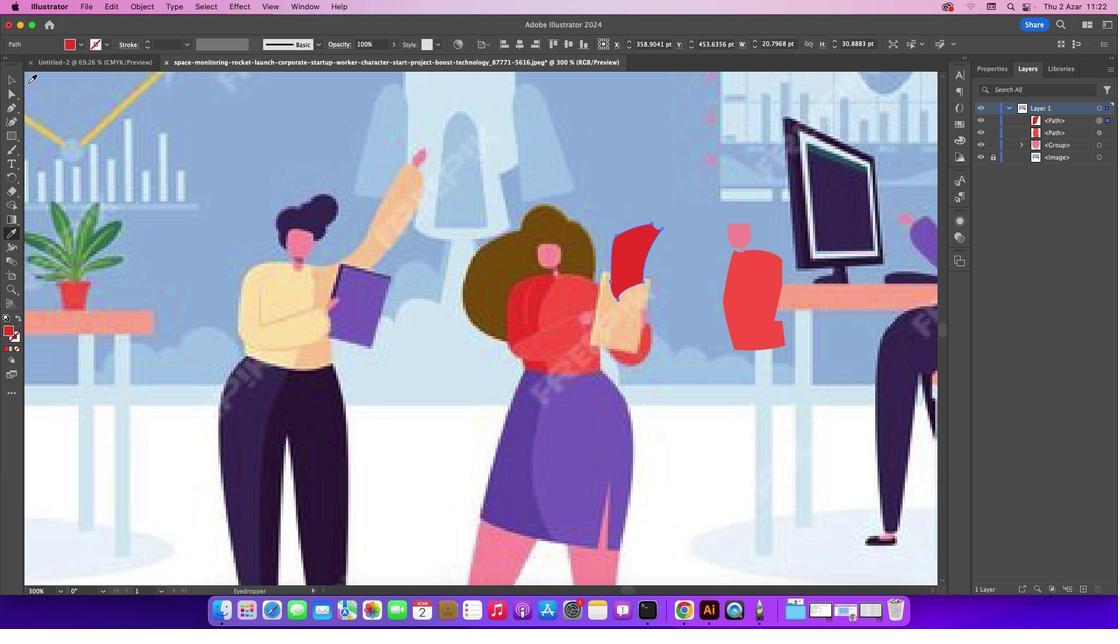 
Action: Mouse moved to (241, 155)
Screenshot: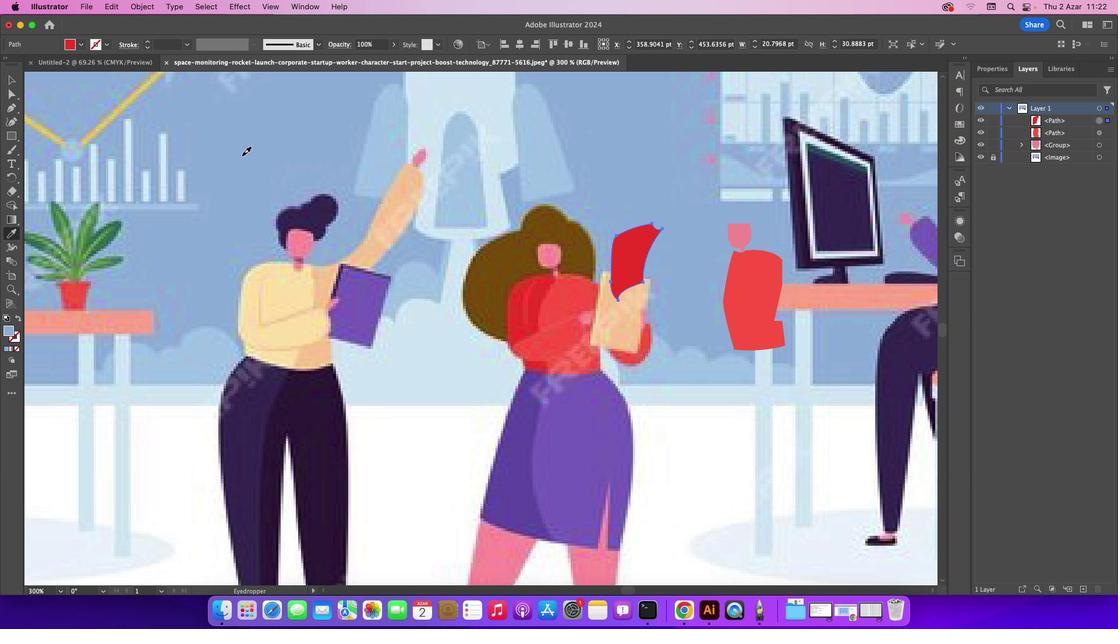 
Action: Mouse pressed left at (241, 155)
Screenshot: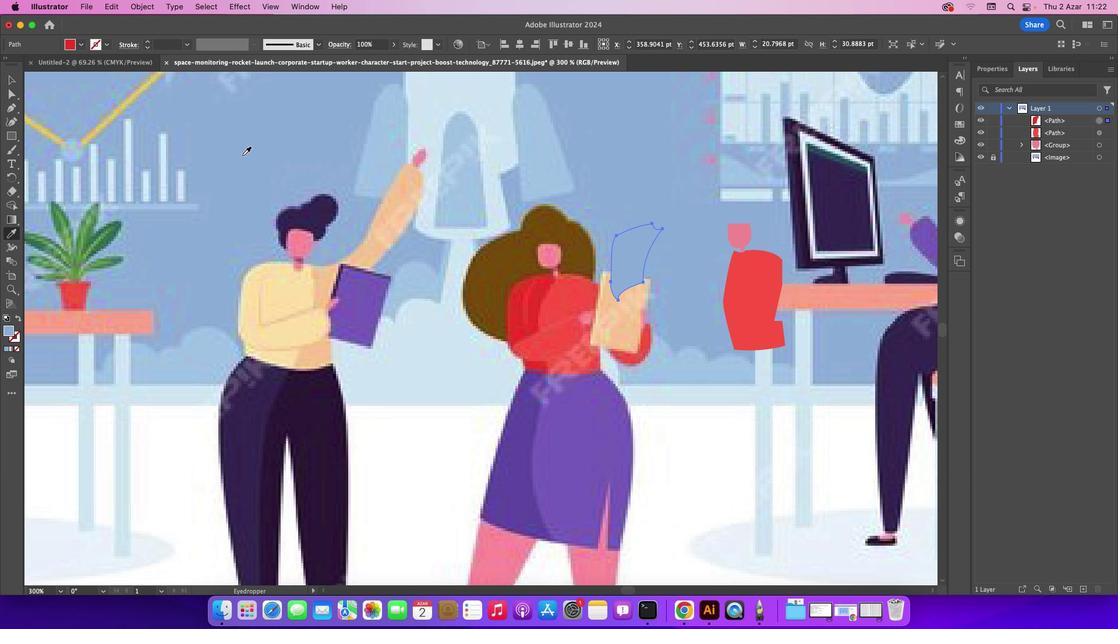 
Action: Mouse moved to (520, 289)
Screenshot: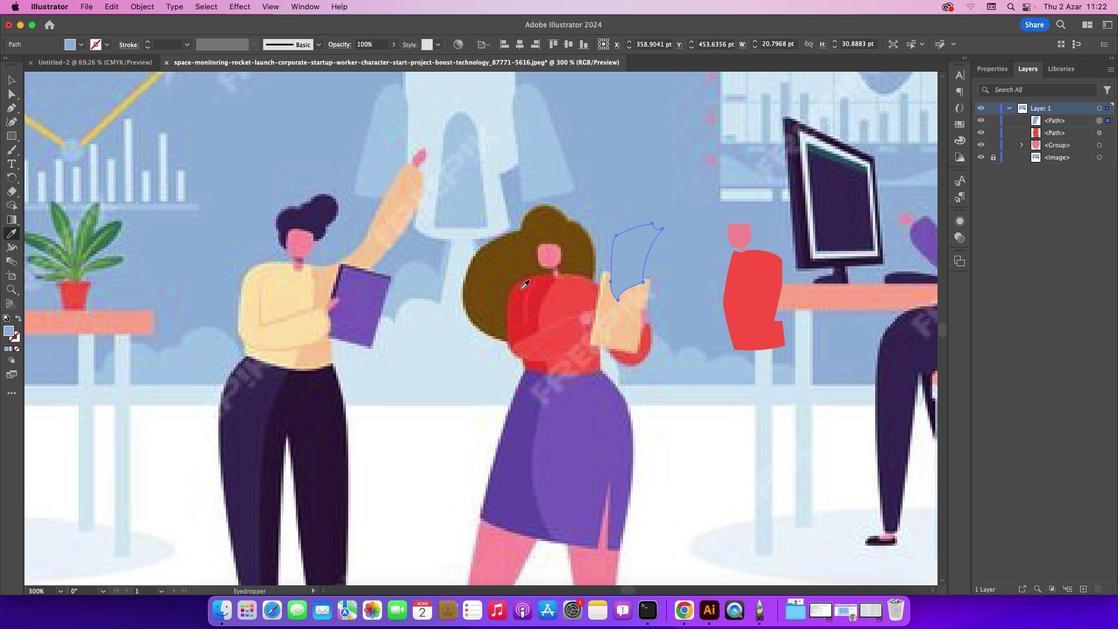 
Action: Mouse pressed left at (520, 289)
Screenshot: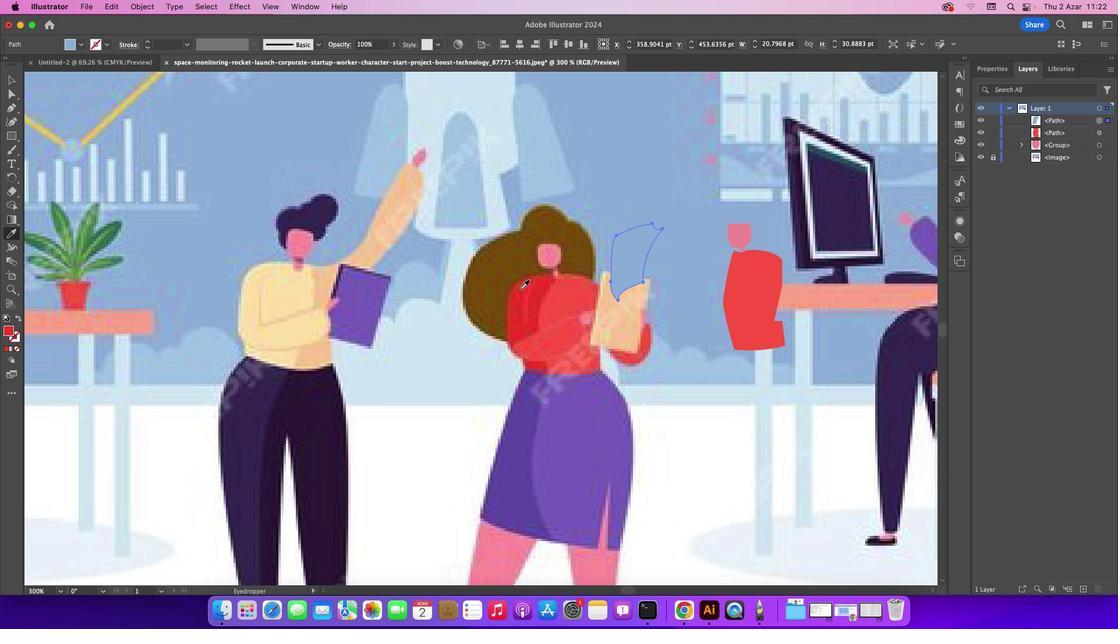 
Action: Mouse moved to (11, 85)
Screenshot: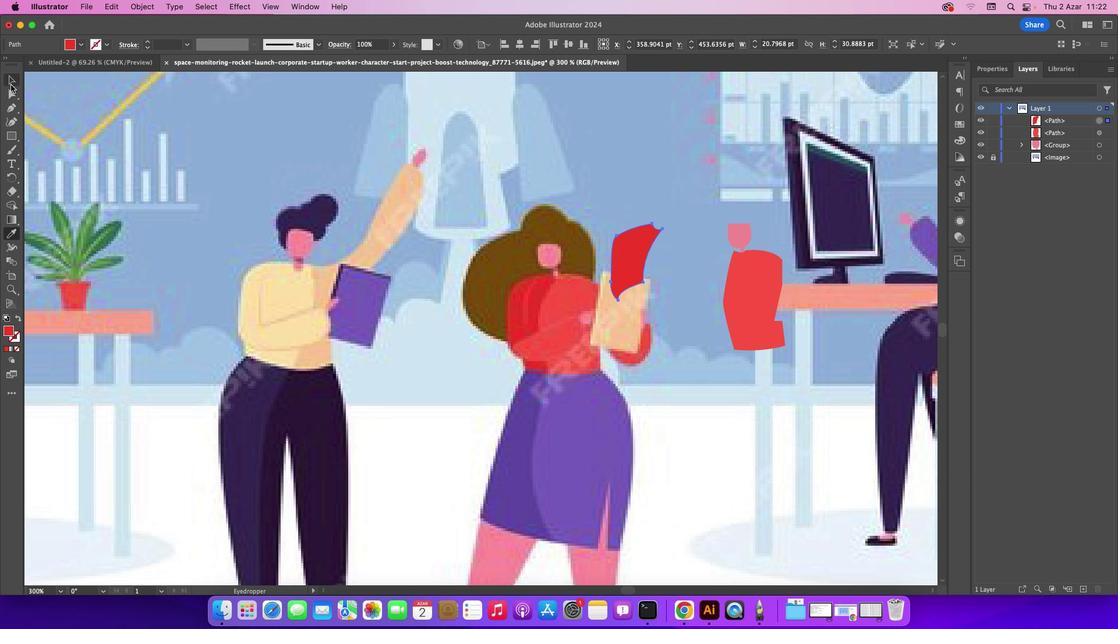 
Action: Mouse pressed left at (11, 85)
Screenshot: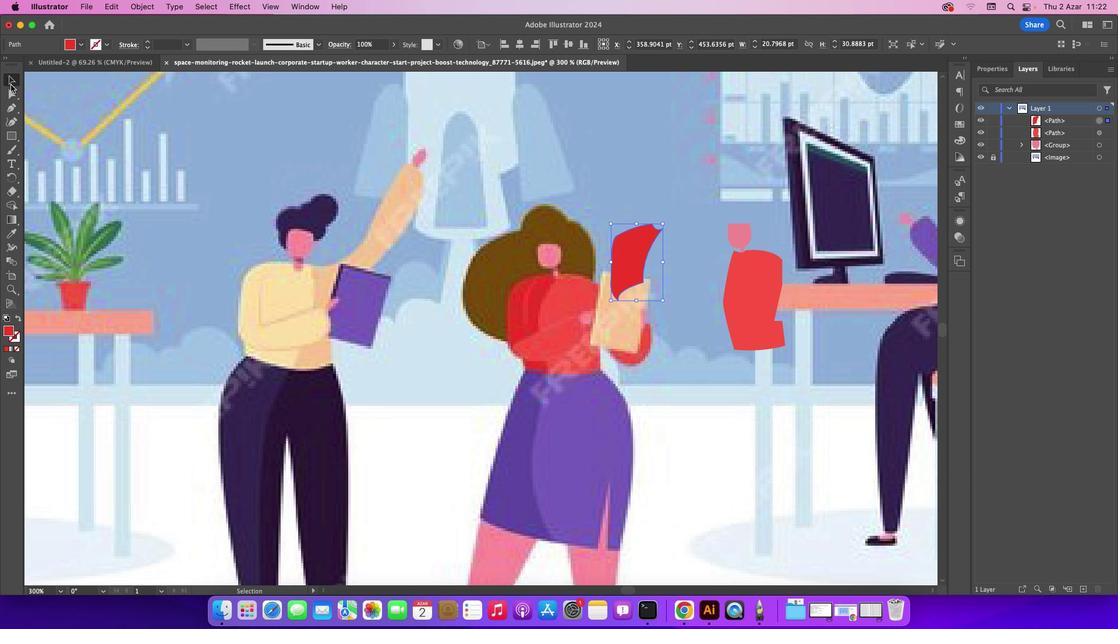 
Action: Mouse moved to (625, 241)
Screenshot: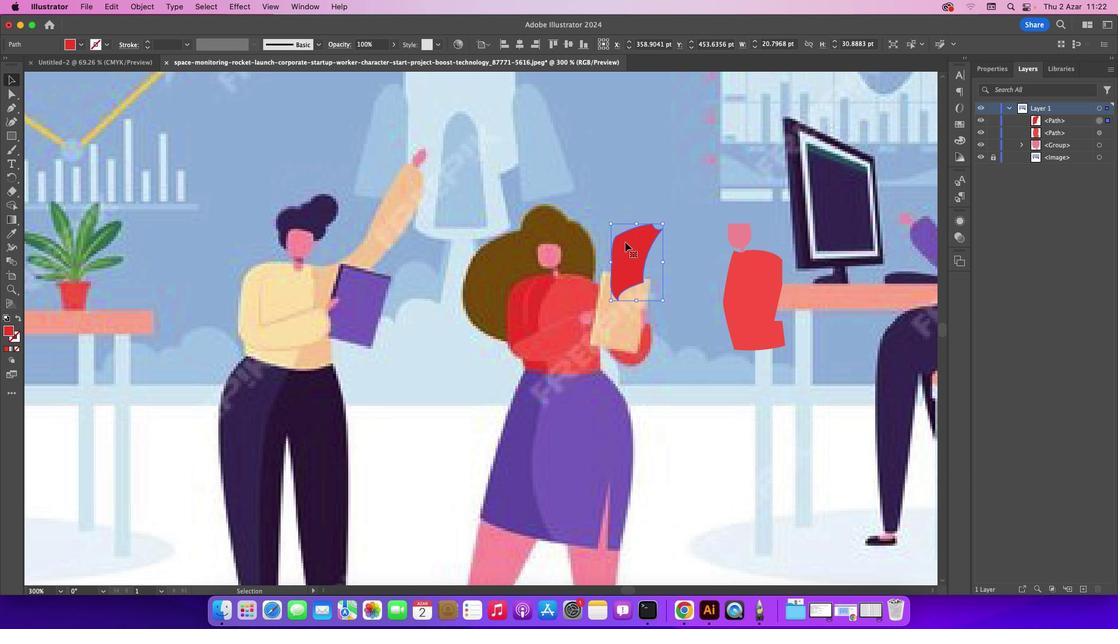 
Action: Mouse pressed left at (625, 241)
Screenshot: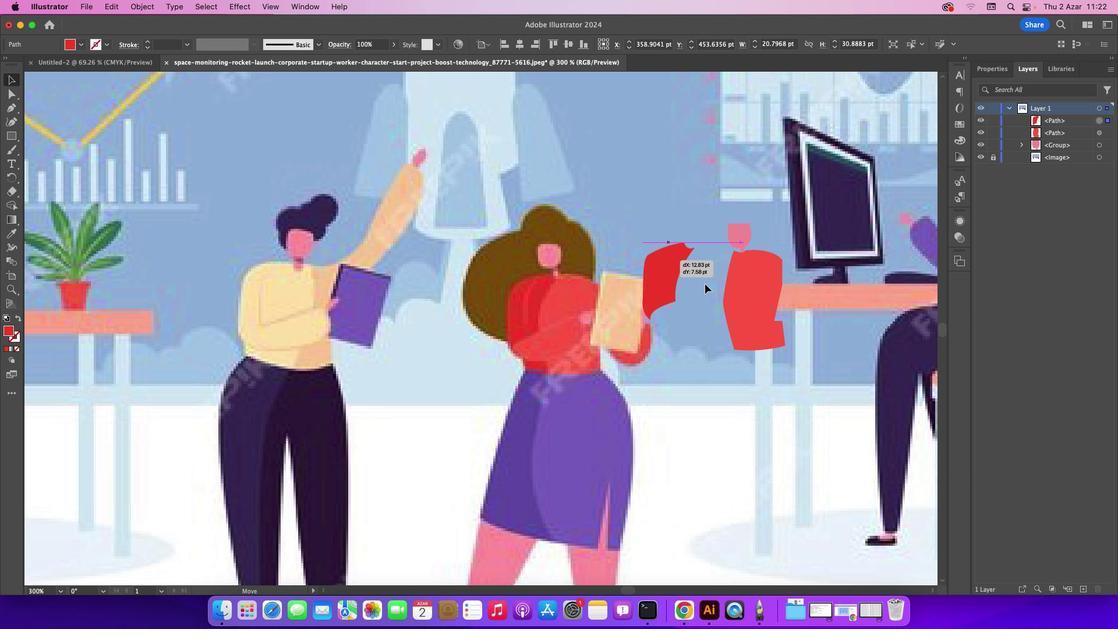 
Action: Mouse moved to (670, 254)
Screenshot: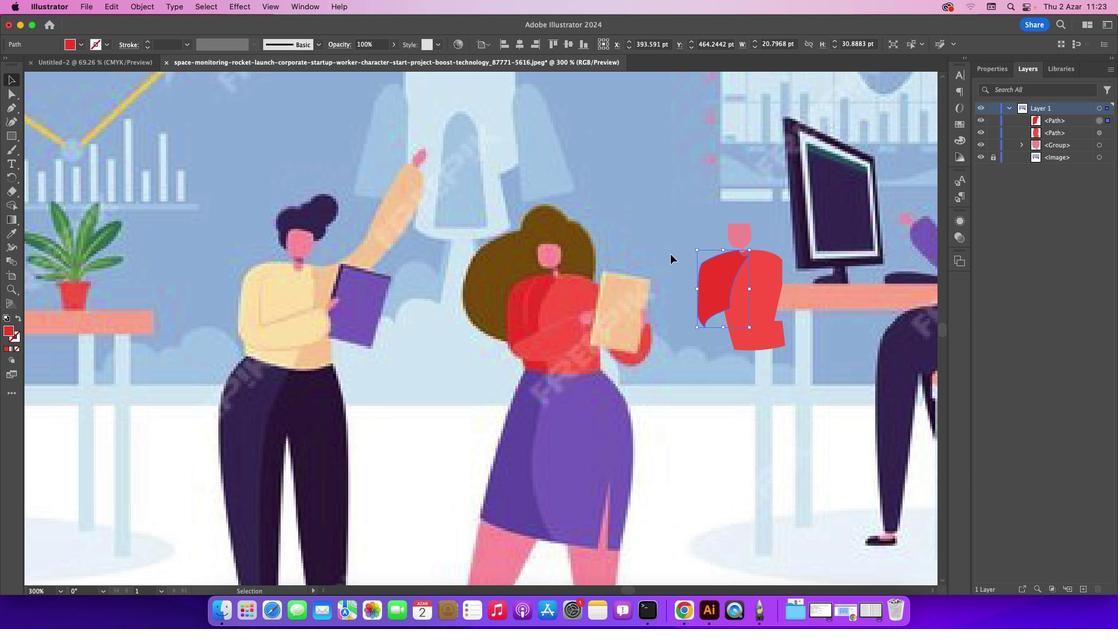 
Action: Mouse pressed left at (670, 254)
Screenshot: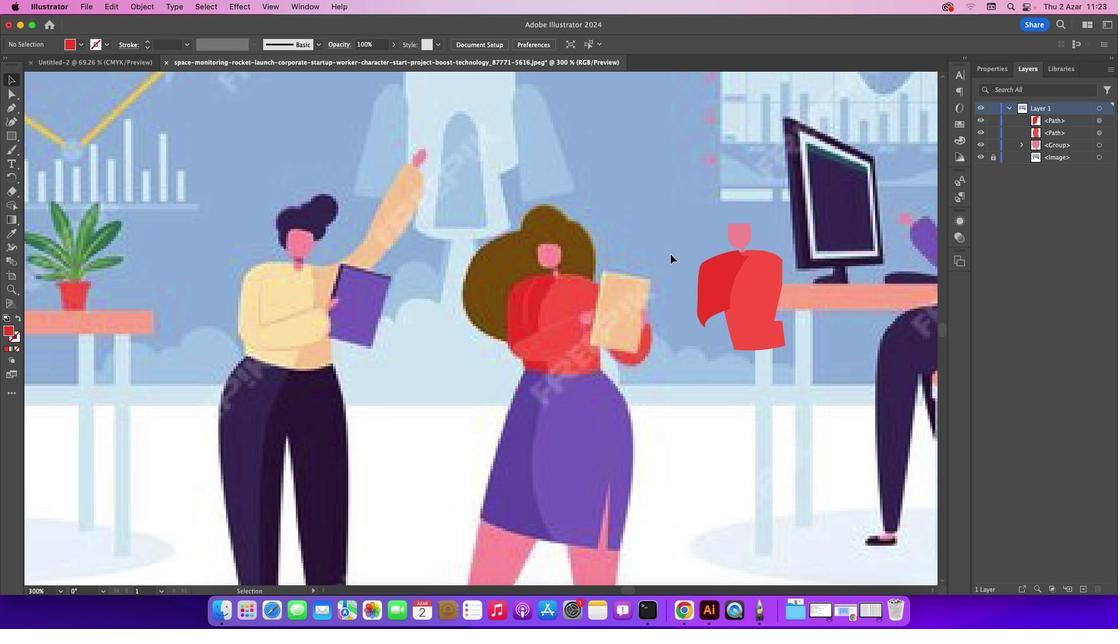 
Action: Mouse moved to (661, 258)
Screenshot: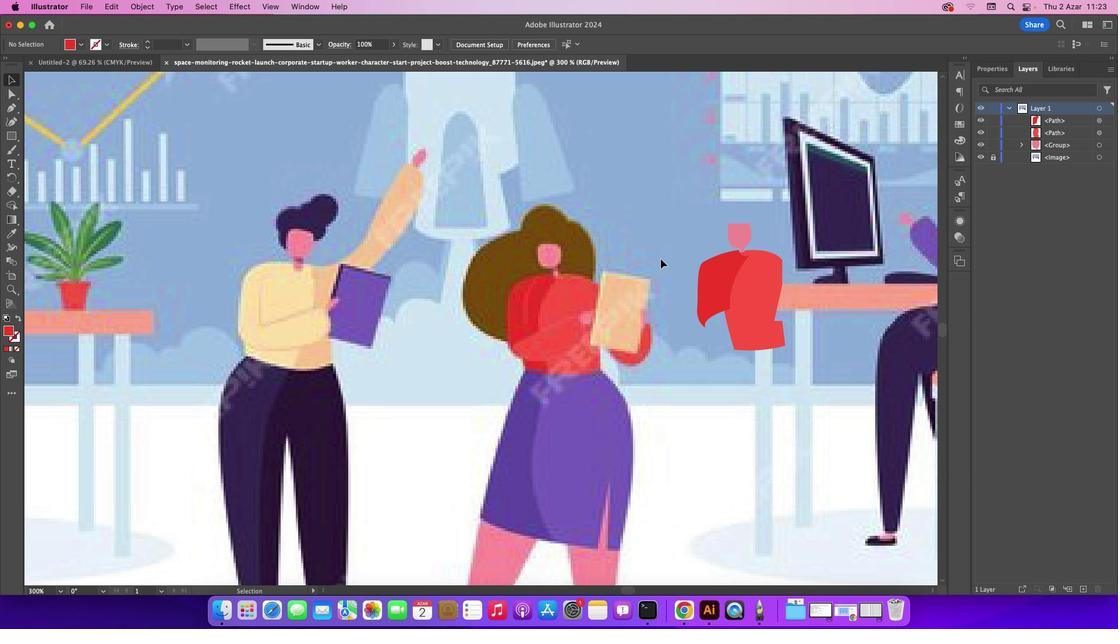 
Action: Mouse scrolled (661, 258) with delta (0, 0)
Screenshot: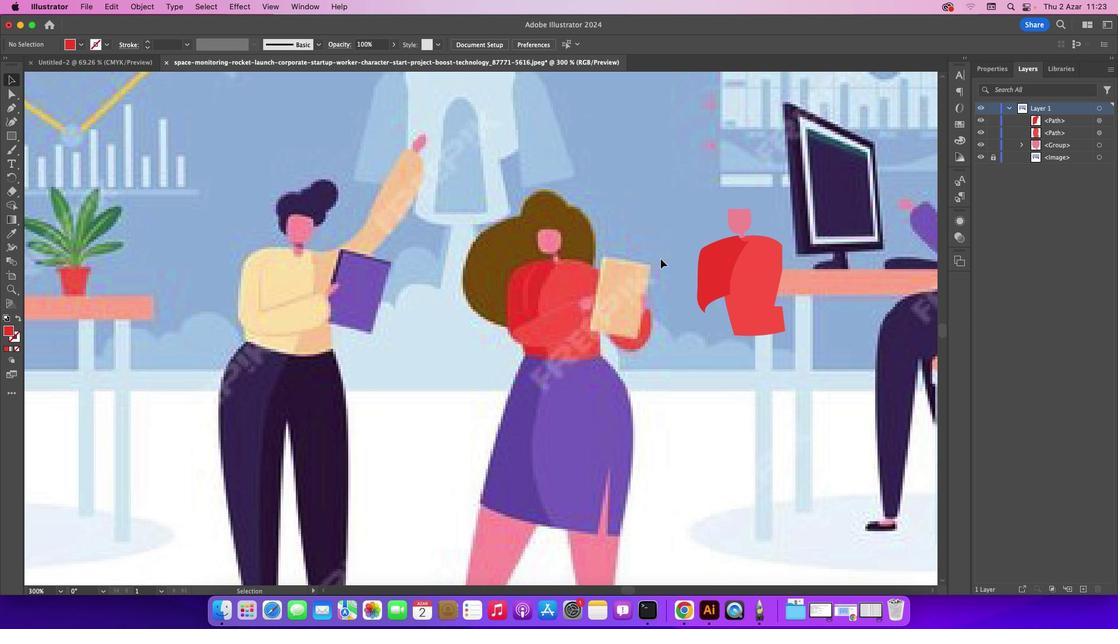 
Action: Mouse scrolled (661, 258) with delta (0, 0)
Screenshot: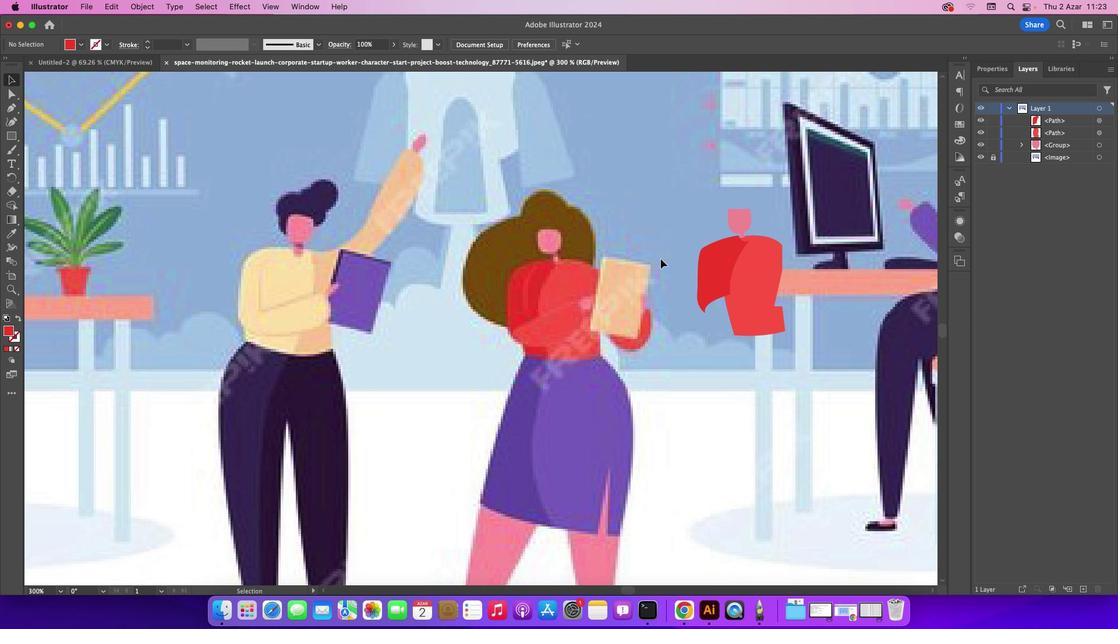
Action: Mouse scrolled (661, 258) with delta (0, -1)
Screenshot: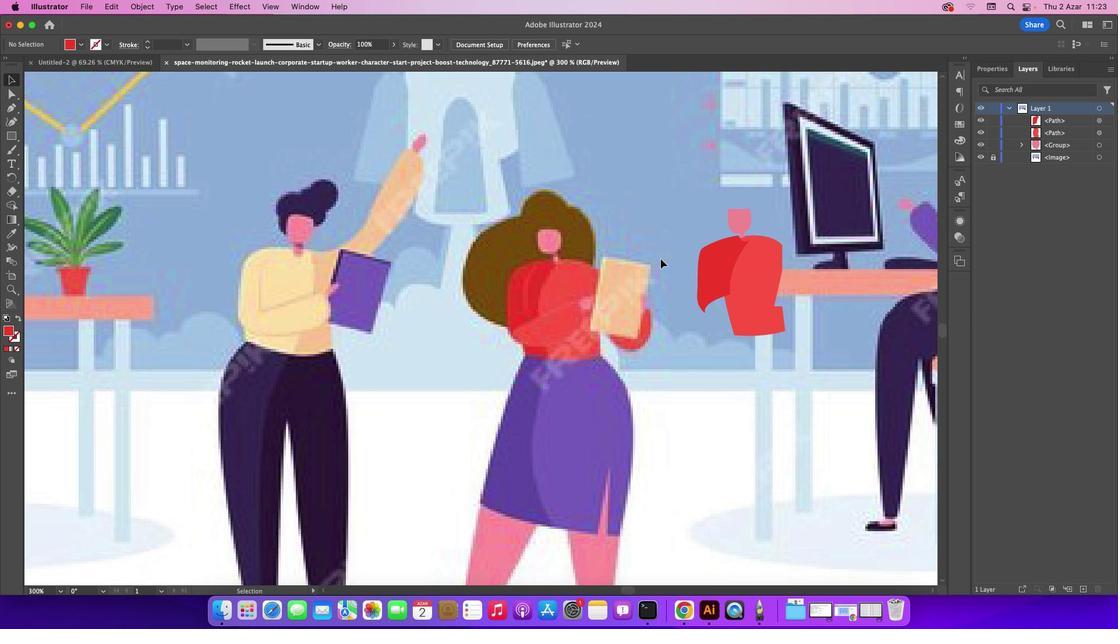 
Action: Mouse scrolled (661, 258) with delta (0, 0)
Screenshot: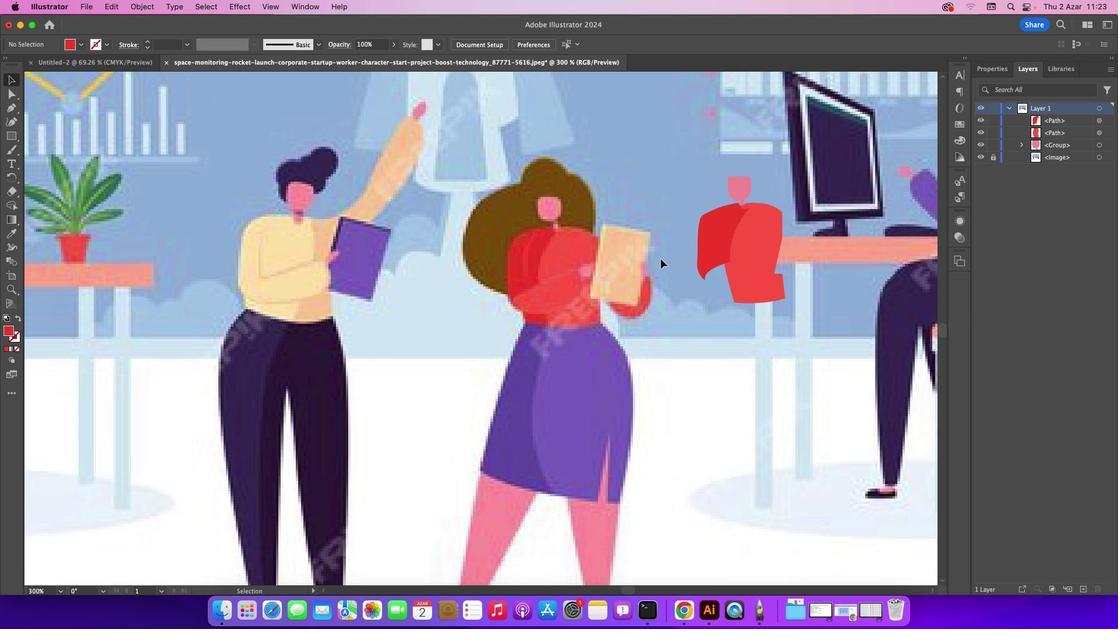 
Action: Mouse scrolled (661, 258) with delta (0, 0)
Screenshot: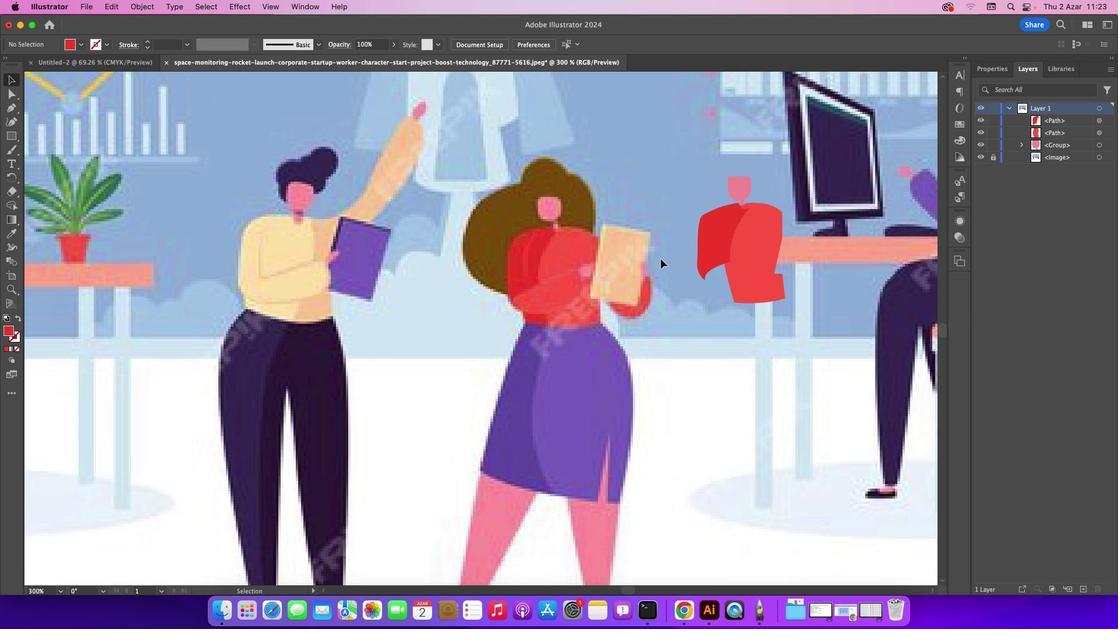 
Action: Mouse scrolled (661, 258) with delta (0, -1)
Screenshot: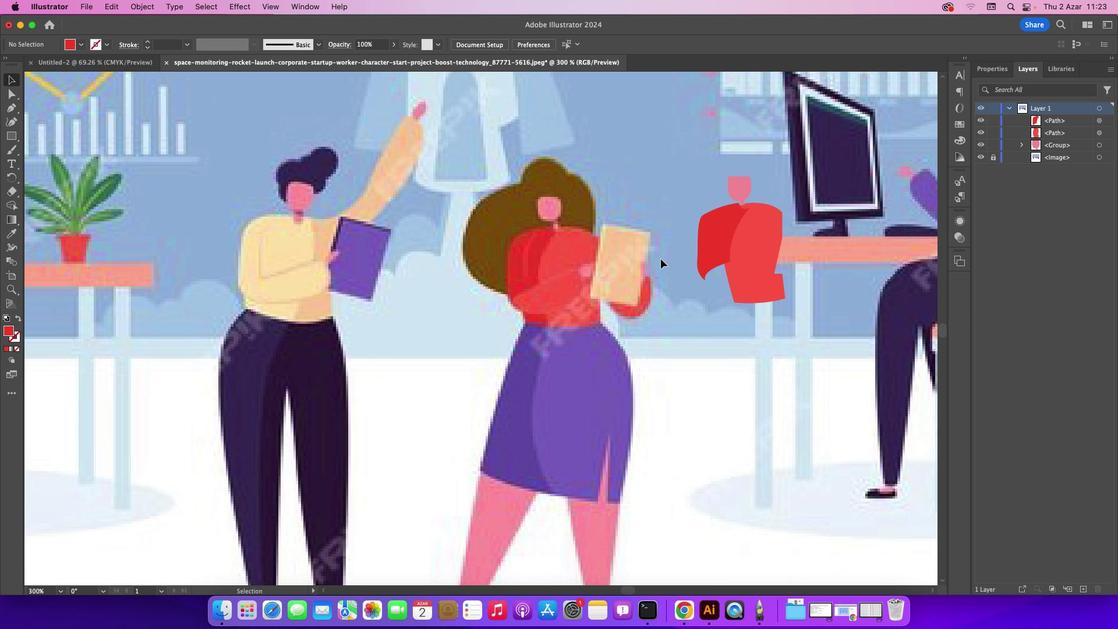
Action: Mouse scrolled (661, 258) with delta (0, -2)
Screenshot: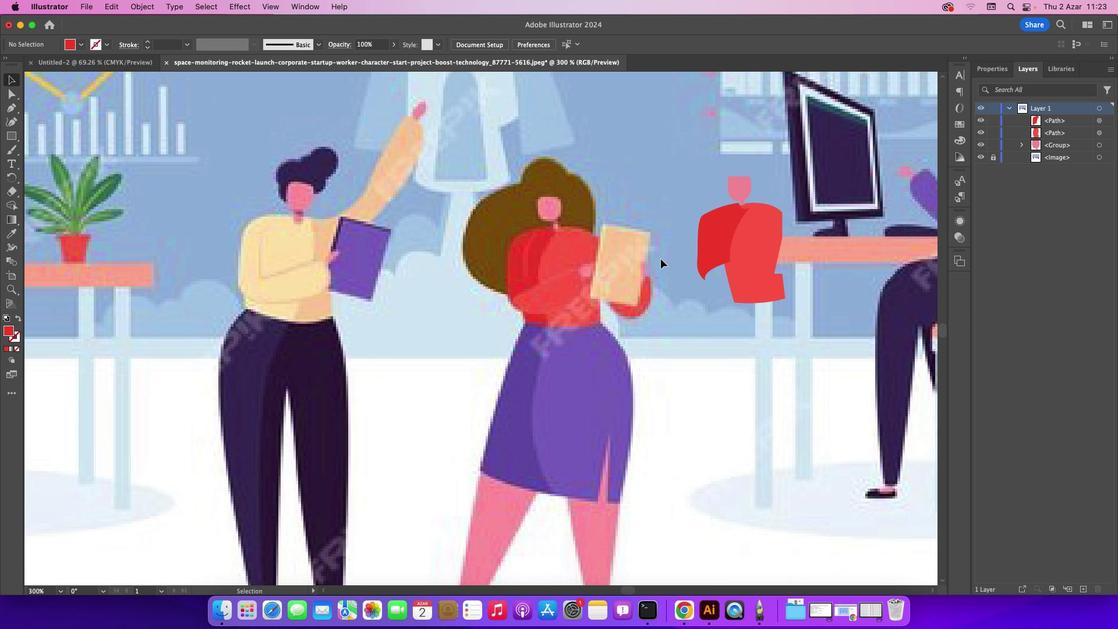 
Action: Mouse moved to (4, 109)
Screenshot: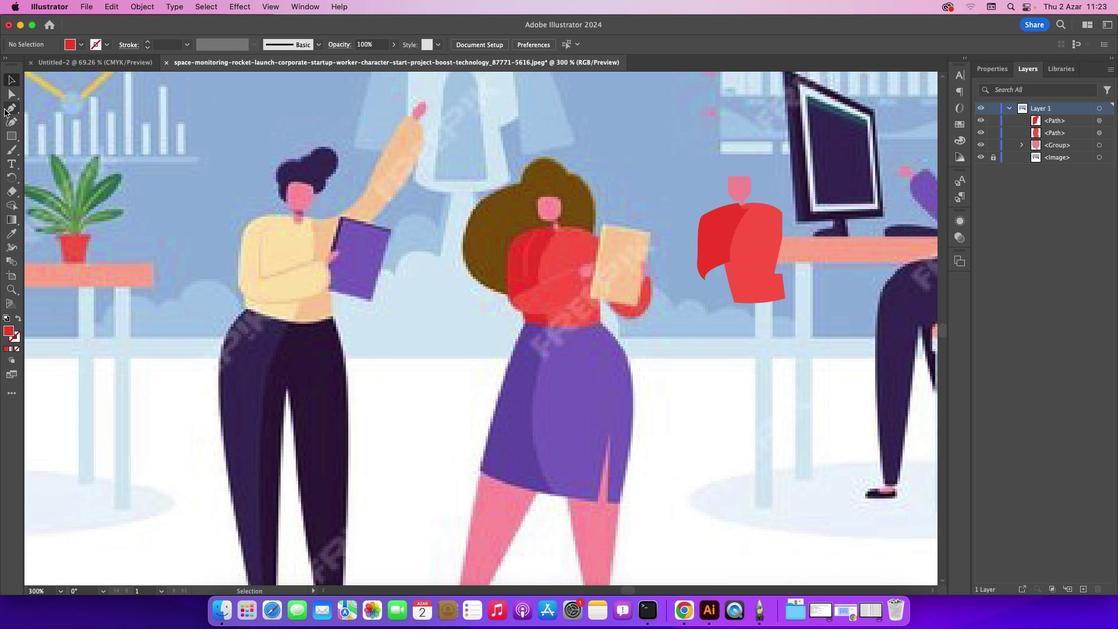 
Action: Mouse pressed left at (4, 109)
Screenshot: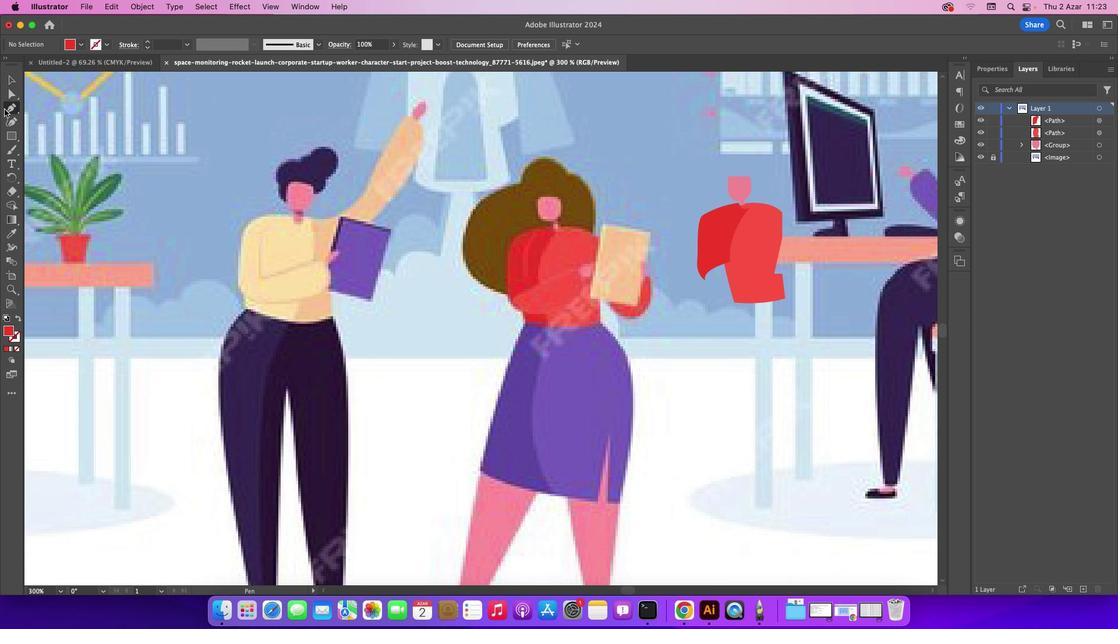 
Action: Mouse moved to (512, 303)
Screenshot: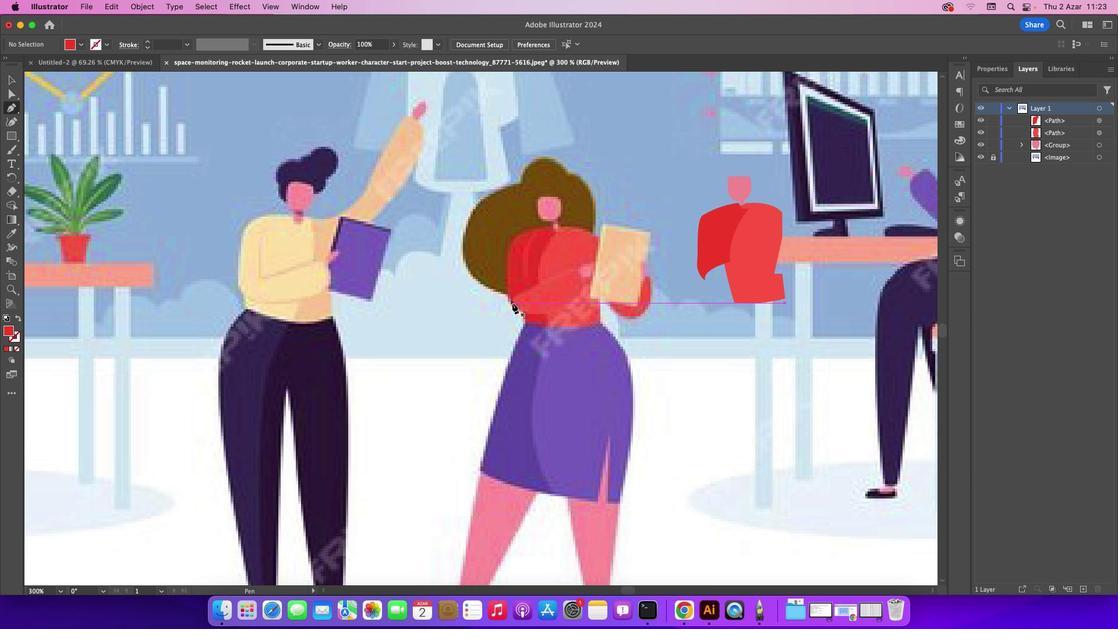 
Action: Mouse pressed left at (512, 303)
Screenshot: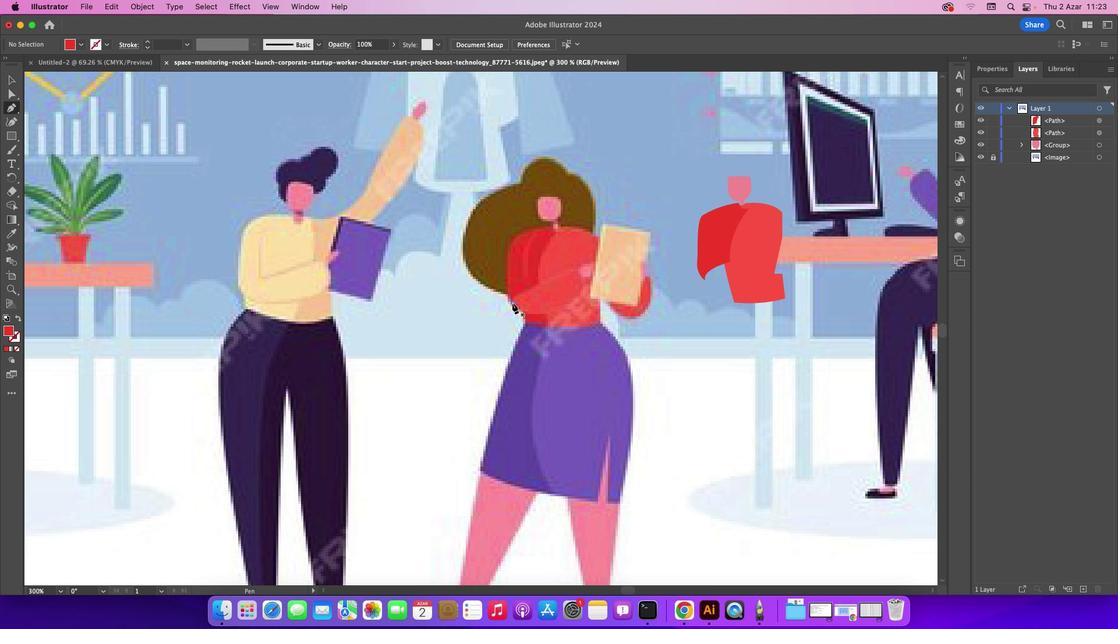 
Action: Mouse moved to (539, 283)
Screenshot: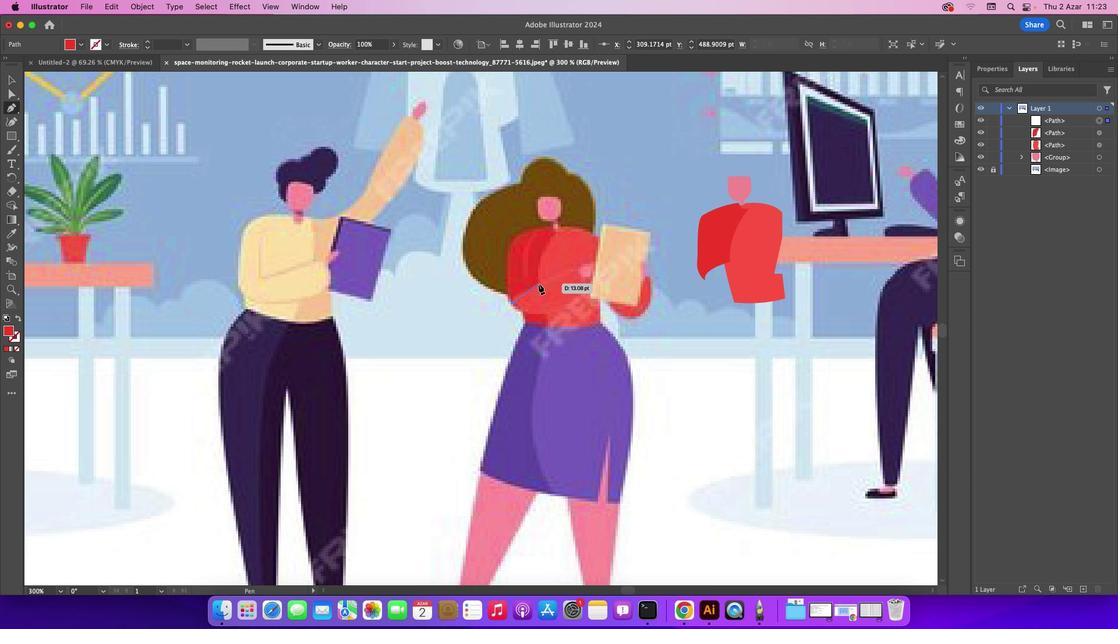 
Action: Mouse pressed left at (539, 283)
Screenshot: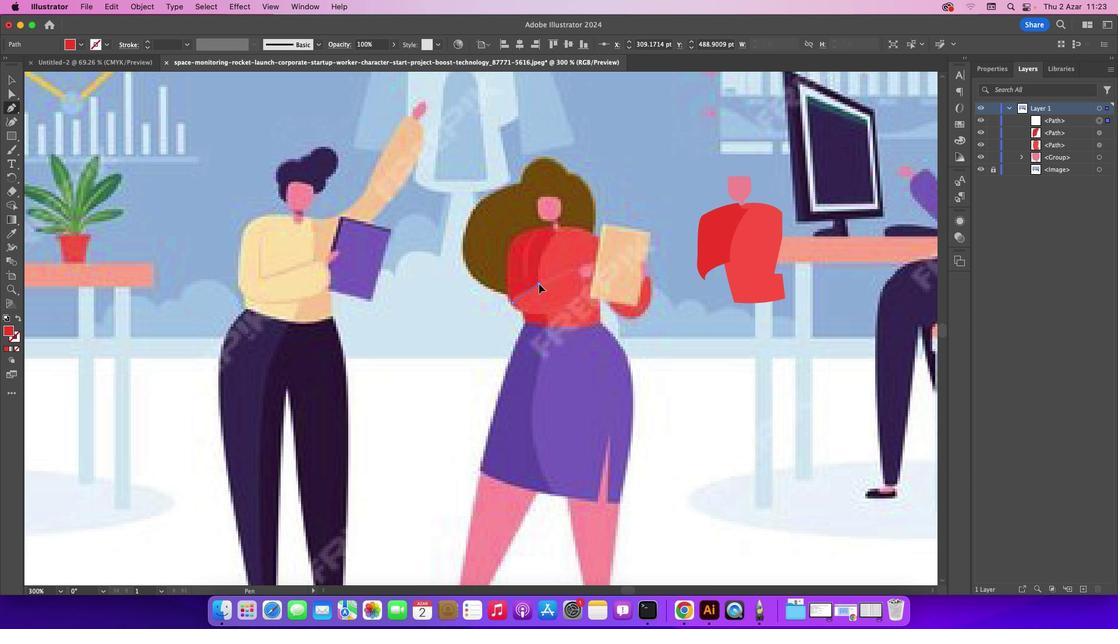 
Action: Mouse moved to (579, 266)
Screenshot: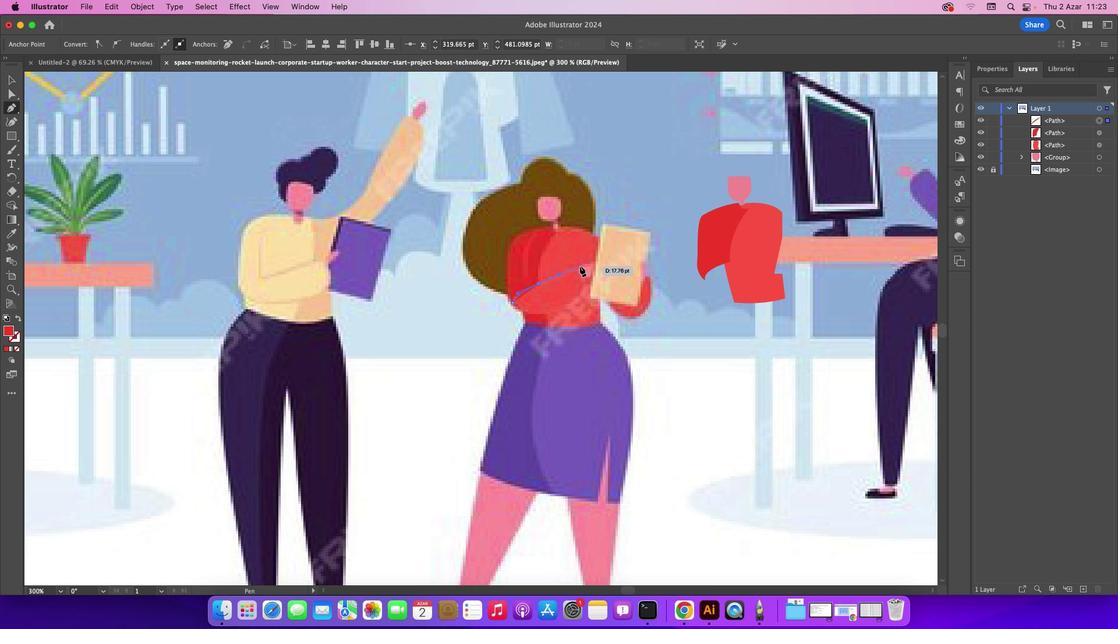 
Action: Mouse pressed left at (579, 266)
Screenshot: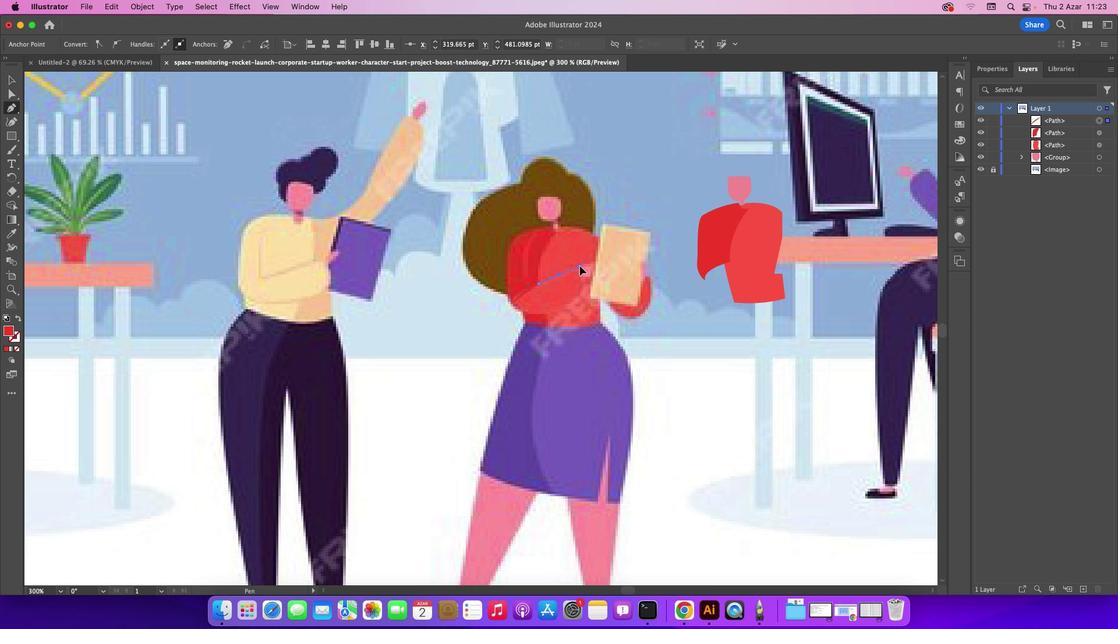 
Action: Mouse moved to (592, 277)
Screenshot: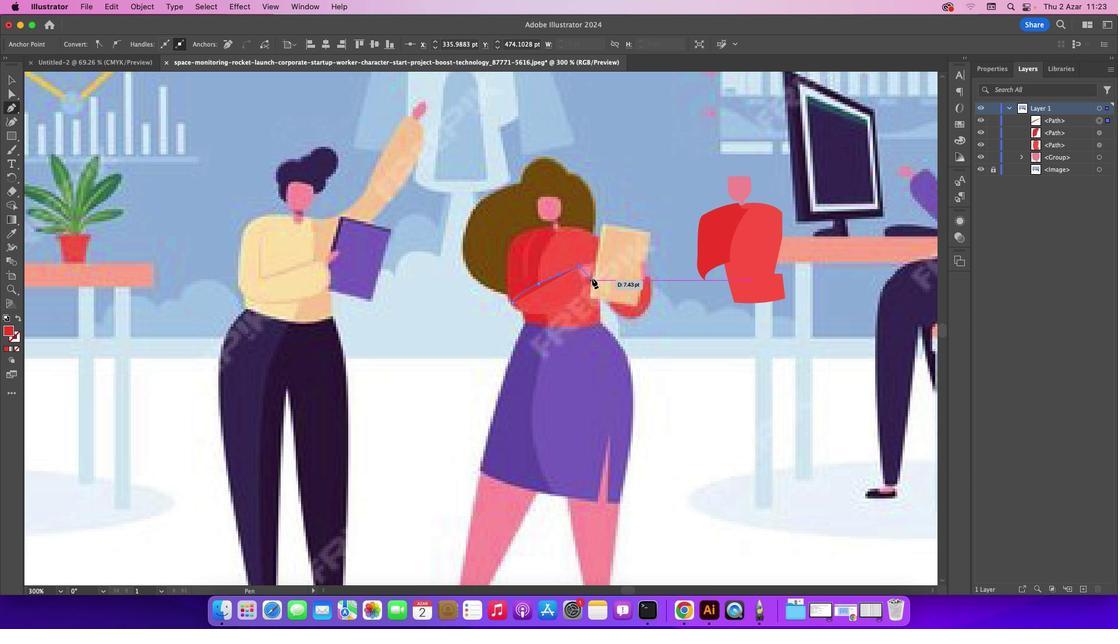 
Action: Mouse pressed left at (592, 277)
Screenshot: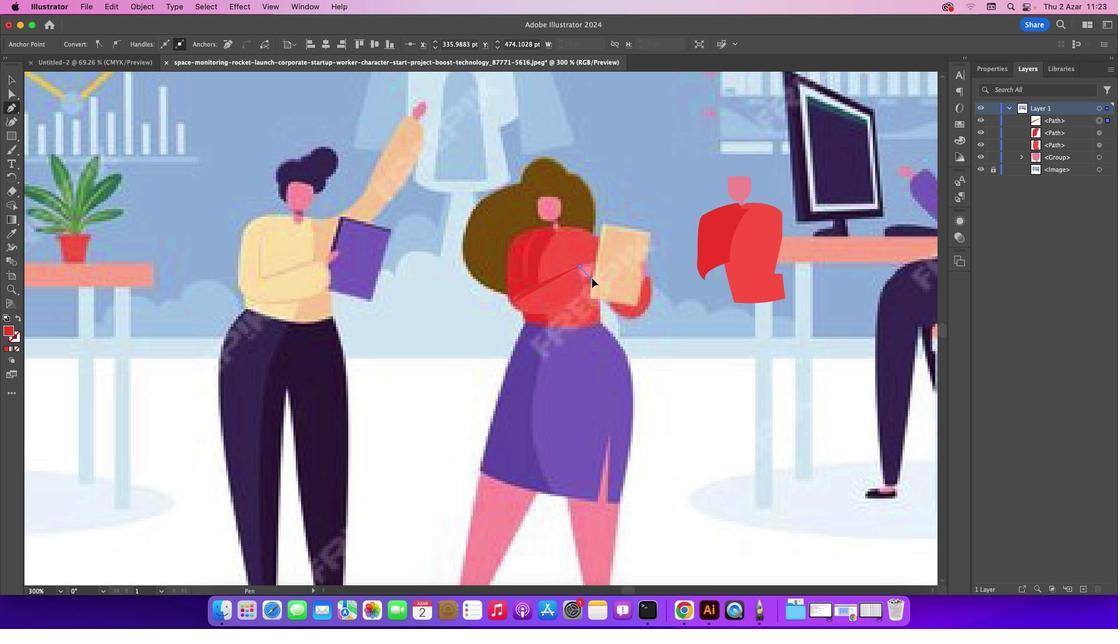 
Action: Mouse moved to (591, 280)
Screenshot: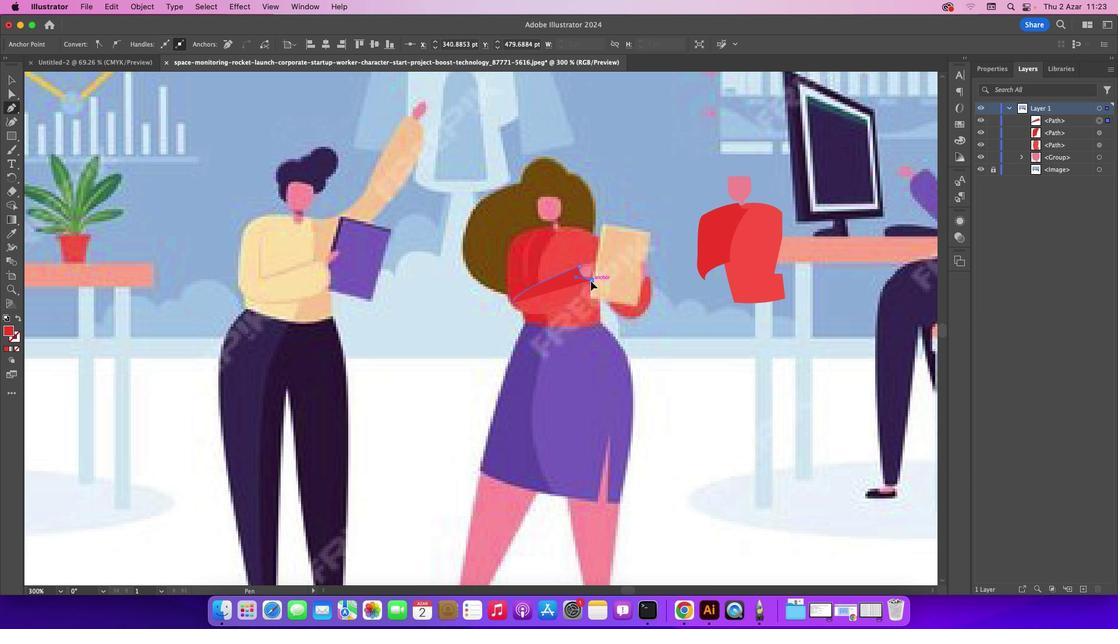 
Action: Mouse pressed left at (591, 280)
Screenshot: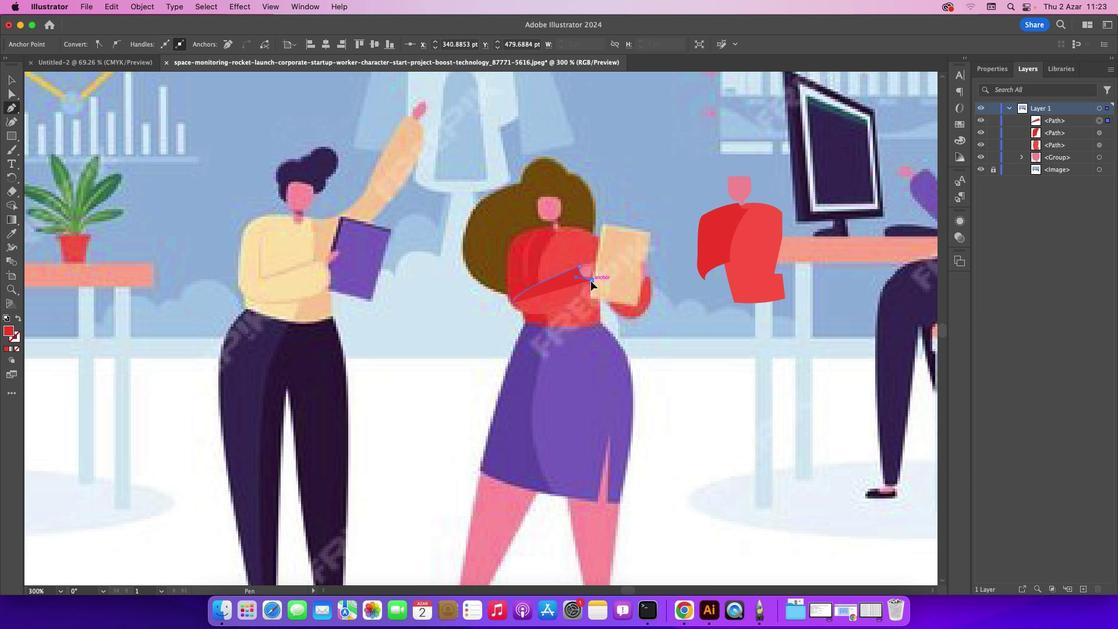 
Action: Mouse moved to (531, 314)
Screenshot: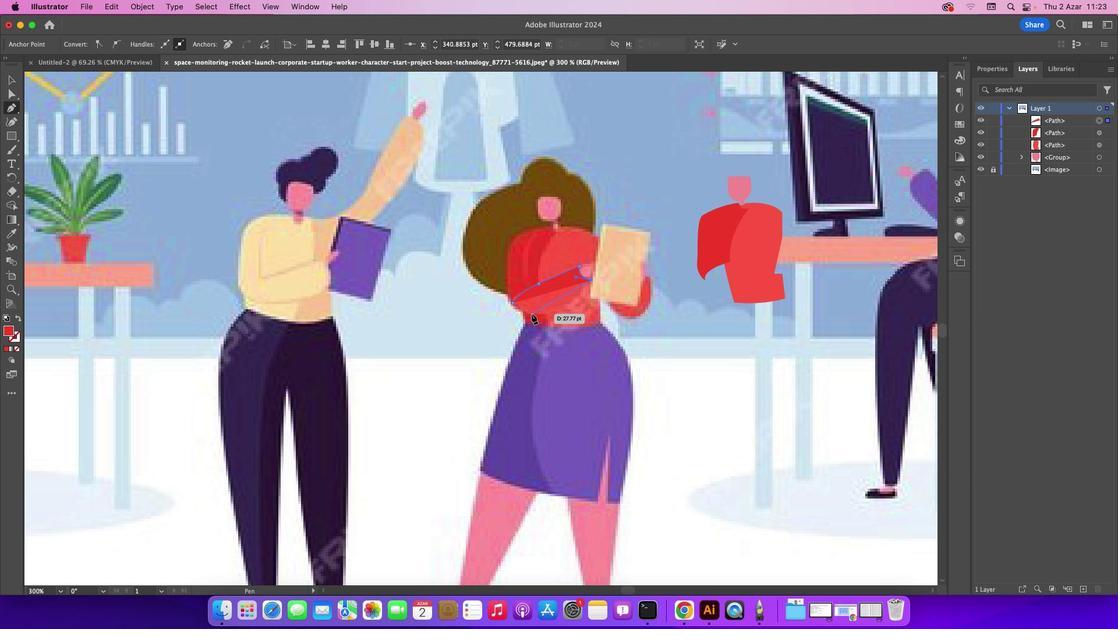 
Action: Mouse pressed left at (531, 314)
Screenshot: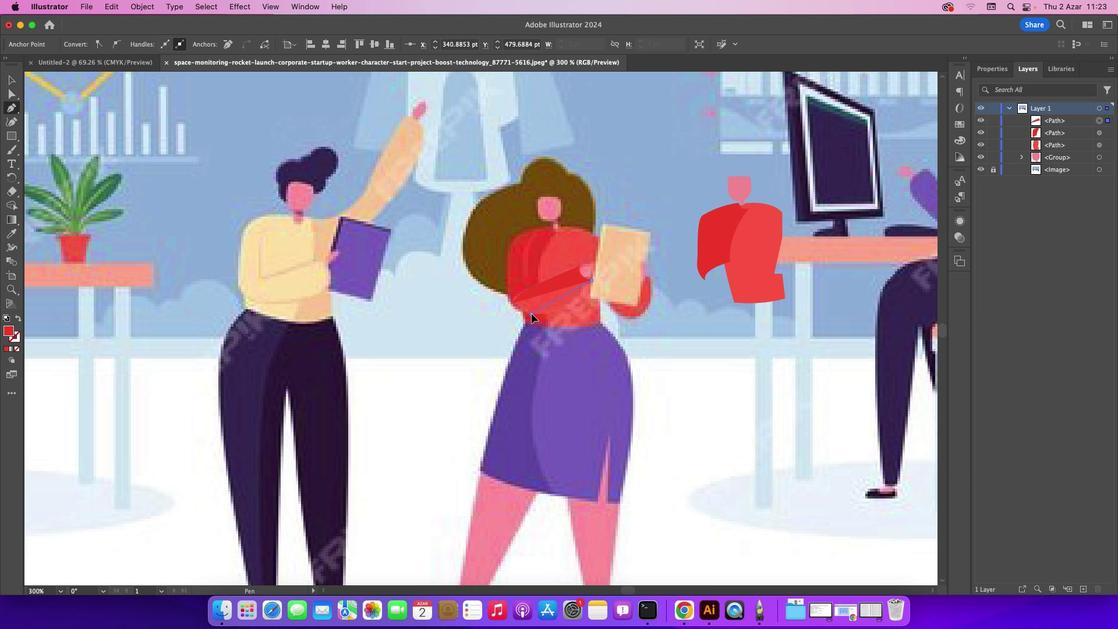 
Action: Mouse moved to (530, 314)
Screenshot: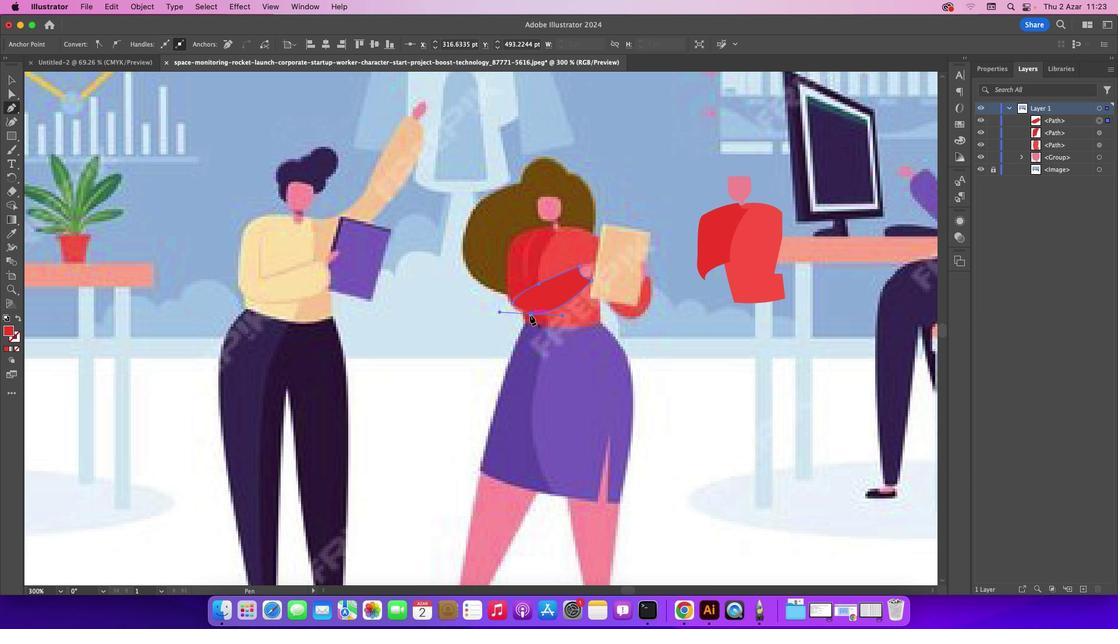 
Action: Mouse pressed left at (530, 314)
Screenshot: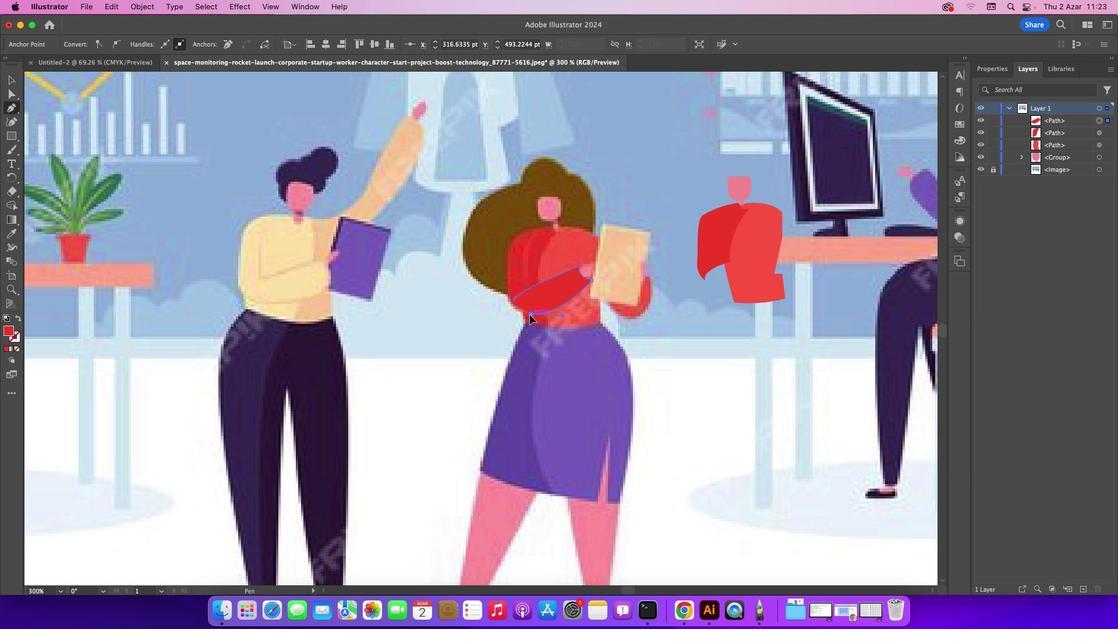 
Action: Mouse moved to (513, 303)
Screenshot: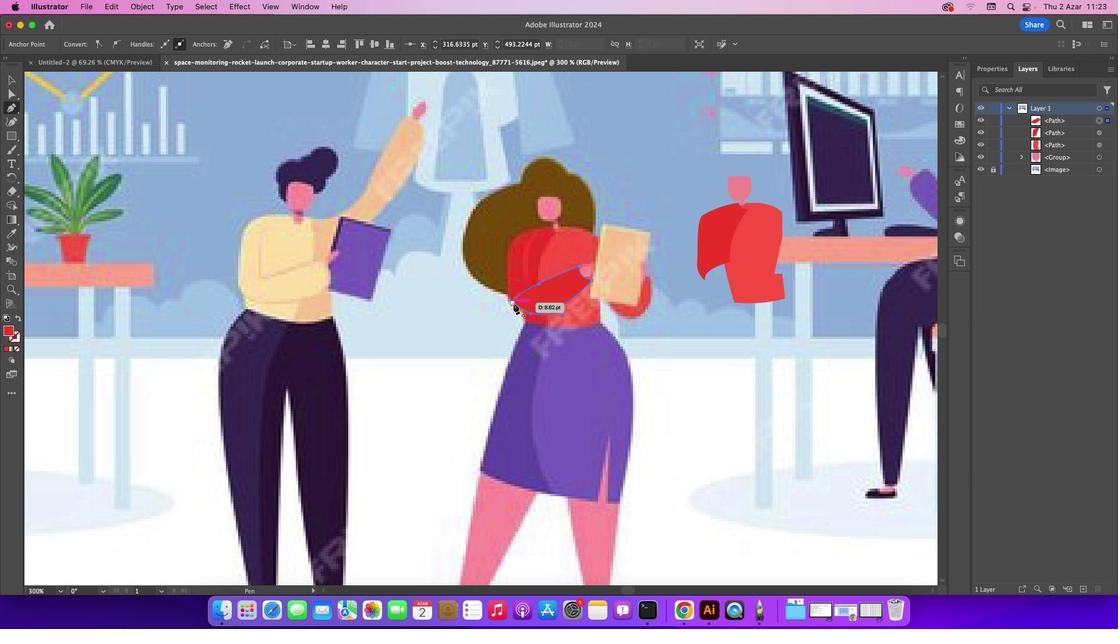 
Action: Mouse pressed left at (513, 303)
Screenshot: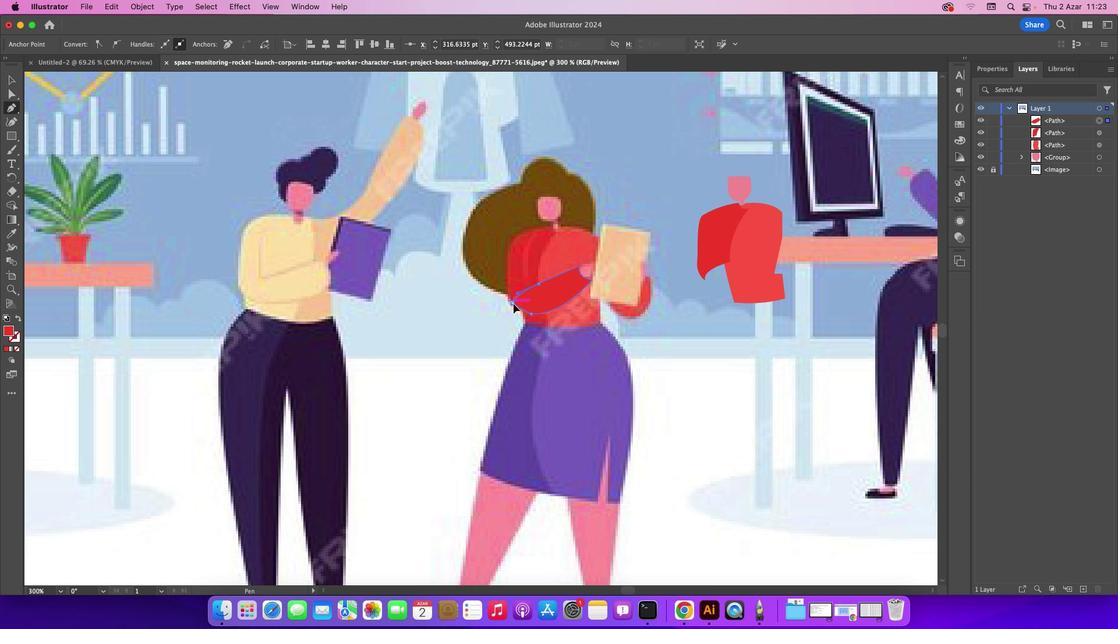 
Action: Mouse moved to (12, 76)
Screenshot: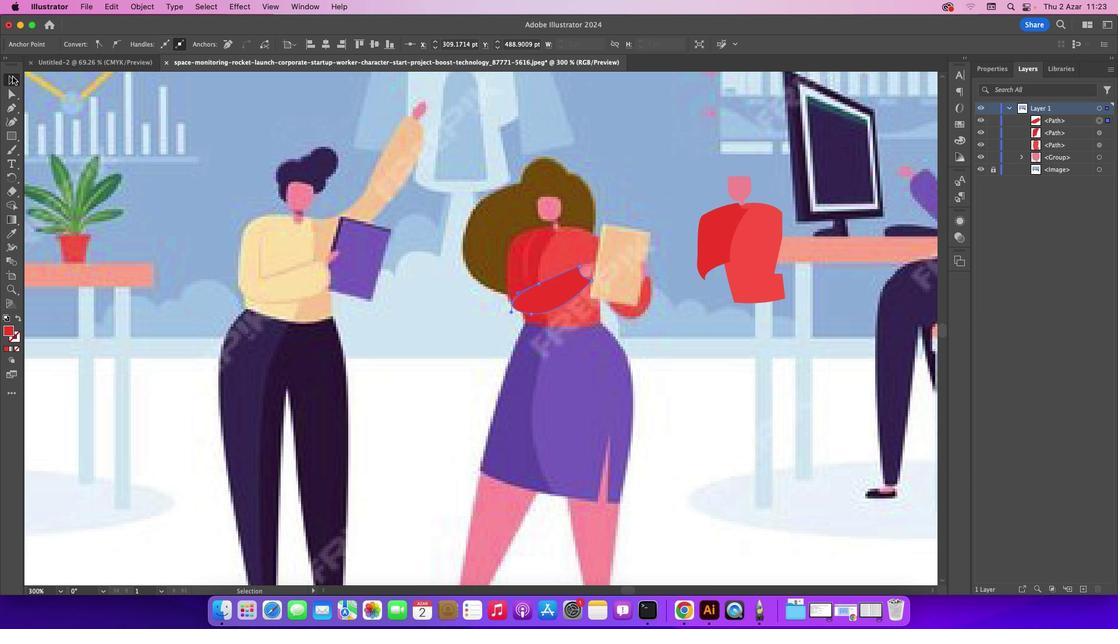 
Action: Mouse pressed left at (12, 76)
Screenshot: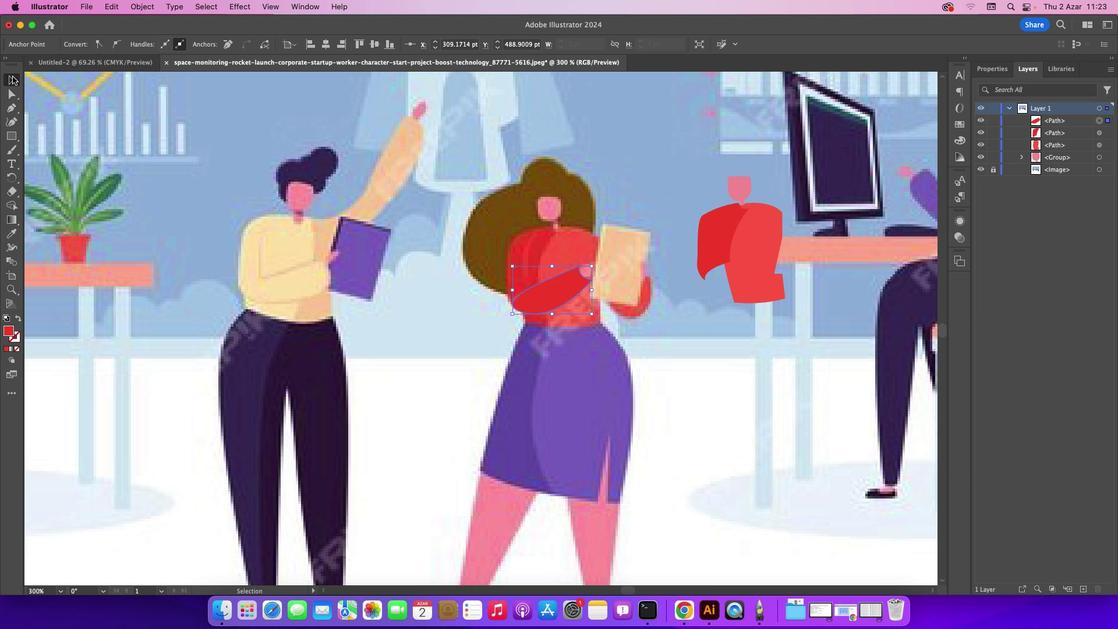 
Action: Mouse moved to (107, 128)
Screenshot: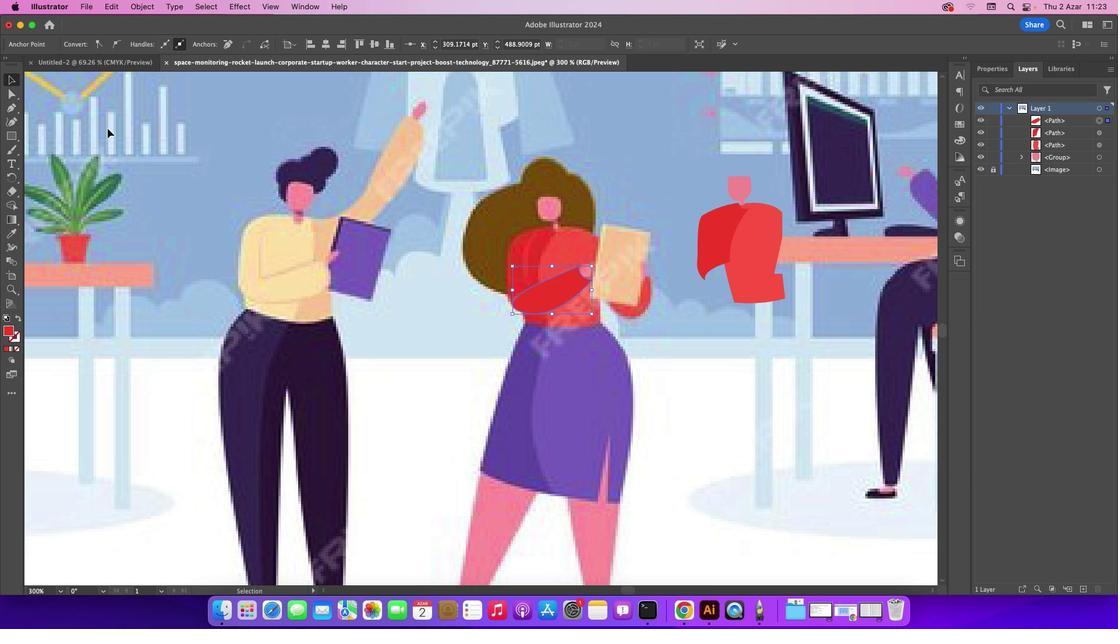 
Action: Mouse pressed left at (107, 128)
Screenshot: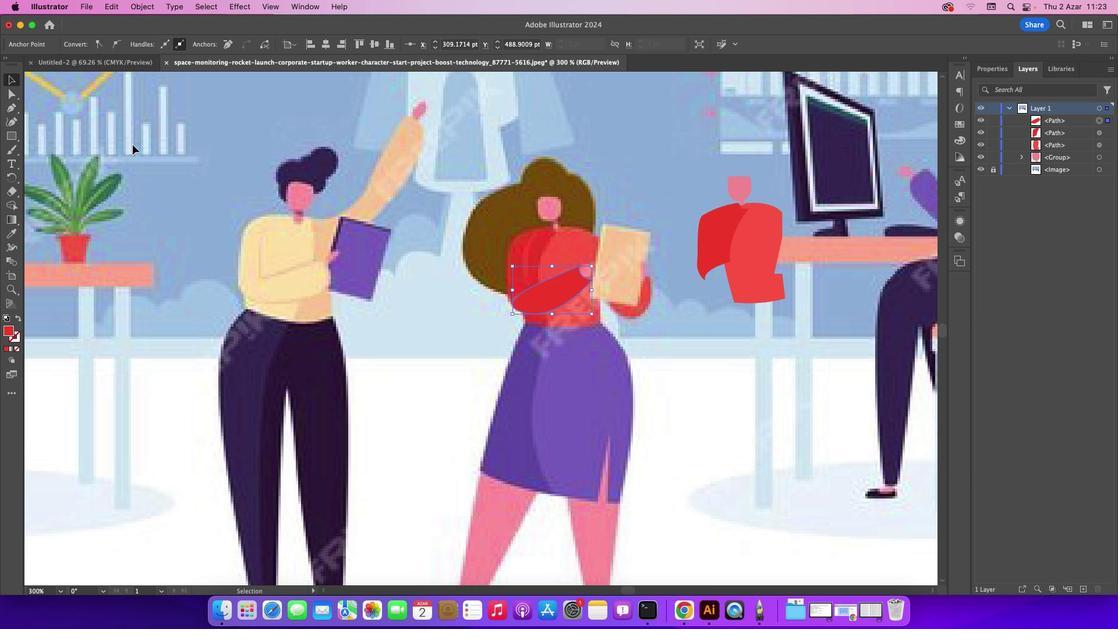 
Action: Mouse moved to (551, 293)
Screenshot: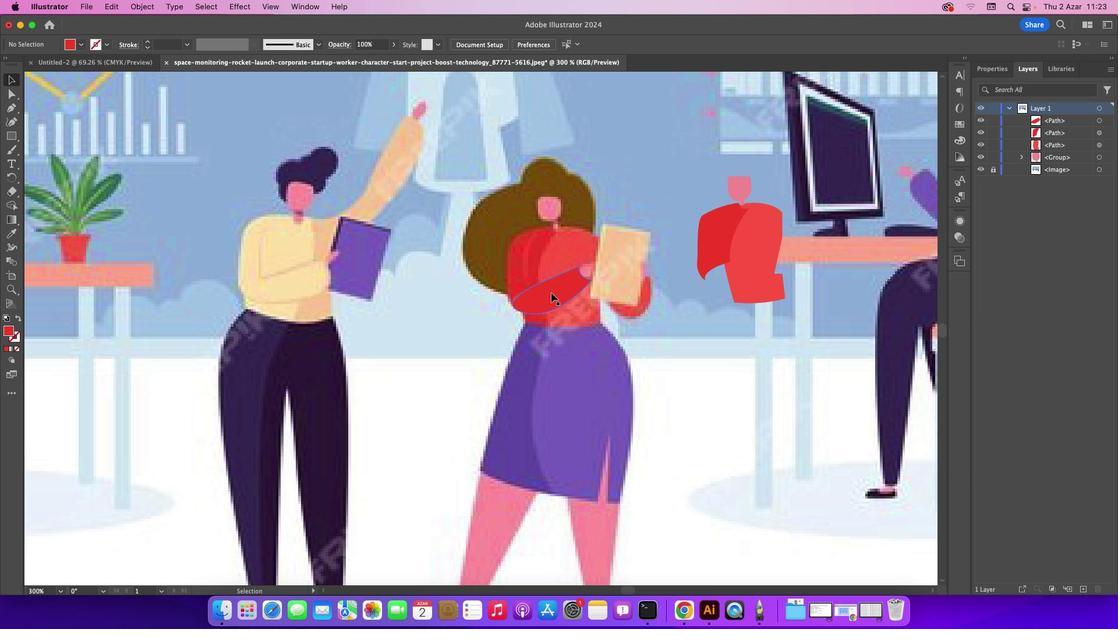 
Action: Mouse pressed left at (551, 293)
Screenshot: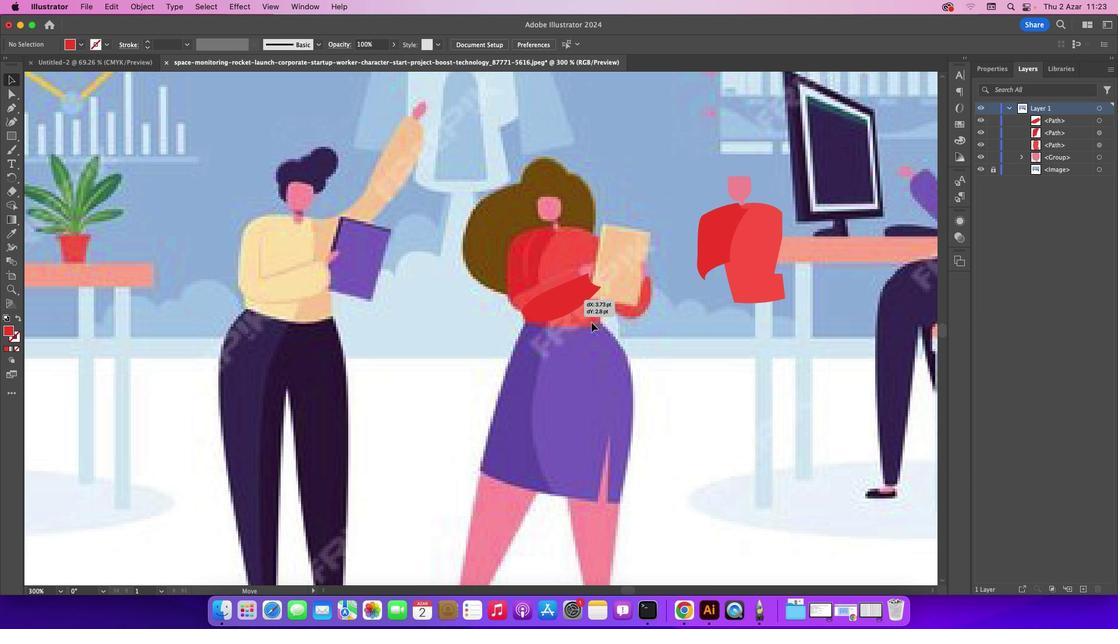
Action: Mouse moved to (12, 233)
Screenshot: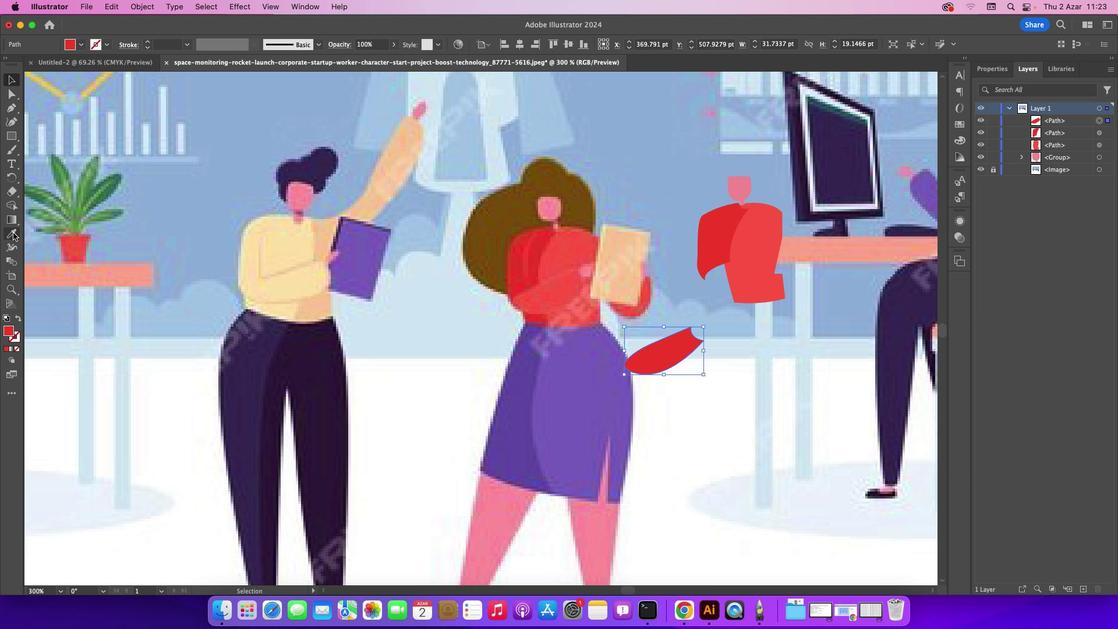 
Action: Mouse pressed left at (12, 233)
Screenshot: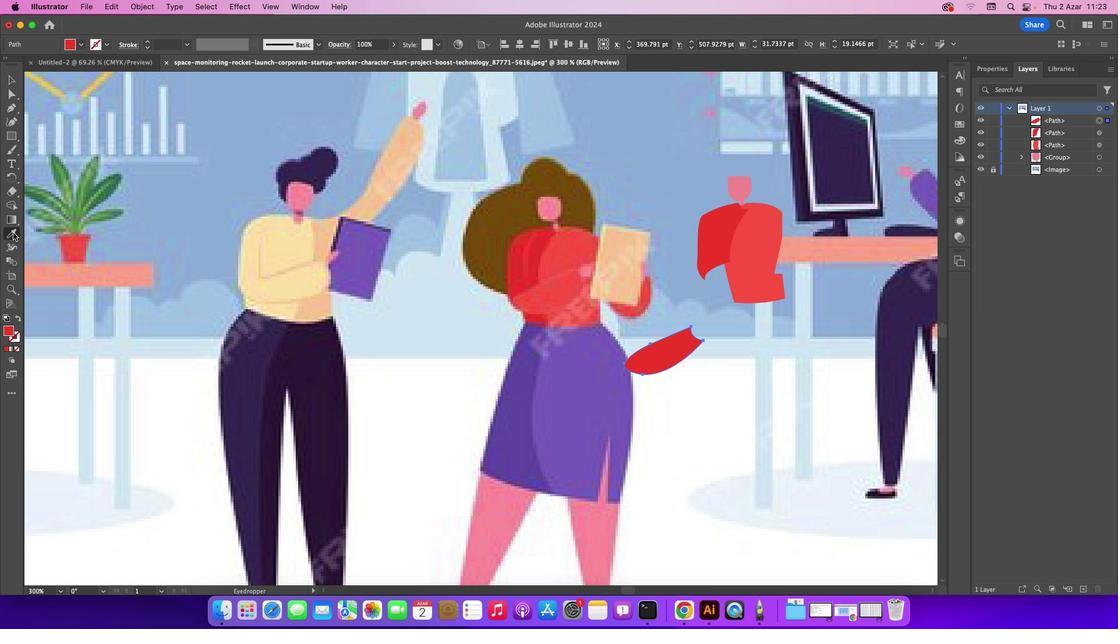 
Action: Mouse moved to (555, 294)
Screenshot: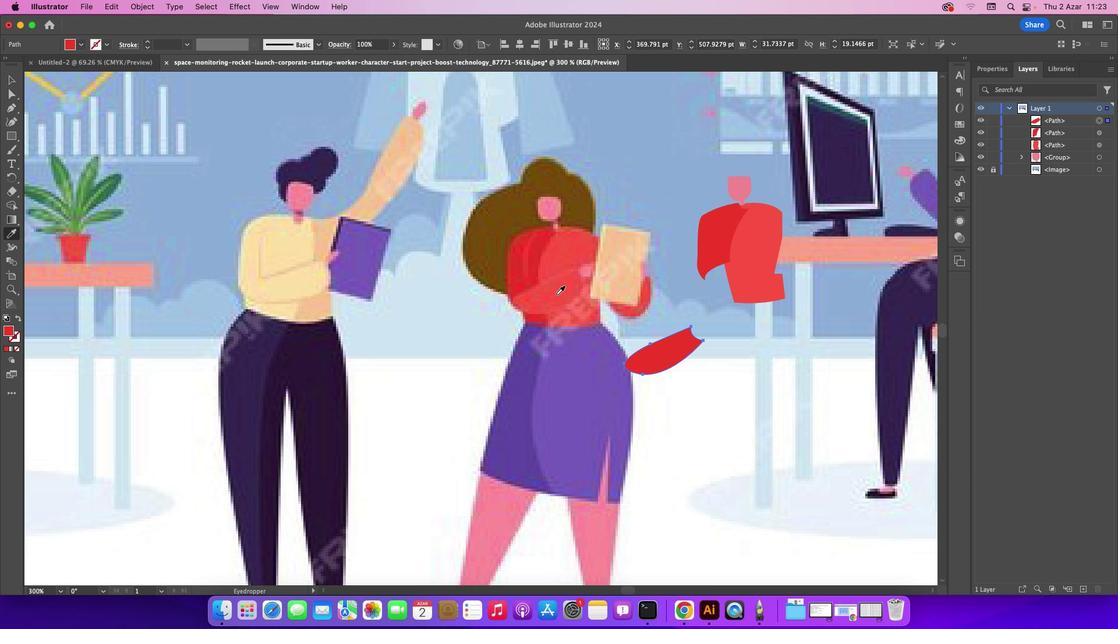 
Action: Mouse pressed left at (555, 294)
Screenshot: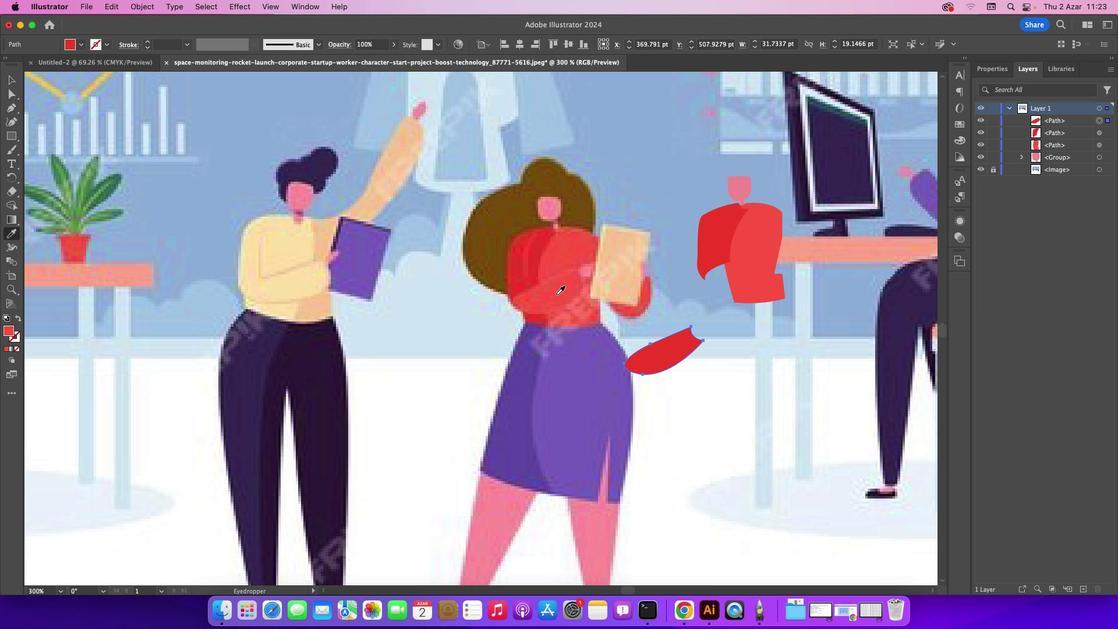 
Action: Mouse moved to (16, 83)
Screenshot: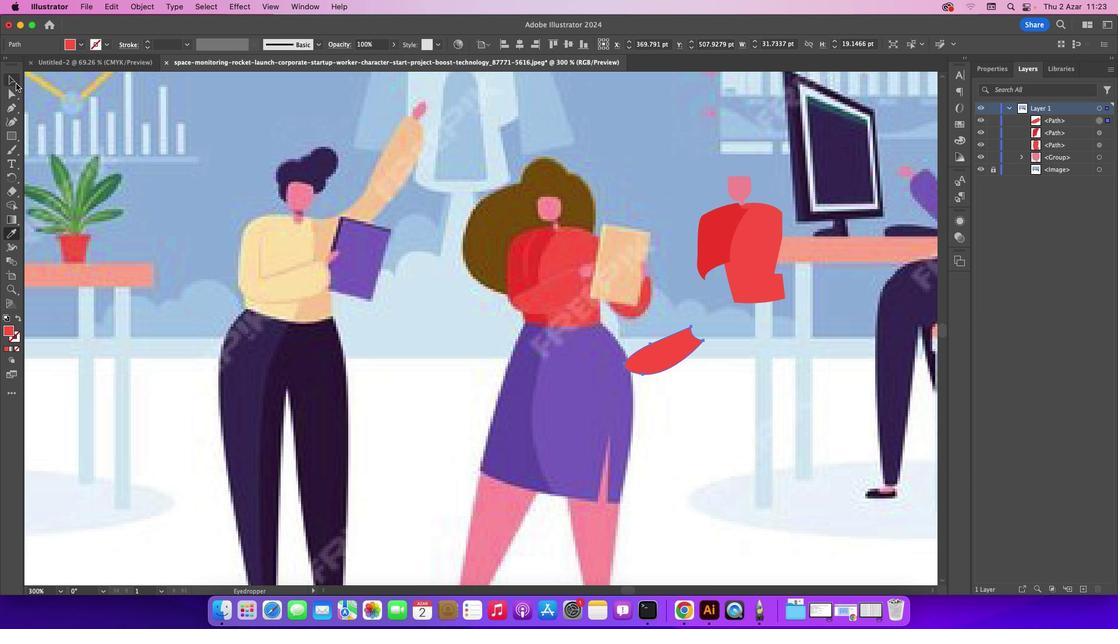 
Action: Mouse pressed left at (16, 83)
Screenshot: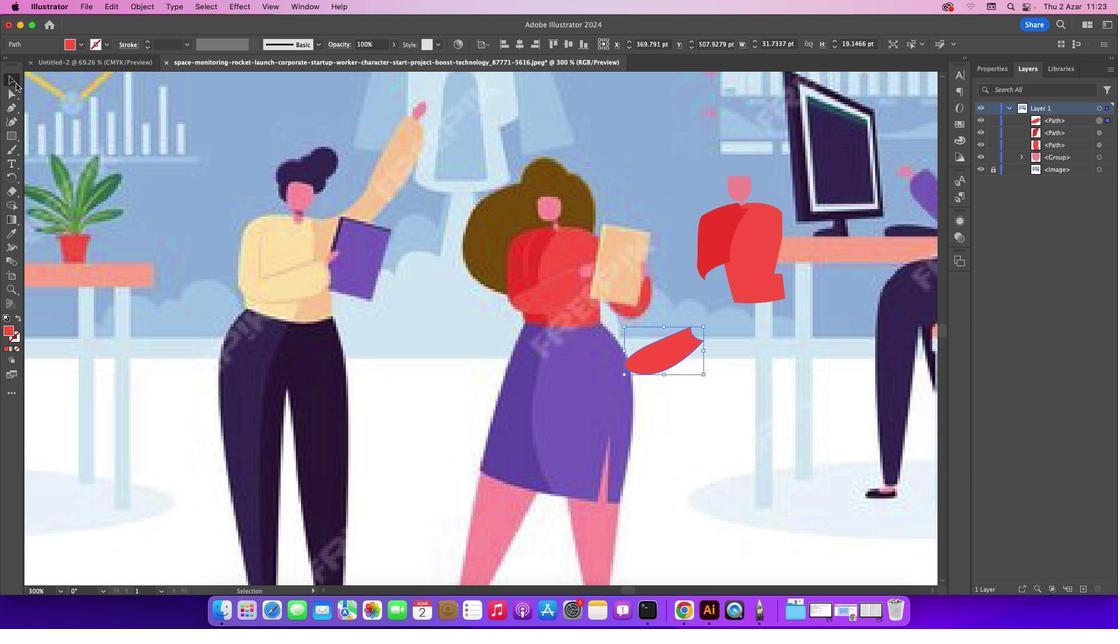 
Action: Mouse moved to (102, 121)
Screenshot: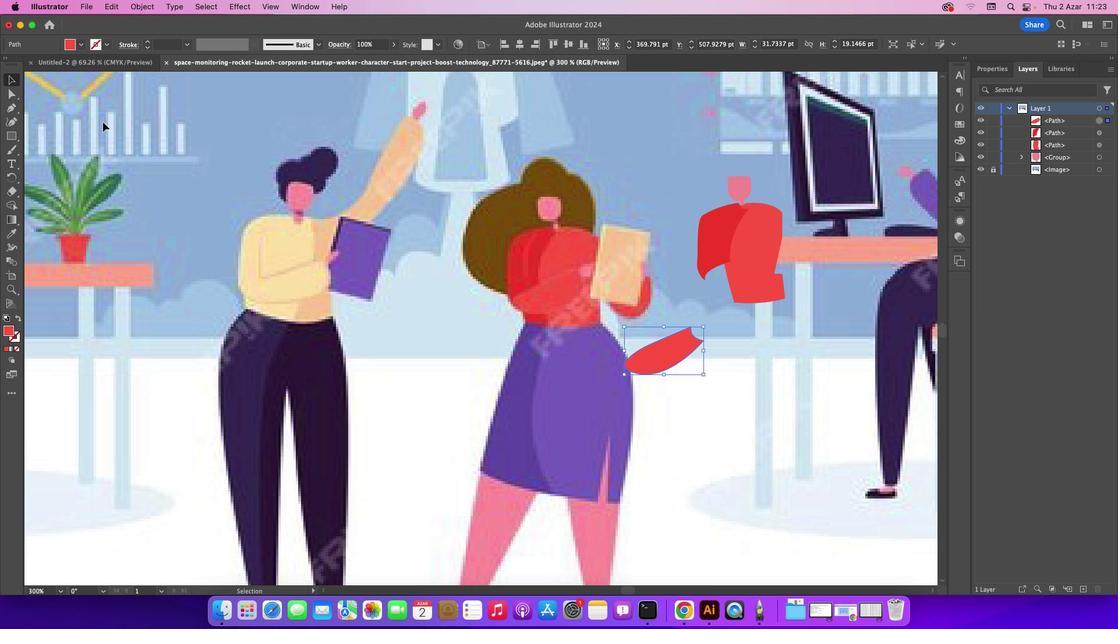 
Action: Mouse pressed left at (102, 121)
Screenshot: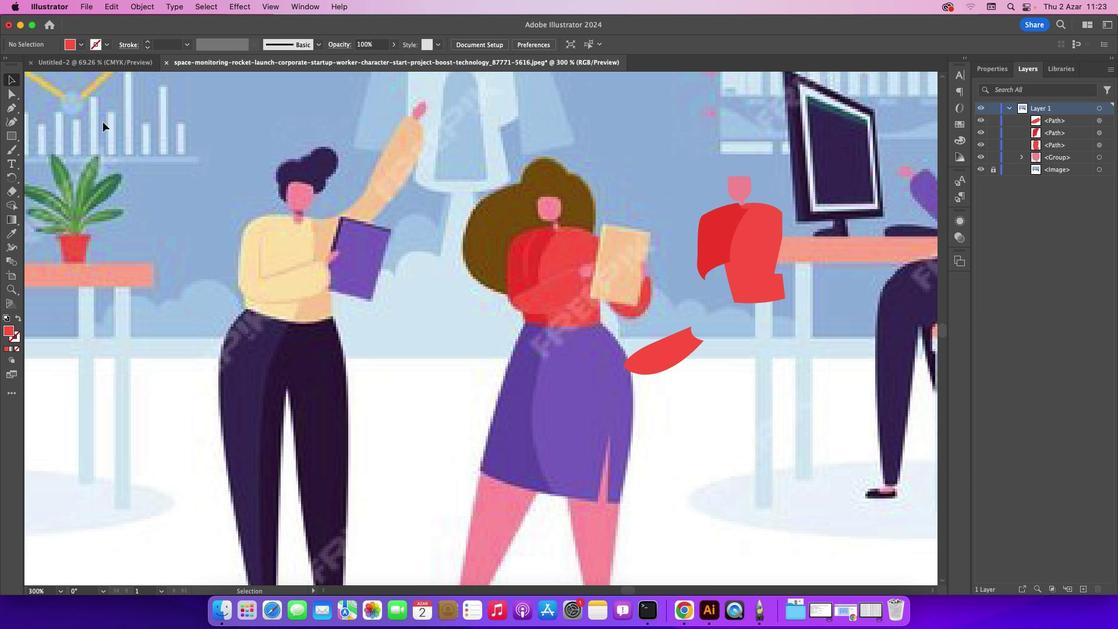 
Action: Mouse moved to (666, 353)
Screenshot: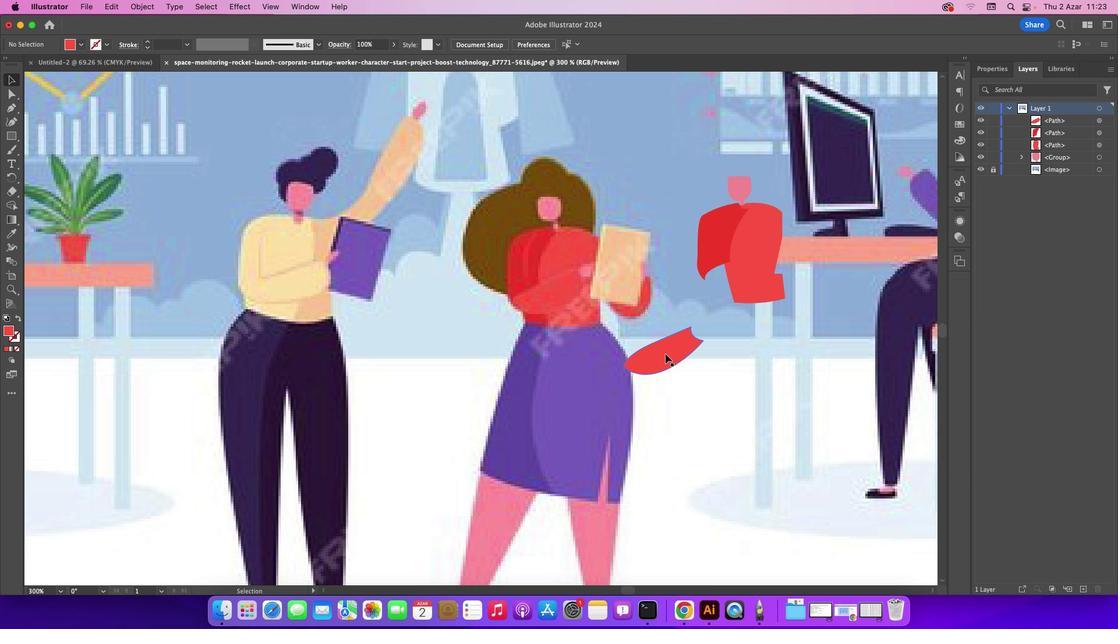 
Action: Mouse pressed left at (666, 353)
Screenshot: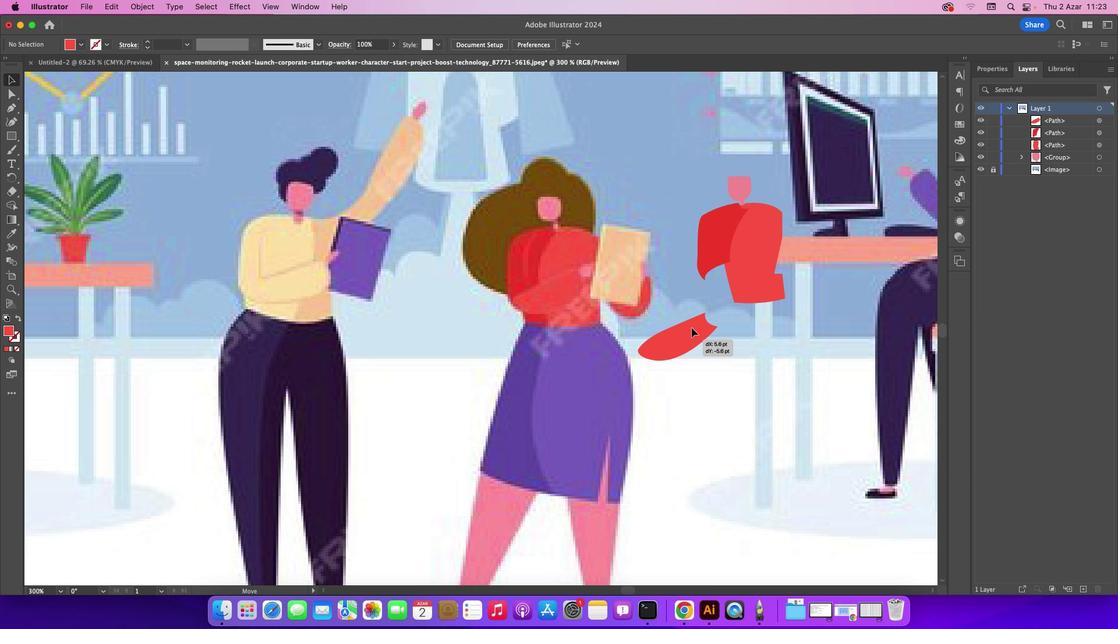 
Action: Mouse moved to (619, 258)
Screenshot: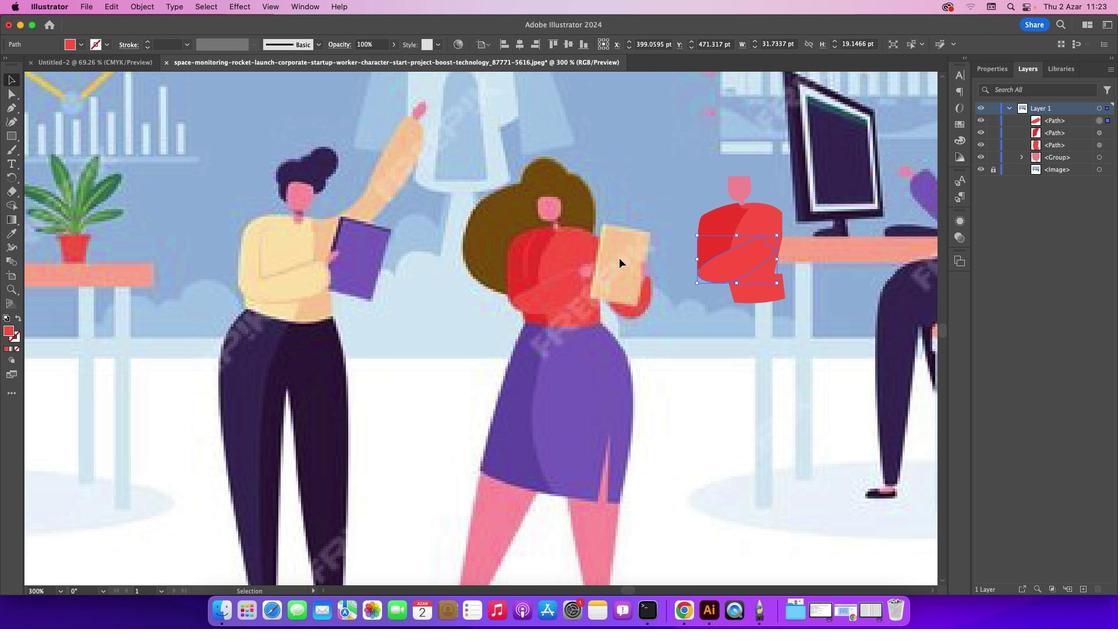 
Action: Mouse pressed left at (619, 258)
Screenshot: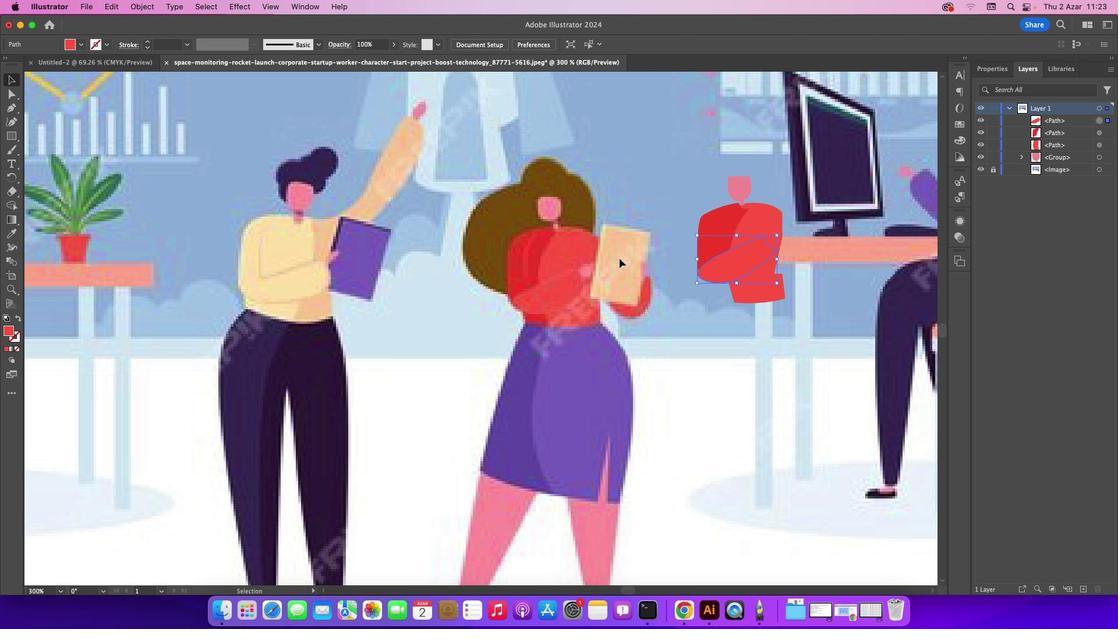 
Action: Mouse moved to (12, 135)
Screenshot: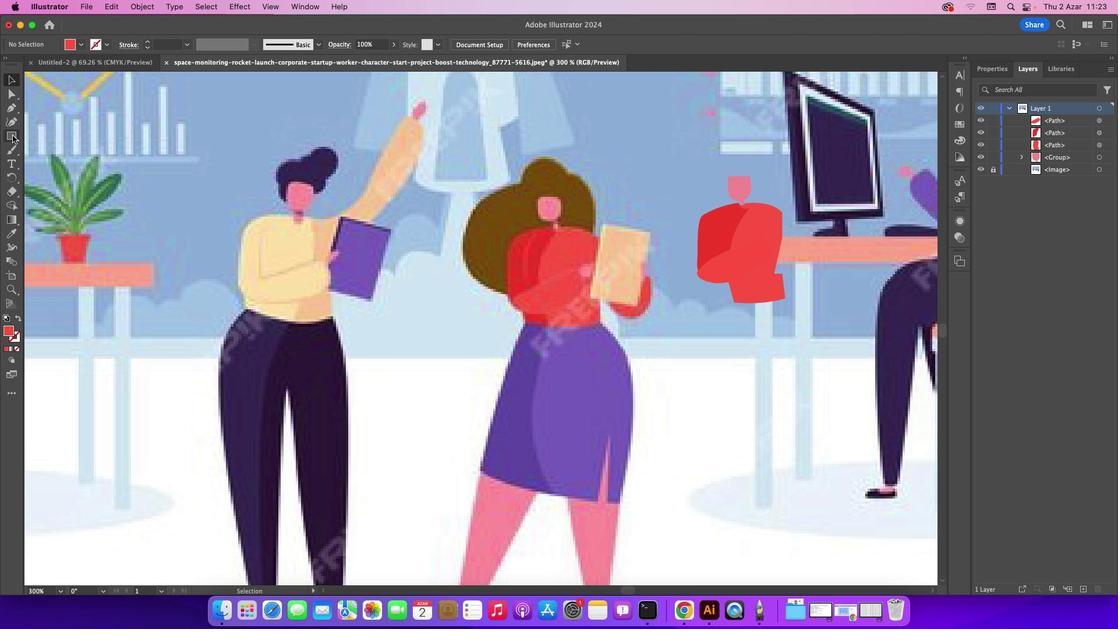 
Action: Mouse pressed left at (12, 135)
Screenshot: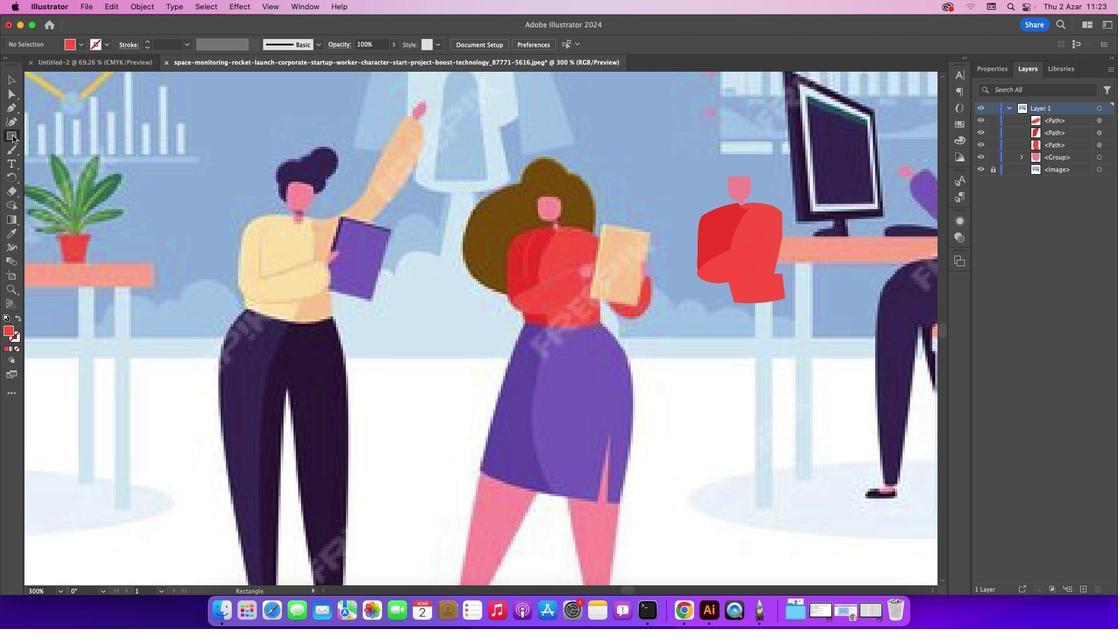 
Action: Mouse moved to (17, 108)
